Task: Select Smart Home Devices from Echo & Alexa. Add to cart Amazon Echo Auto (Smart Speaker for Cars with Alexa)-1-. Place order for _x000D_
18839 W Narramore Rd_x000D_
Buckeye, Arizona(AZ), 85326, Cell Number (623) 386-9257
Action: Mouse moved to (362, 303)
Screenshot: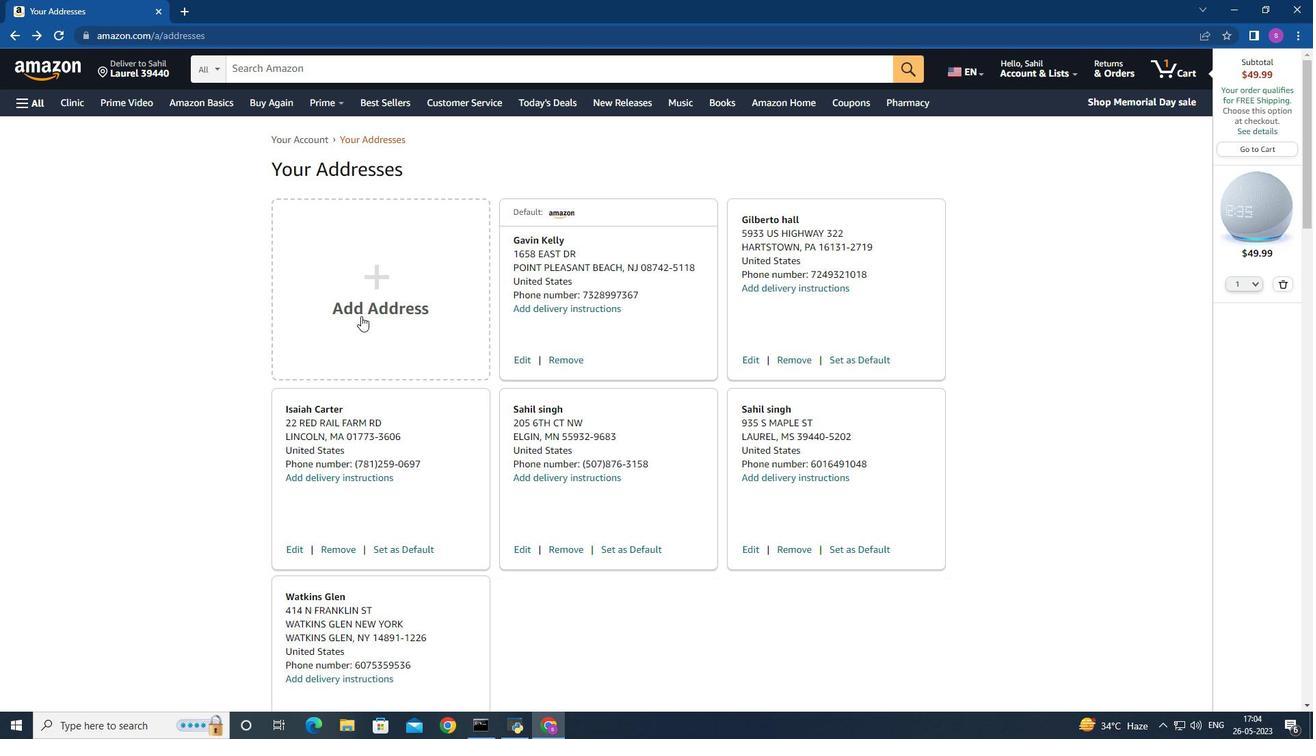
Action: Mouse pressed left at (362, 303)
Screenshot: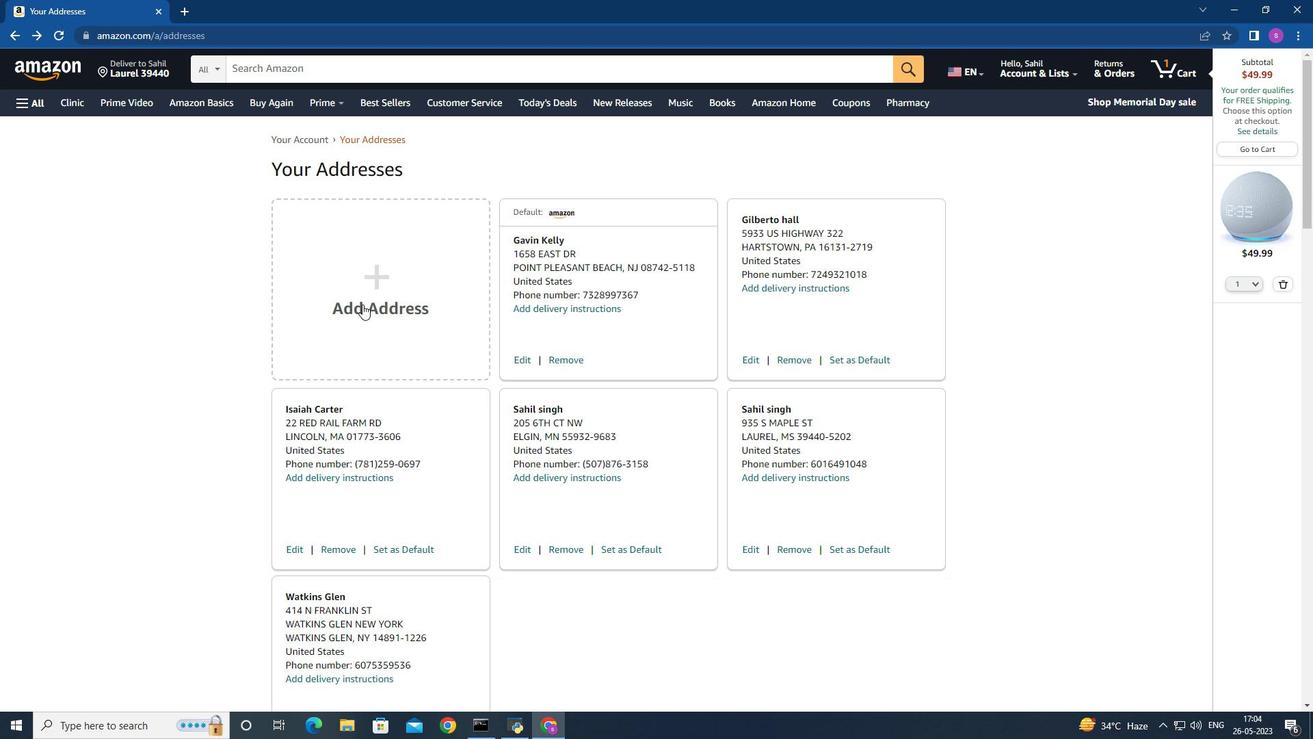 
Action: Mouse moved to (496, 331)
Screenshot: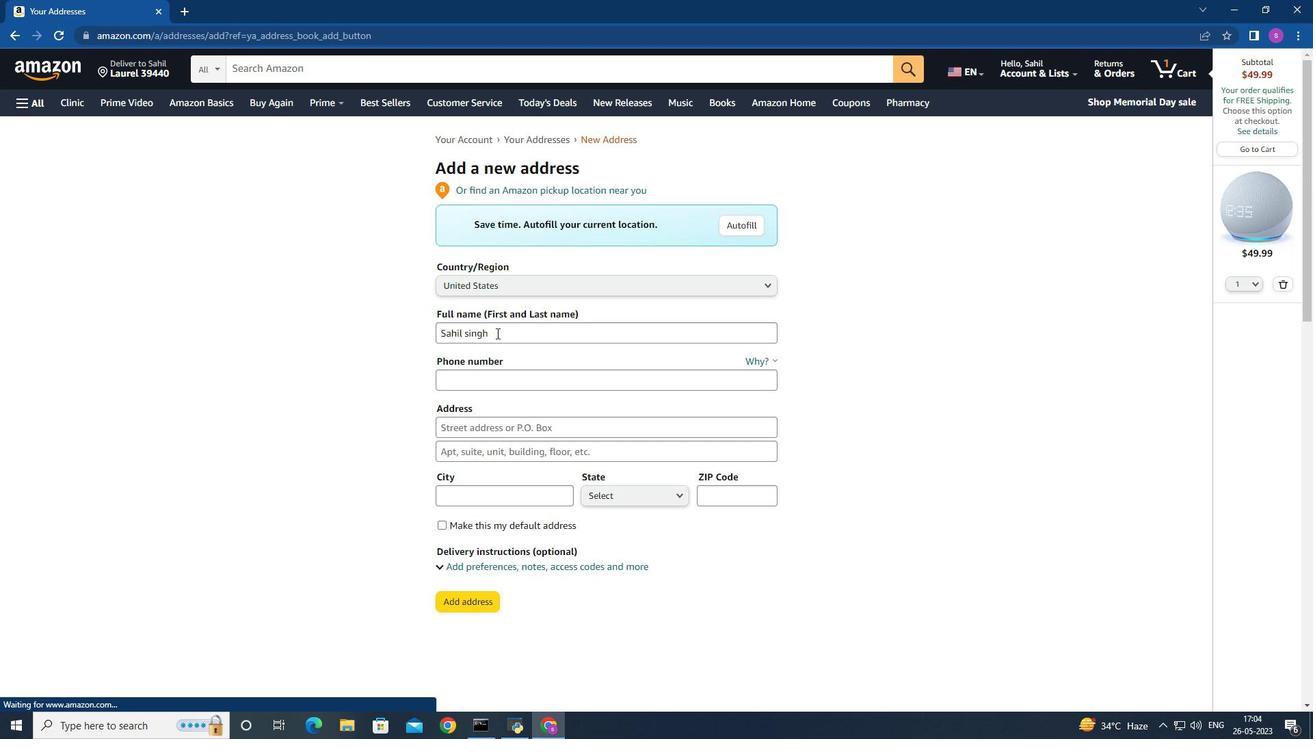 
Action: Mouse pressed left at (496, 331)
Screenshot: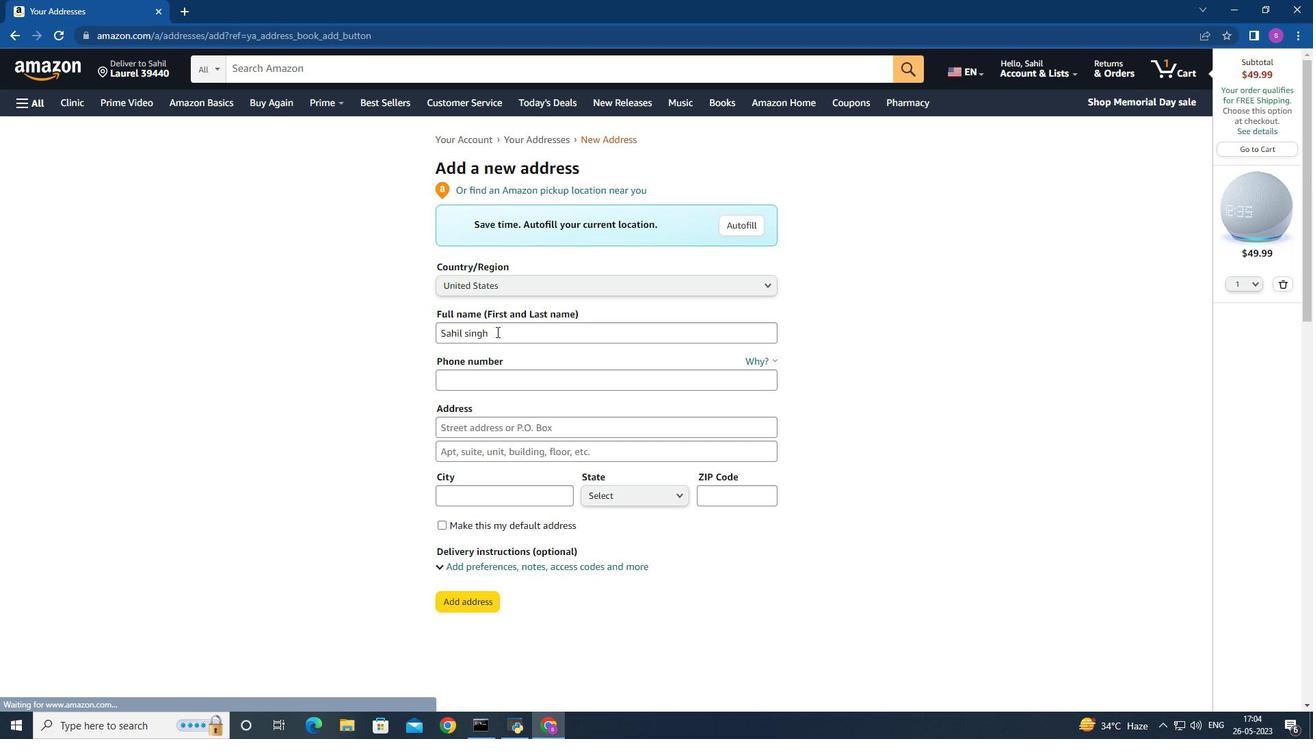 
Action: Mouse moved to (385, 332)
Screenshot: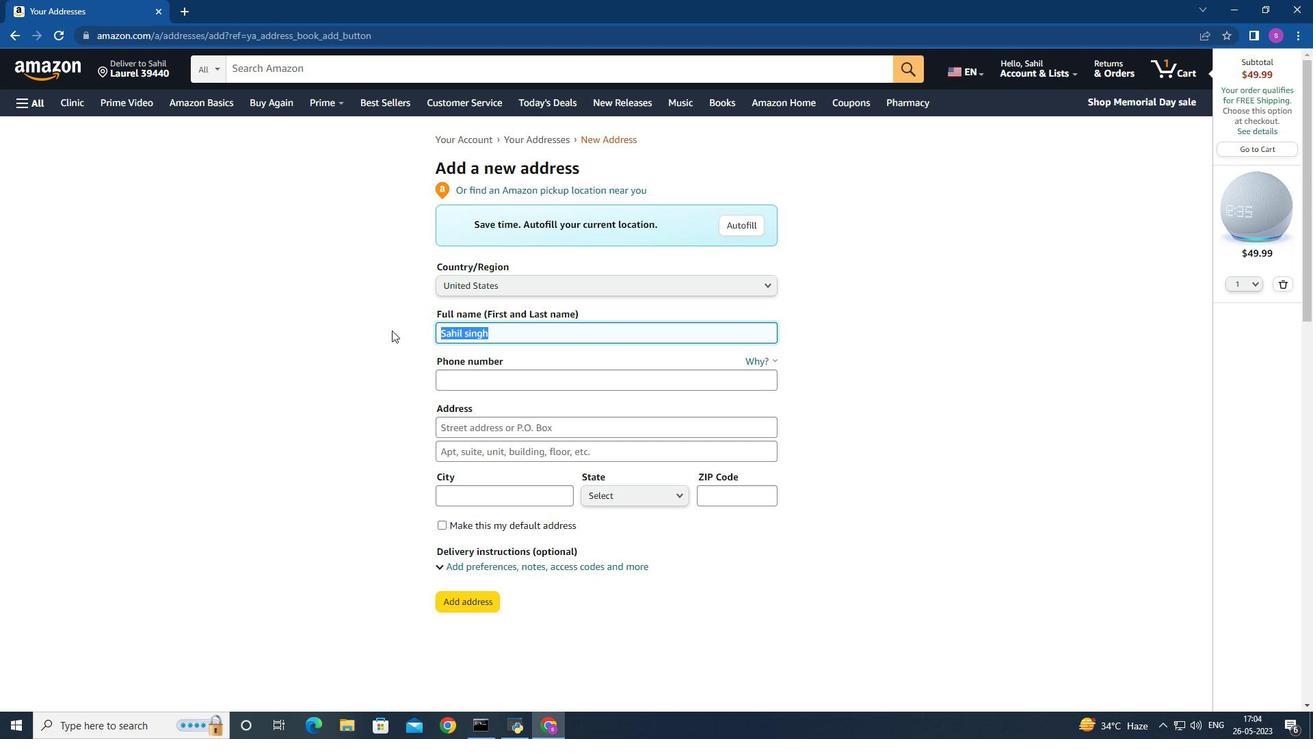 
Action: Key pressed <Key.backspace>
Screenshot: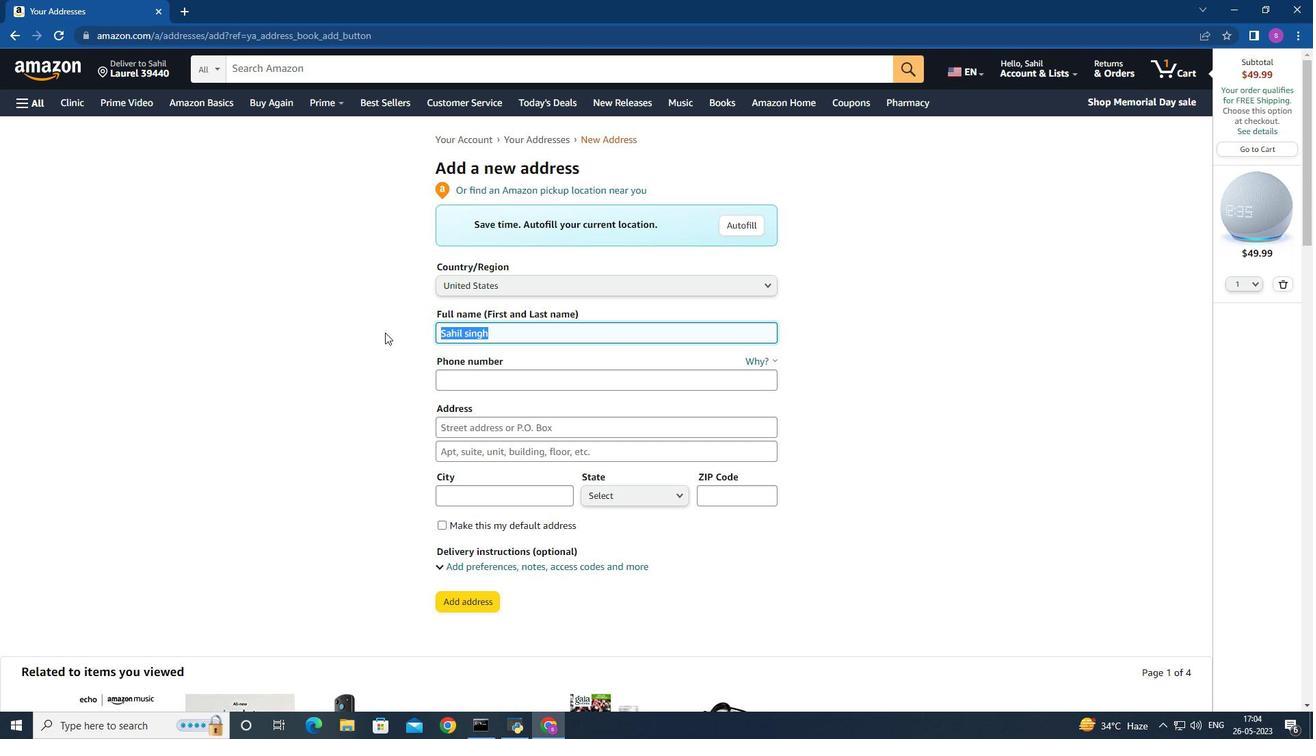 
Action: Mouse moved to (463, 377)
Screenshot: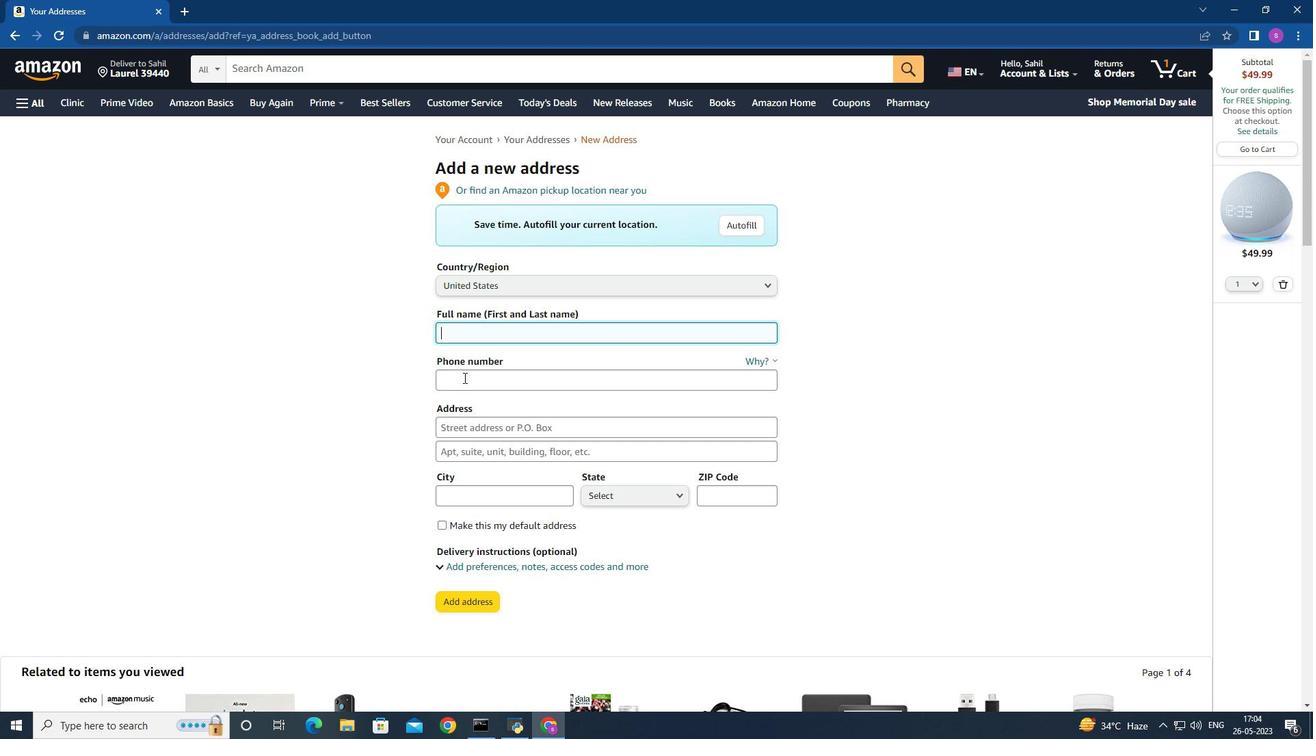 
Action: Mouse pressed left at (463, 377)
Screenshot: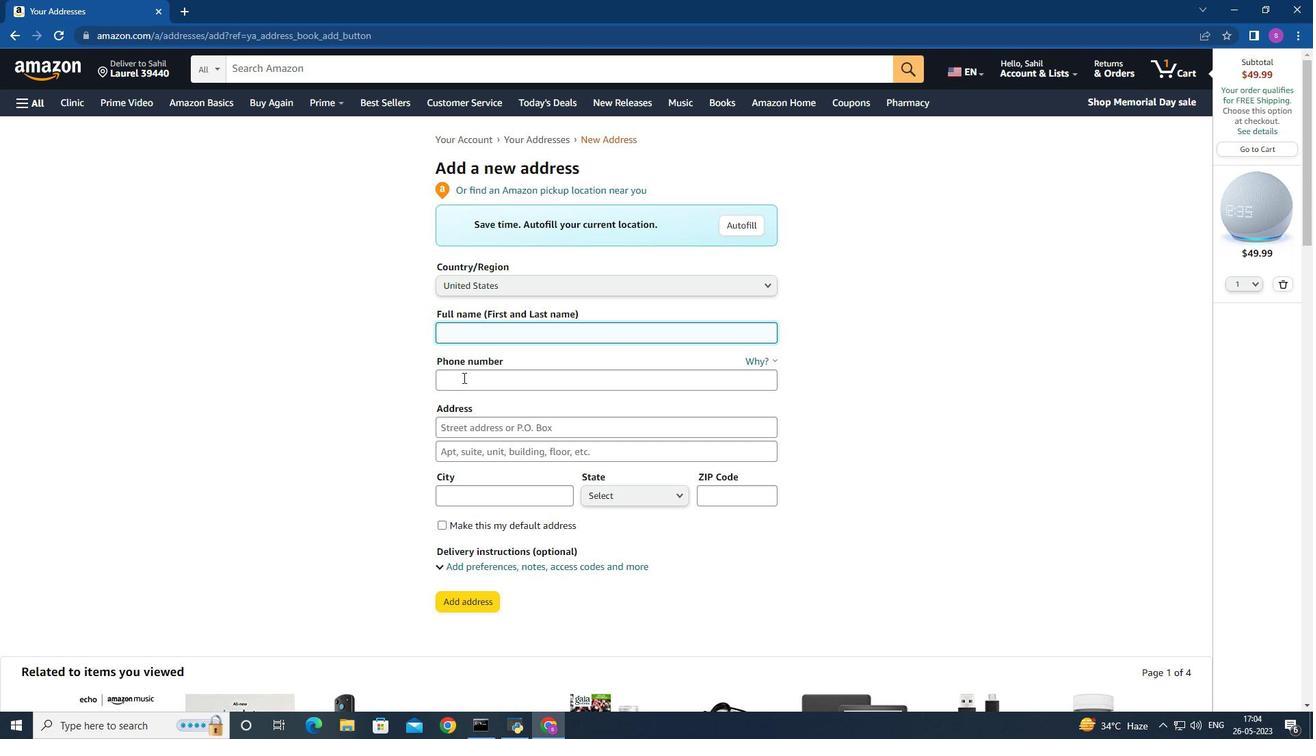 
Action: Key pressed <Key.shift>(623<Key.shift>)386-9257
Screenshot: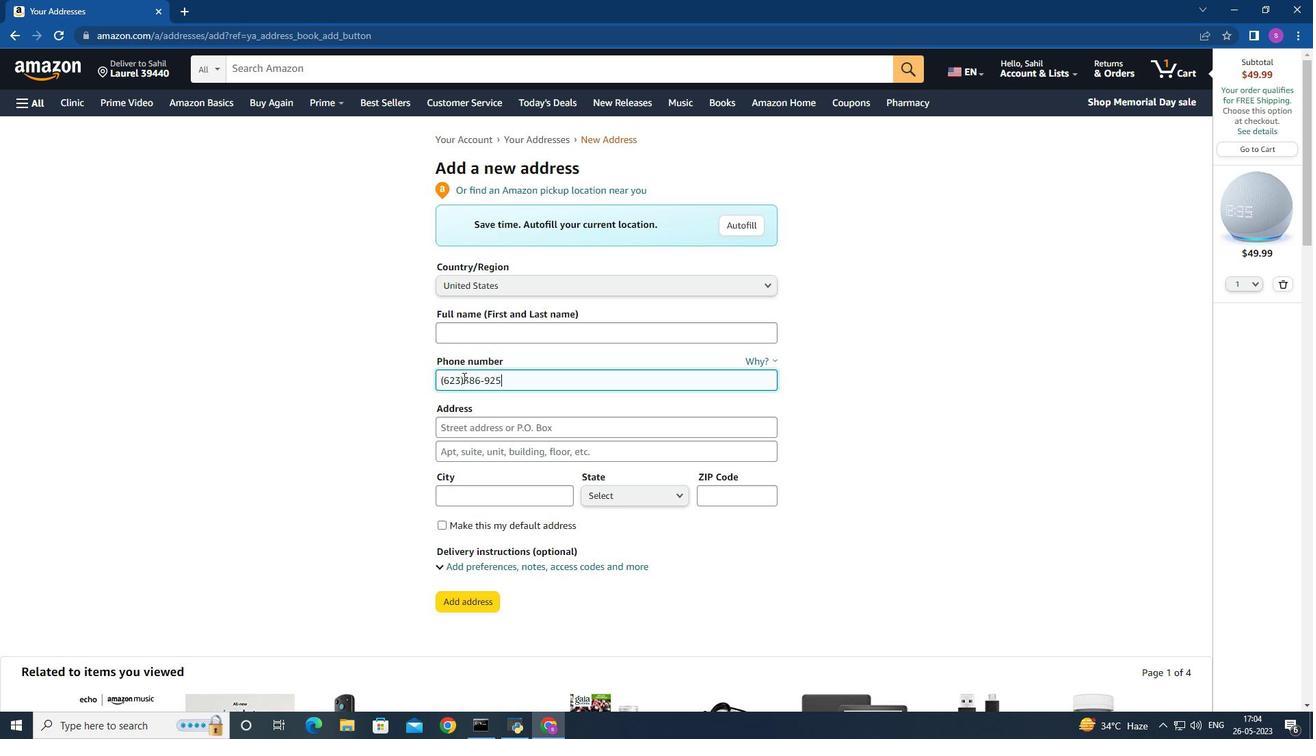 
Action: Mouse moved to (472, 427)
Screenshot: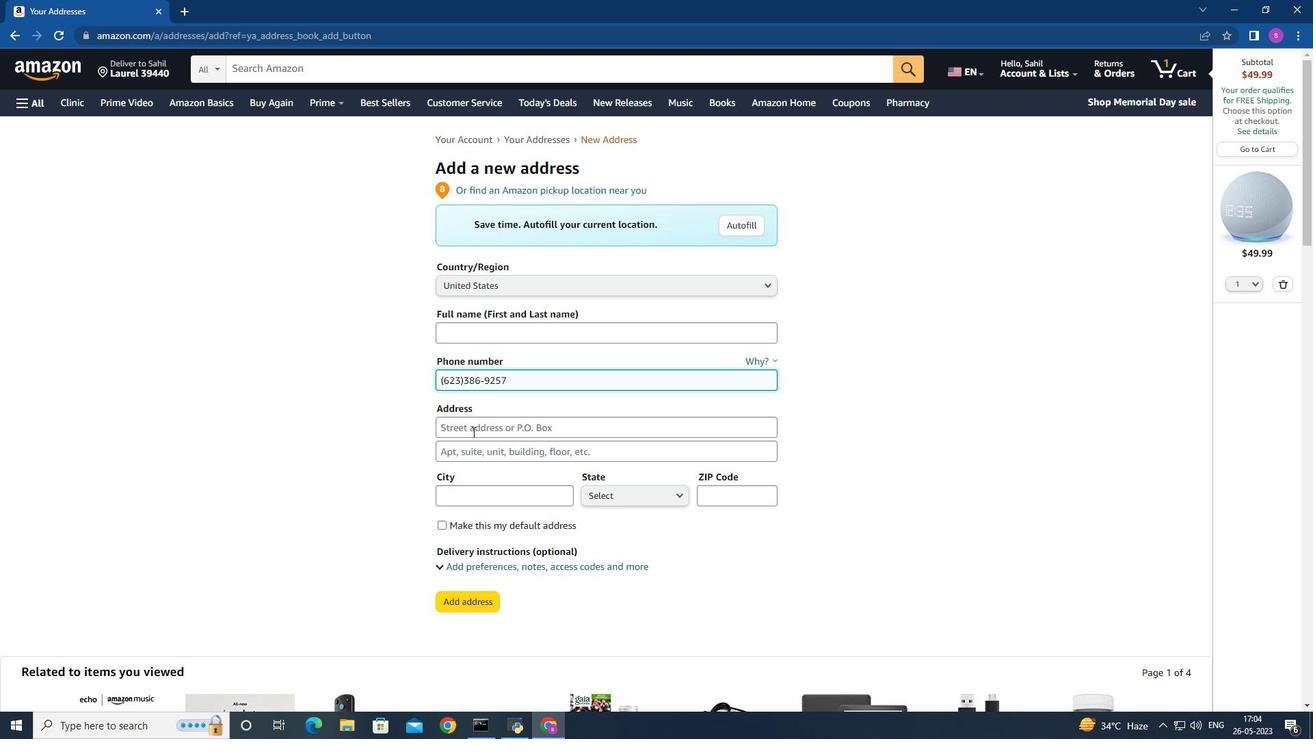 
Action: Mouse pressed left at (472, 427)
Screenshot: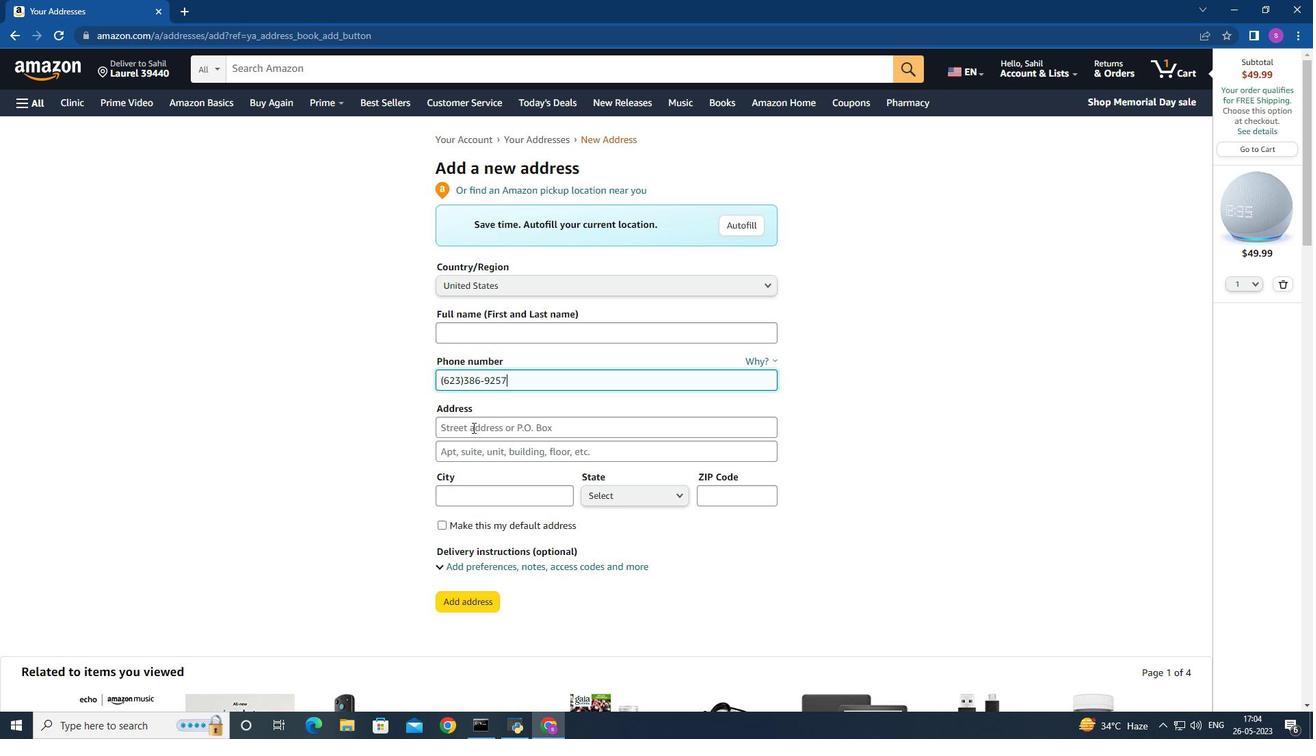 
Action: Key pressed 18839<Key.space><Key.shift>W<Key.space><Key.shift>N
Screenshot: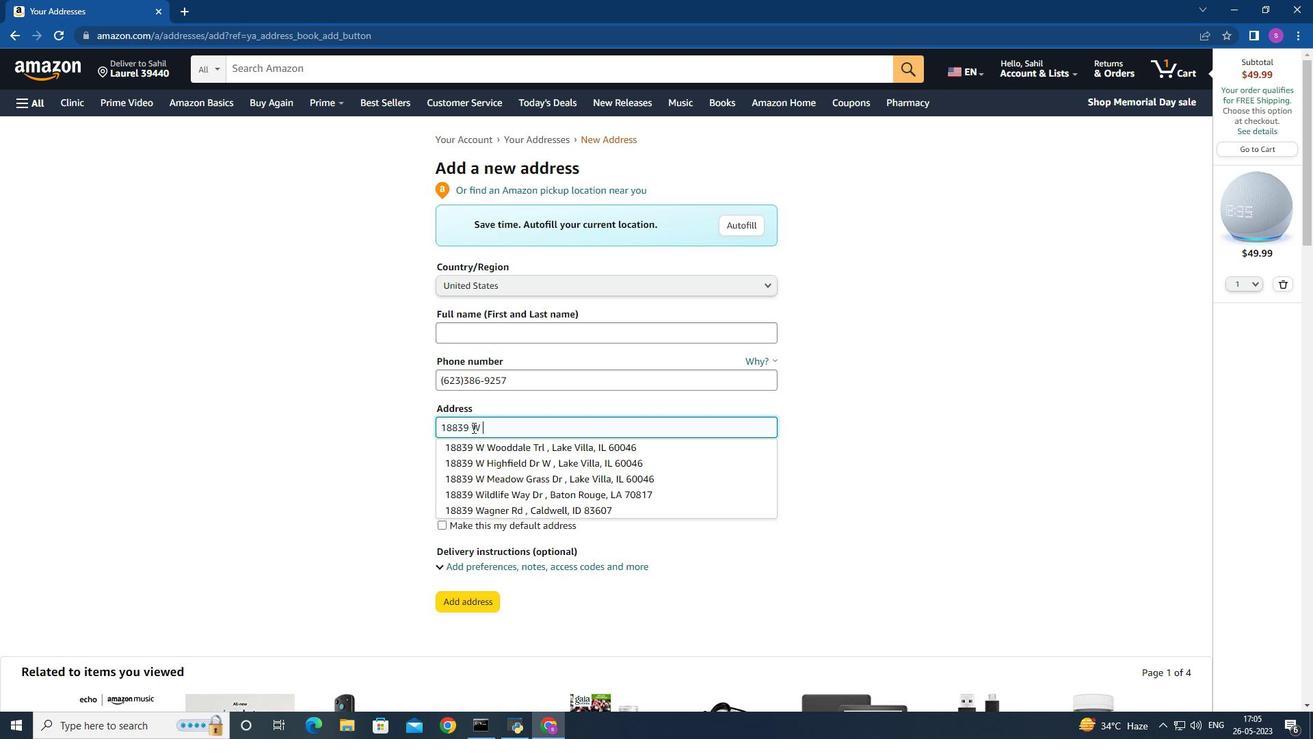 
Action: Mouse moved to (494, 447)
Screenshot: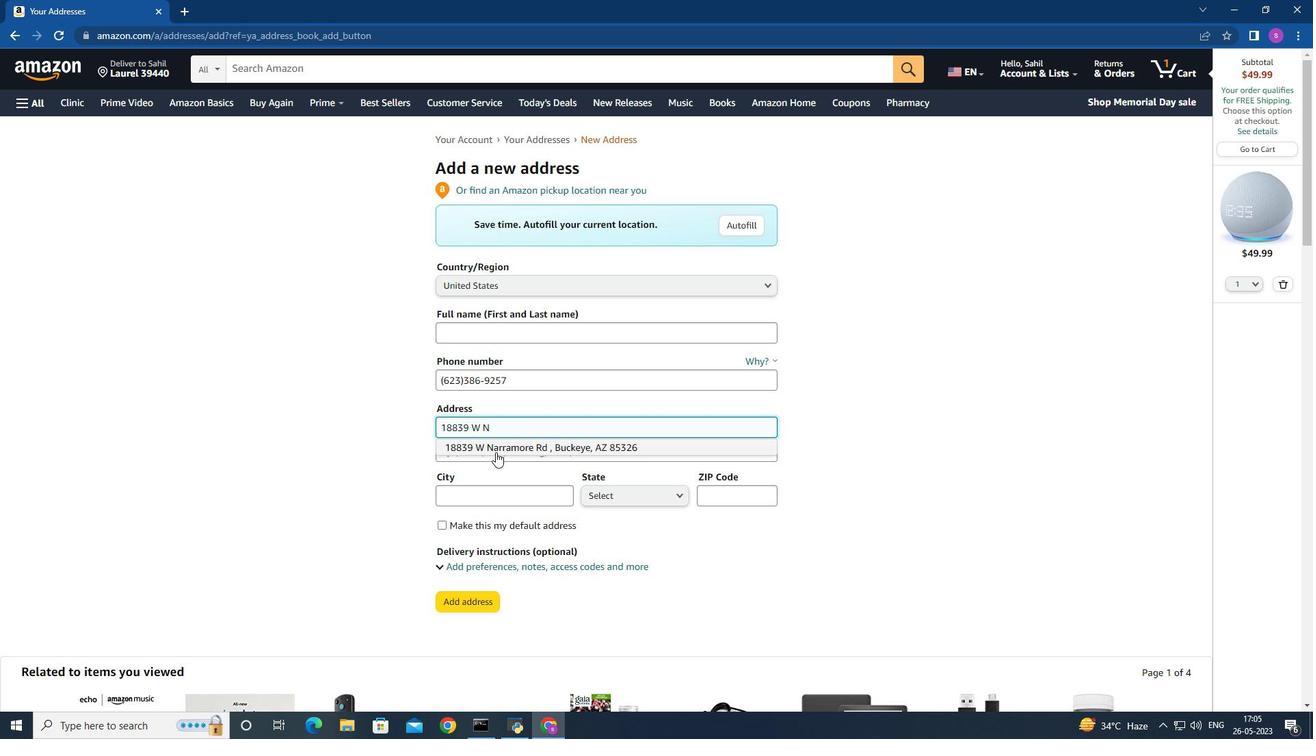
Action: Mouse pressed left at (494, 447)
Screenshot: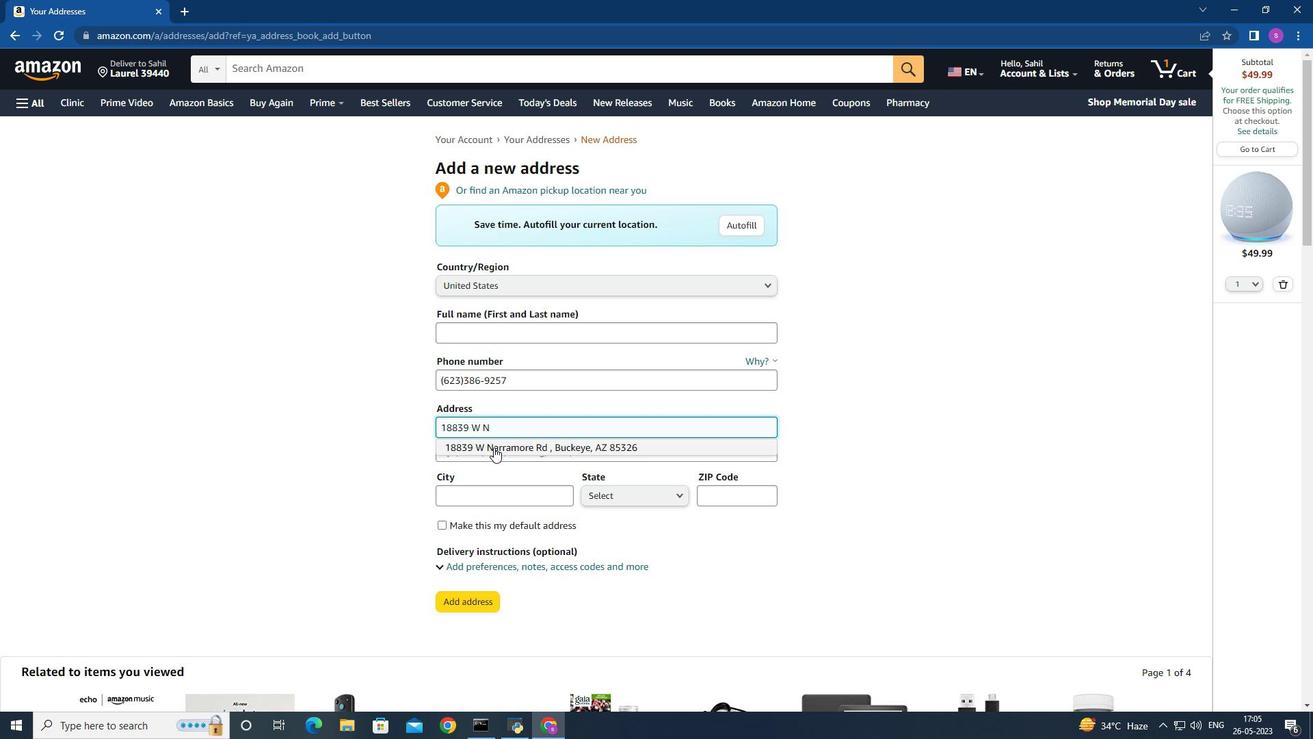 
Action: Mouse moved to (494, 447)
Screenshot: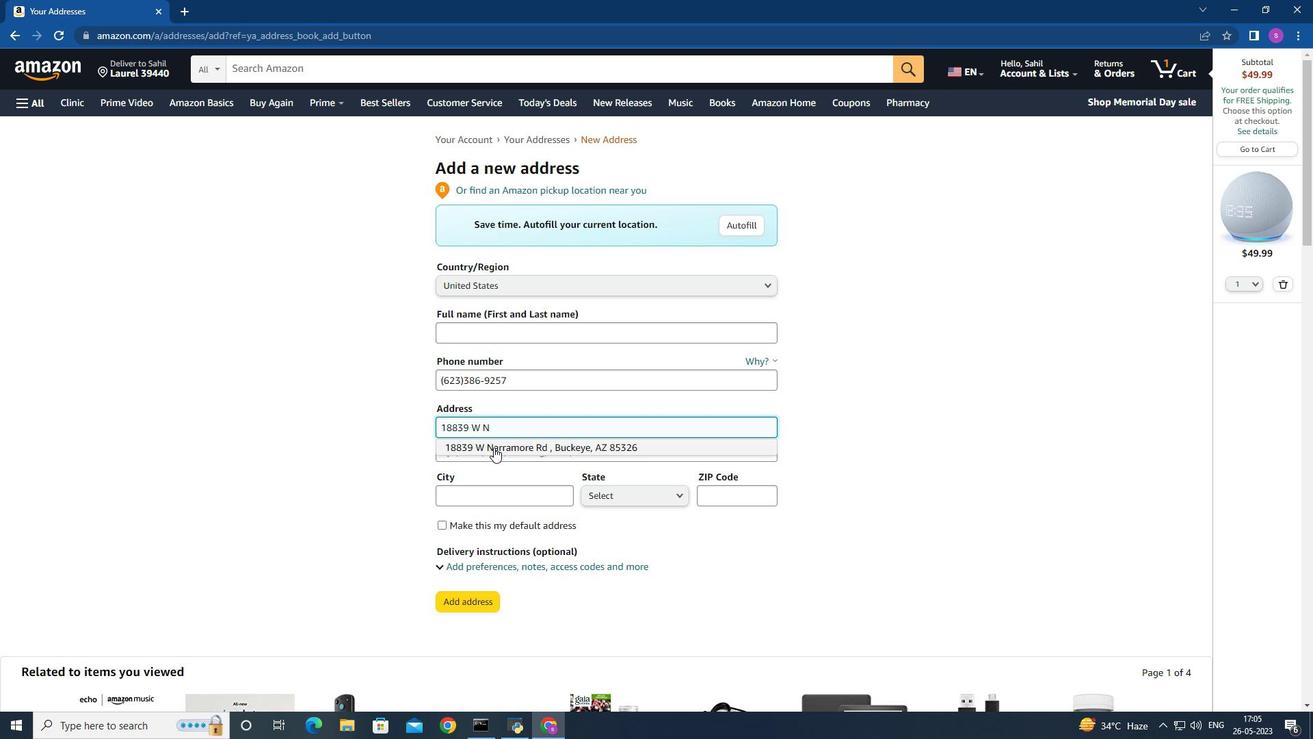 
Action: Mouse scrolled (494, 446) with delta (0, 0)
Screenshot: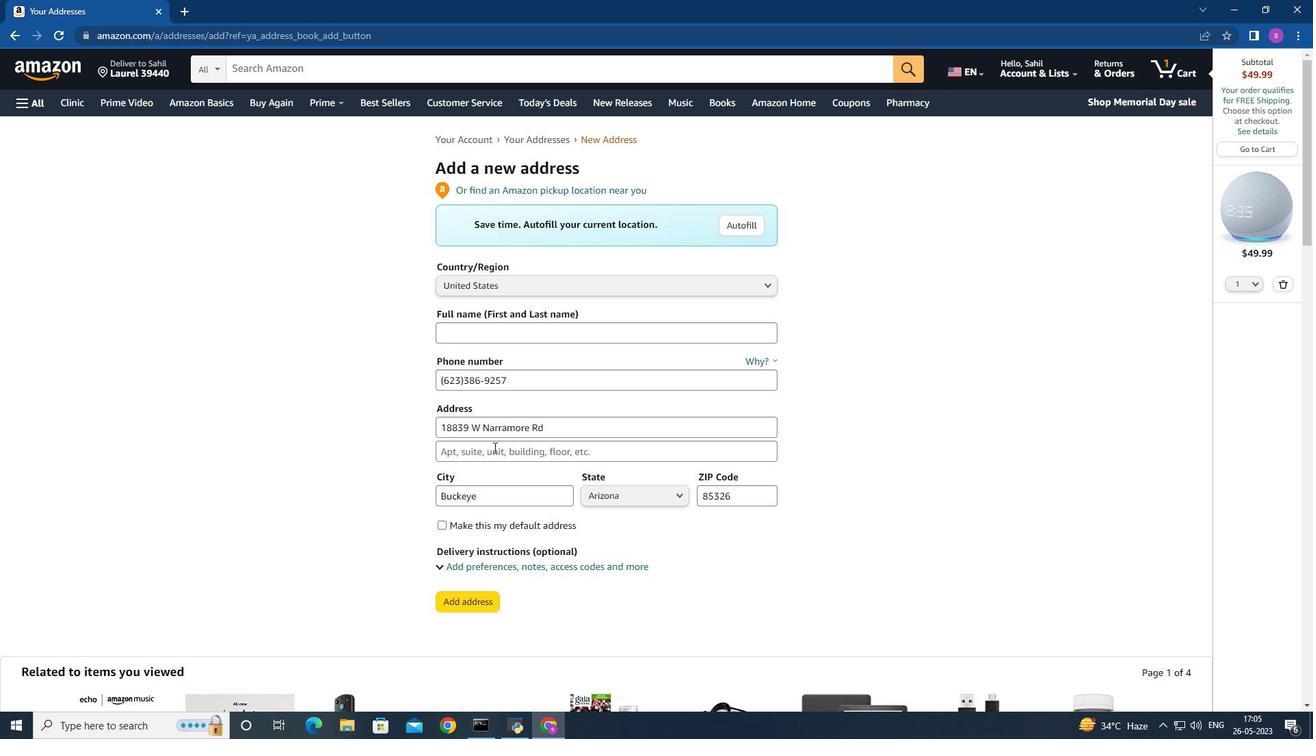 
Action: Mouse moved to (463, 533)
Screenshot: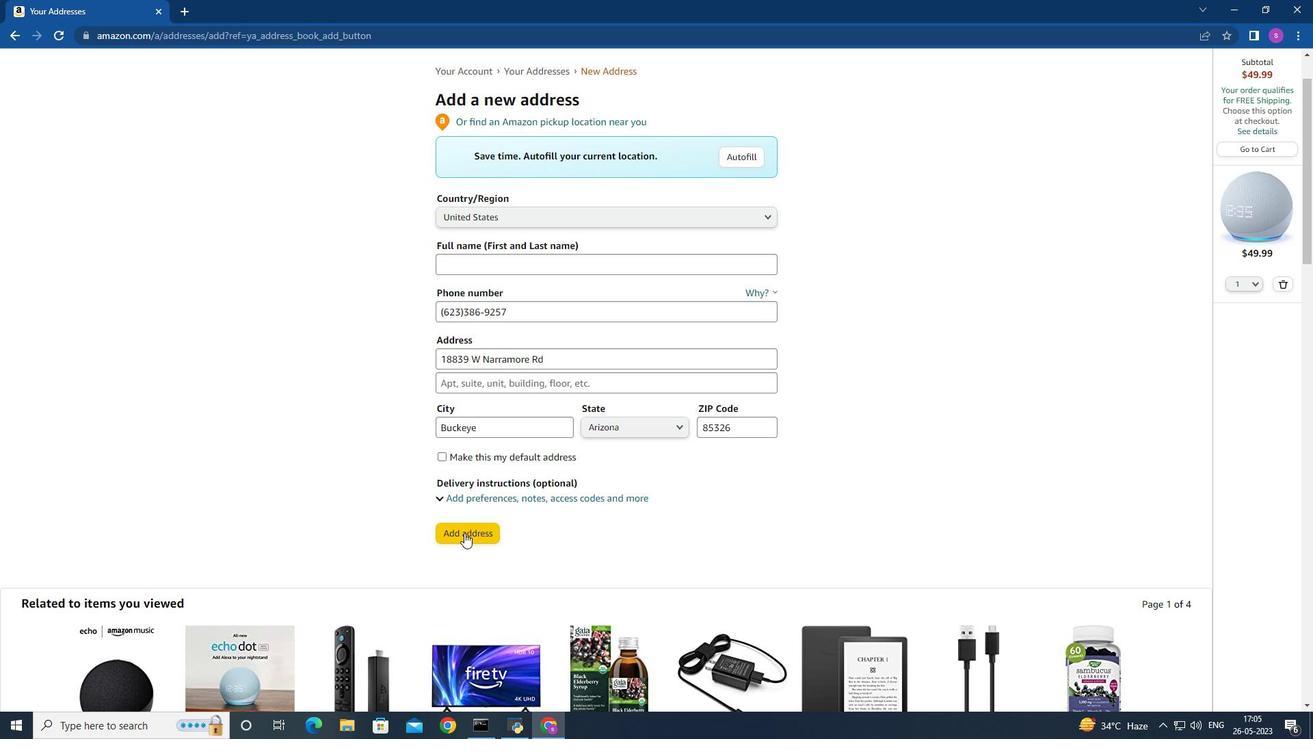 
Action: Mouse pressed left at (463, 533)
Screenshot: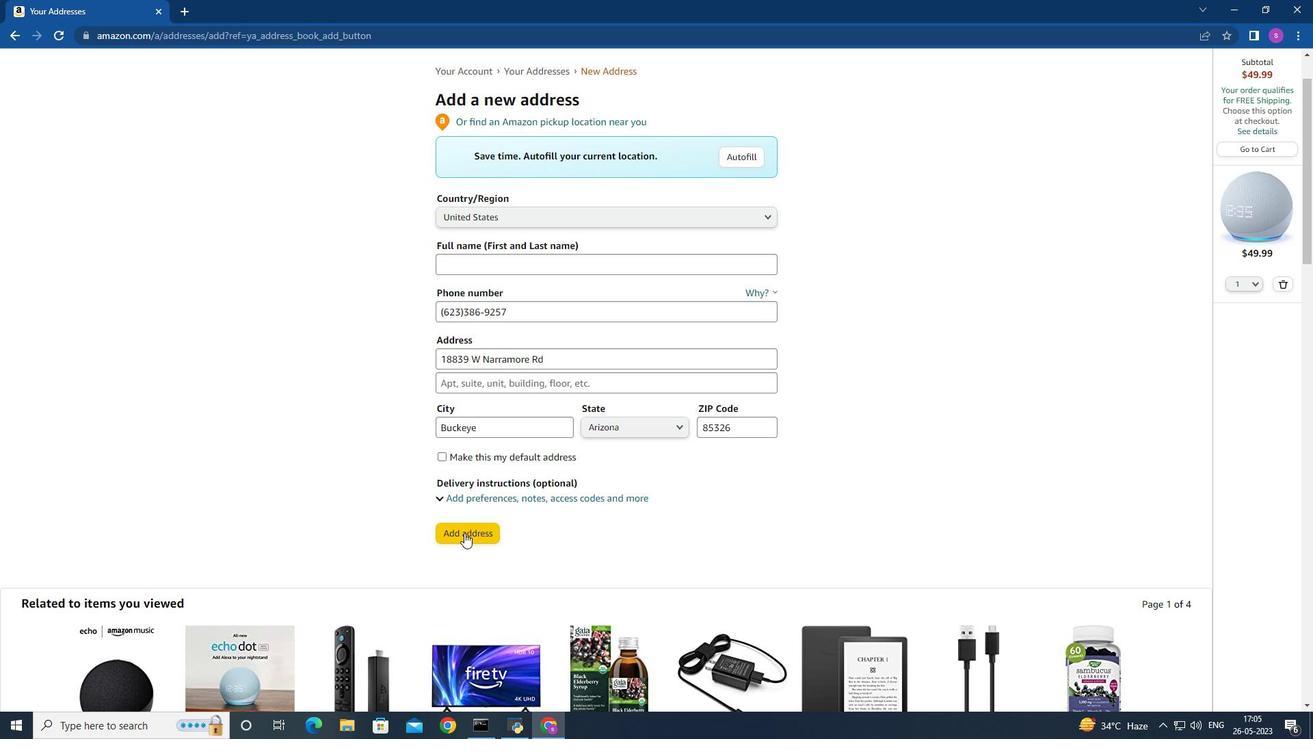 
Action: Mouse moved to (487, 314)
Screenshot: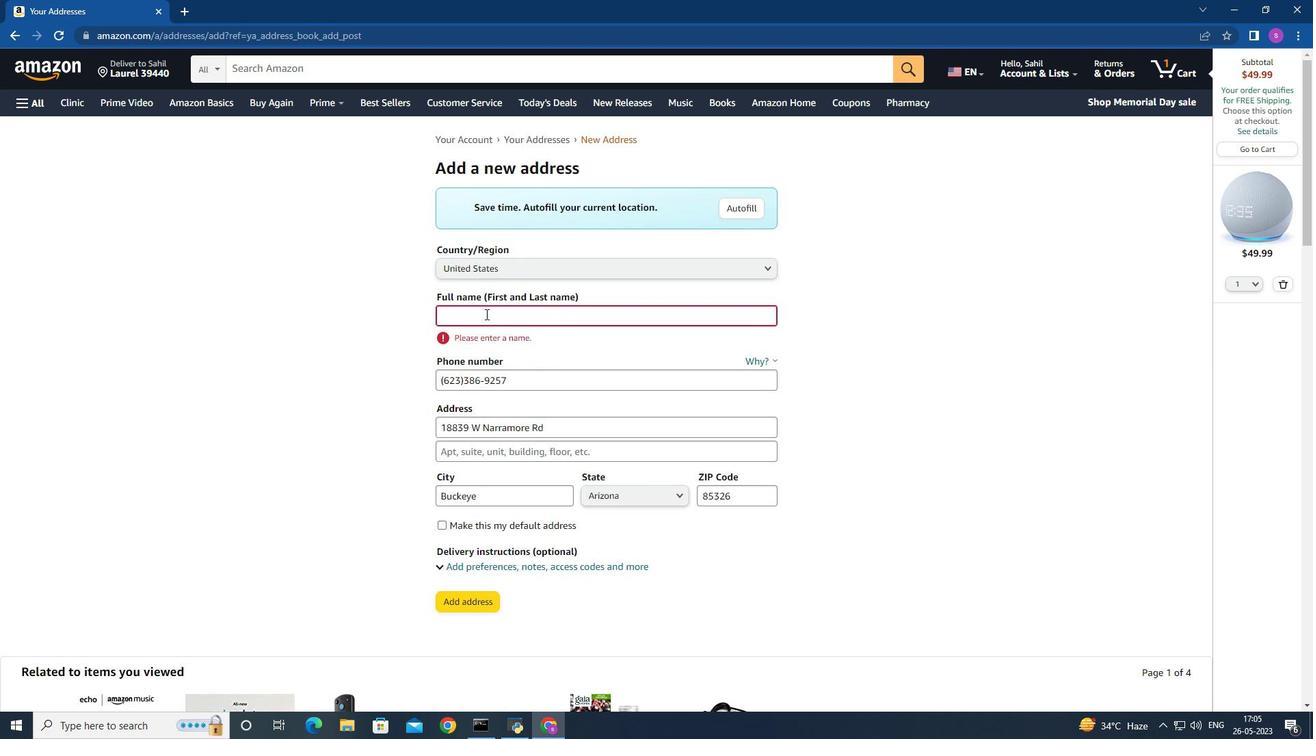 
Action: Key pressed sresder<Key.shift>A
Screenshot: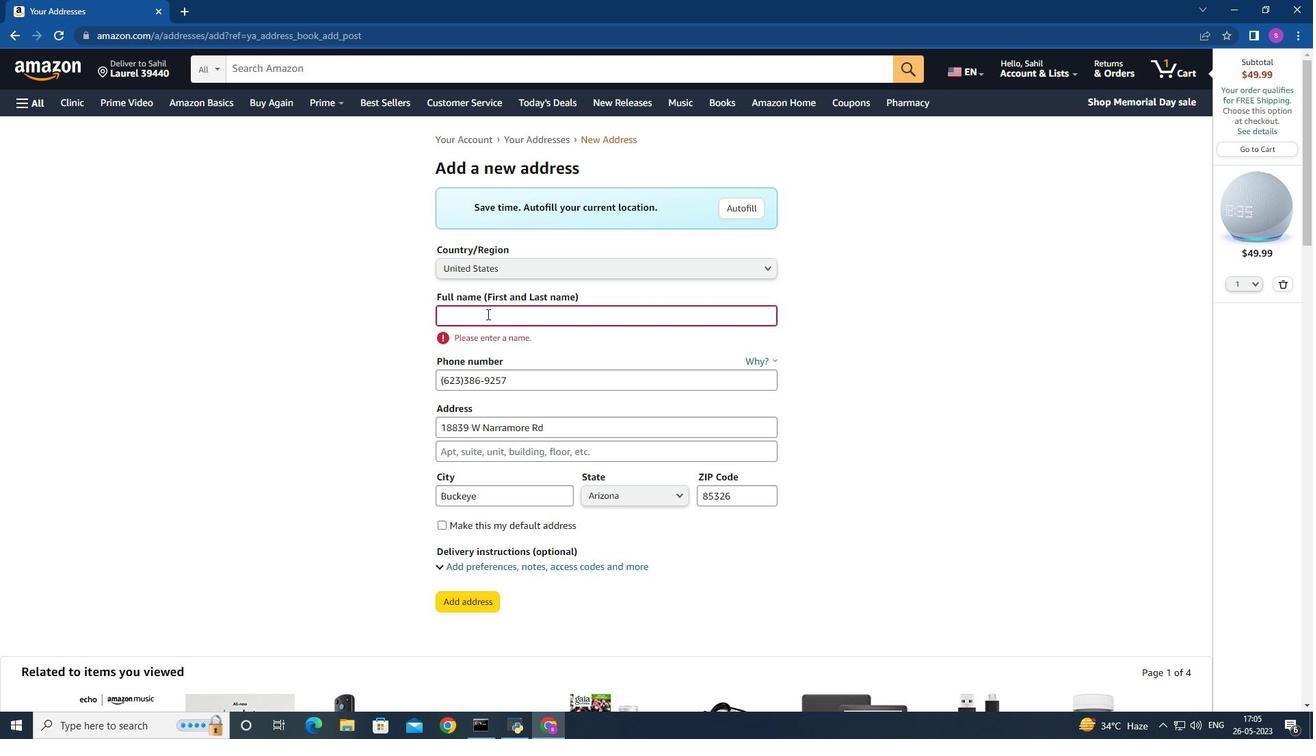 
Action: Mouse moved to (506, 312)
Screenshot: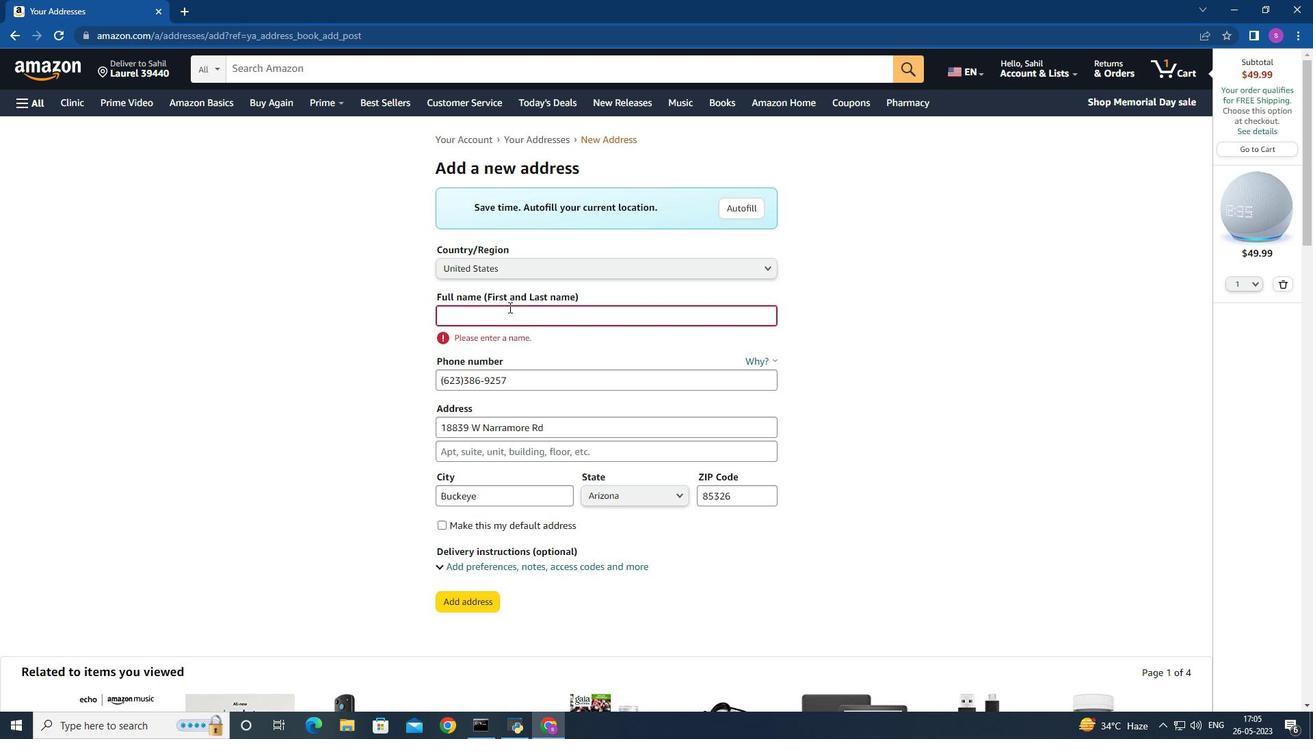 
Action: Mouse pressed left at (506, 312)
Screenshot: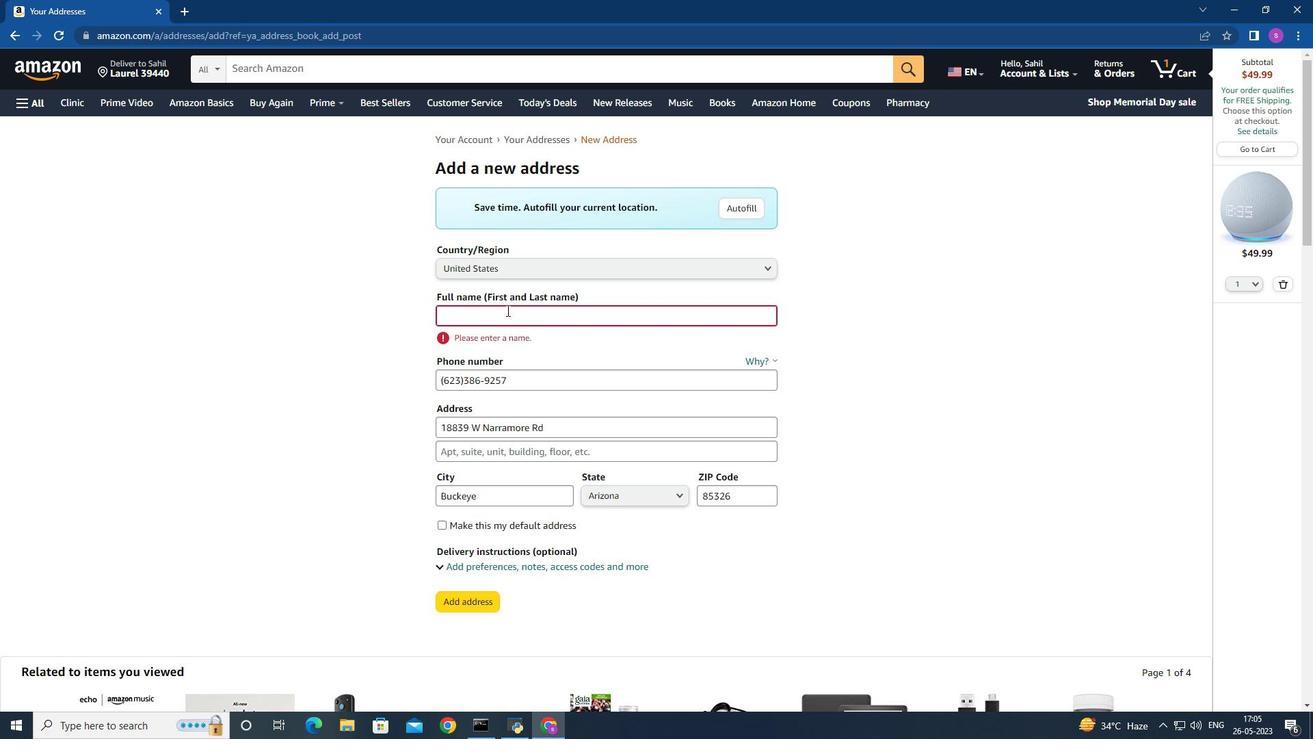 
Action: Mouse moved to (507, 312)
Screenshot: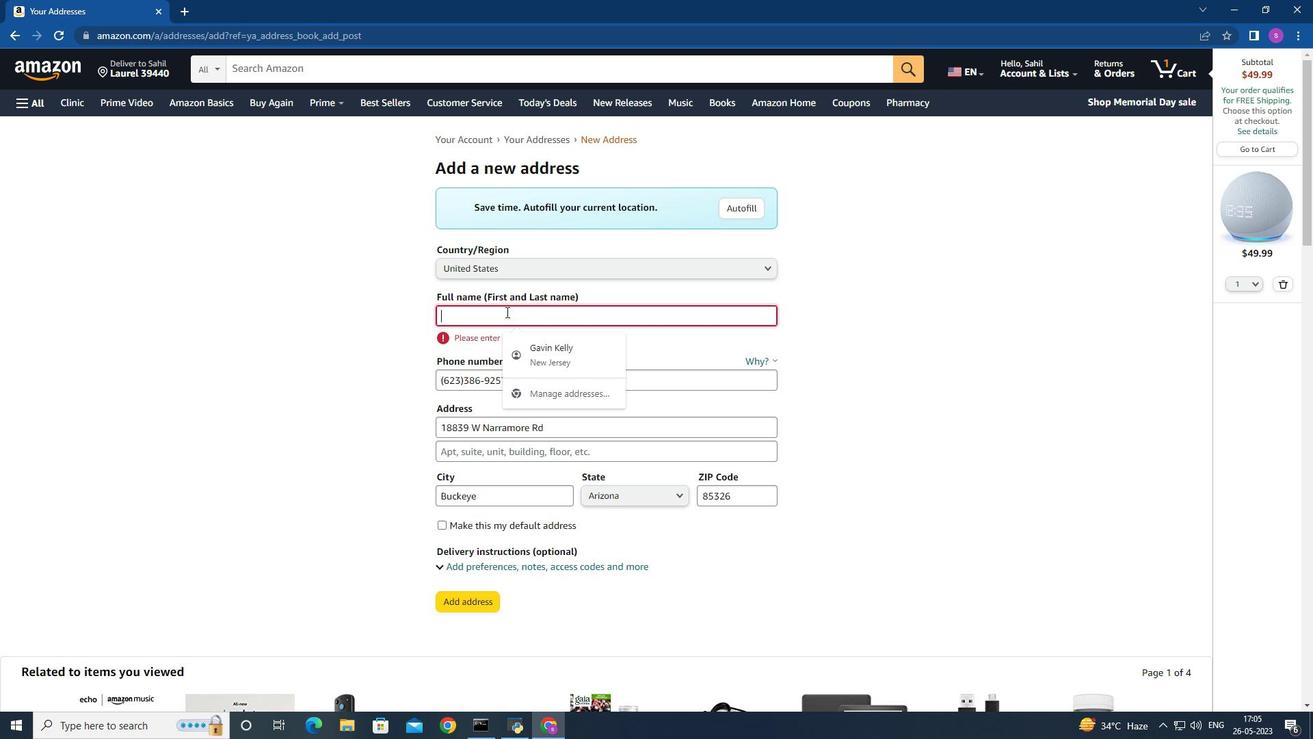 
Action: Key pressed <Key.shift>Alexa
Screenshot: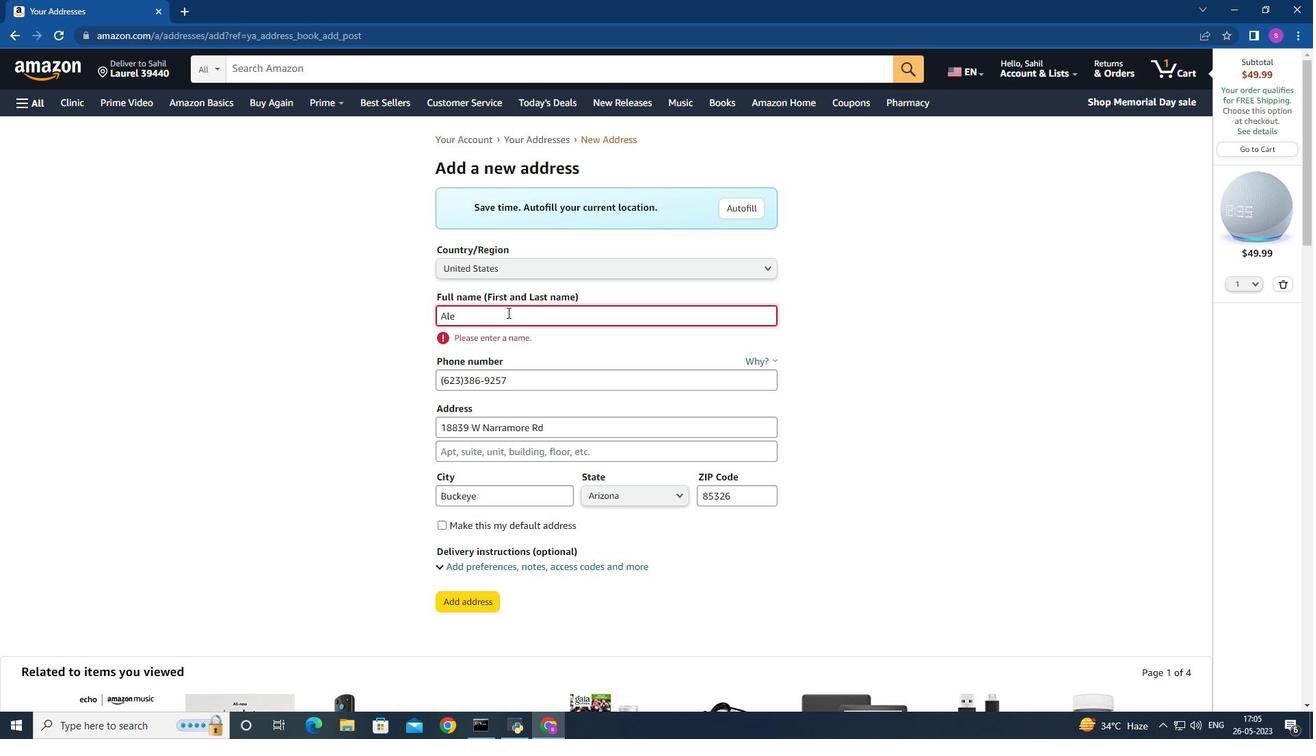 
Action: Mouse moved to (448, 308)
Screenshot: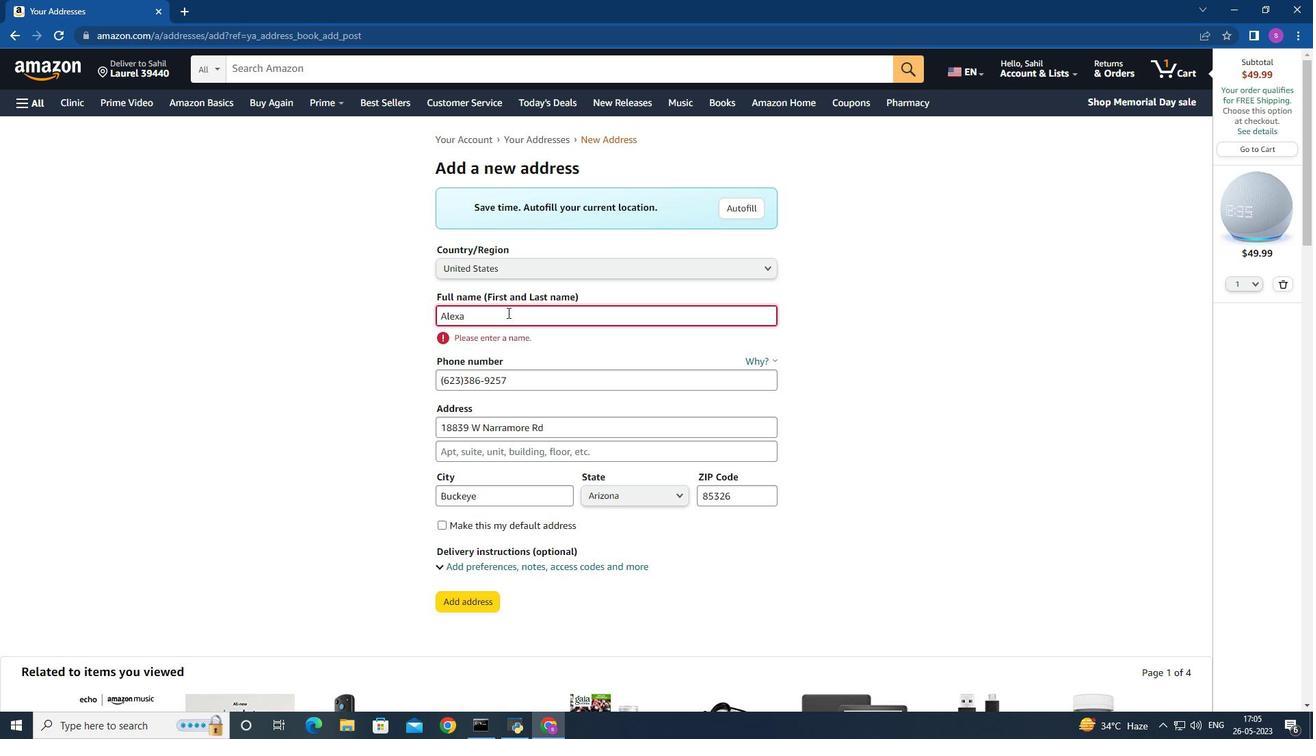 
Action: Mouse scrolled (448, 307) with delta (0, 0)
Screenshot: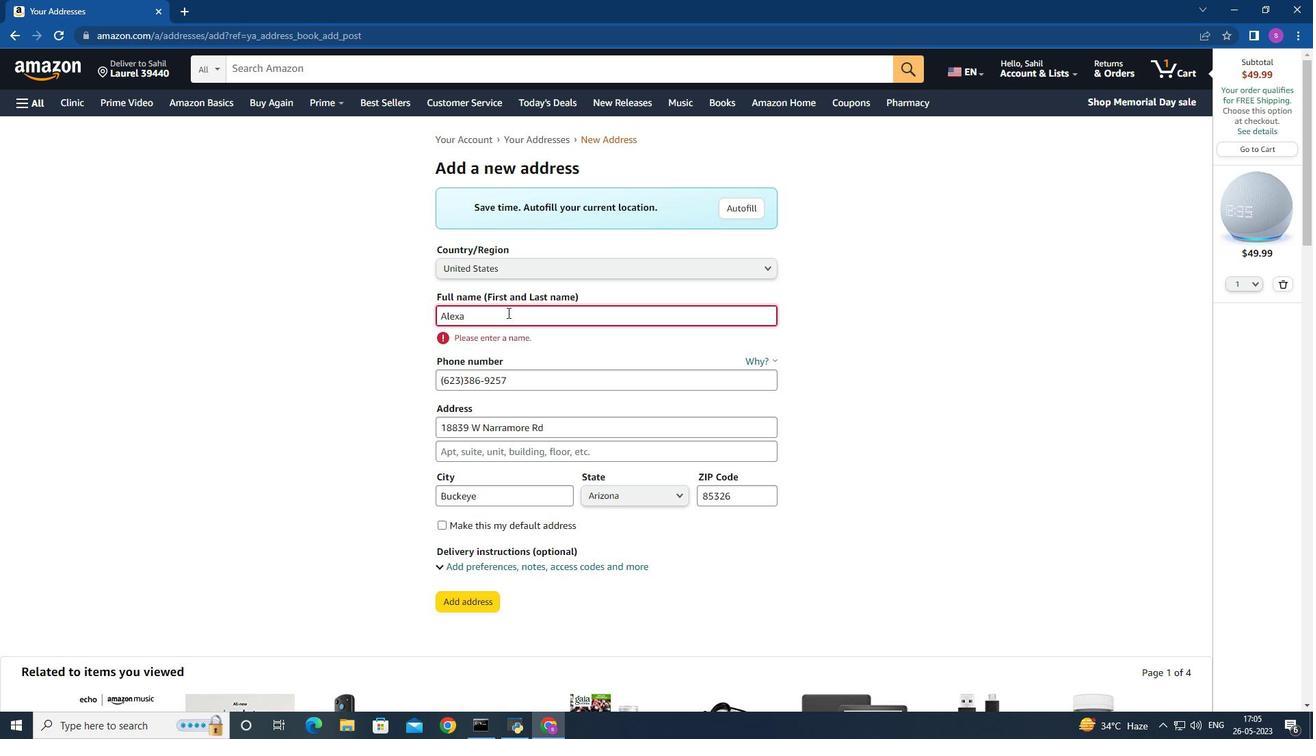 
Action: Mouse moved to (446, 309)
Screenshot: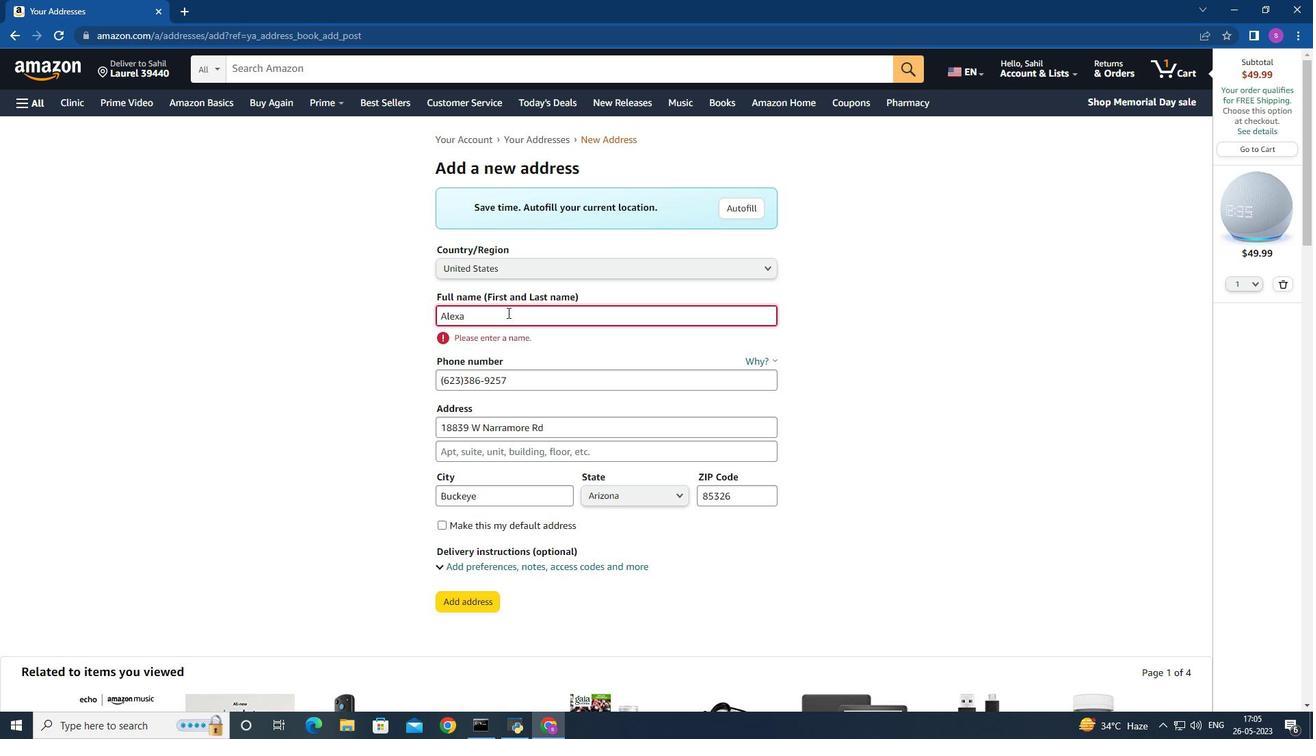 
Action: Mouse scrolled (446, 308) with delta (0, 0)
Screenshot: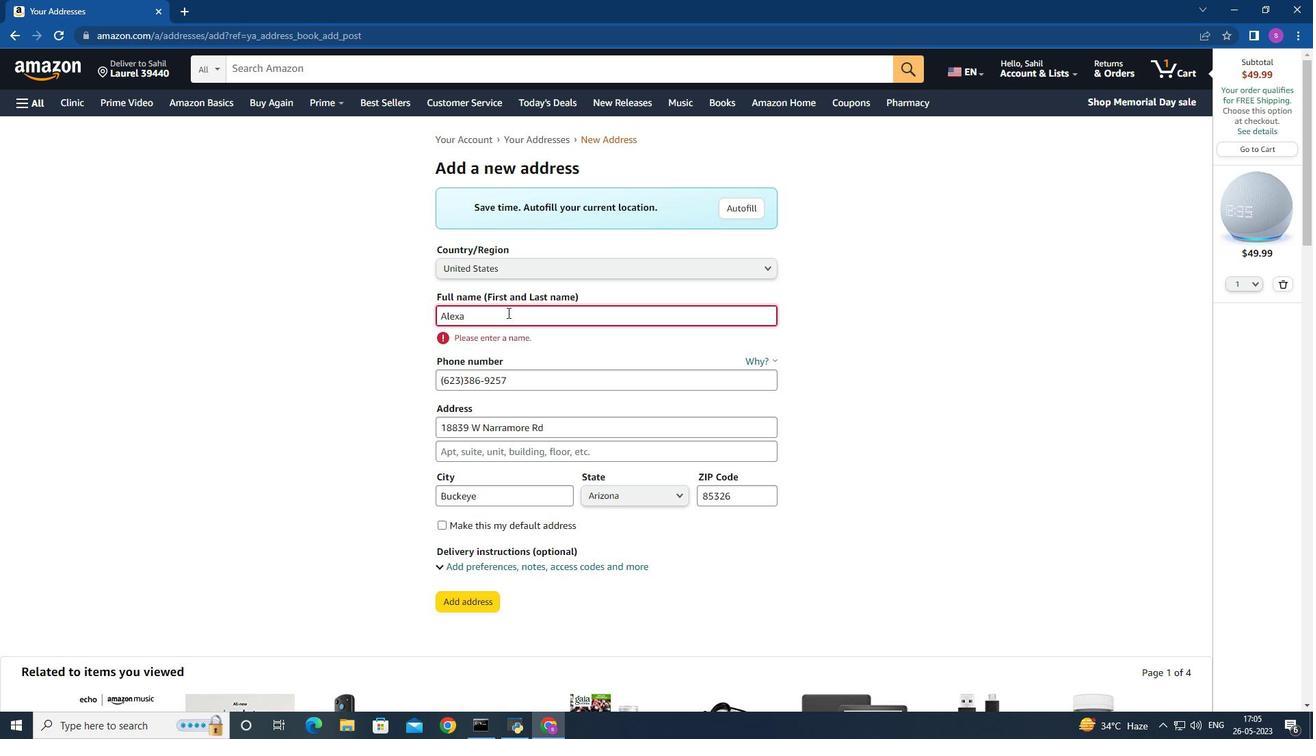 
Action: Mouse scrolled (446, 308) with delta (0, 0)
Screenshot: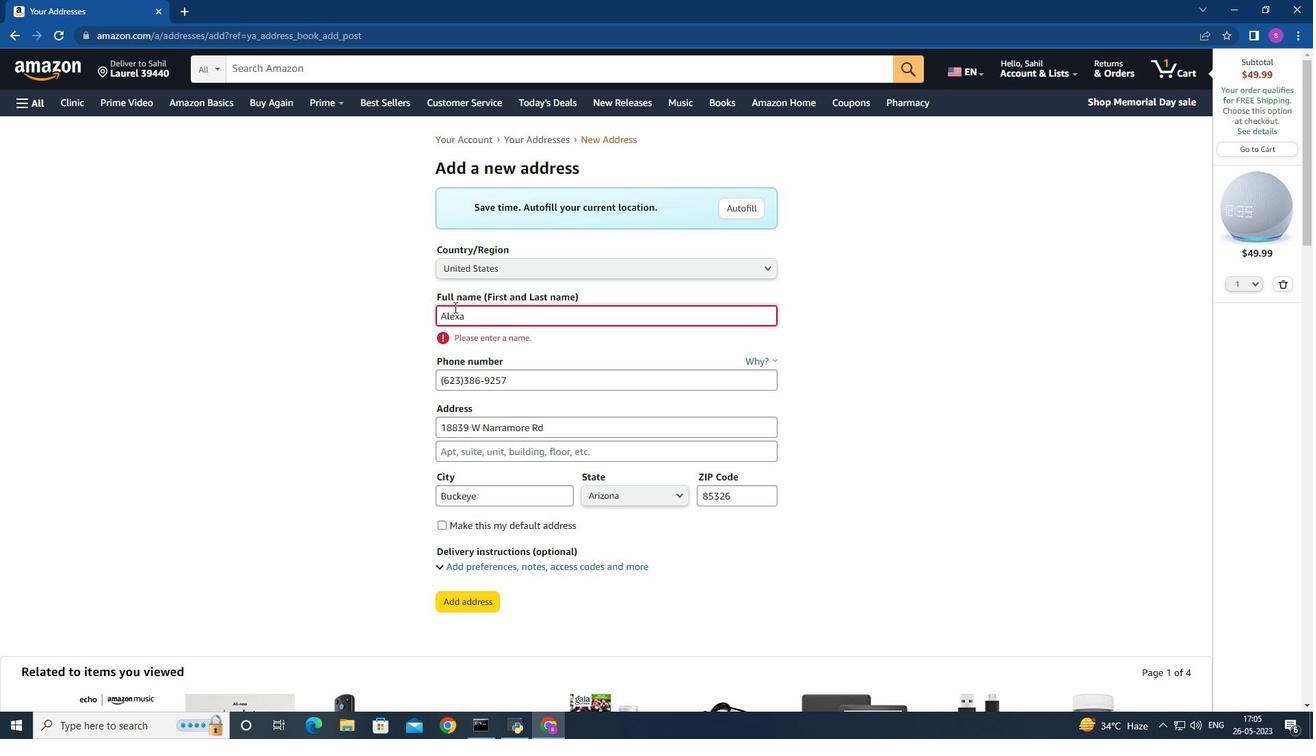 
Action: Mouse moved to (476, 400)
Screenshot: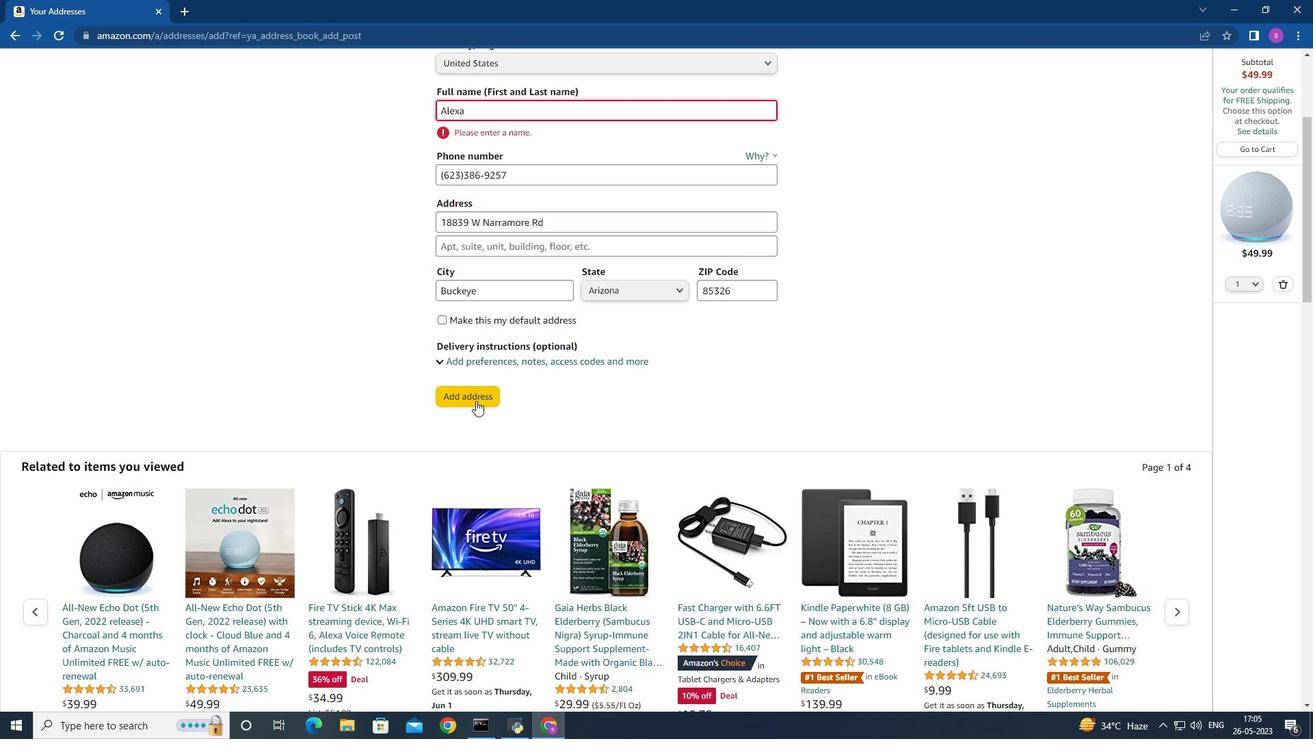 
Action: Mouse pressed left at (476, 400)
Screenshot: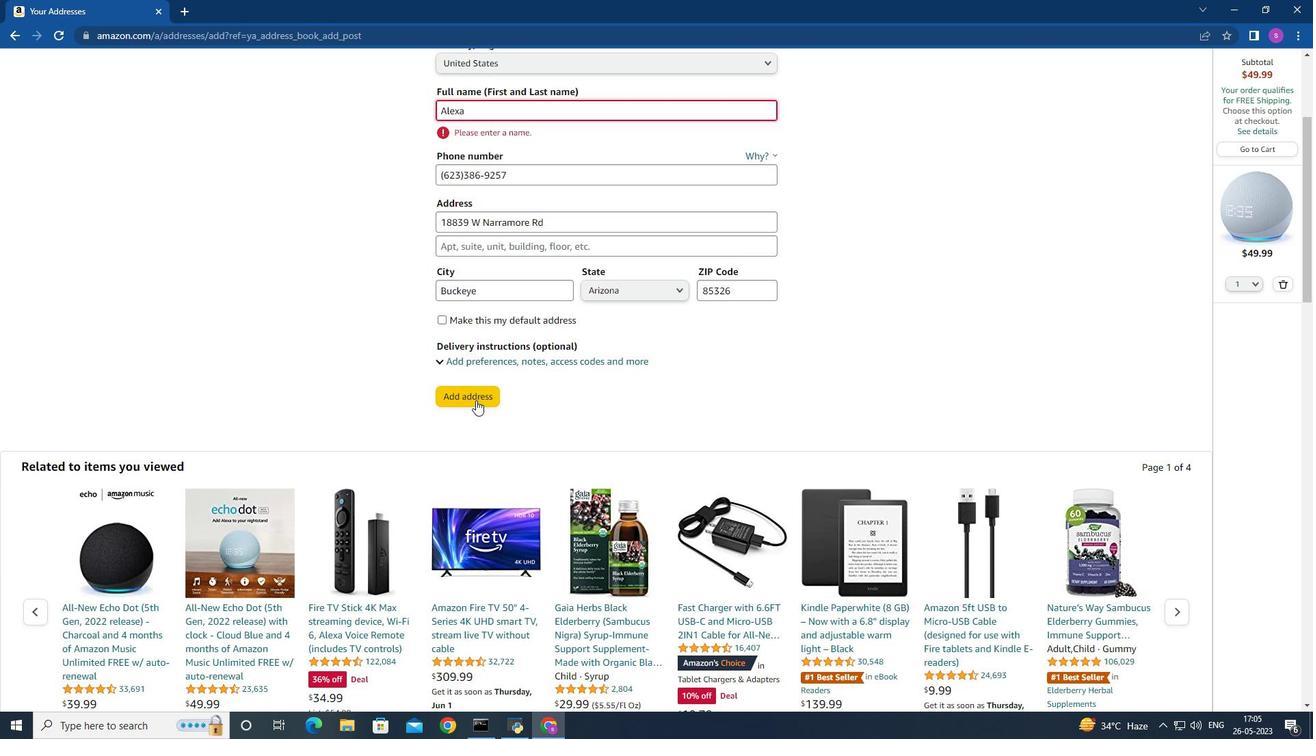 
Action: Mouse moved to (137, 66)
Screenshot: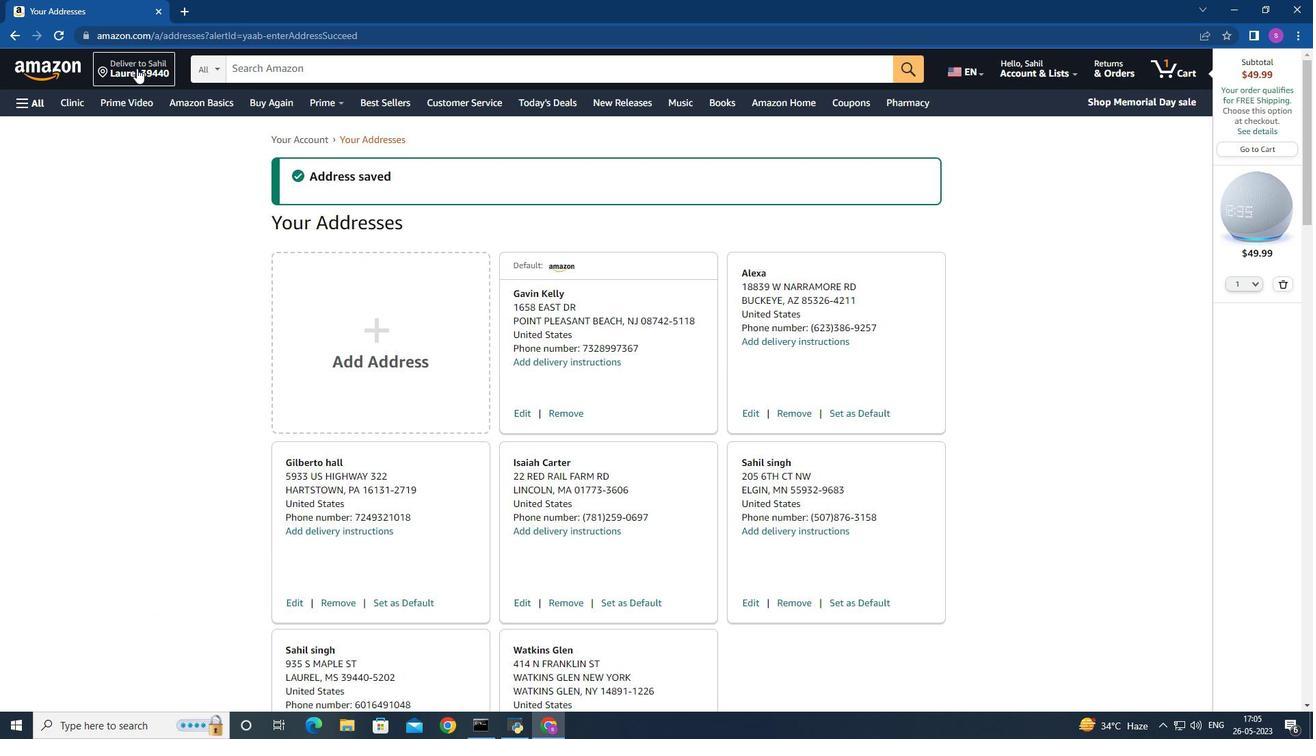 
Action: Mouse pressed left at (137, 66)
Screenshot: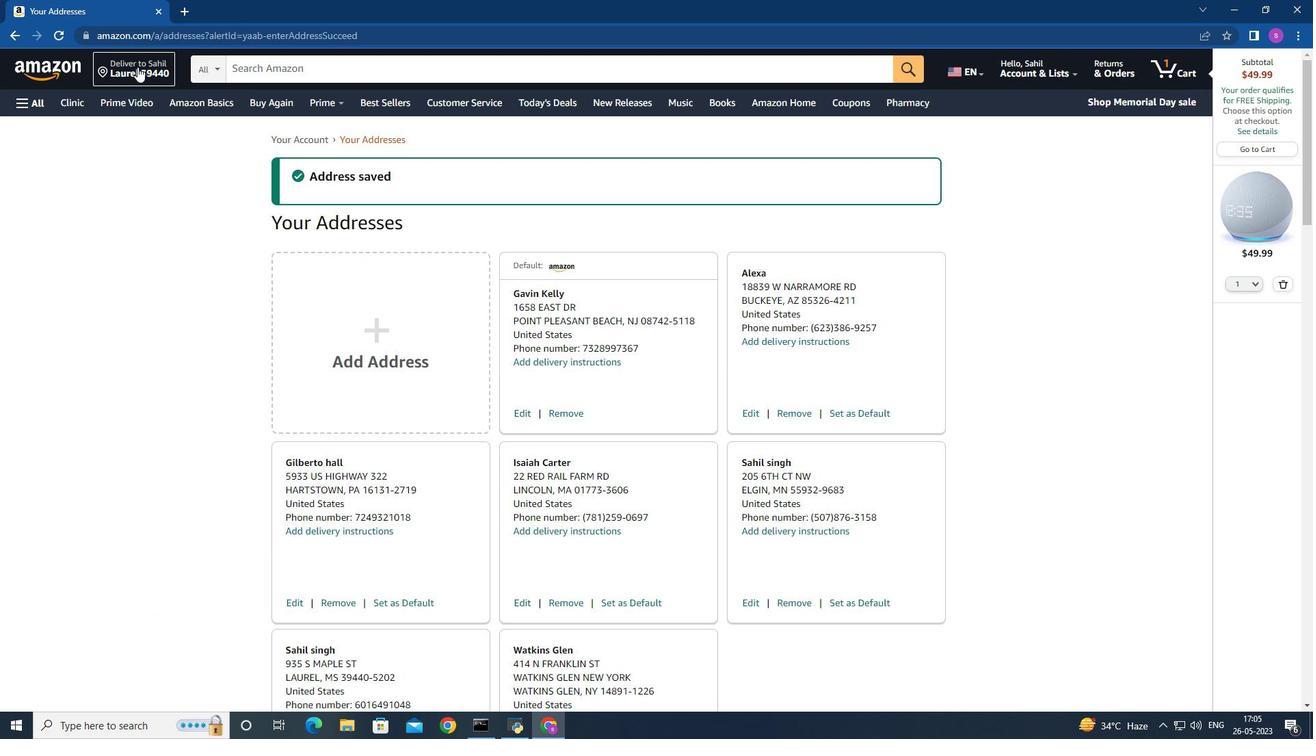 
Action: Mouse moved to (561, 429)
Screenshot: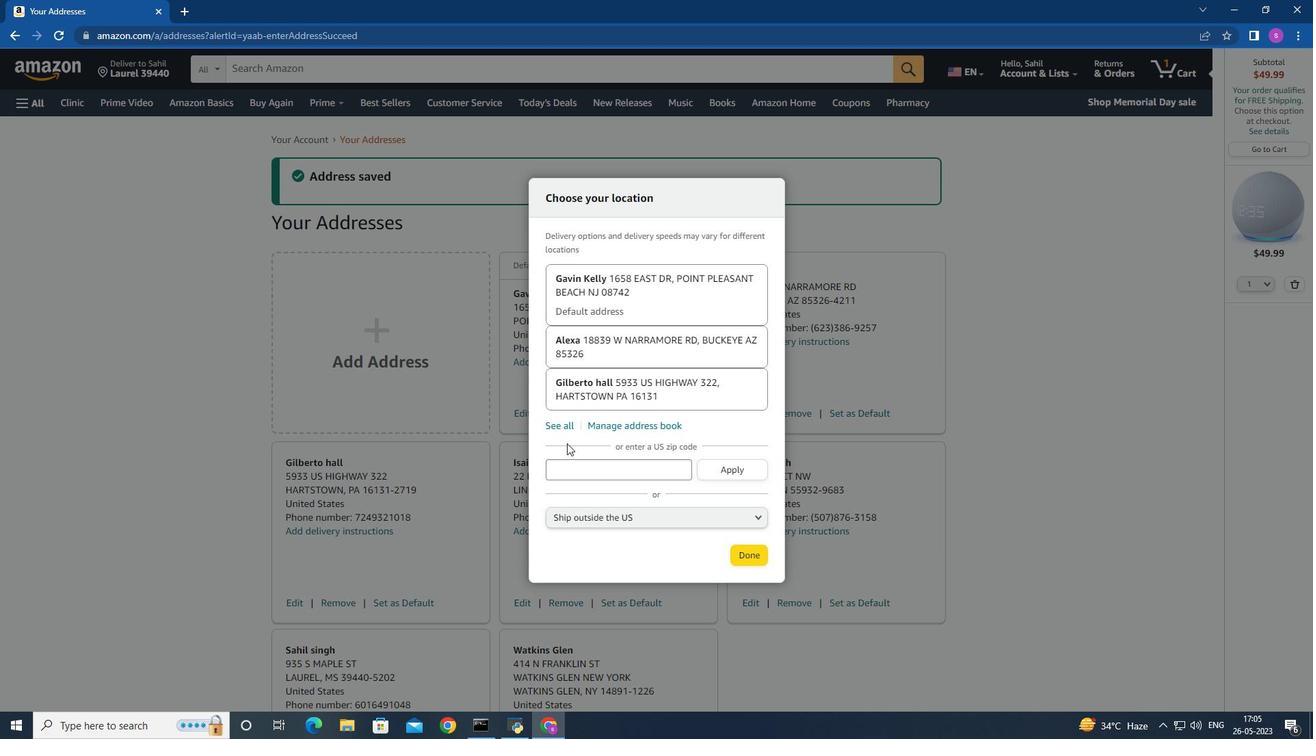 
Action: Mouse pressed left at (561, 429)
Screenshot: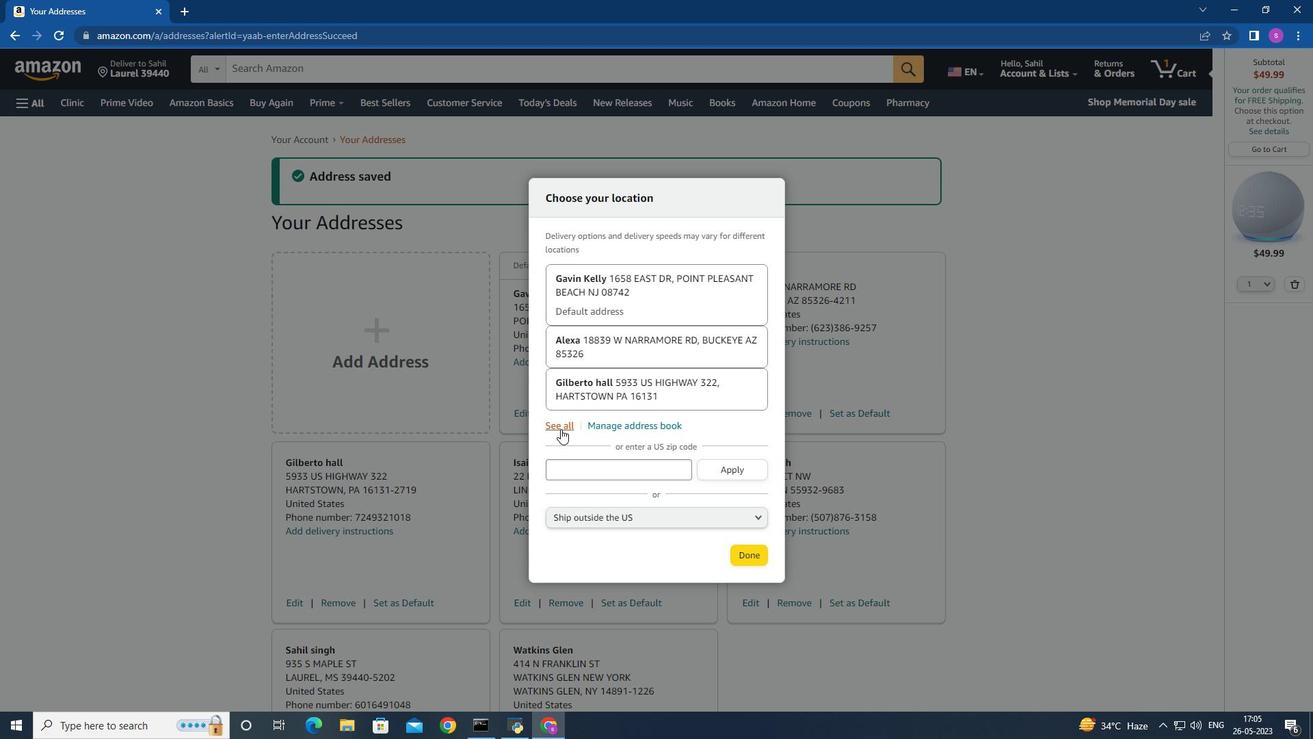 
Action: Mouse moved to (596, 418)
Screenshot: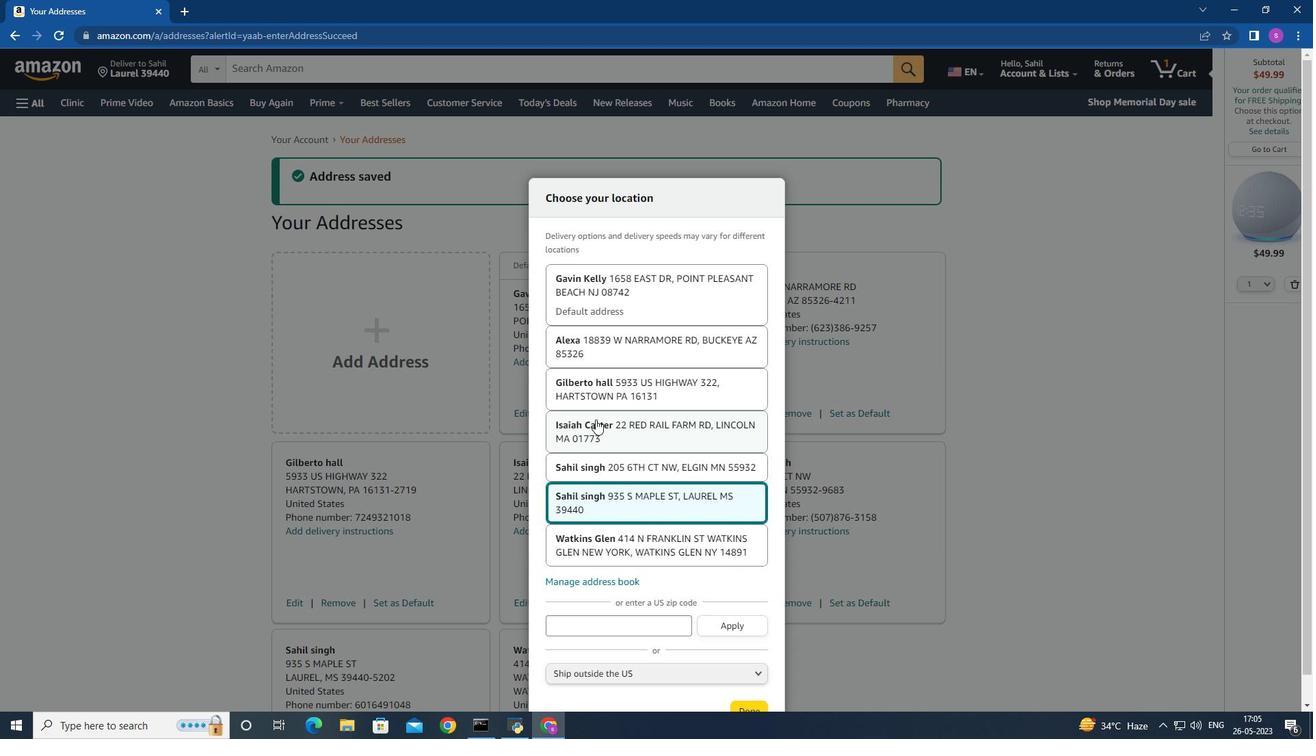 
Action: Mouse scrolled (596, 417) with delta (0, 0)
Screenshot: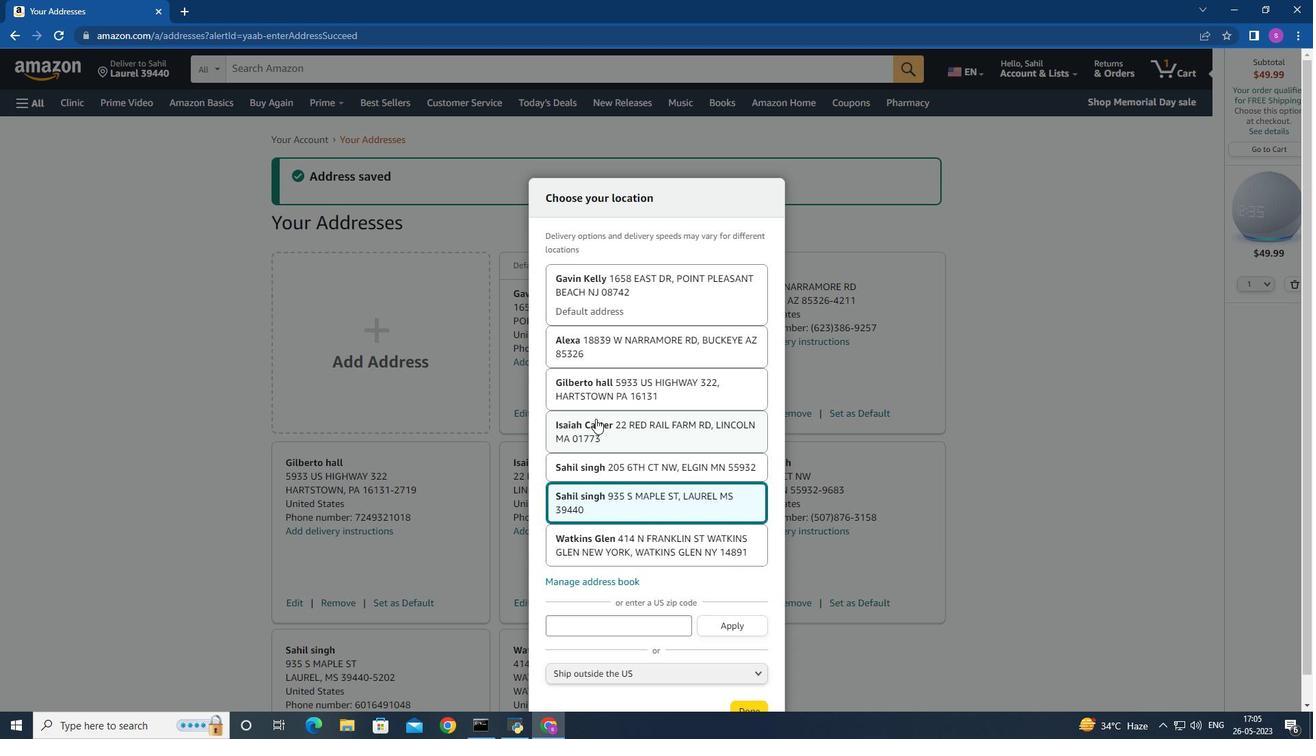 
Action: Mouse moved to (596, 418)
Screenshot: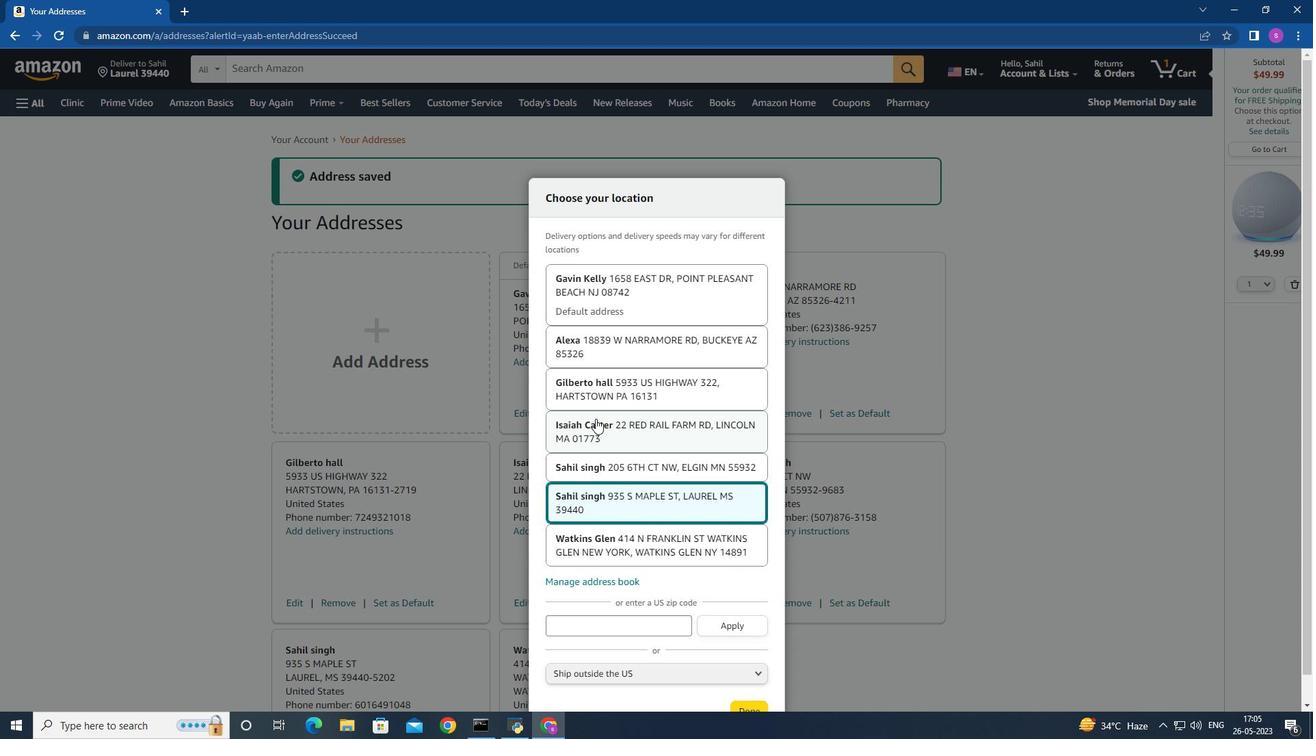 
Action: Mouse scrolled (596, 417) with delta (0, 0)
Screenshot: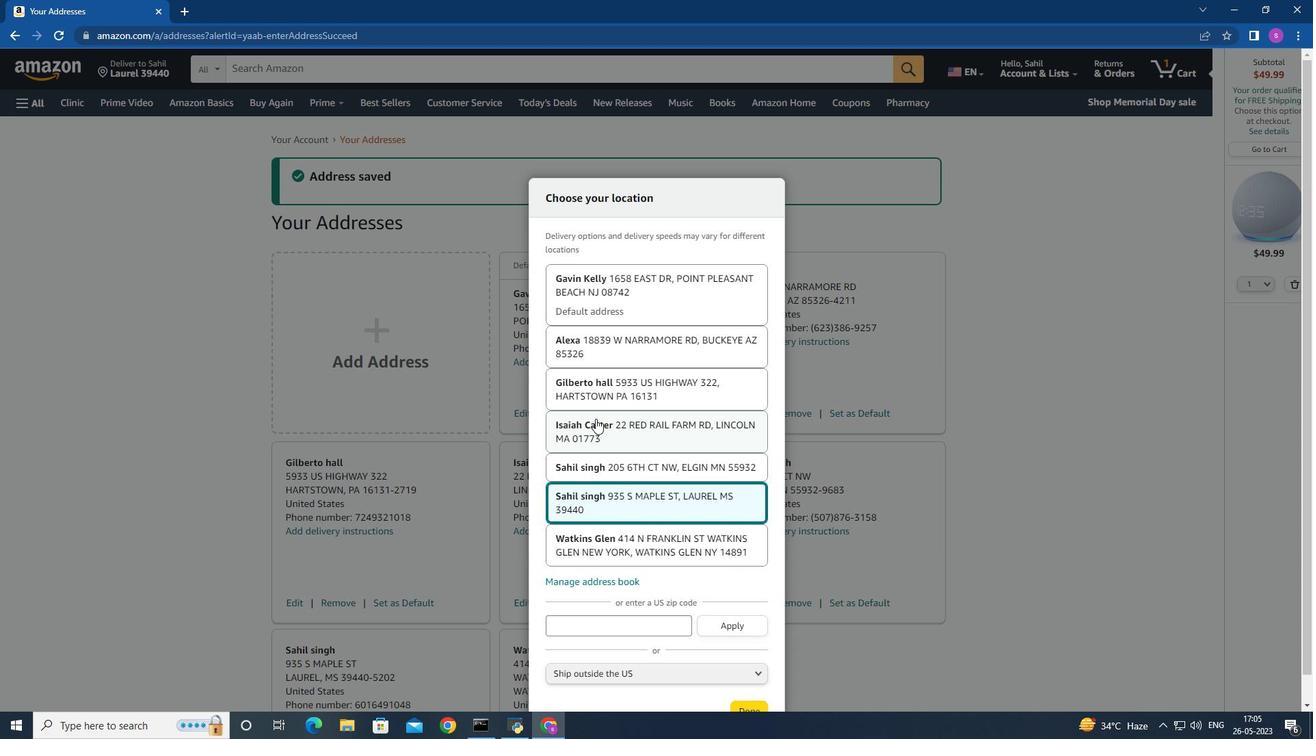 
Action: Mouse moved to (603, 310)
Screenshot: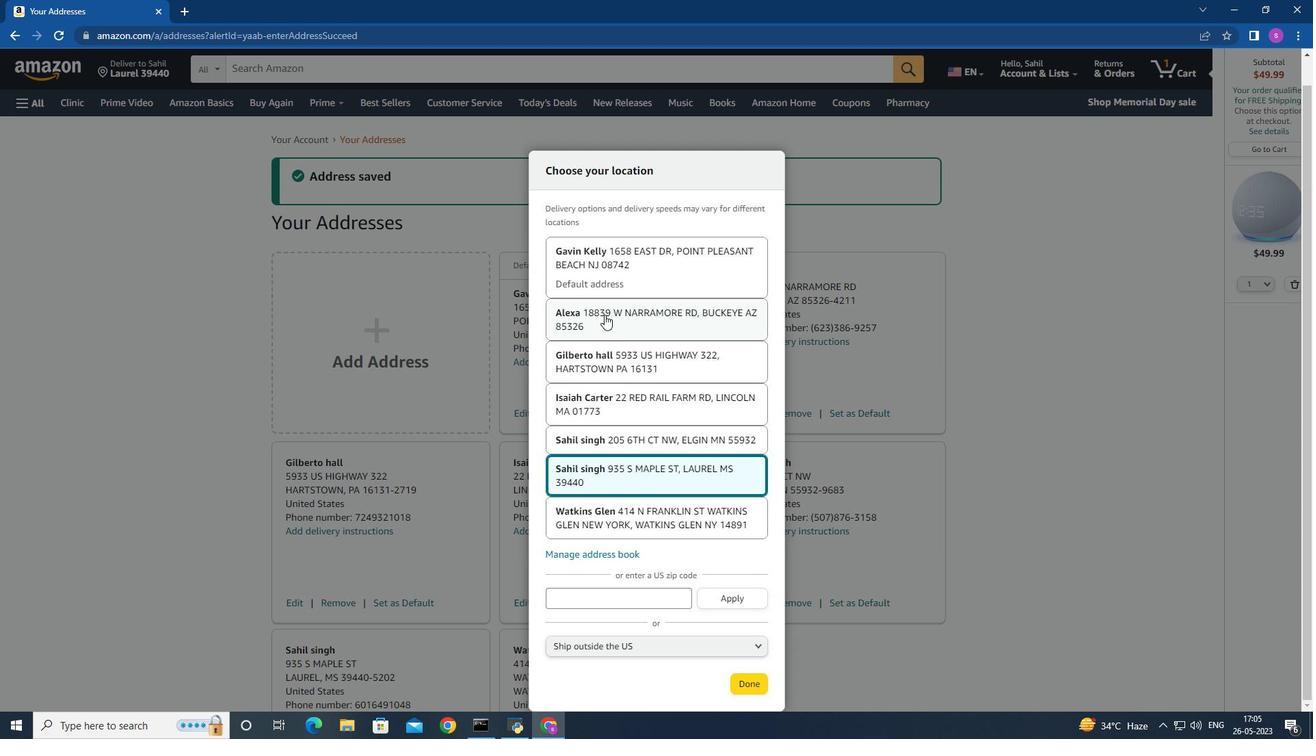 
Action: Mouse pressed left at (603, 310)
Screenshot: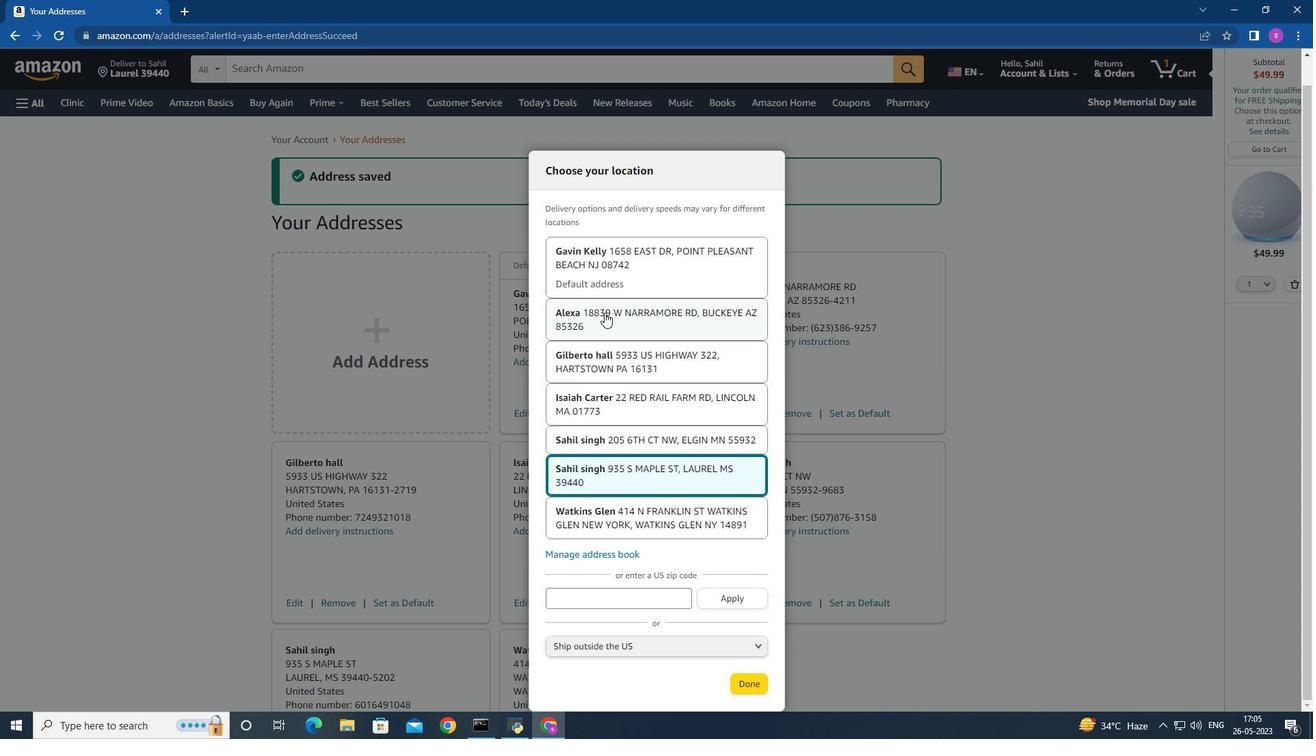 
Action: Mouse moved to (740, 682)
Screenshot: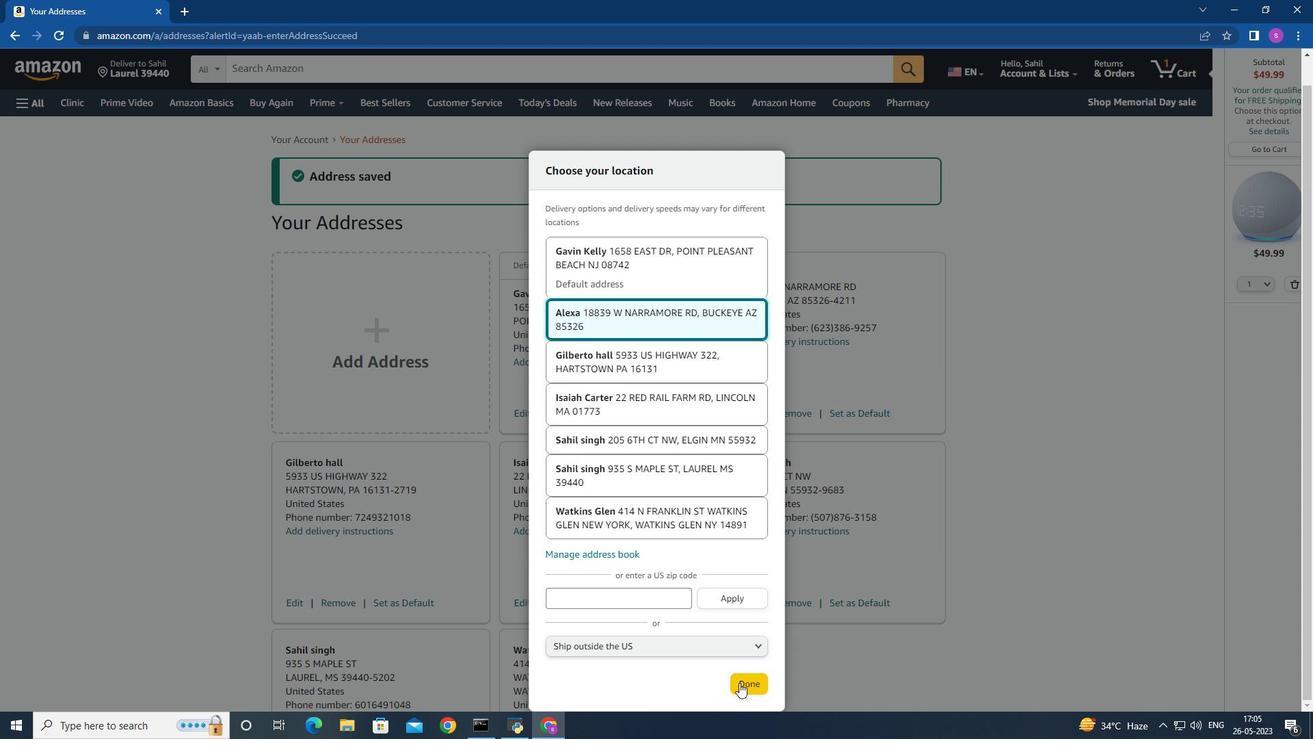 
Action: Mouse pressed left at (740, 682)
Screenshot: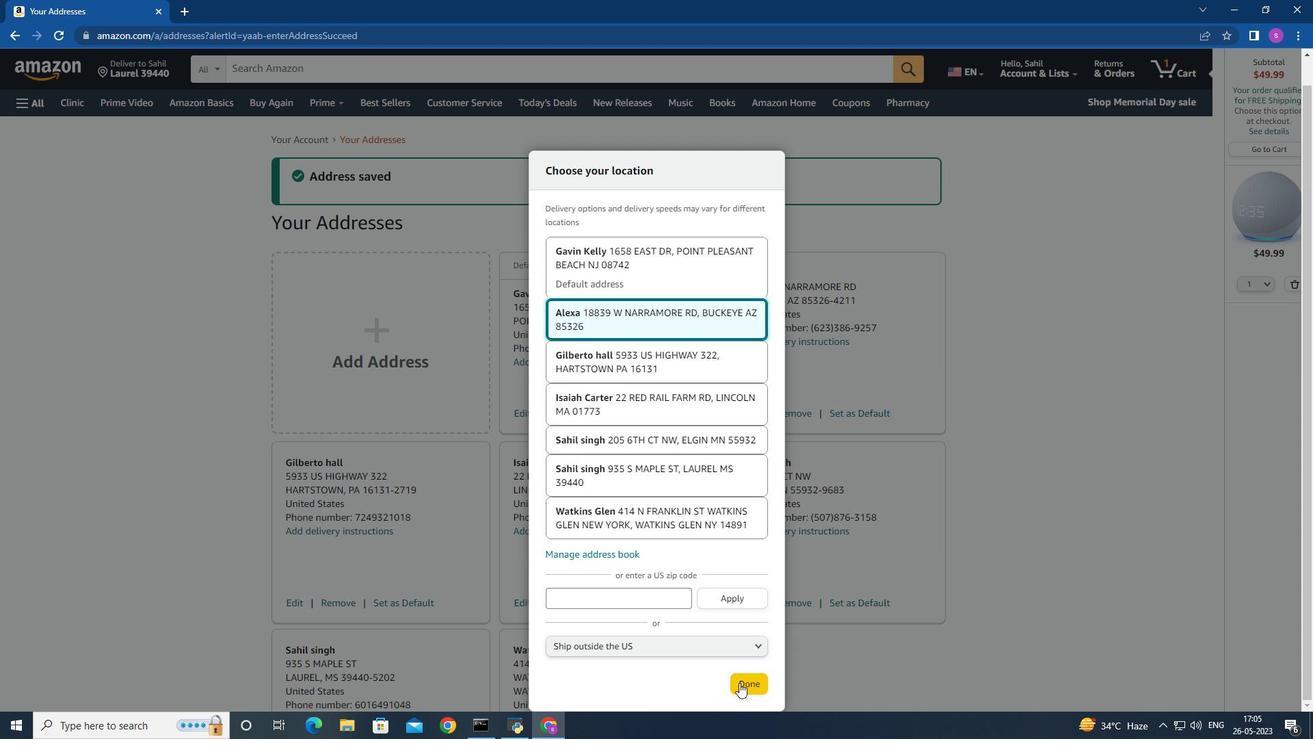 
Action: Mouse moved to (334, 67)
Screenshot: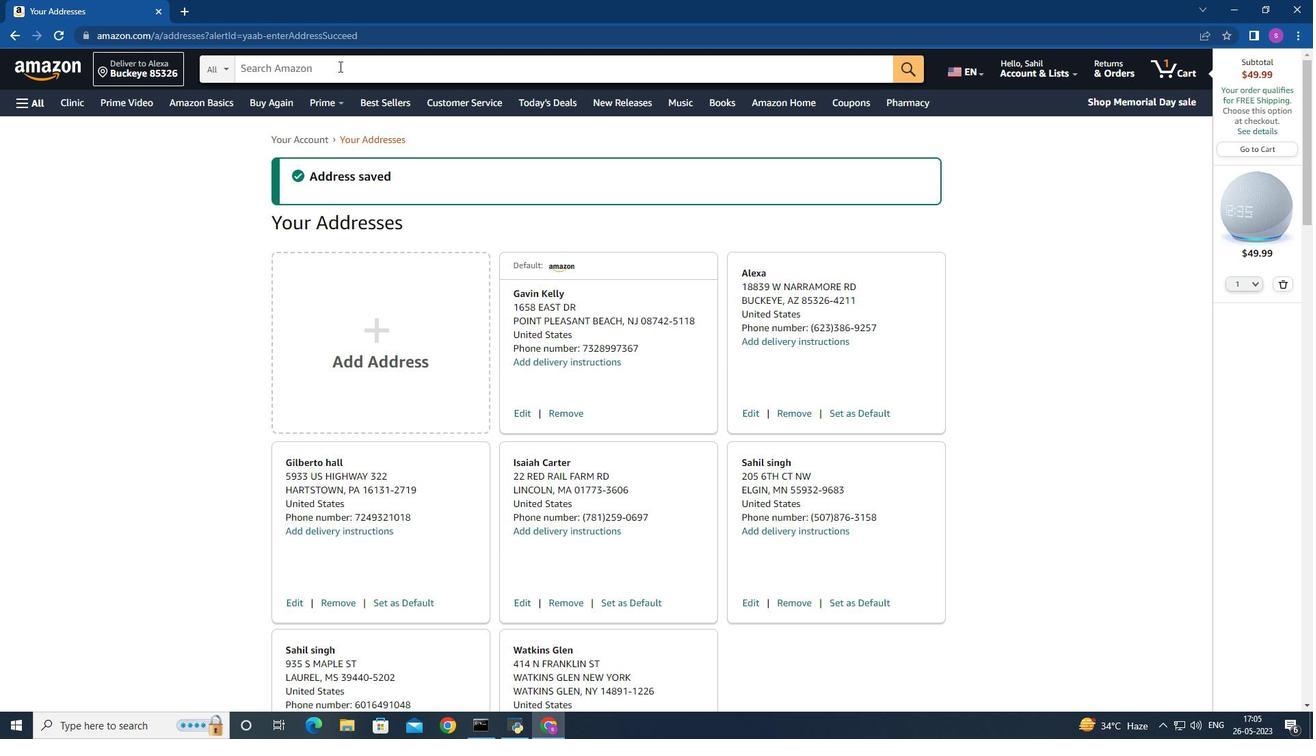
Action: Mouse pressed left at (334, 67)
Screenshot: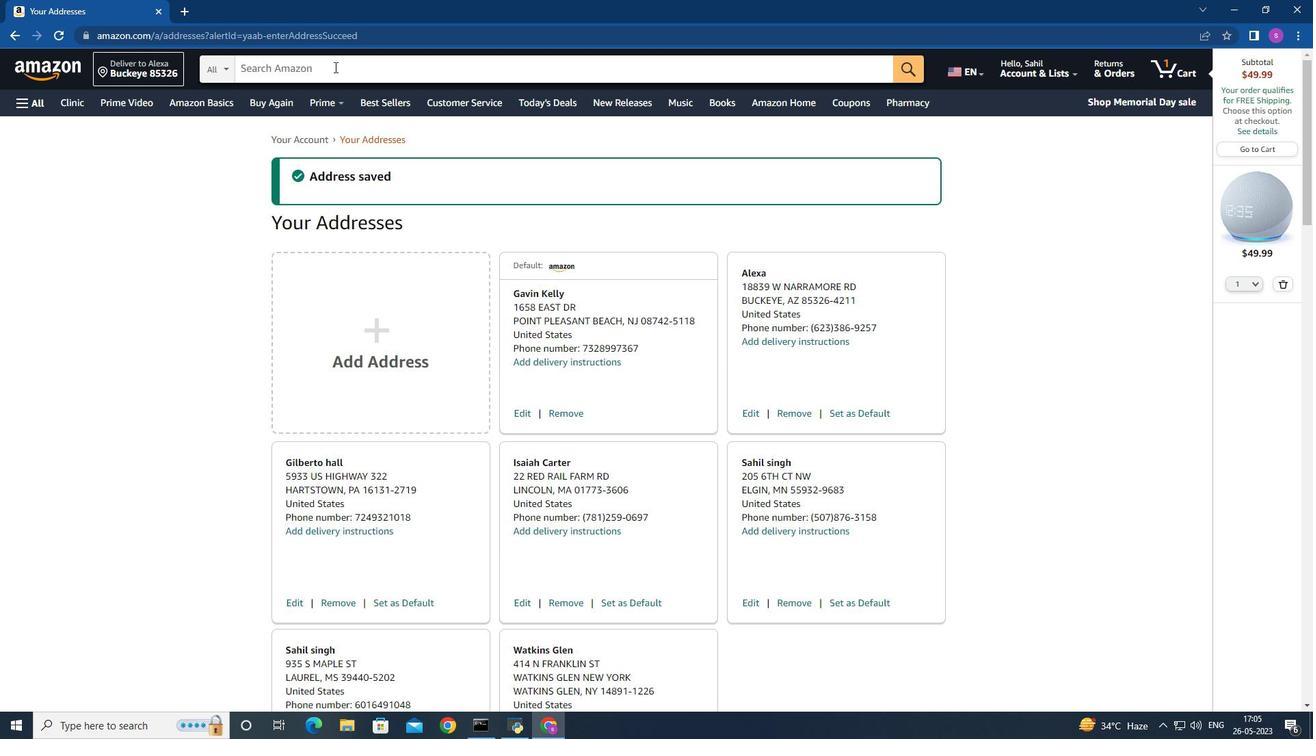 
Action: Mouse moved to (225, 77)
Screenshot: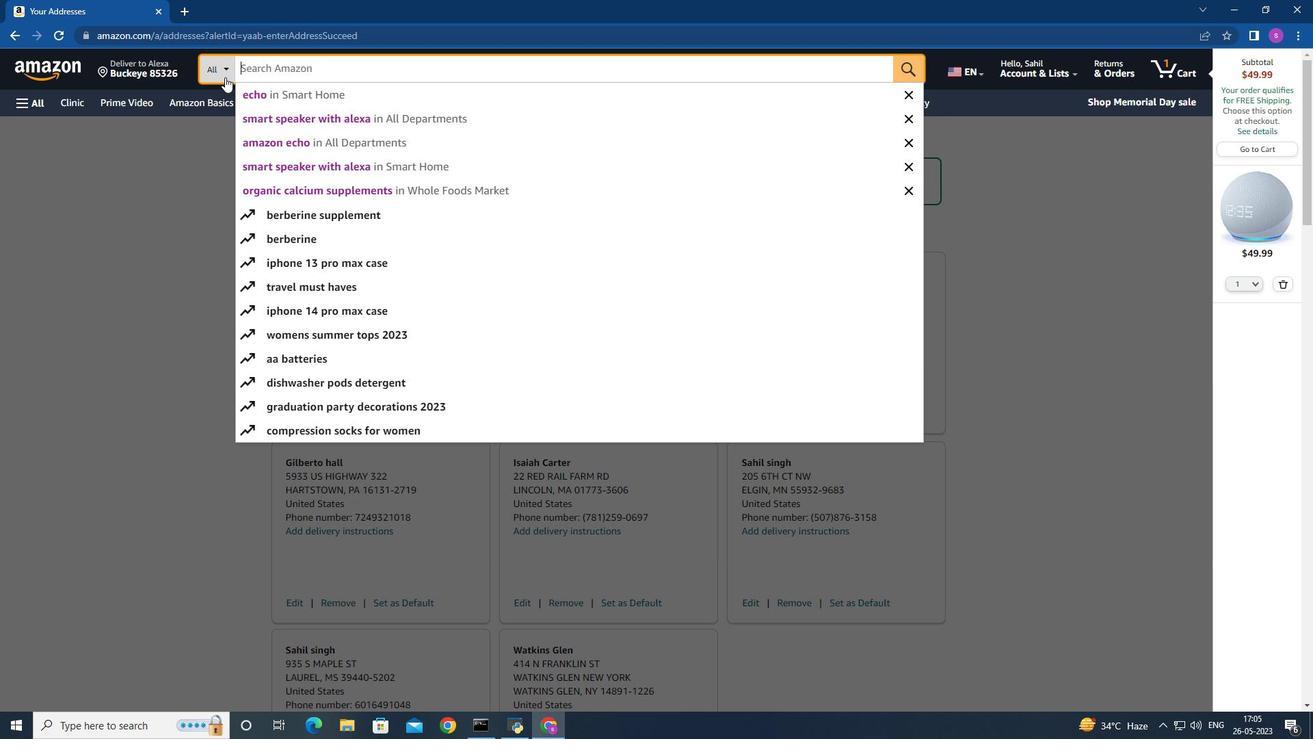 
Action: Mouse pressed left at (225, 77)
Screenshot: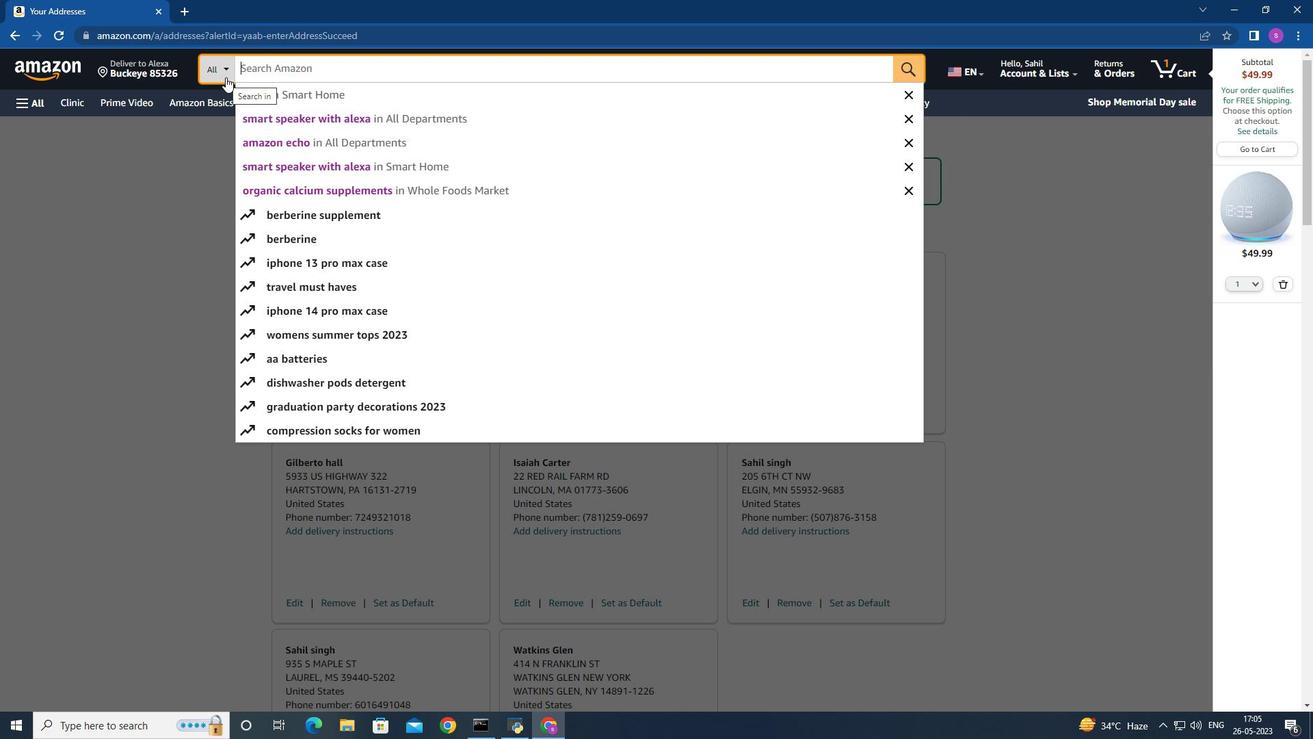 
Action: Mouse moved to (240, 182)
Screenshot: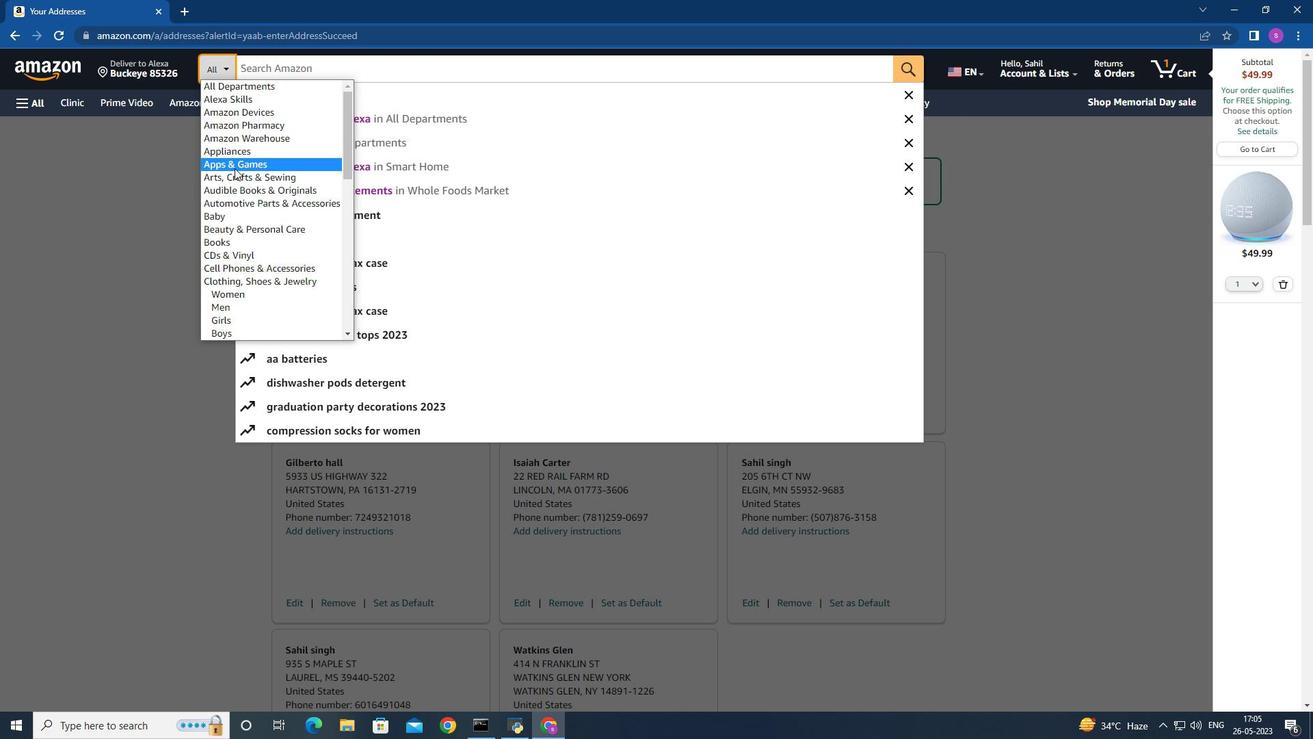 
Action: Mouse scrolled (240, 182) with delta (0, 0)
Screenshot: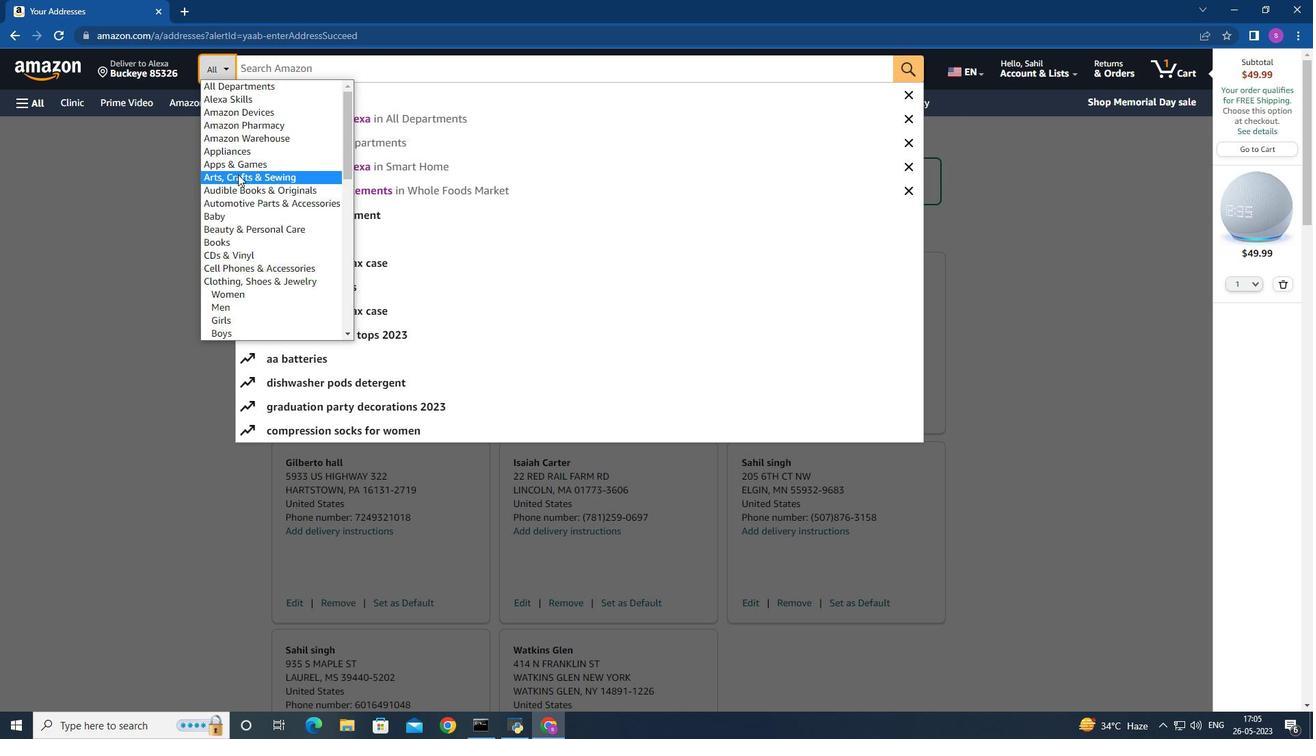 
Action: Mouse moved to (252, 215)
Screenshot: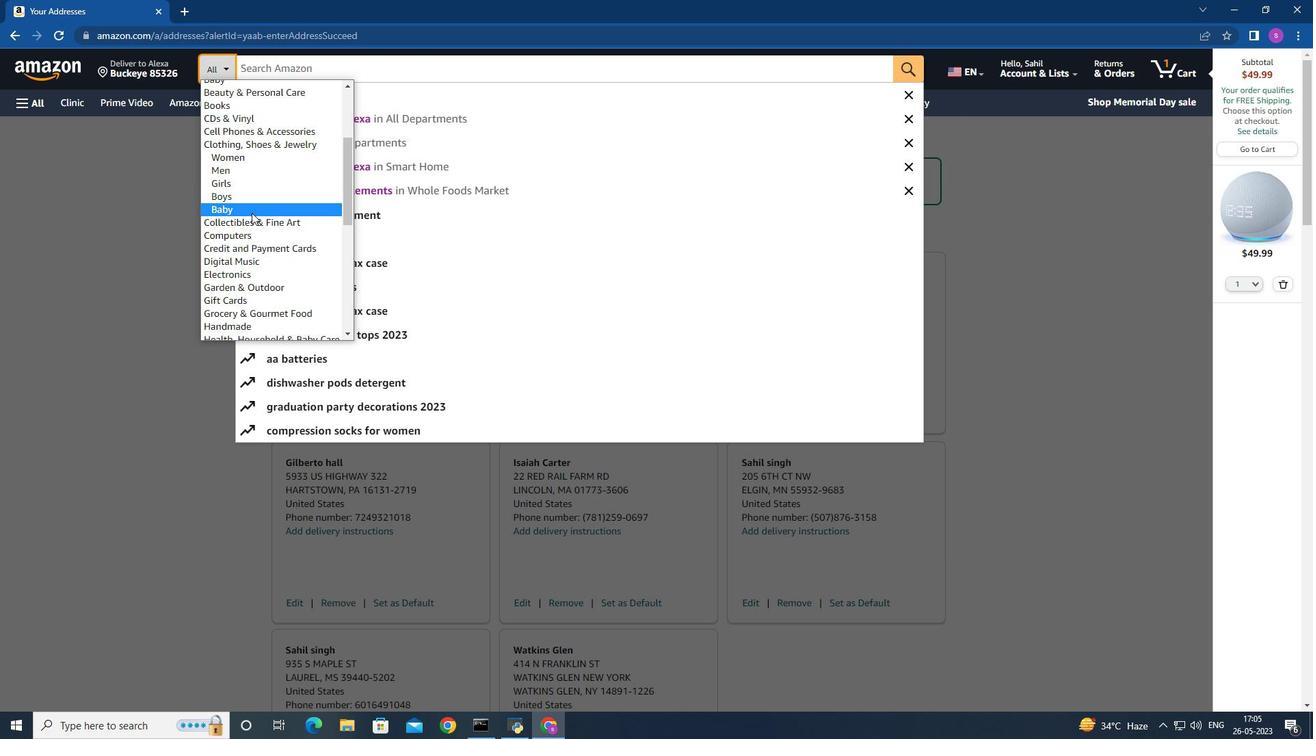 
Action: Mouse scrolled (252, 214) with delta (0, 0)
Screenshot: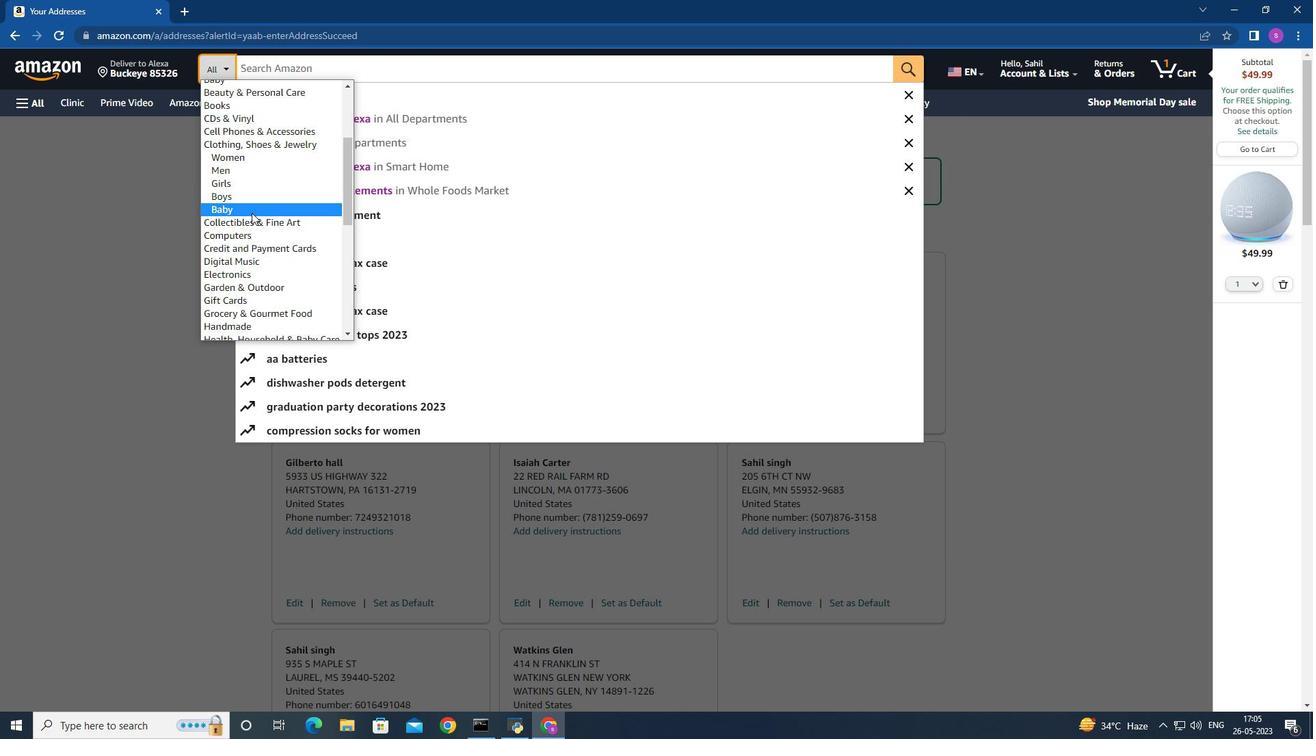 
Action: Mouse moved to (264, 234)
Screenshot: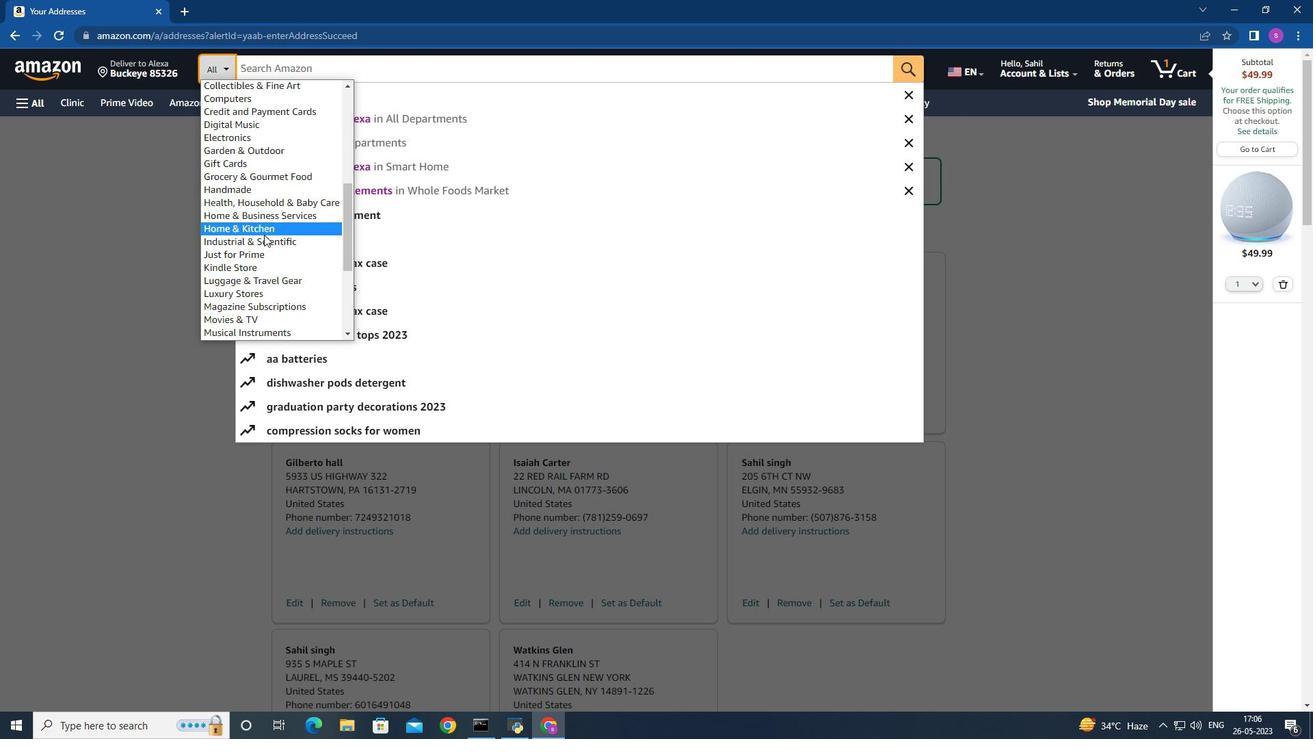 
Action: Mouse scrolled (264, 234) with delta (0, 0)
Screenshot: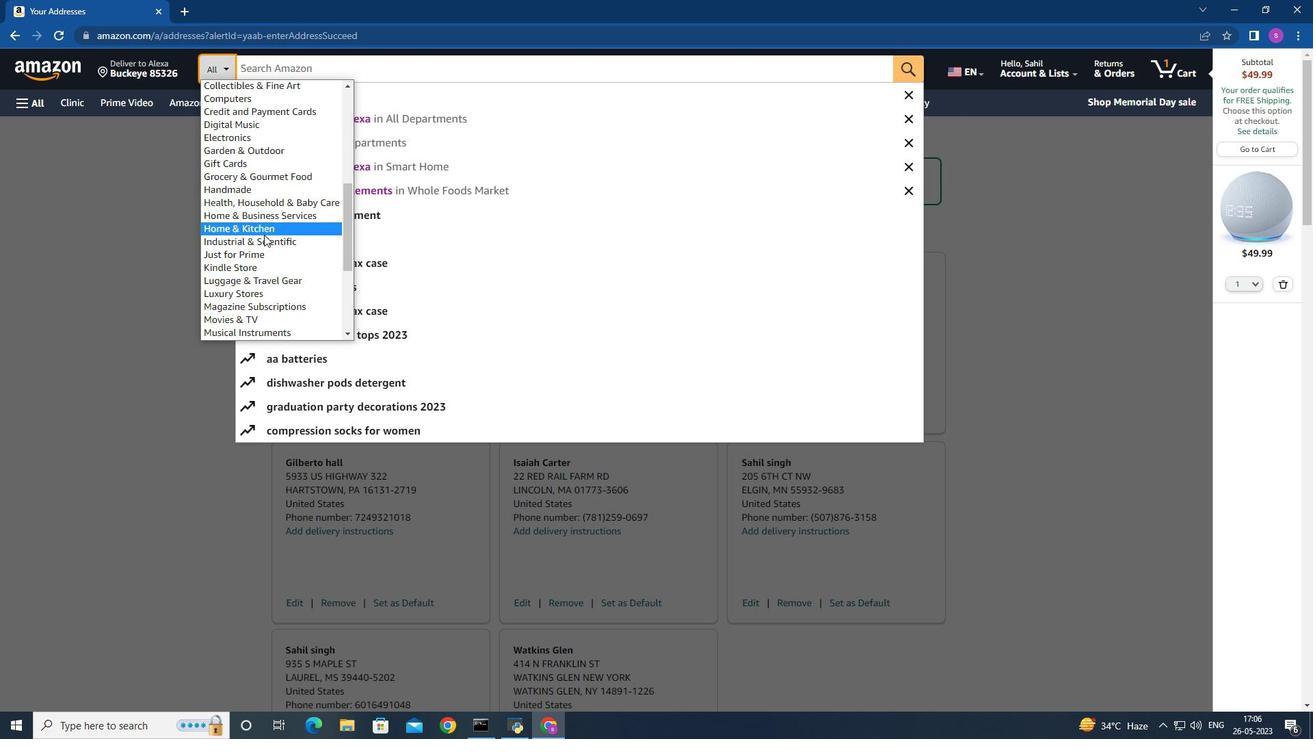 
Action: Mouse moved to (270, 241)
Screenshot: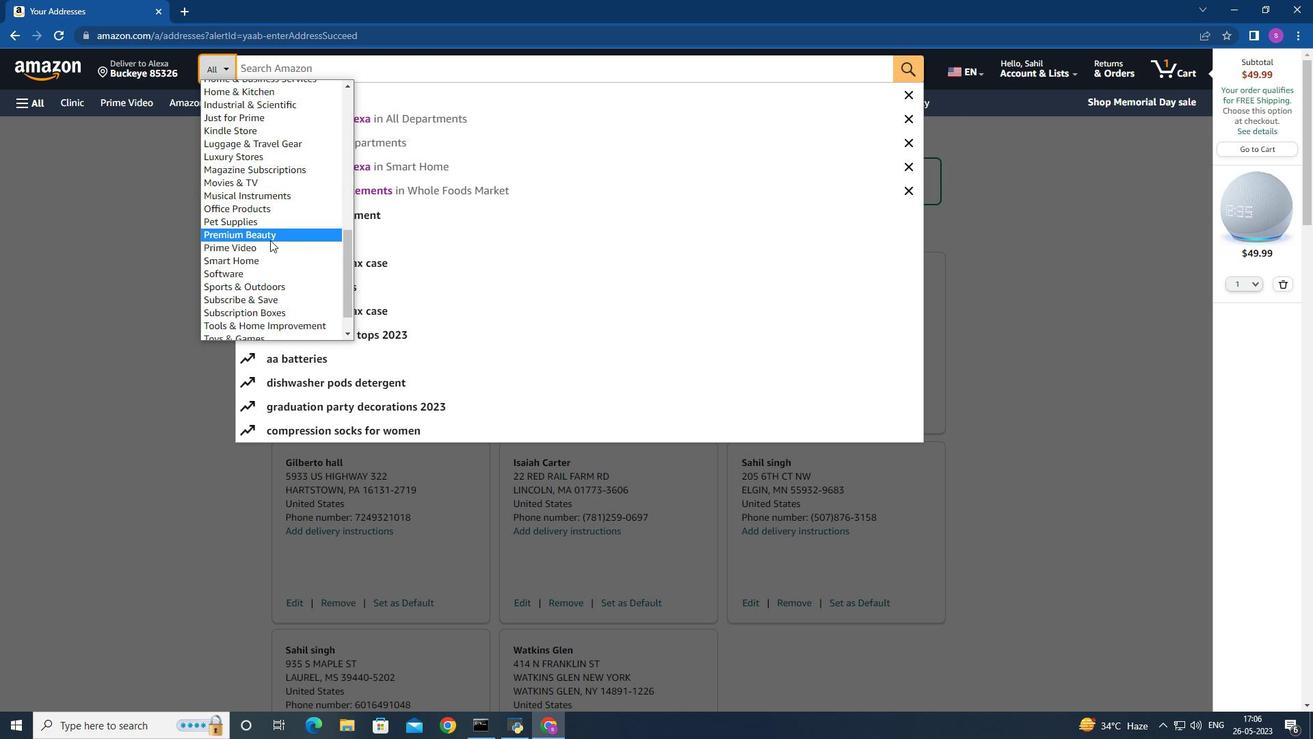 
Action: Mouse scrolled (270, 240) with delta (0, 0)
Screenshot: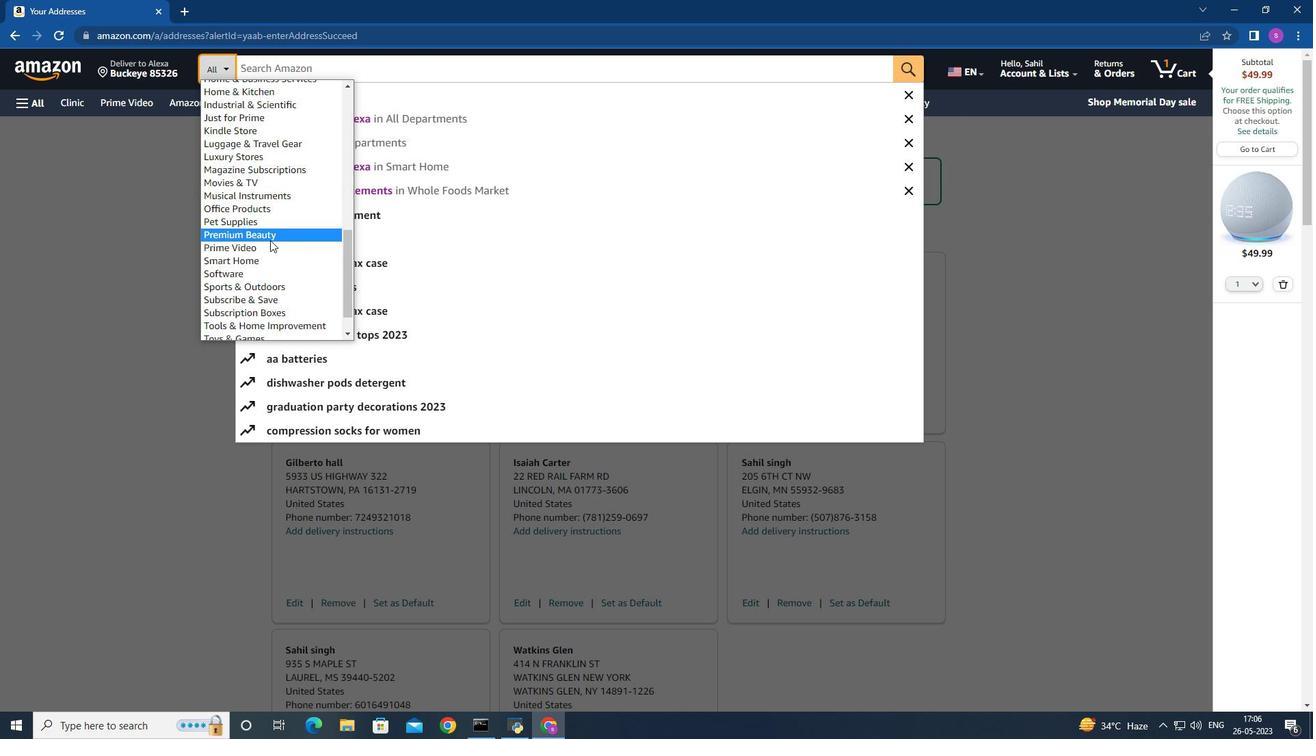 
Action: Mouse moved to (279, 273)
Screenshot: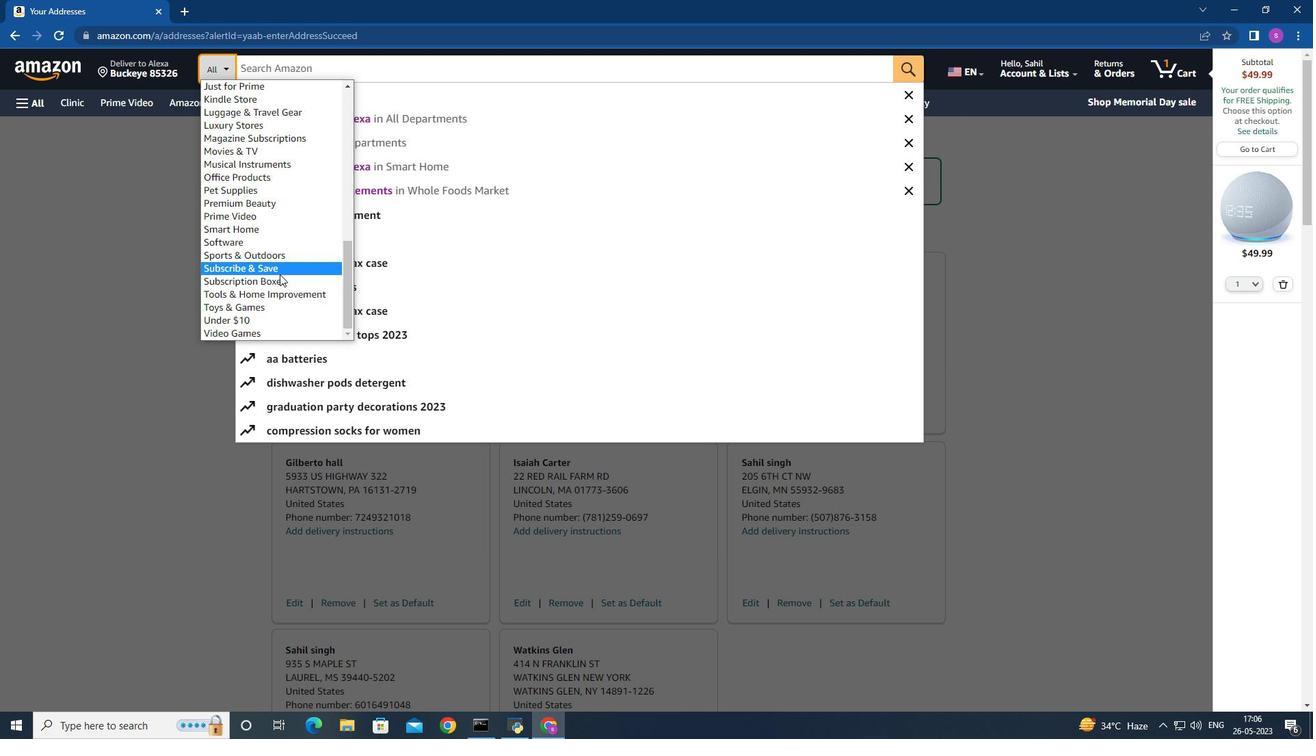 
Action: Mouse scrolled (279, 272) with delta (0, 0)
Screenshot: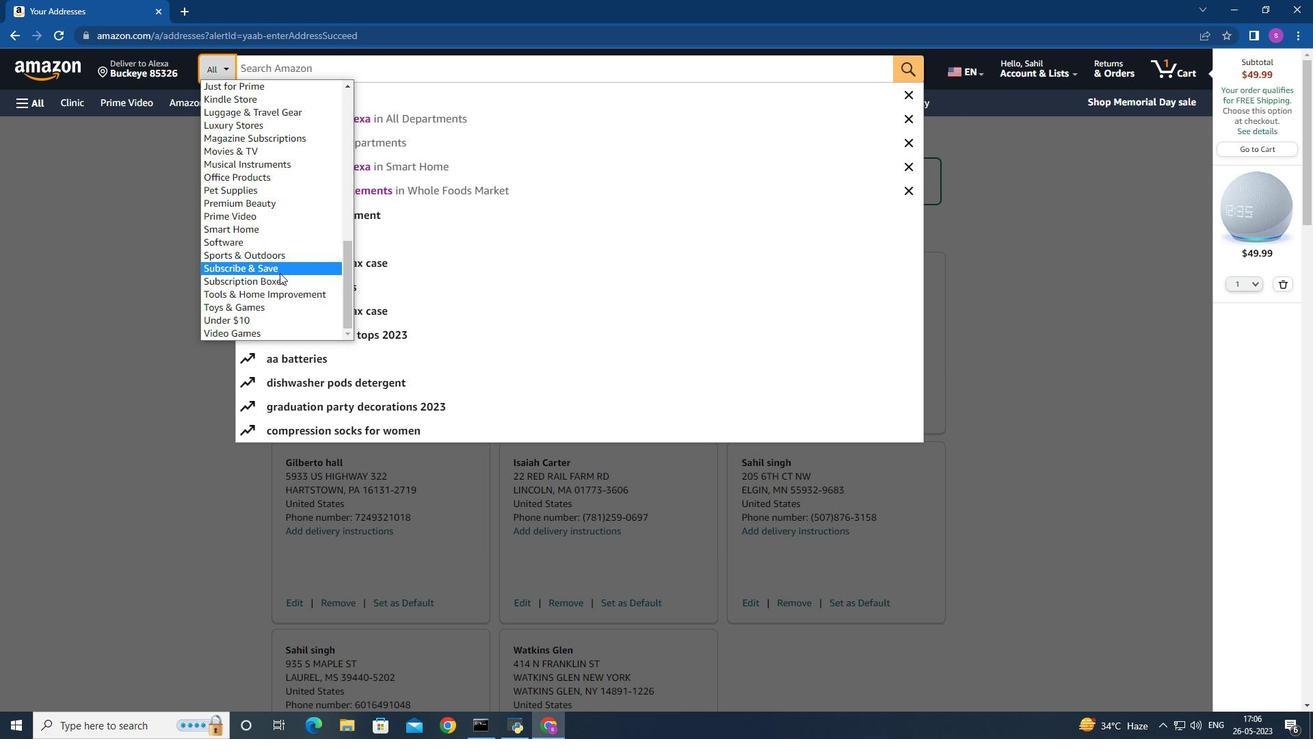 
Action: Mouse moved to (260, 227)
Screenshot: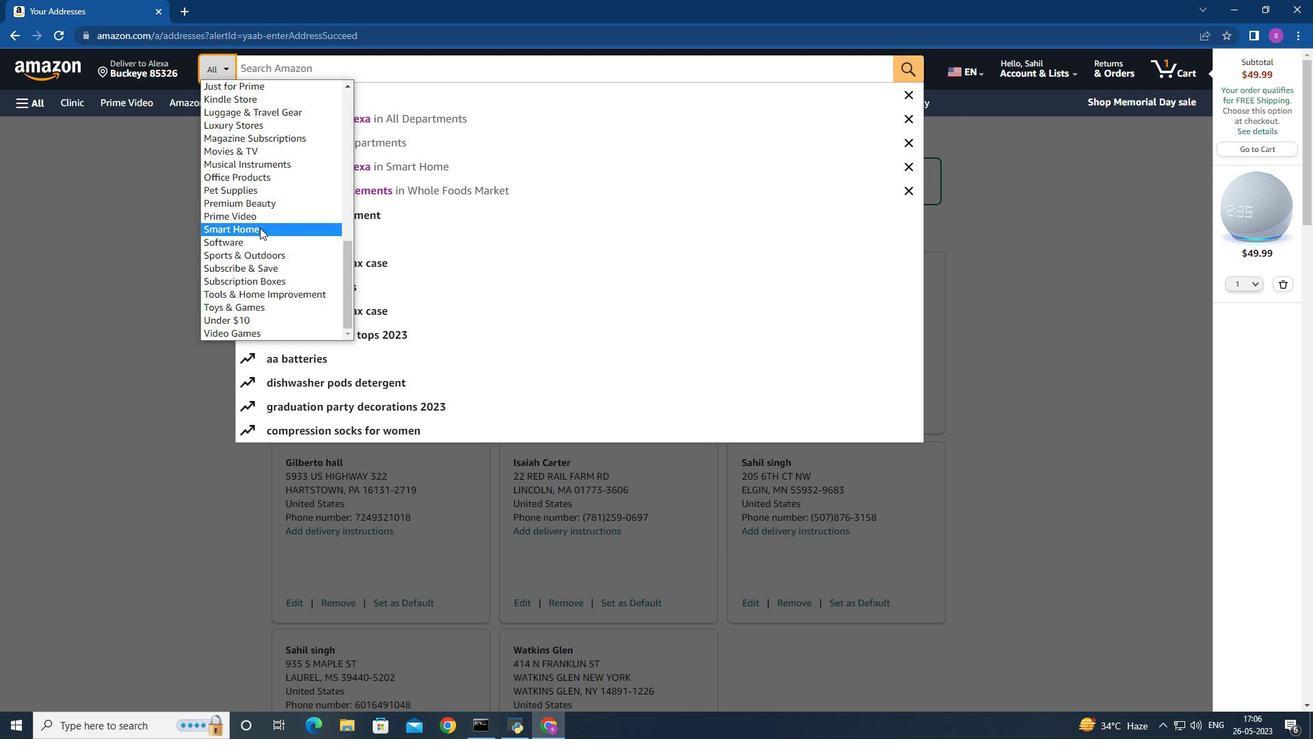 
Action: Mouse pressed left at (260, 227)
Screenshot: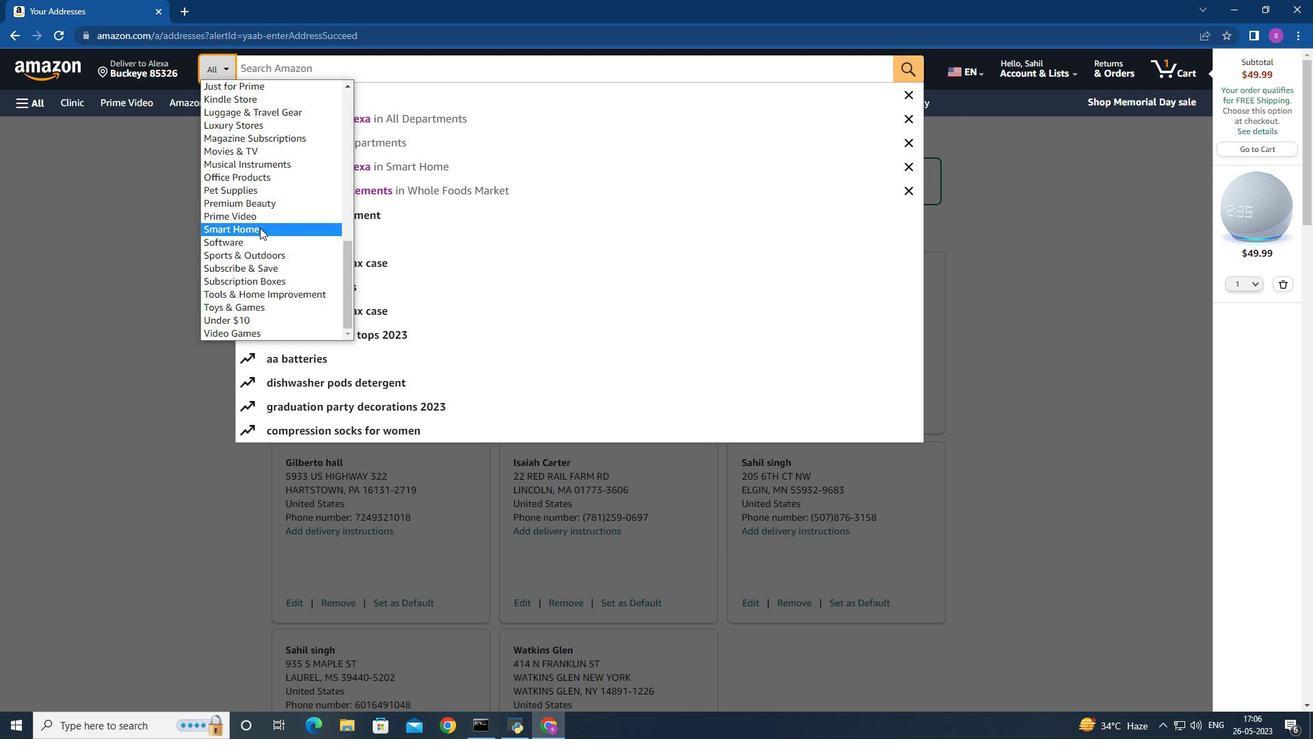 
Action: Mouse moved to (297, 65)
Screenshot: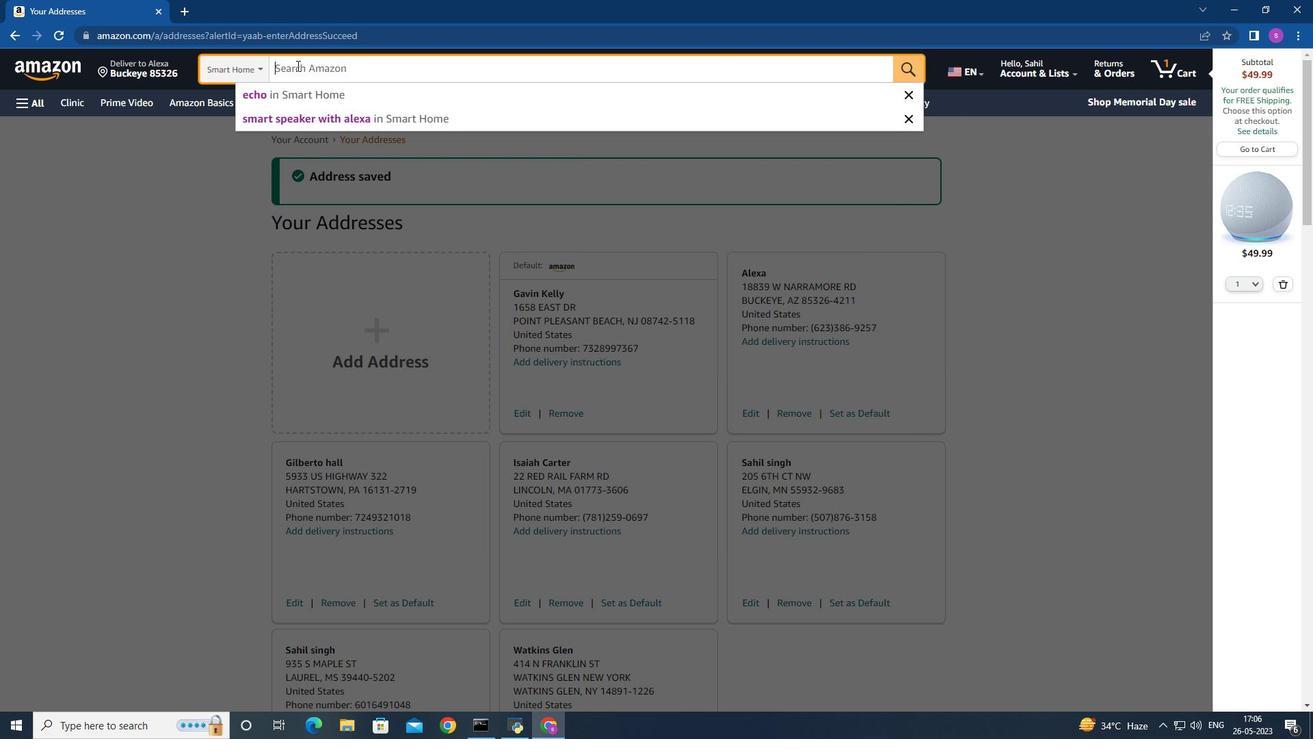 
Action: Mouse pressed left at (297, 65)
Screenshot: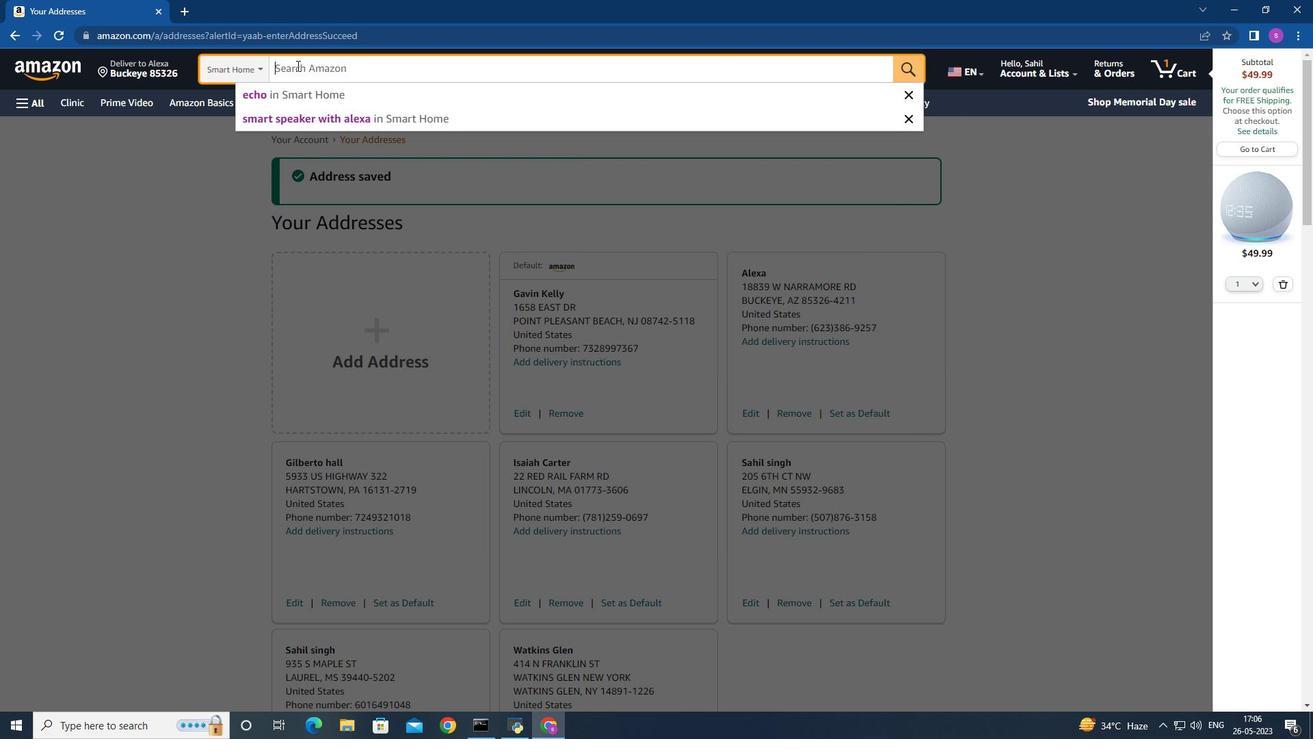
Action: Mouse moved to (297, 66)
Screenshot: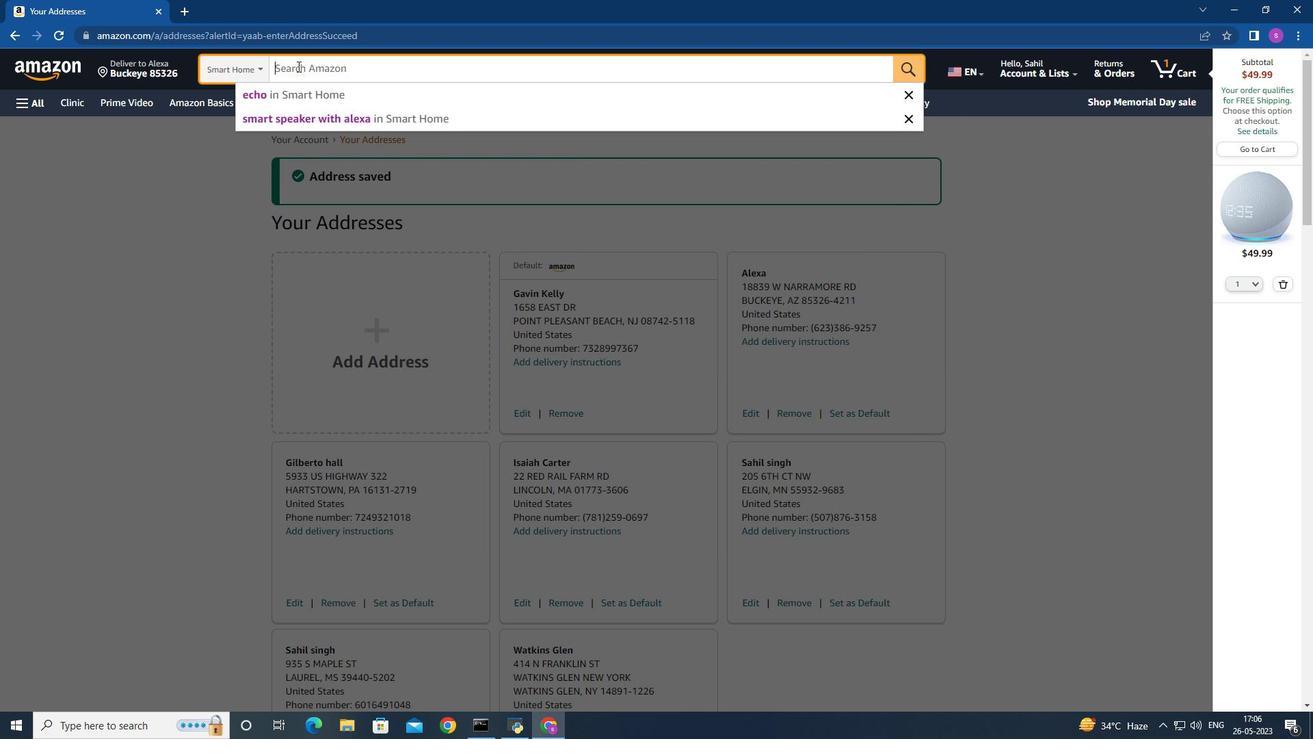 
Action: Key pressed <Key.shift>Smart<Key.space><Key.shift>Speaker<Key.backspace><Key.backspace><Key.backspace><Key.backspace><Key.backspace><Key.backspace><Key.backspace><Key.backspace><Key.backspace><Key.backspace><Key.backspace><Key.backspace><Key.backspace><Key.shift>Echo<Key.space><Key.shift><Key.shift><Key.shift><Key.shift><Key.shift><Key.shift><Key.shift><Key.shift><Key.shift><Key.shift><Key.shift><Key.shift><Key.shift><Key.shift><Key.shift><Key.shift><Key.shift><Key.shift><Key.shift><Key.shift><Key.shift><Key.shift><Key.shift><Key.shift><Key.shift><Key.shift><Key.shift><Key.shift><Key.shift><Key.shift><Key.shift><Key.shift><Key.shift><Key.shift><Key.shift><Key.shift><Key.shift><Key.shift><Key.shift><Key.shift><Key.shift><Key.shift><Key.shift><Key.shift><Key.shift><Key.shift><Key.shift><Key.shift><Key.shift><Key.shift><Key.shift><Key.shift><Key.shift><Key.shift><Key.shift><Key.shift><Key.shift><Key.shift><Key.shift><Key.shift><Key.shift><Key.shift><Key.shift><Key.shift><Key.shift><Key.shift><Key.shift><Key.shift><Key.shift><Key.shift><Key.shift><Key.shift><Key.shift><Key.shift><Key.shift><Key.shift><Key.shift><Key.shift>A<Key.backspace><Key.shift>&<Key.space><Key.shift><Key.shift><Key.shift><Key.shift>Alexa<Key.enter>
Screenshot: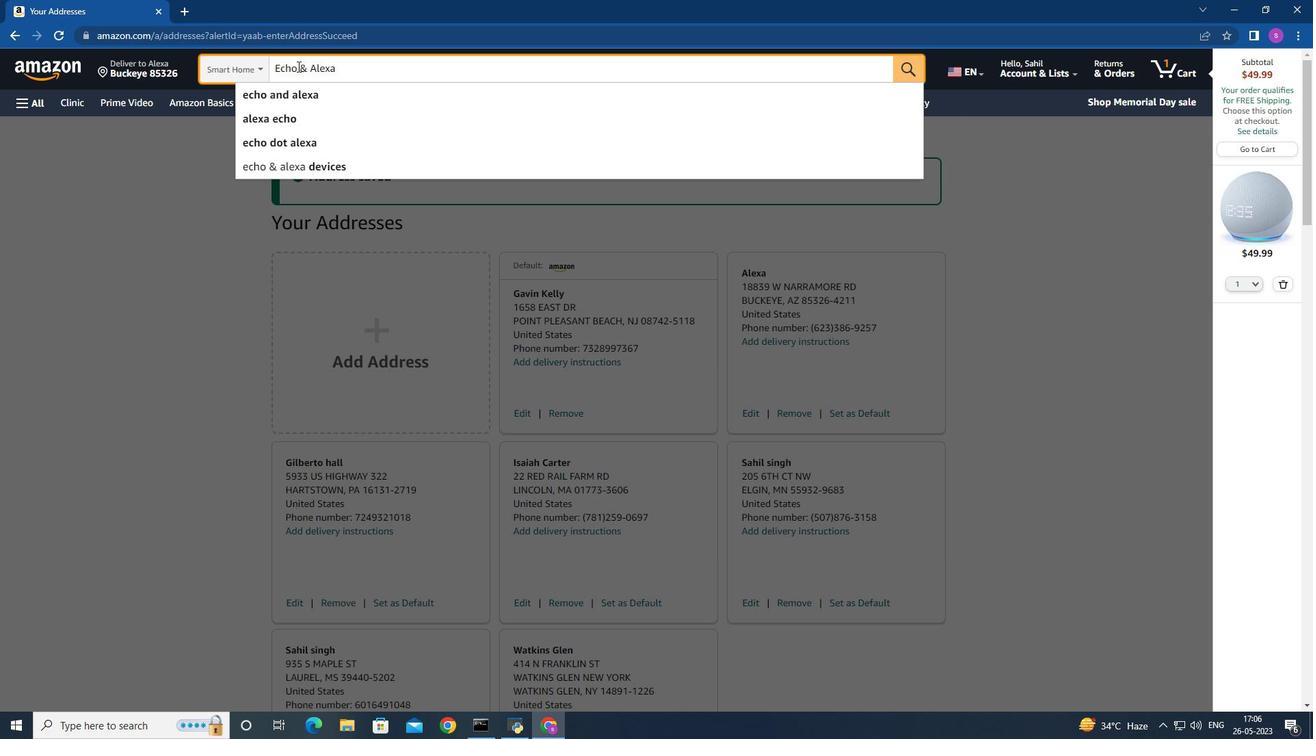 
Action: Mouse moved to (453, 307)
Screenshot: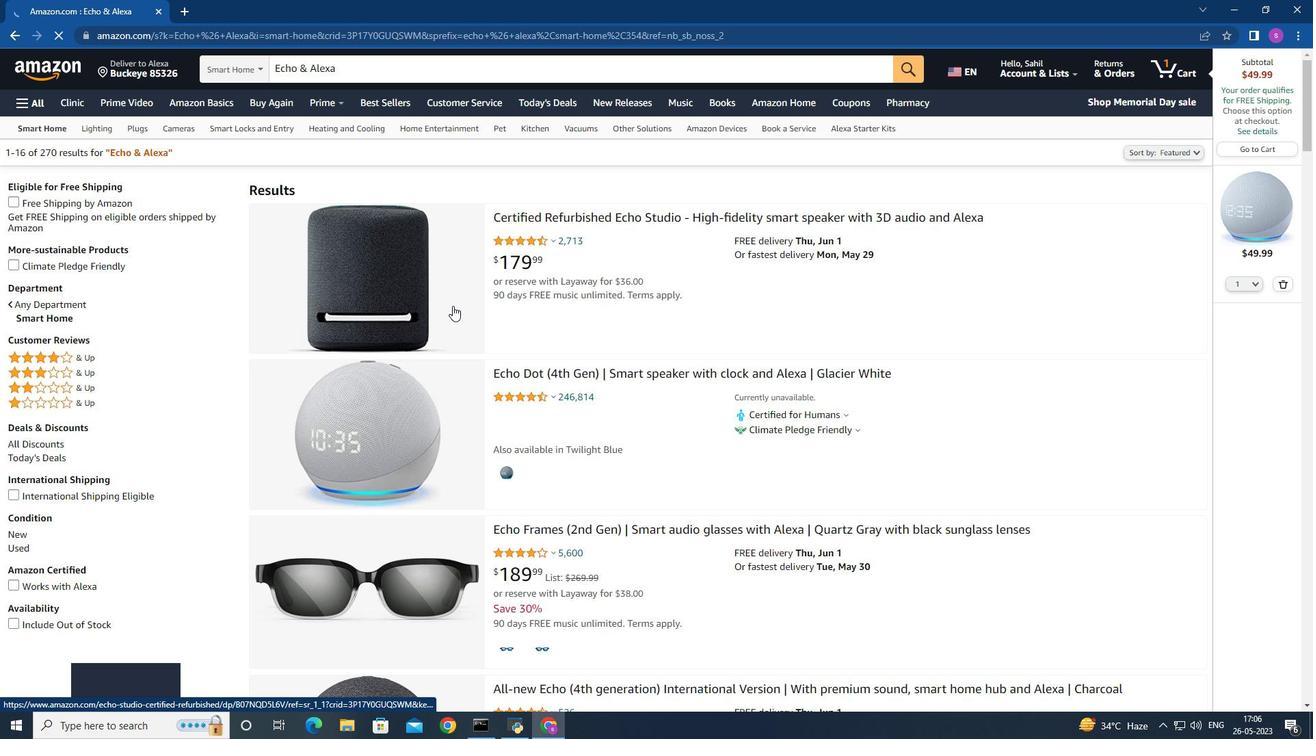 
Action: Mouse scrolled (453, 306) with delta (0, 0)
Screenshot: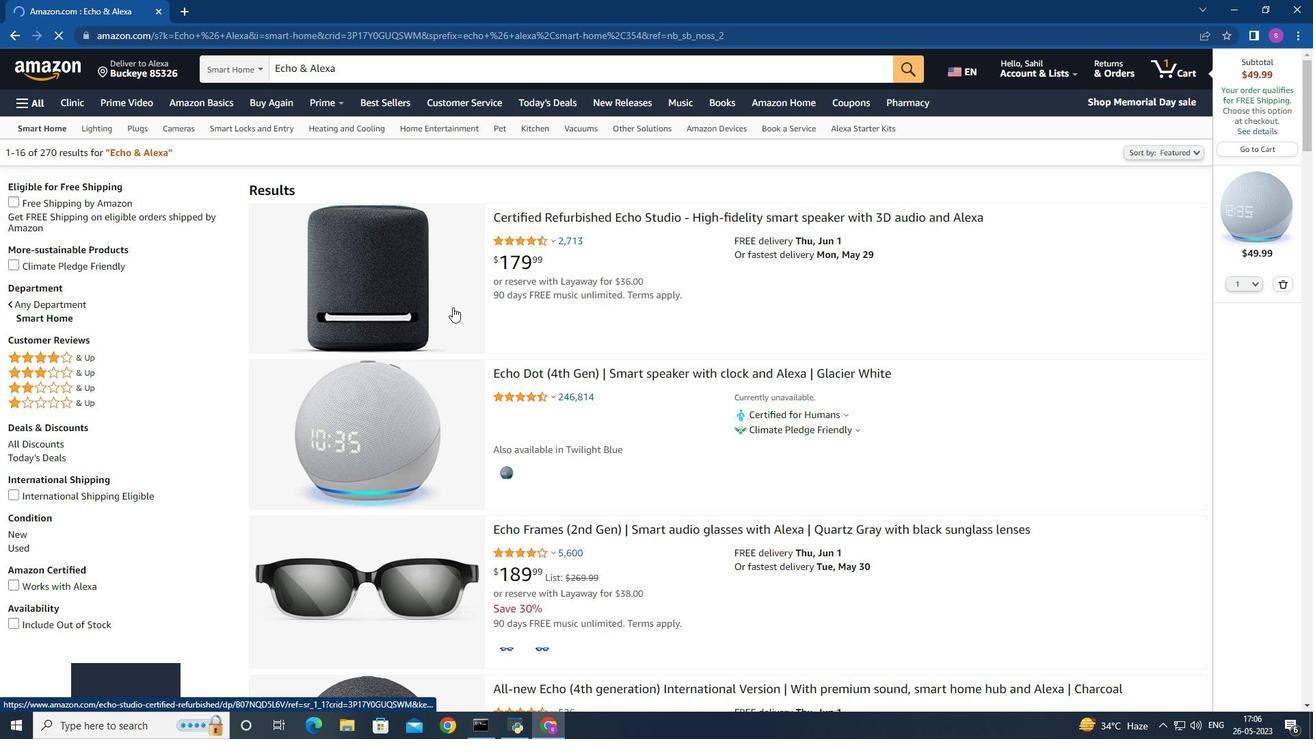 
Action: Mouse scrolled (453, 306) with delta (0, 0)
Screenshot: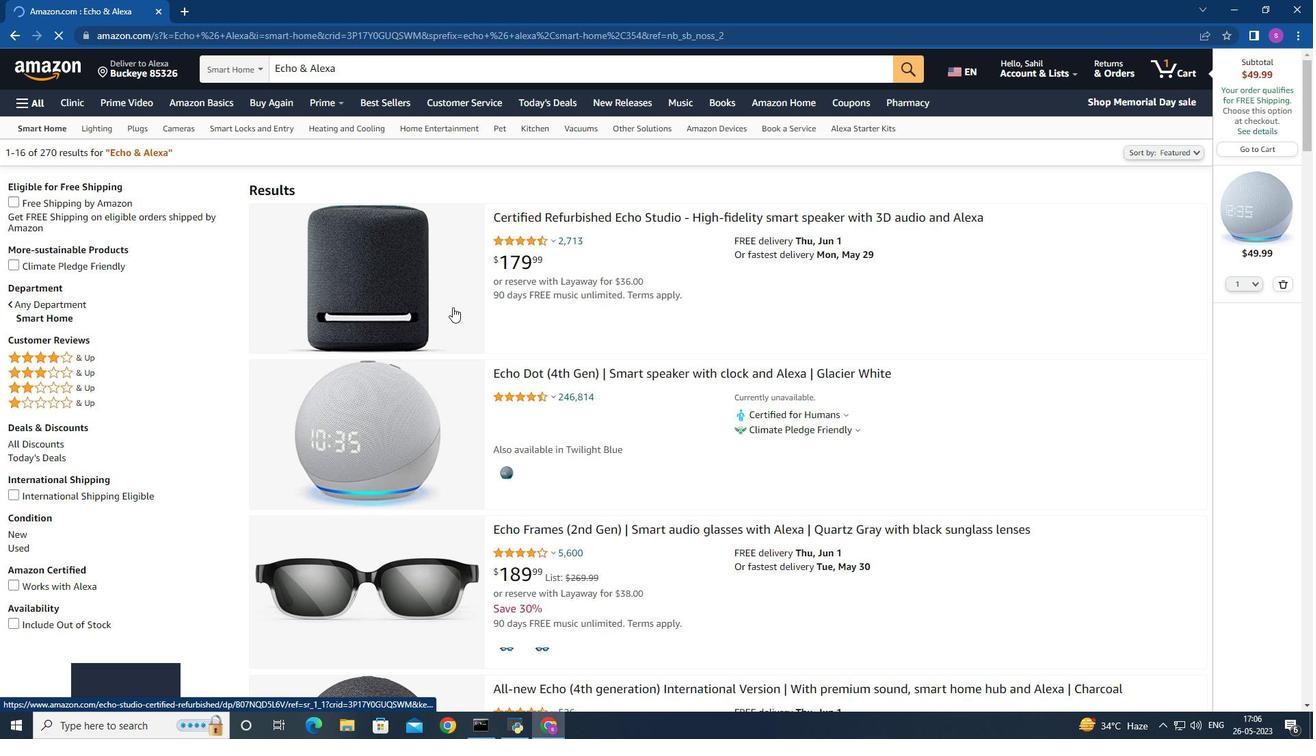 
Action: Mouse moved to (444, 327)
Screenshot: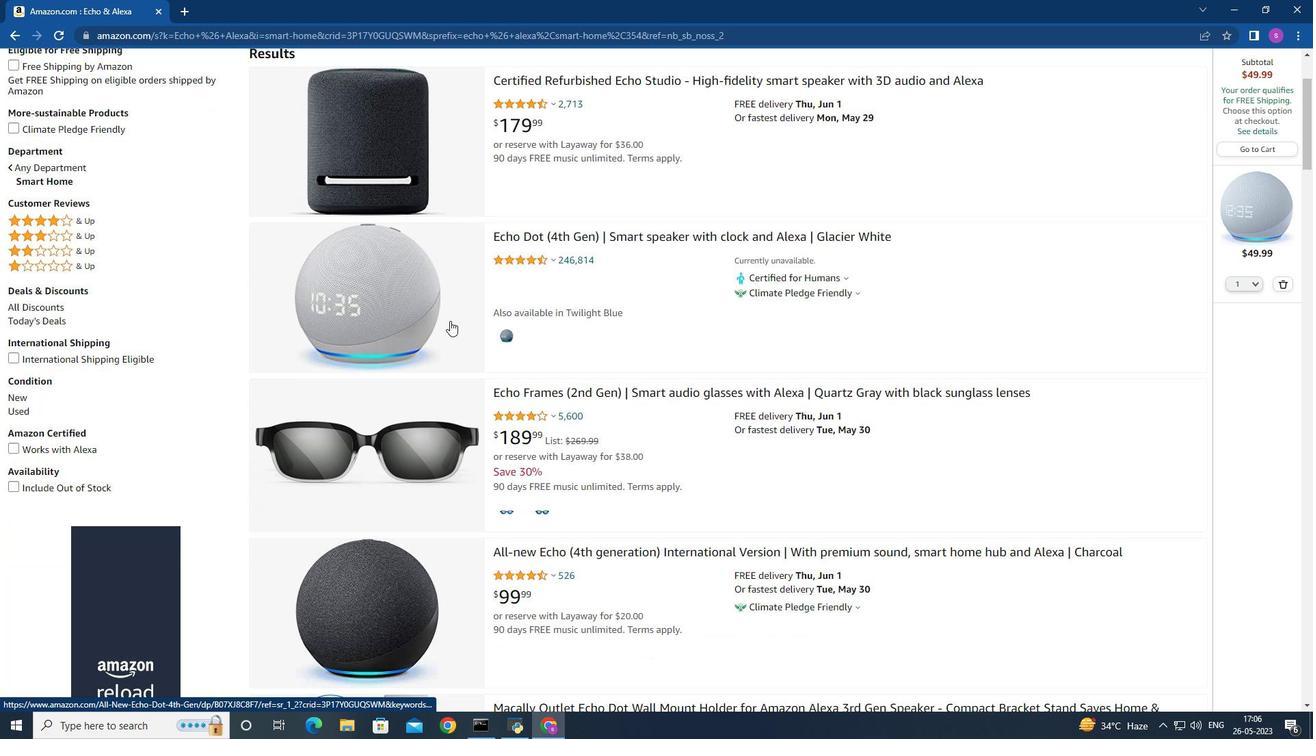
Action: Mouse scrolled (444, 328) with delta (0, 0)
Screenshot: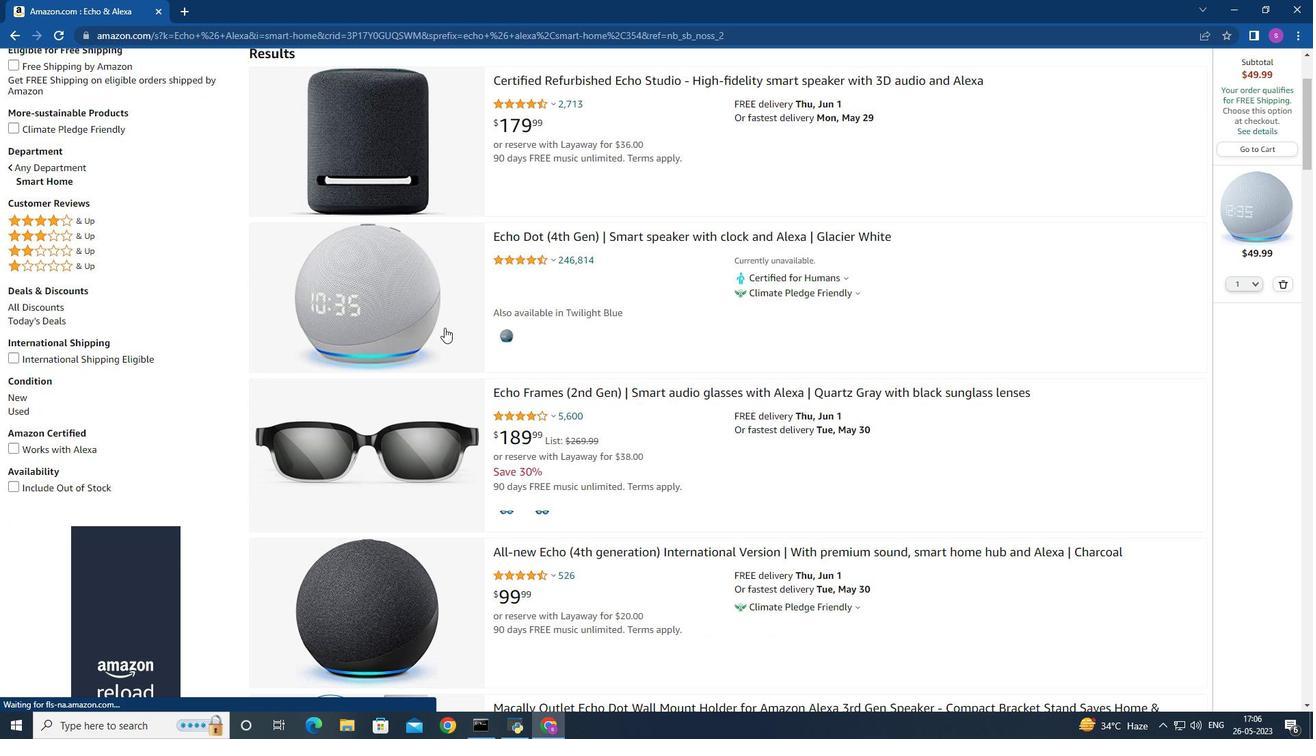 
Action: Mouse scrolled (444, 328) with delta (0, 0)
Screenshot: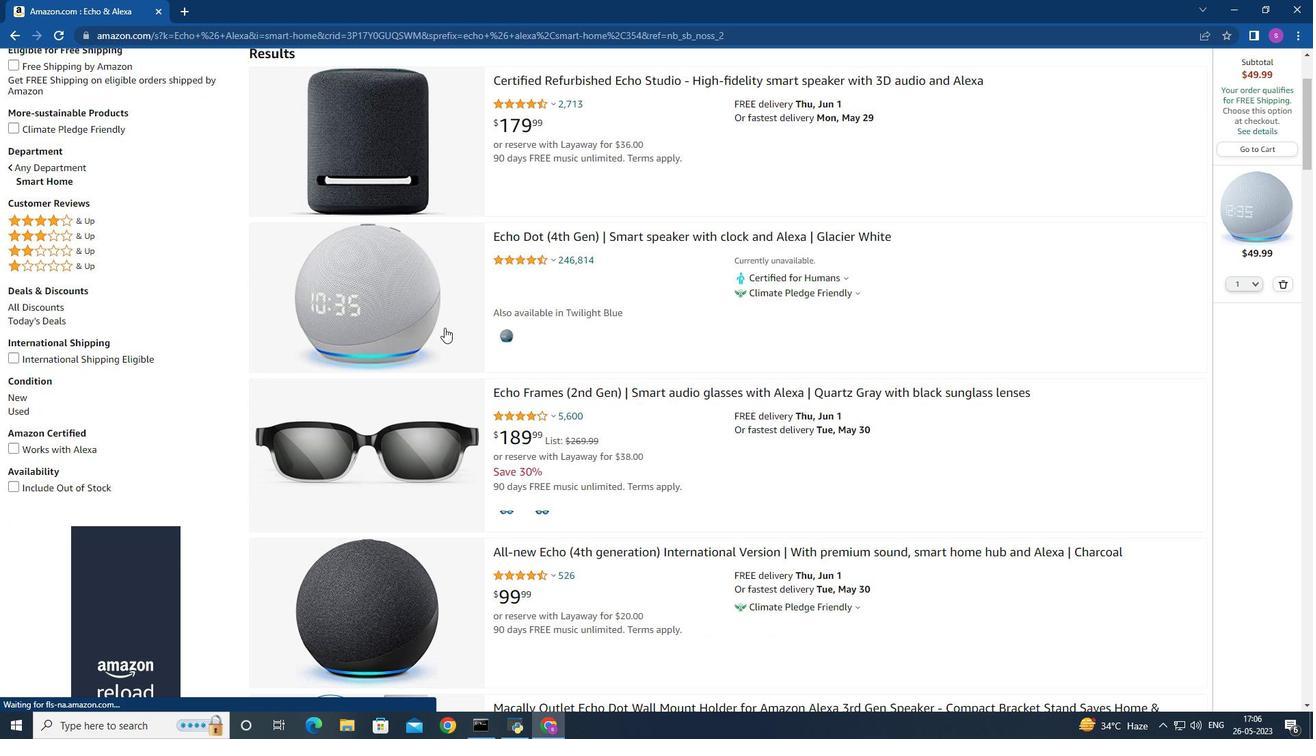 
Action: Mouse moved to (404, 300)
Screenshot: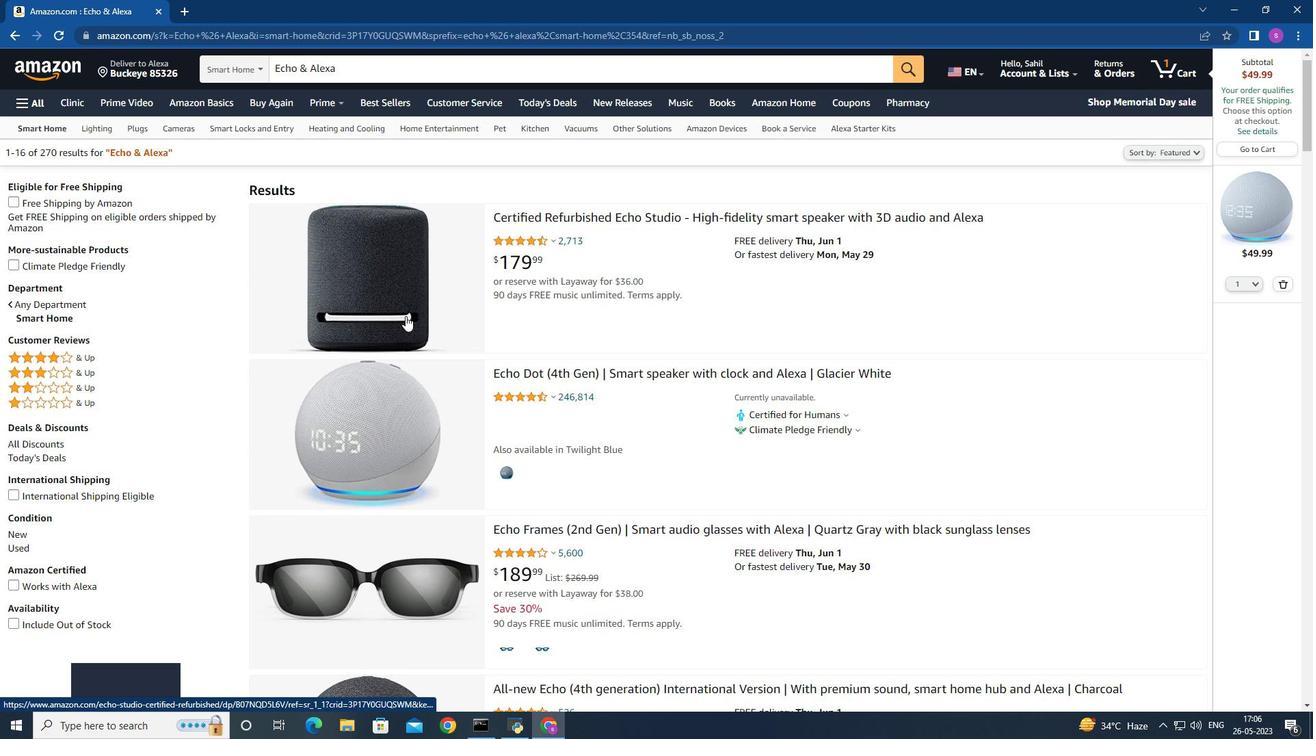 
Action: Mouse pressed left at (404, 300)
Screenshot: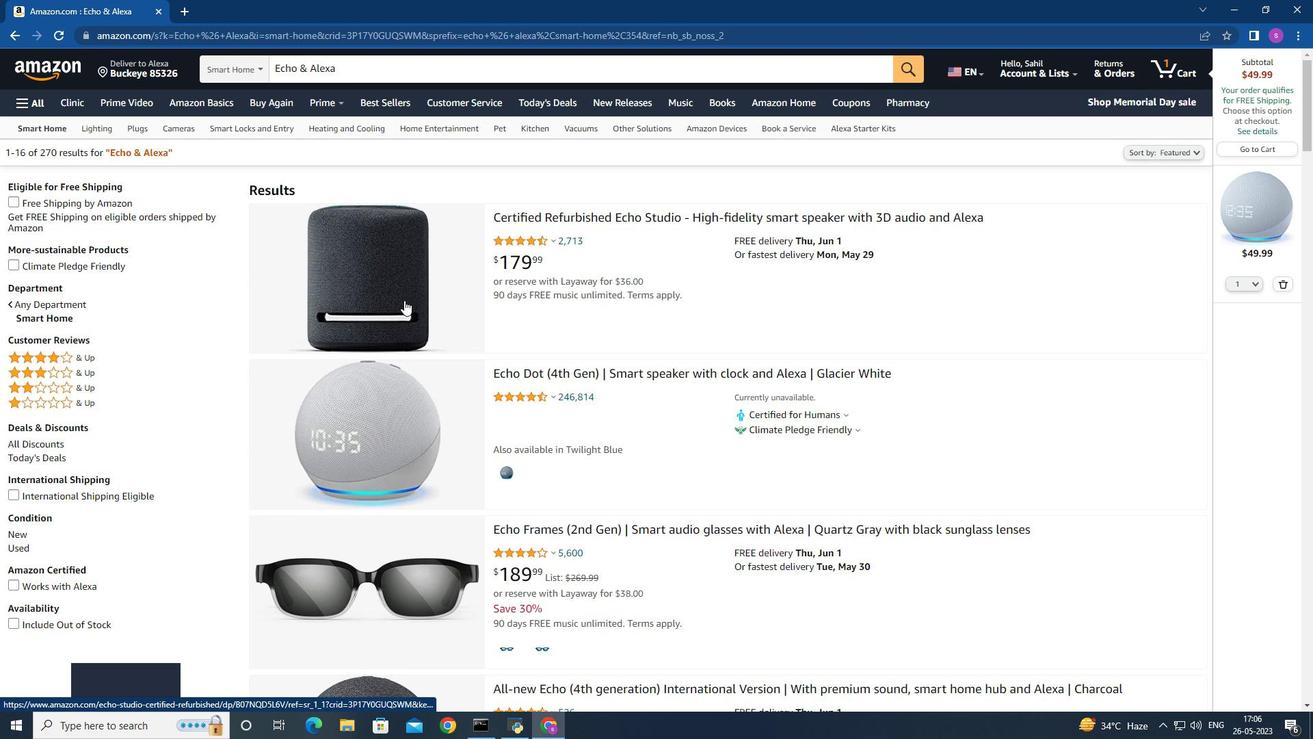 
Action: Mouse moved to (670, 418)
Screenshot: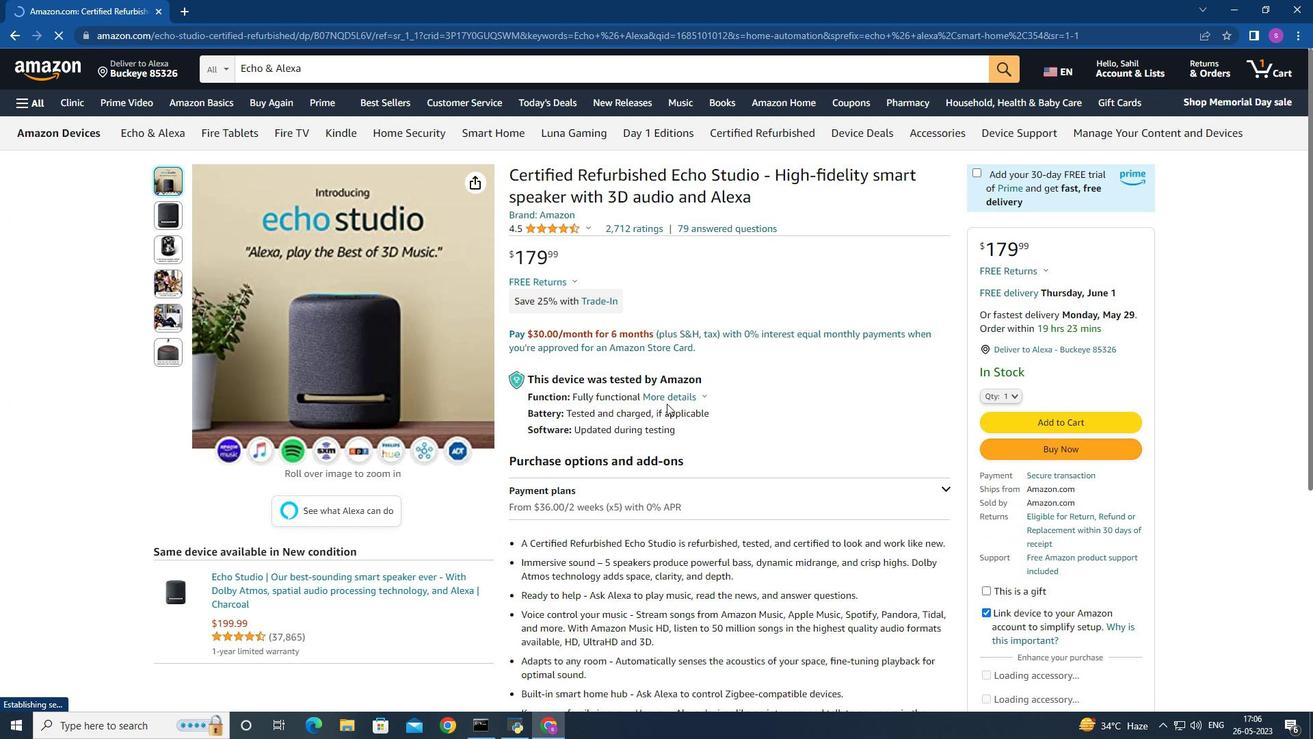 
Action: Mouse scrolled (669, 418) with delta (0, 0)
Screenshot: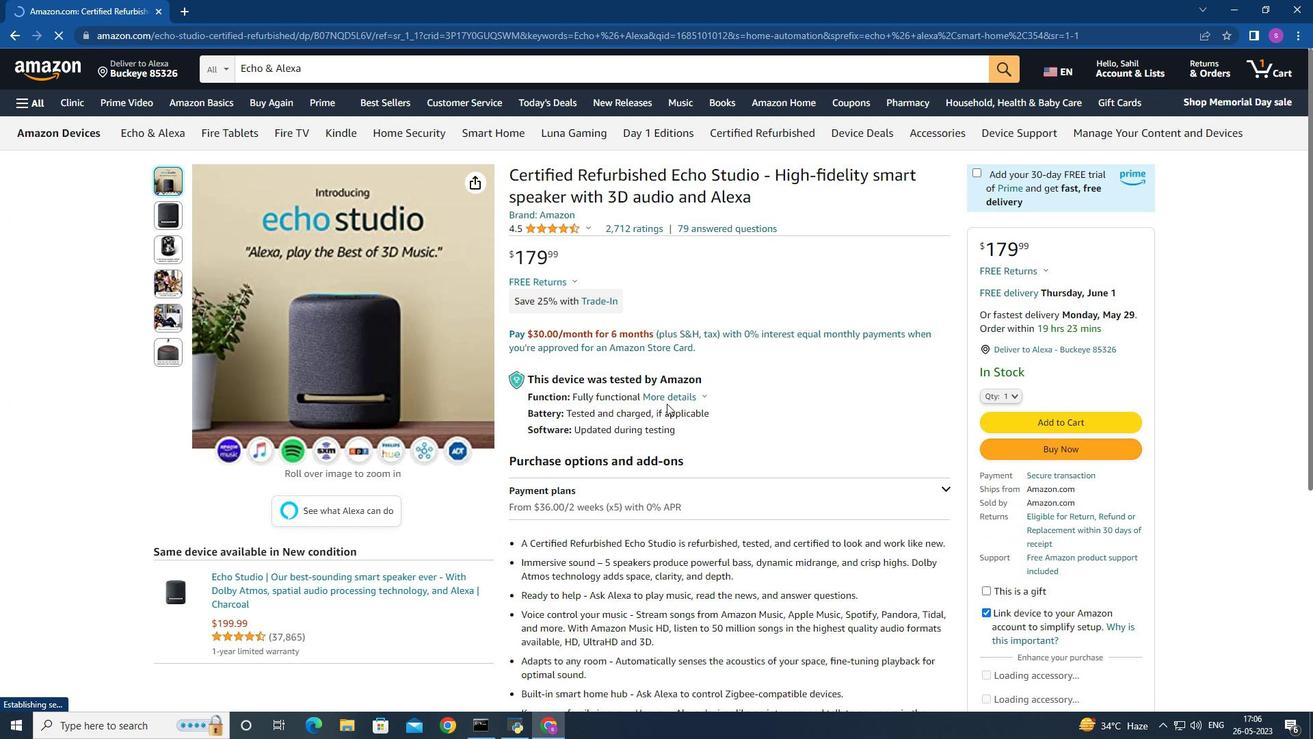 
Action: Mouse moved to (671, 418)
Screenshot: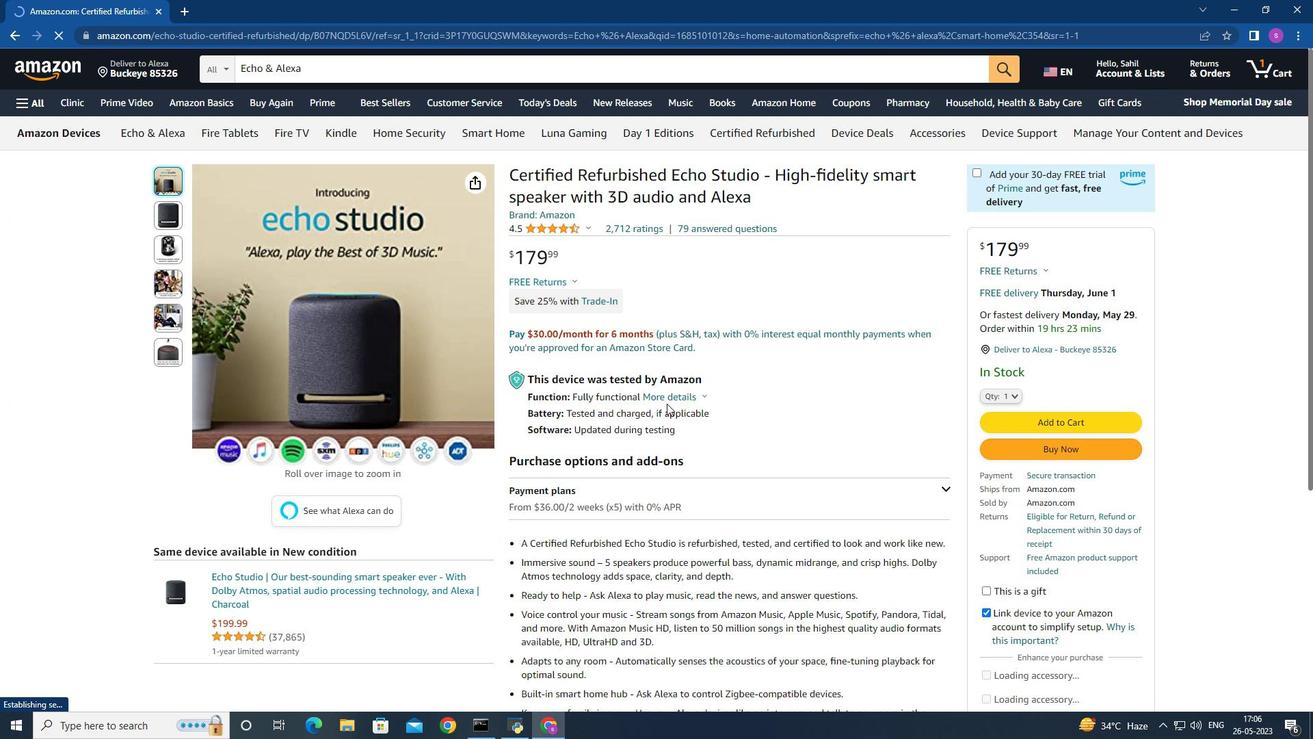 
Action: Mouse scrolled (670, 418) with delta (0, 0)
Screenshot: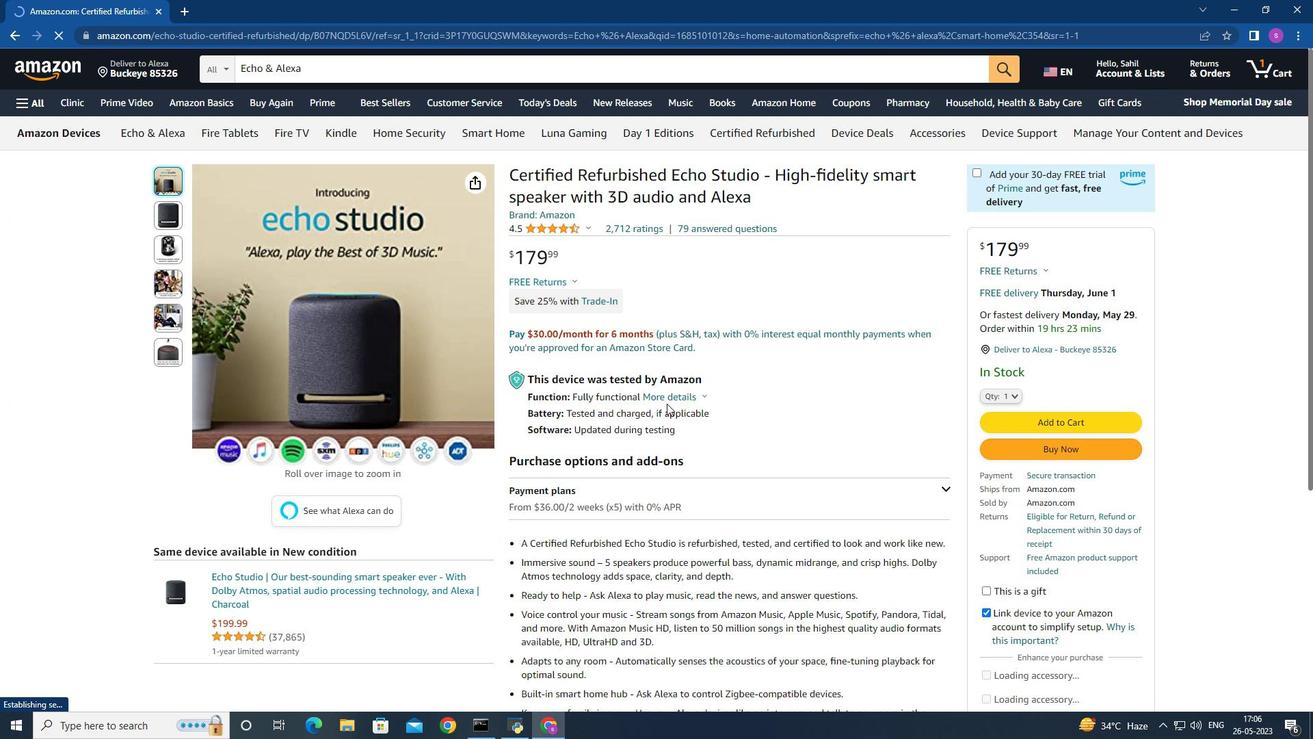 
Action: Mouse moved to (461, 390)
Screenshot: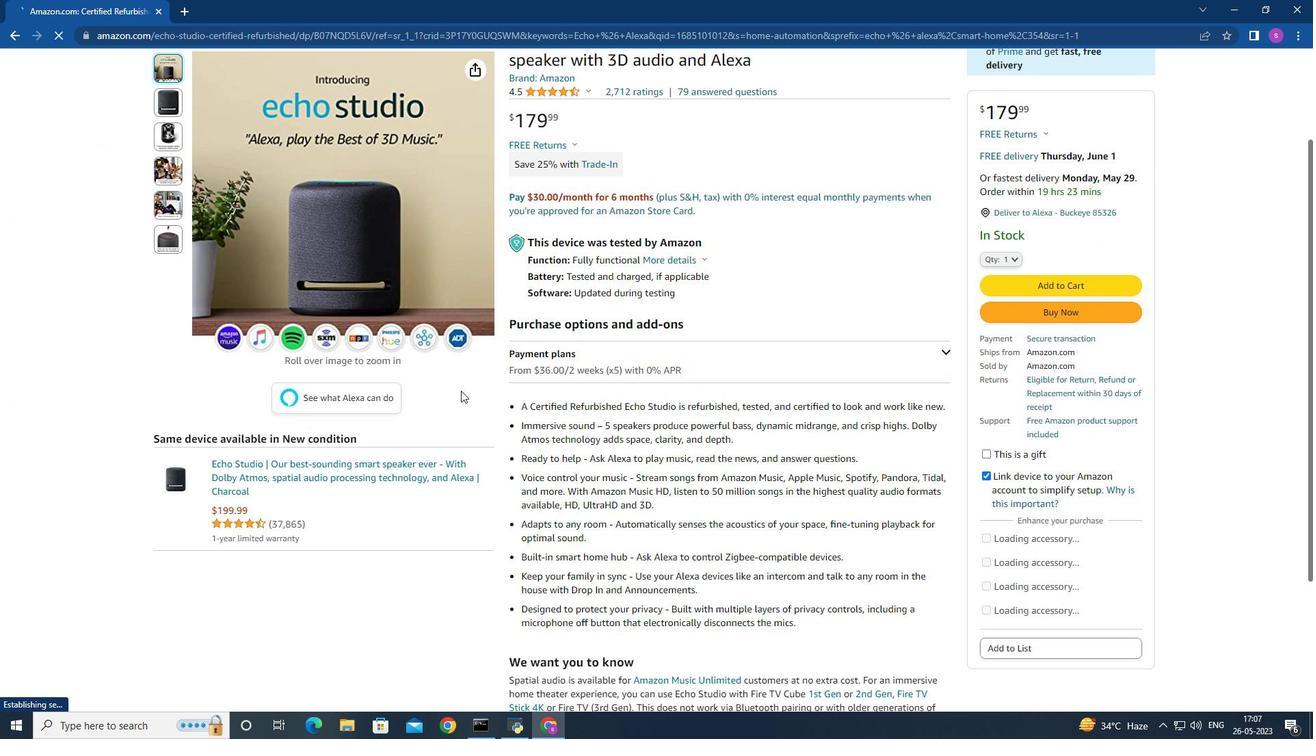 
Action: Mouse scrolled (461, 390) with delta (0, 0)
Screenshot: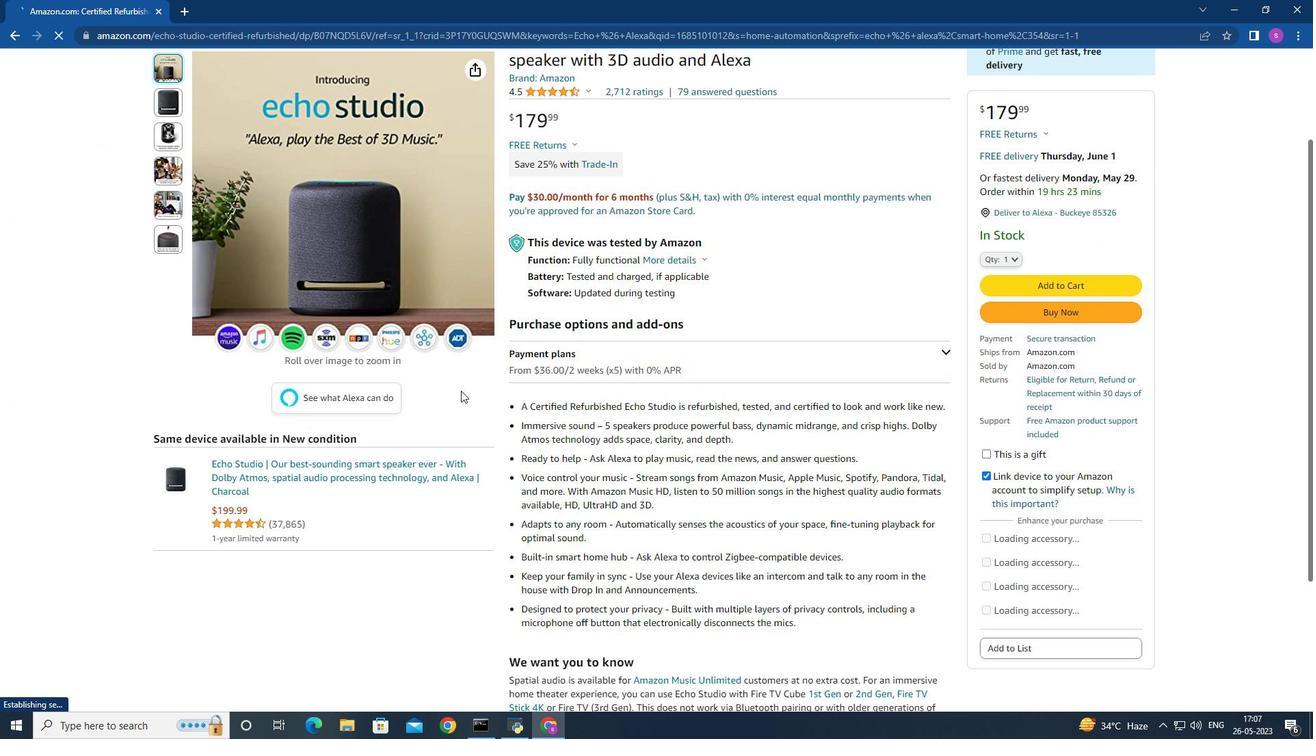 
Action: Mouse moved to (461, 391)
Screenshot: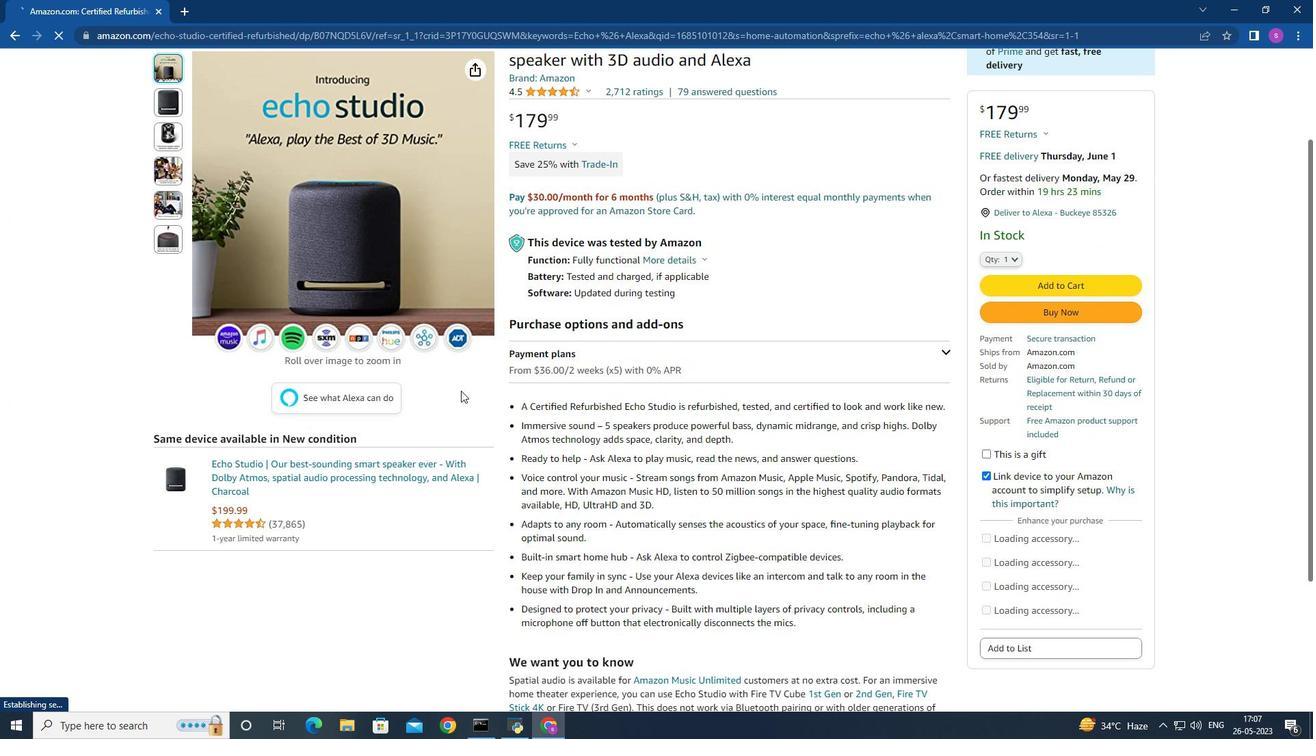 
Action: Mouse scrolled (461, 390) with delta (0, 0)
Screenshot: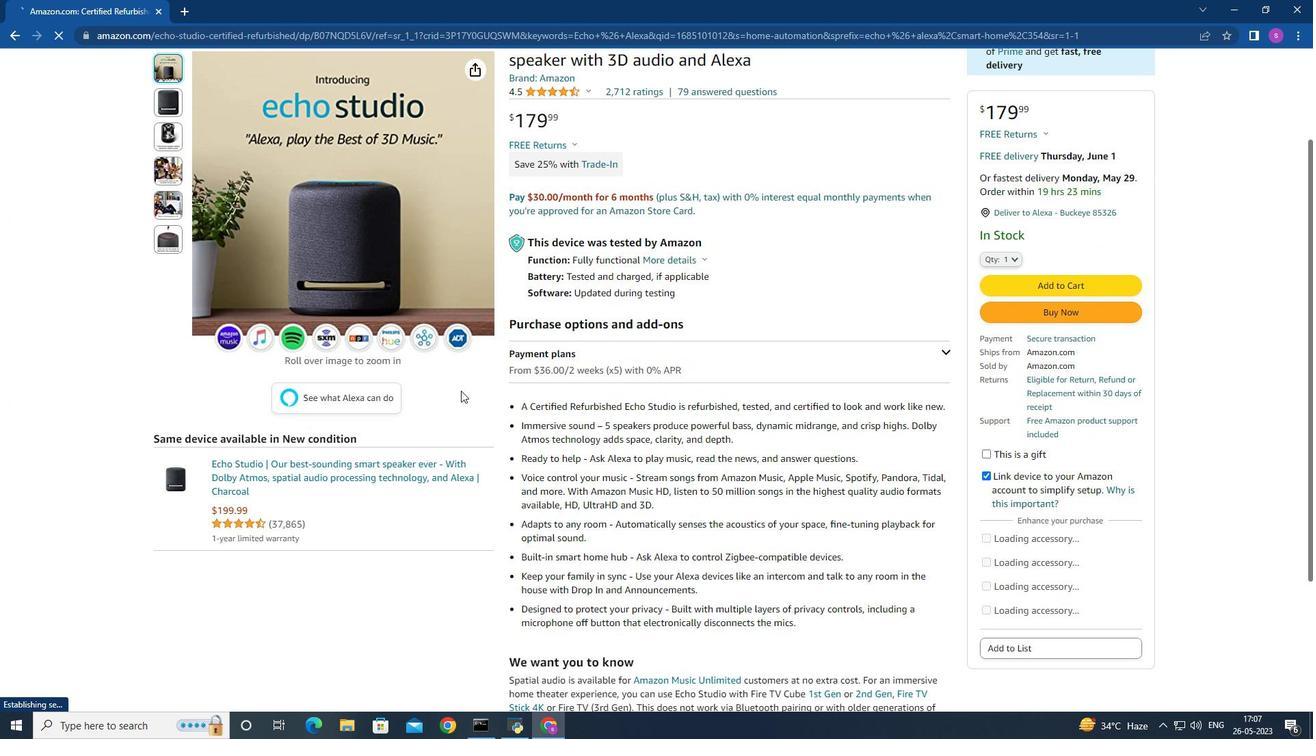 
Action: Mouse moved to (463, 394)
Screenshot: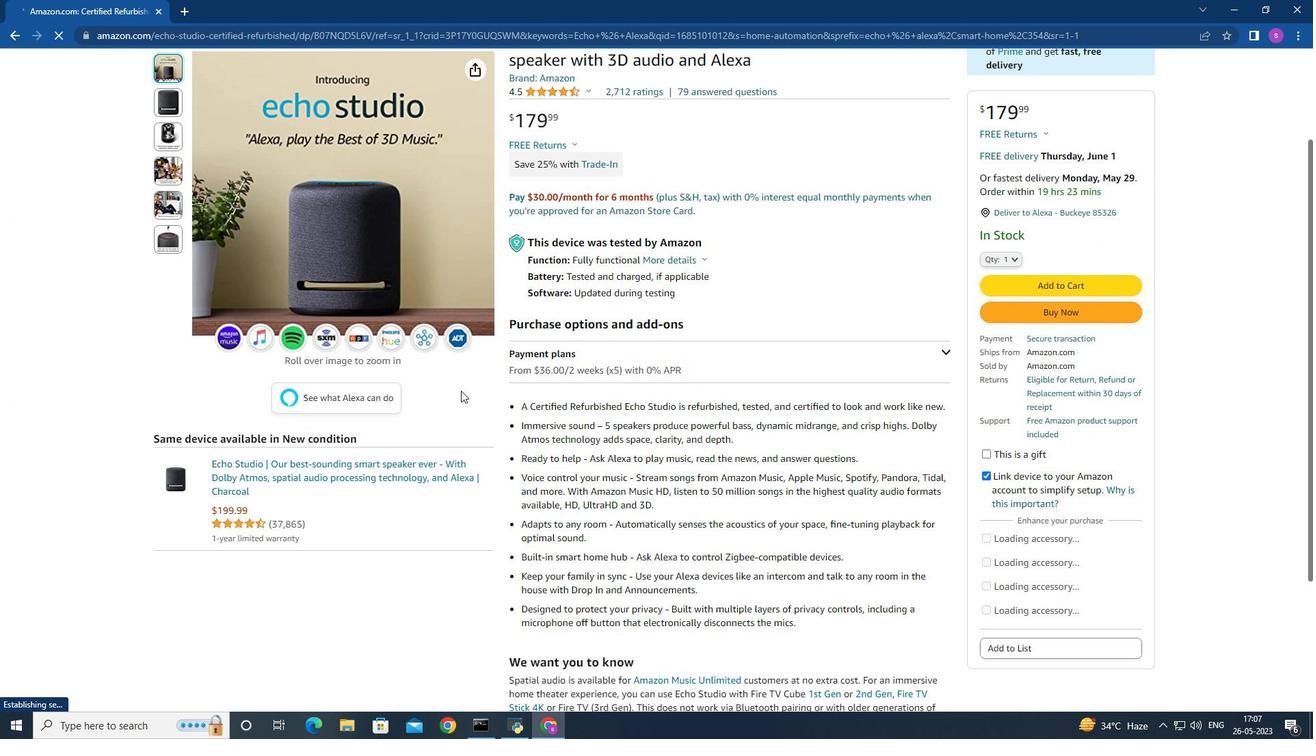 
Action: Mouse scrolled (463, 393) with delta (0, 0)
Screenshot: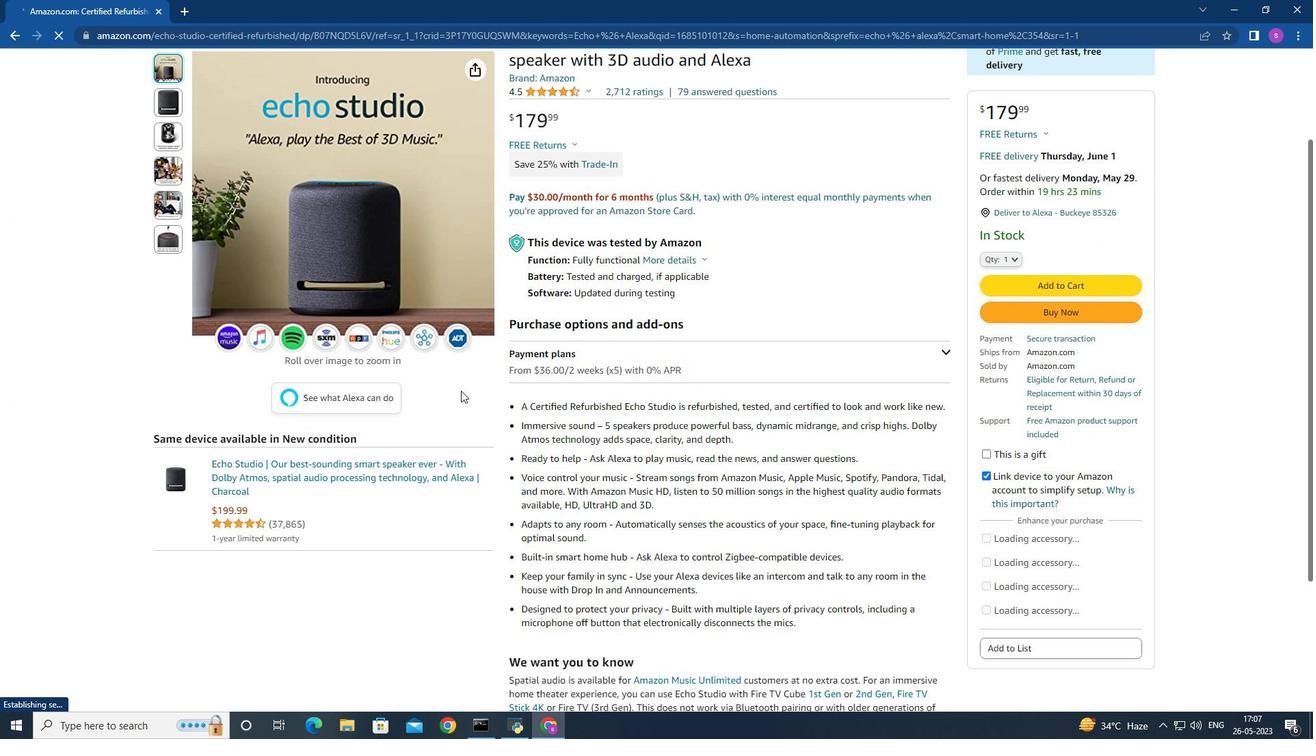 
Action: Mouse moved to (555, 417)
Screenshot: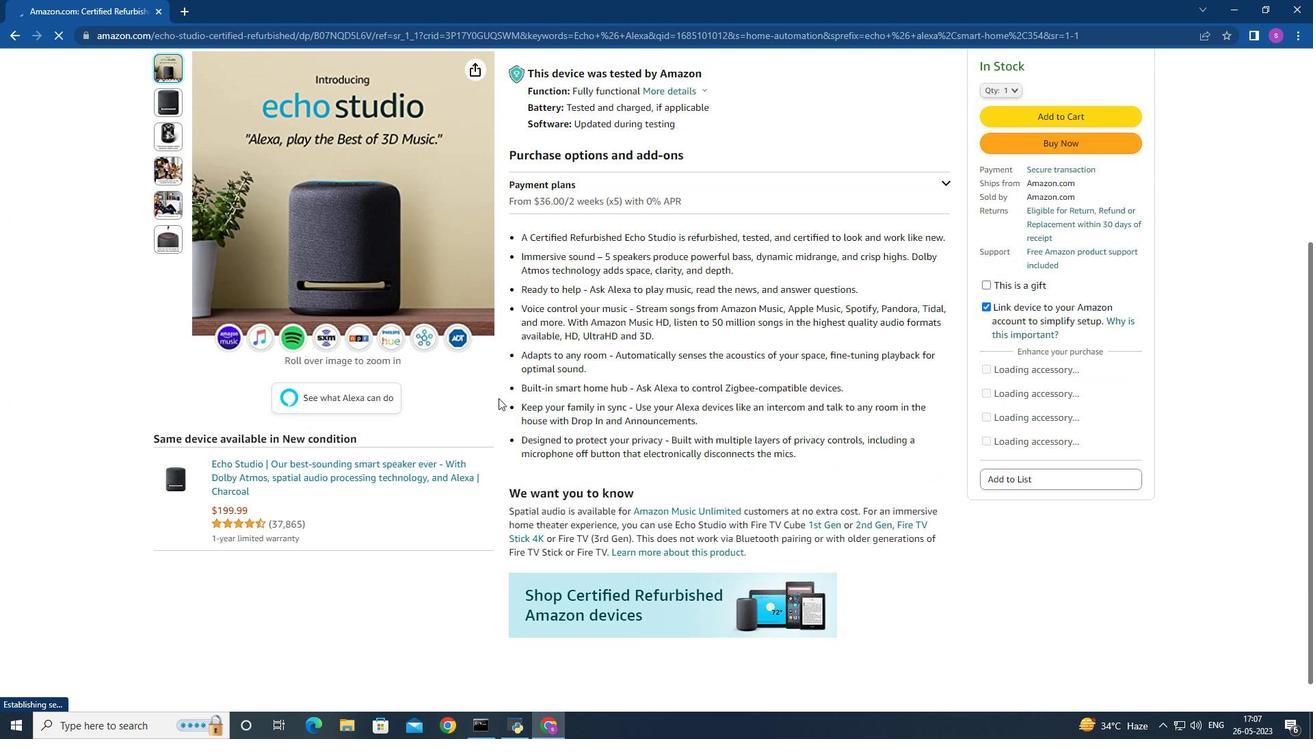 
Action: Mouse scrolled (555, 418) with delta (0, 0)
Screenshot: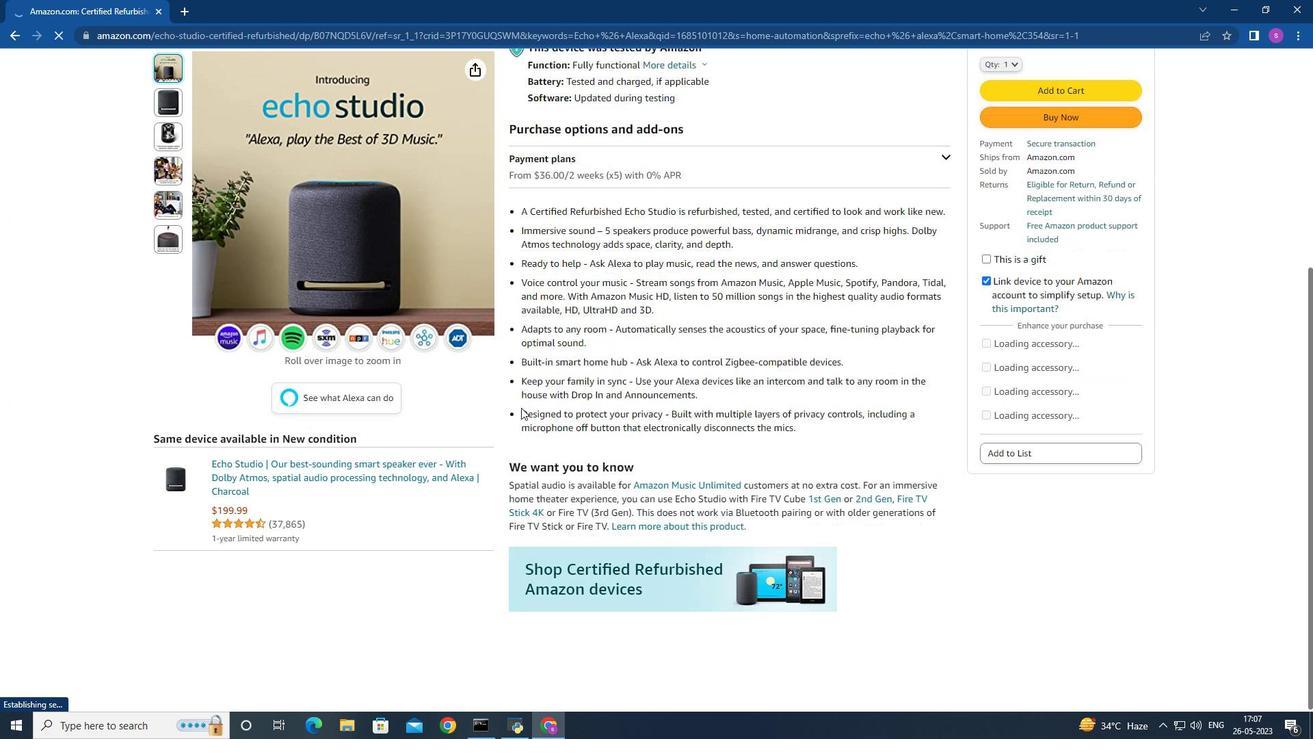 
Action: Mouse moved to (570, 416)
Screenshot: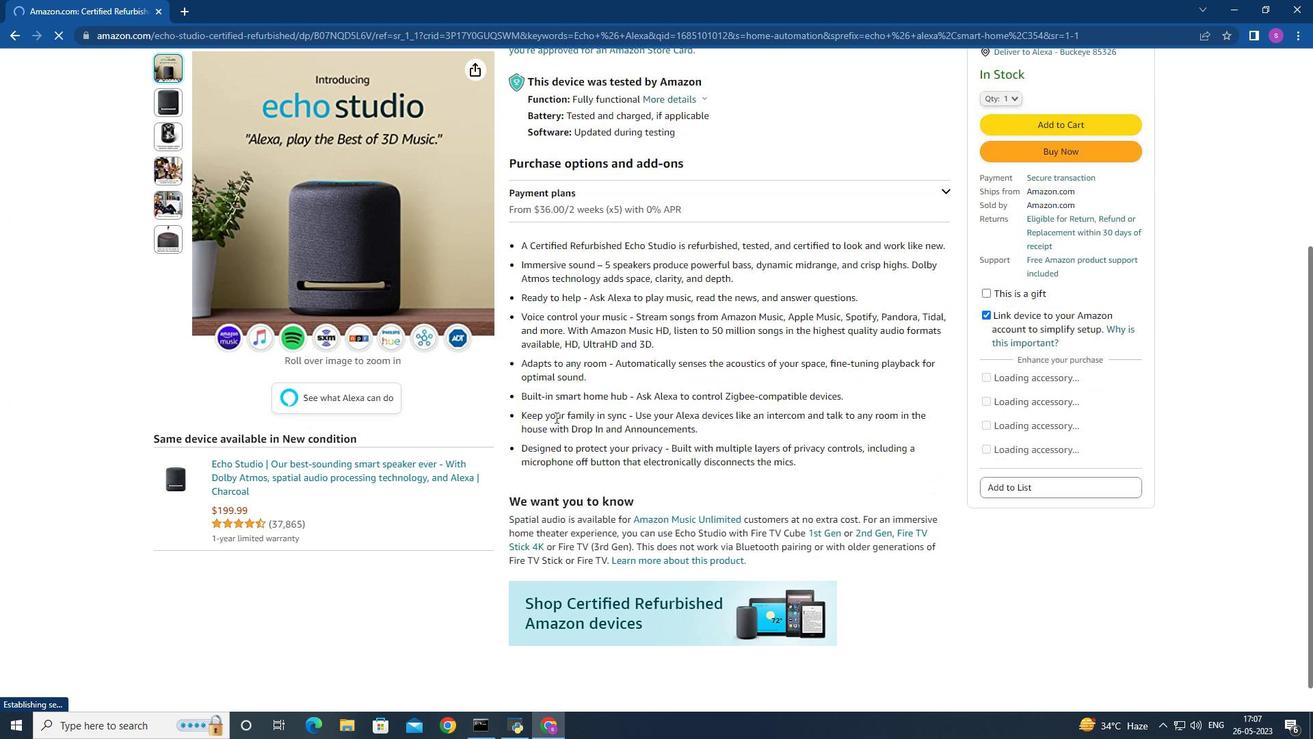 
Action: Mouse scrolled (570, 417) with delta (0, 0)
Screenshot: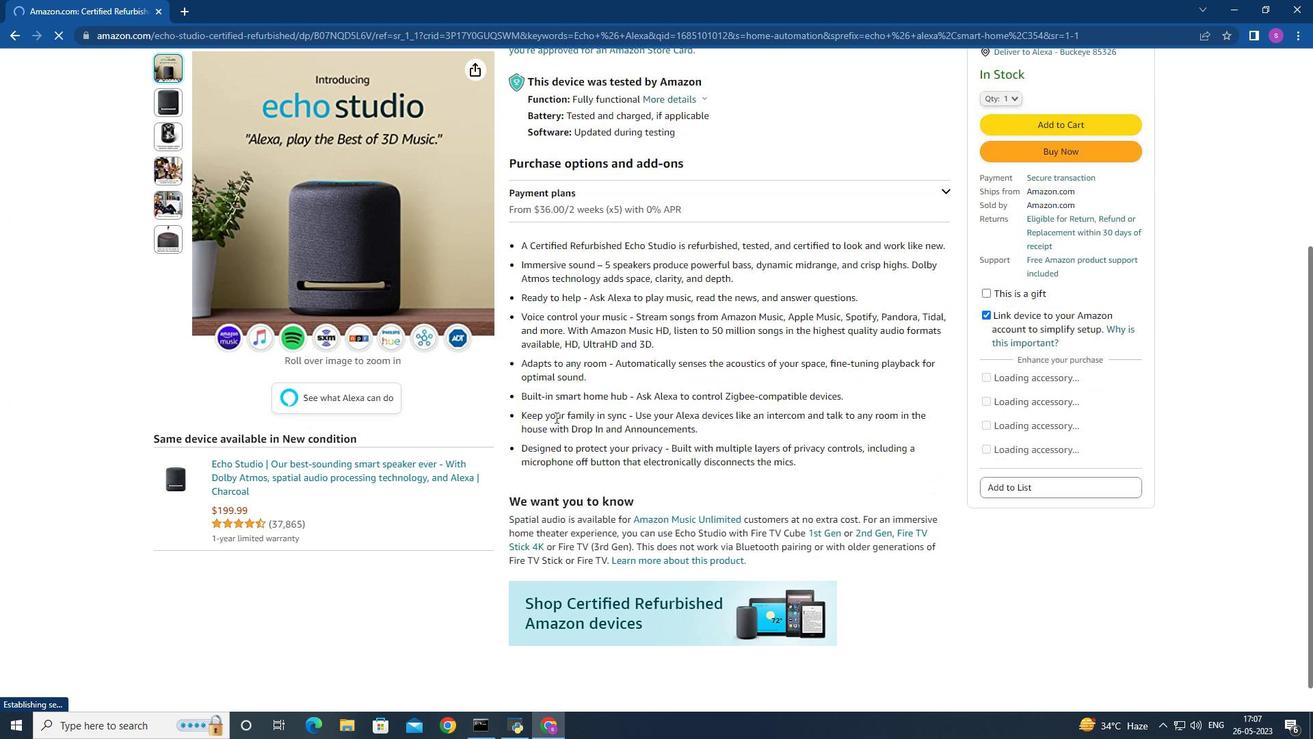 
Action: Mouse scrolled (570, 417) with delta (0, 0)
Screenshot: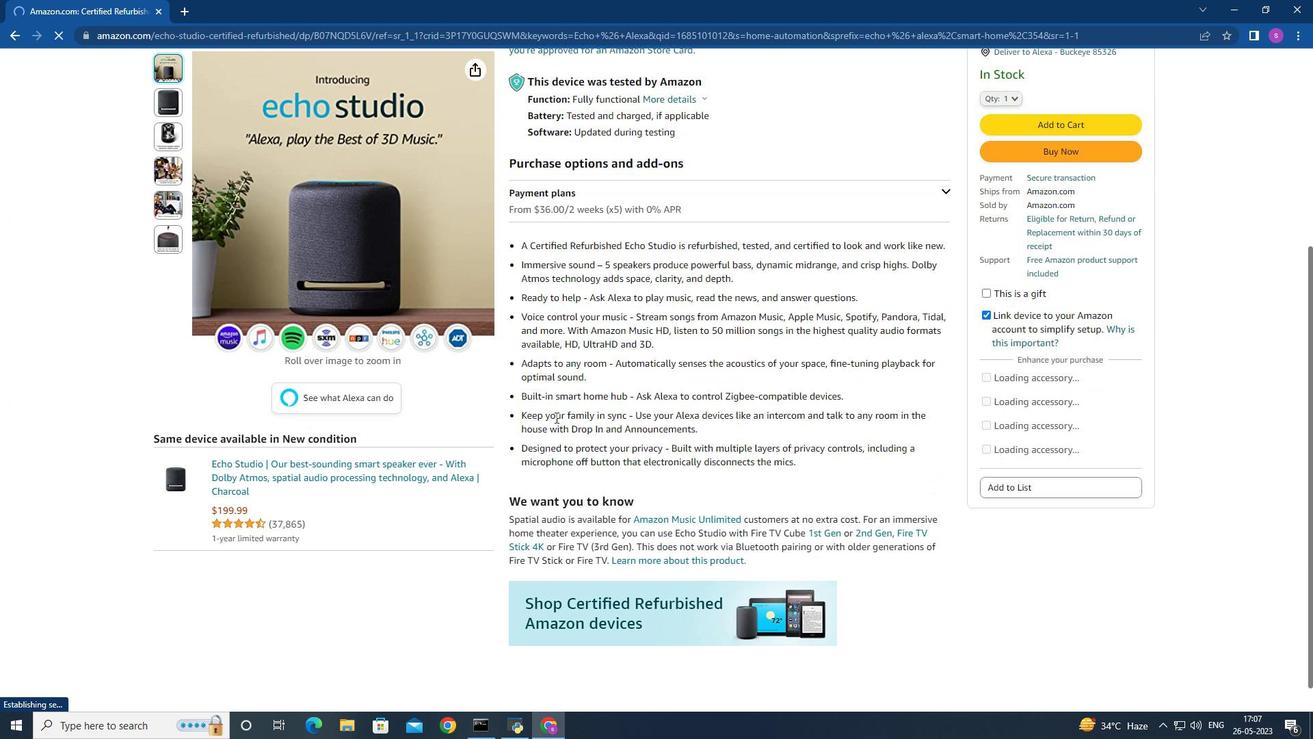 
Action: Mouse moved to (570, 416)
Screenshot: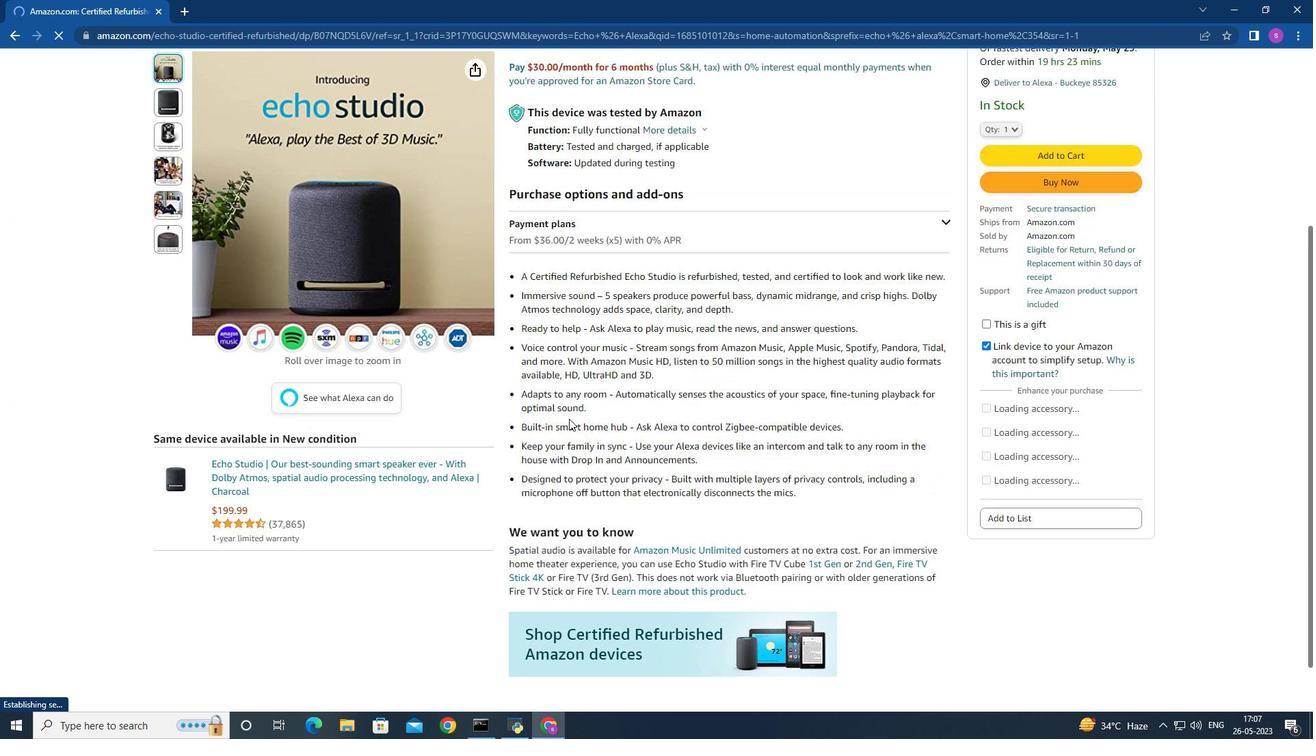 
Action: Mouse scrolled (570, 416) with delta (0, 0)
Screenshot: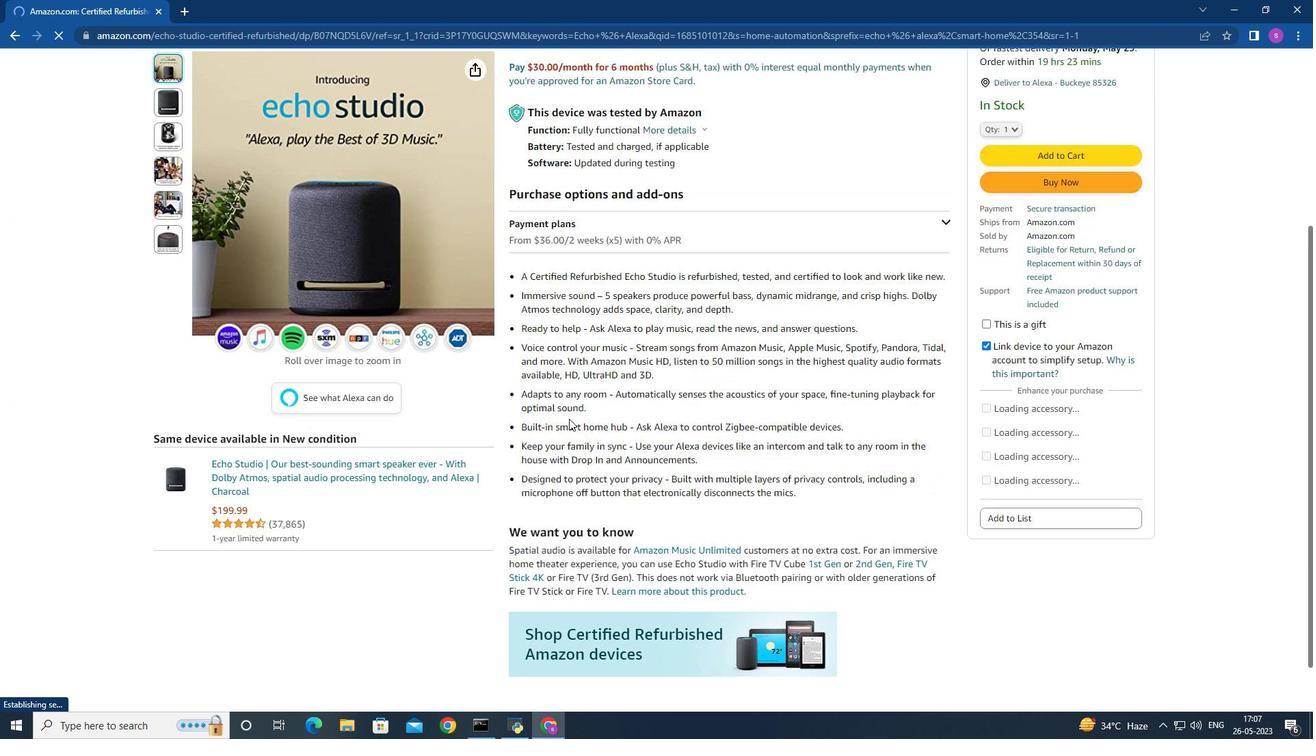 
Action: Mouse scrolled (570, 416) with delta (0, 0)
Screenshot: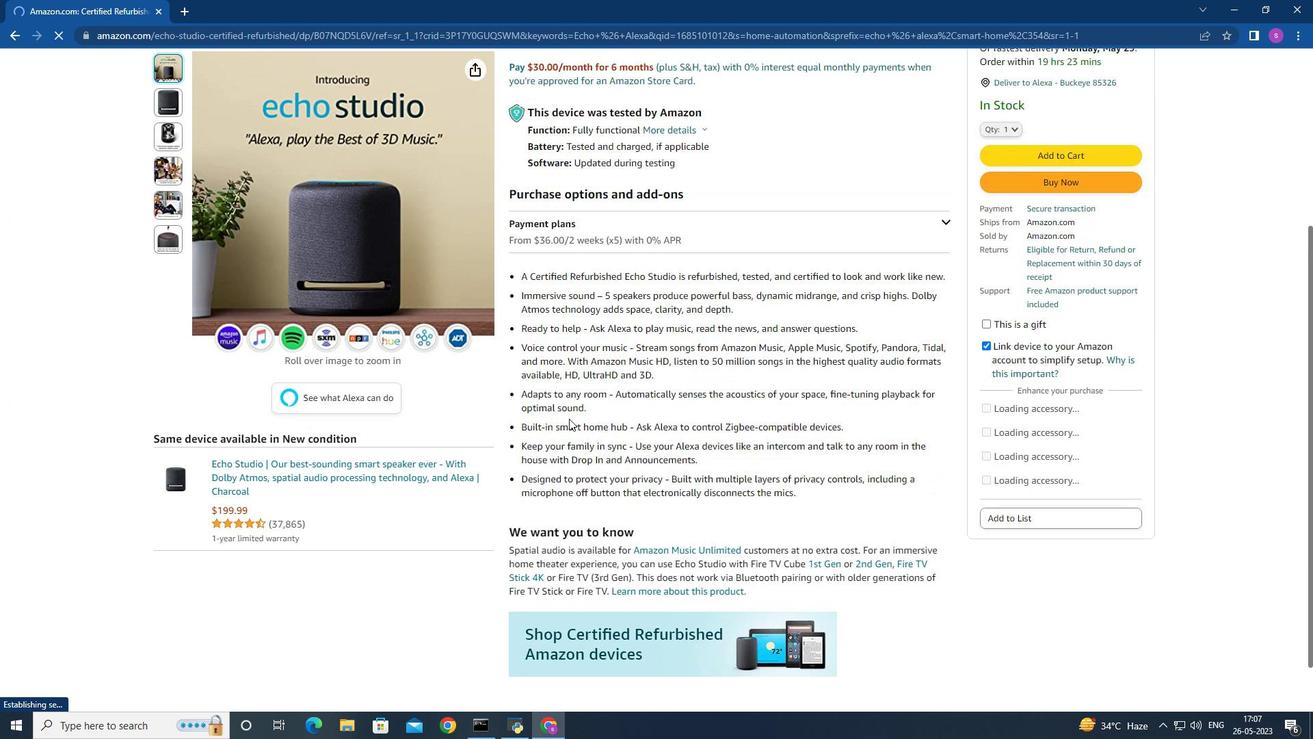 
Action: Mouse moved to (683, 331)
Screenshot: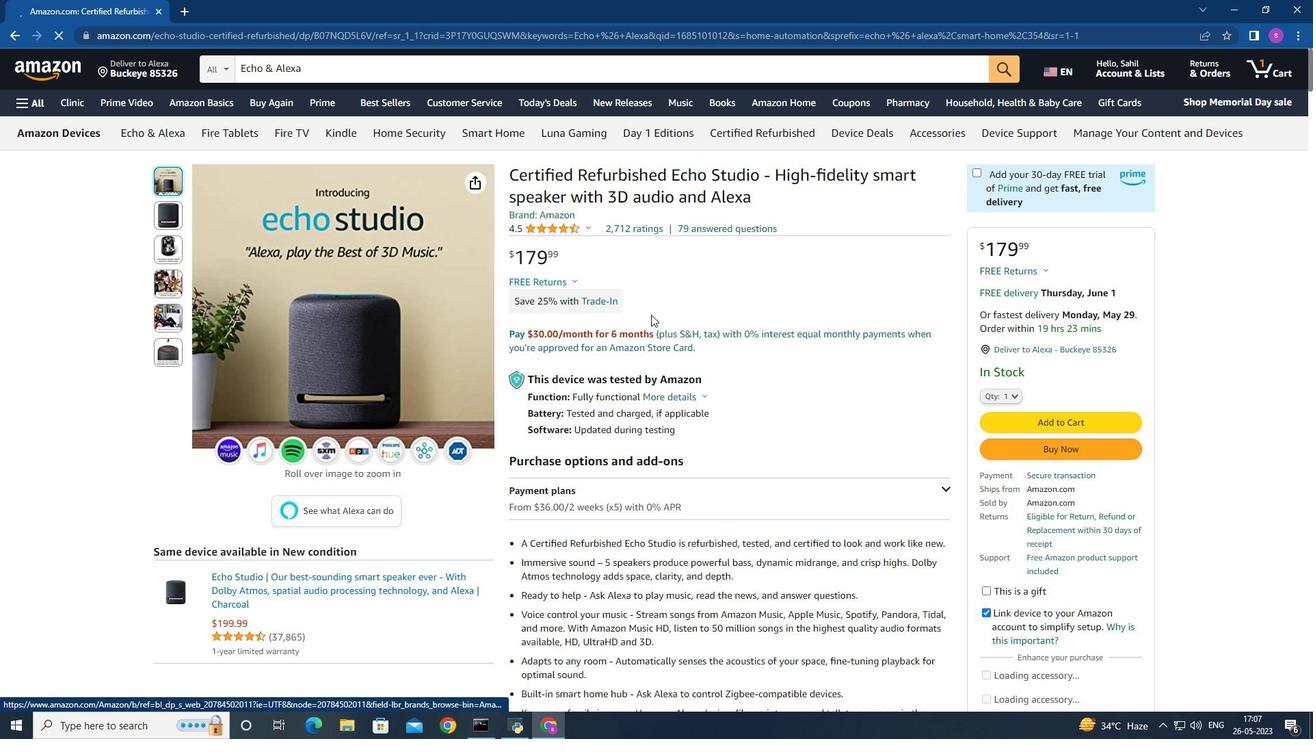 
Action: Mouse scrolled (683, 331) with delta (0, 0)
Screenshot: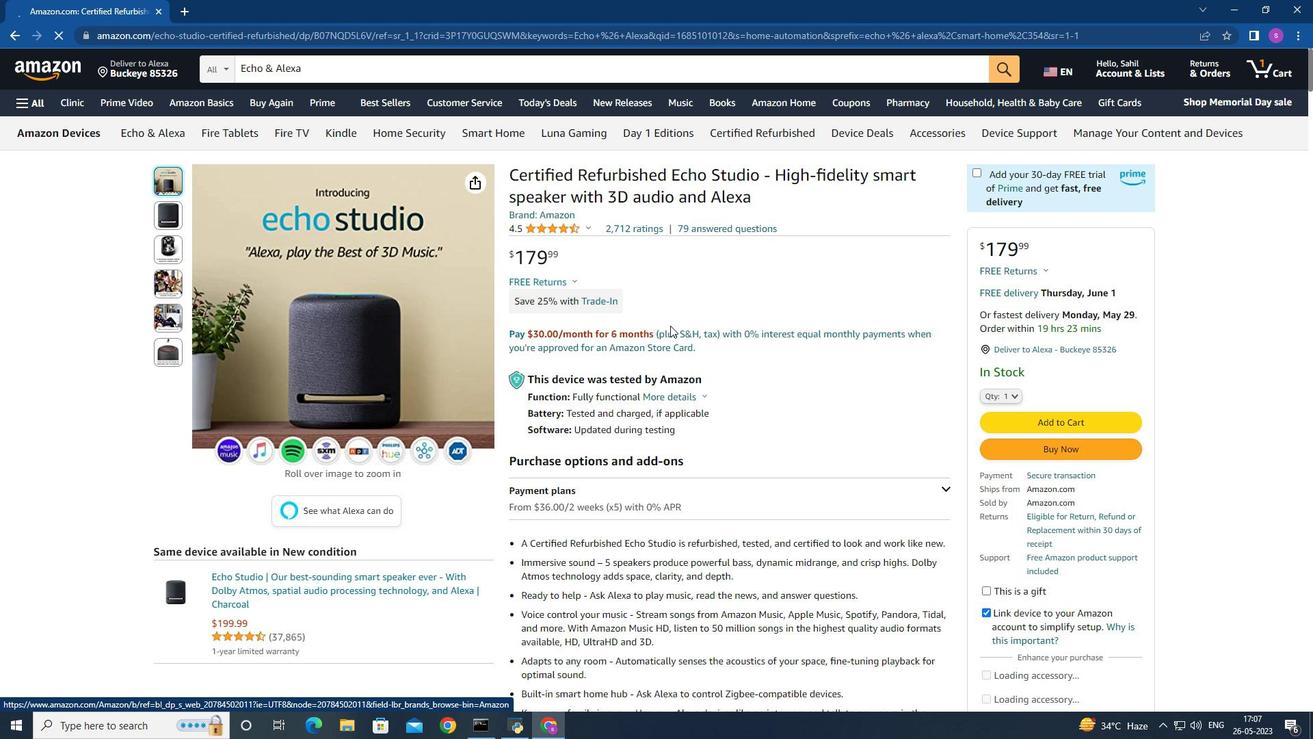 
Action: Mouse scrolled (683, 331) with delta (0, 0)
Screenshot: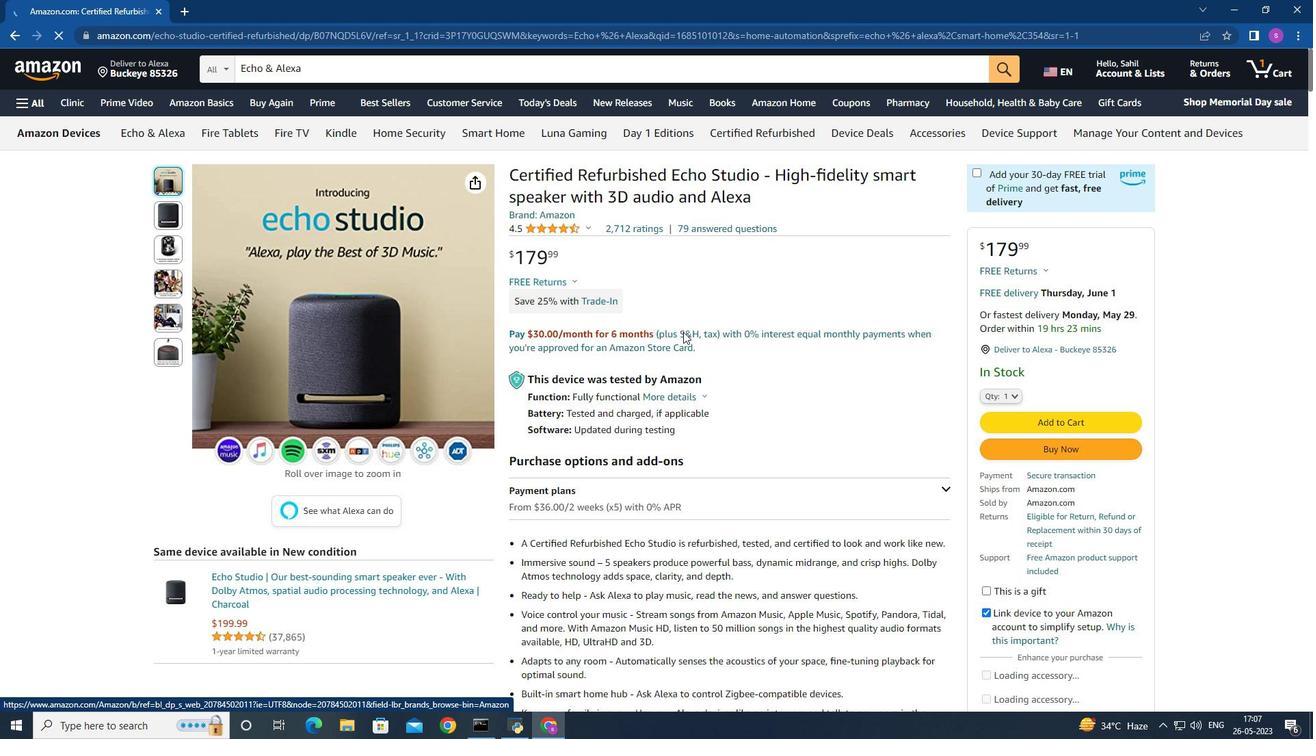 
Action: Mouse moved to (16, 35)
Screenshot: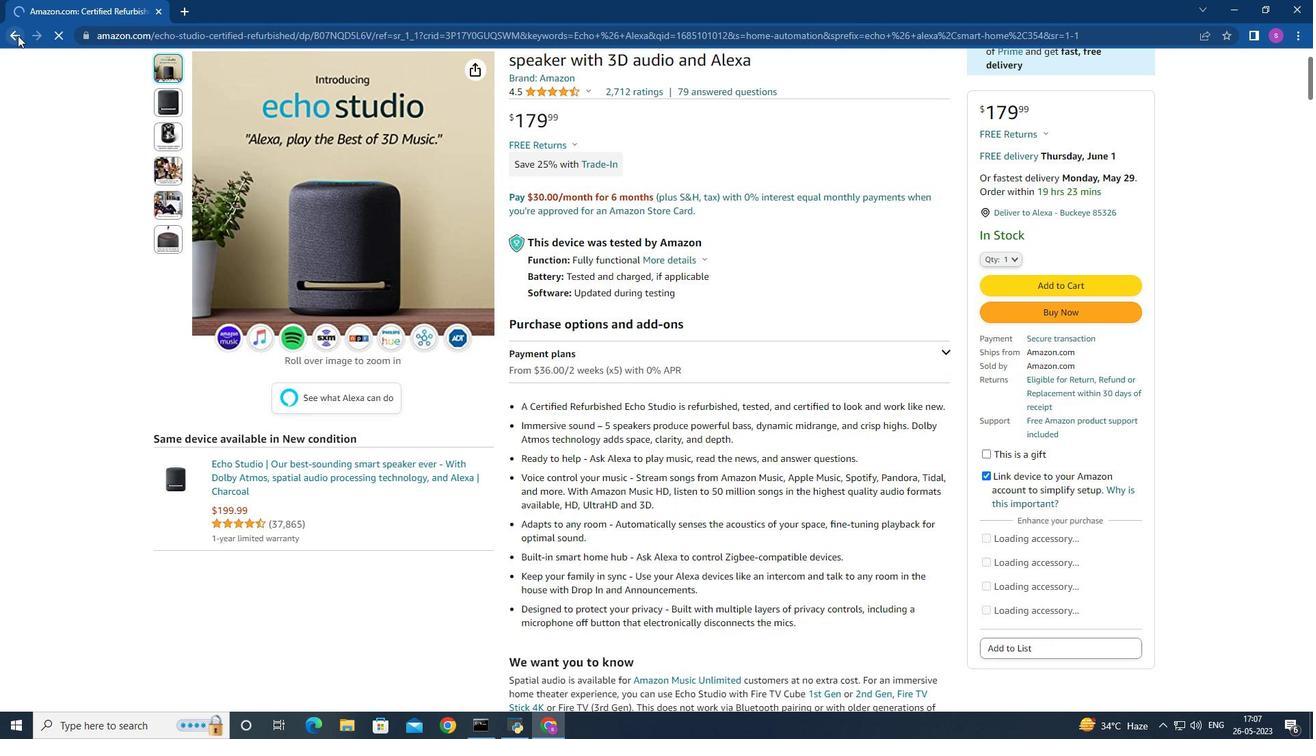 
Action: Mouse pressed left at (16, 35)
Screenshot: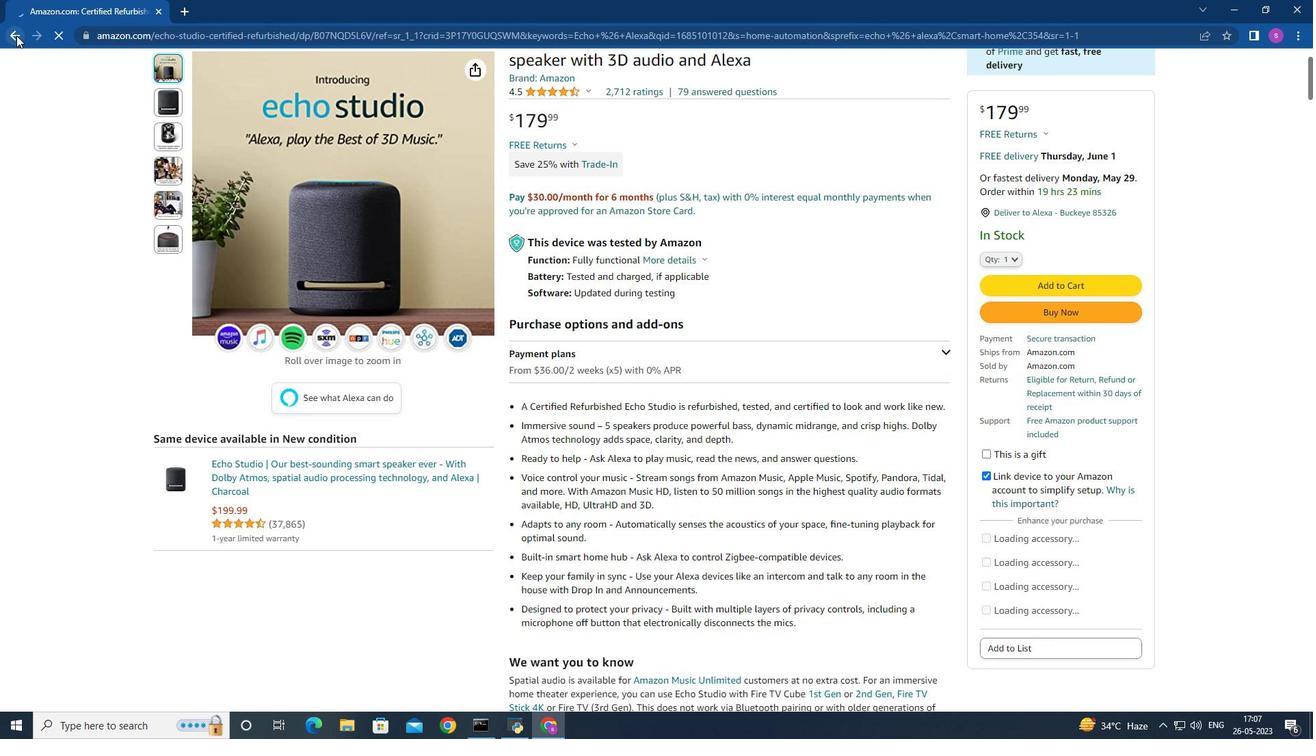 
Action: Mouse moved to (375, 223)
Screenshot: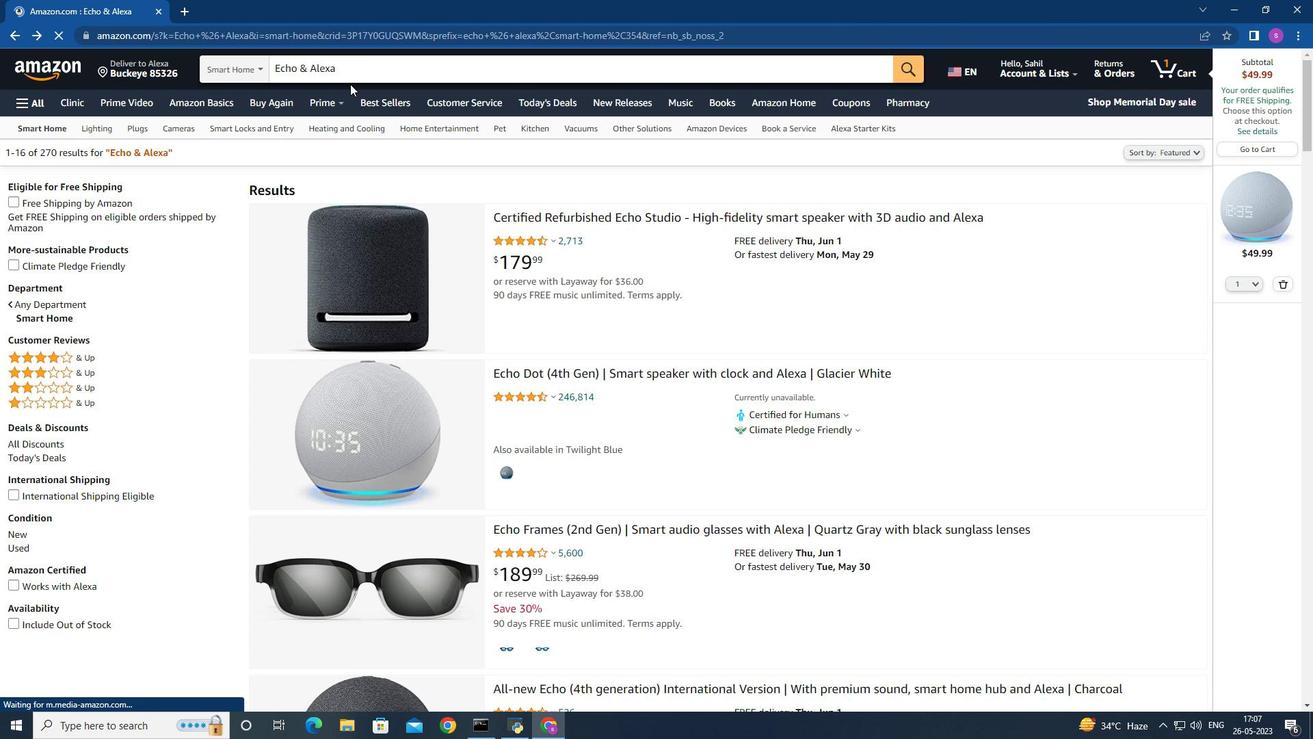 
Action: Mouse scrolled (375, 223) with delta (0, 0)
Screenshot: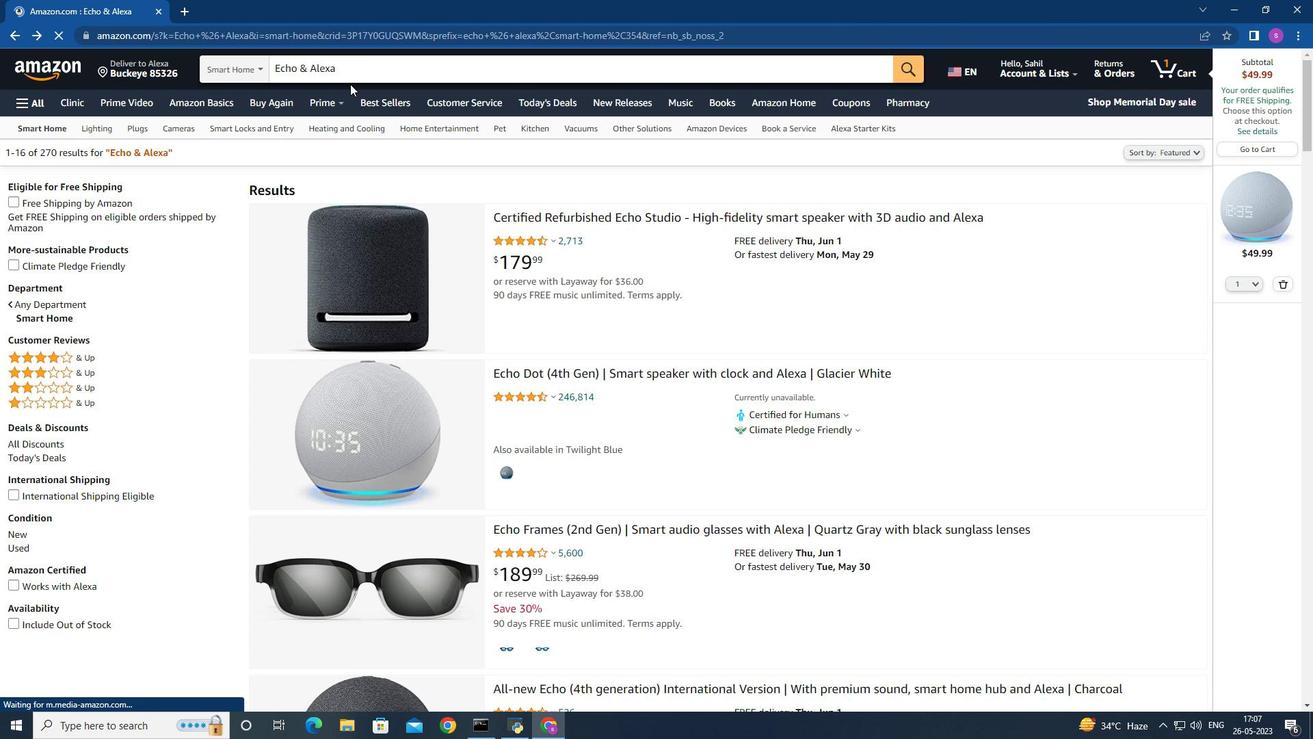 
Action: Mouse moved to (376, 224)
Screenshot: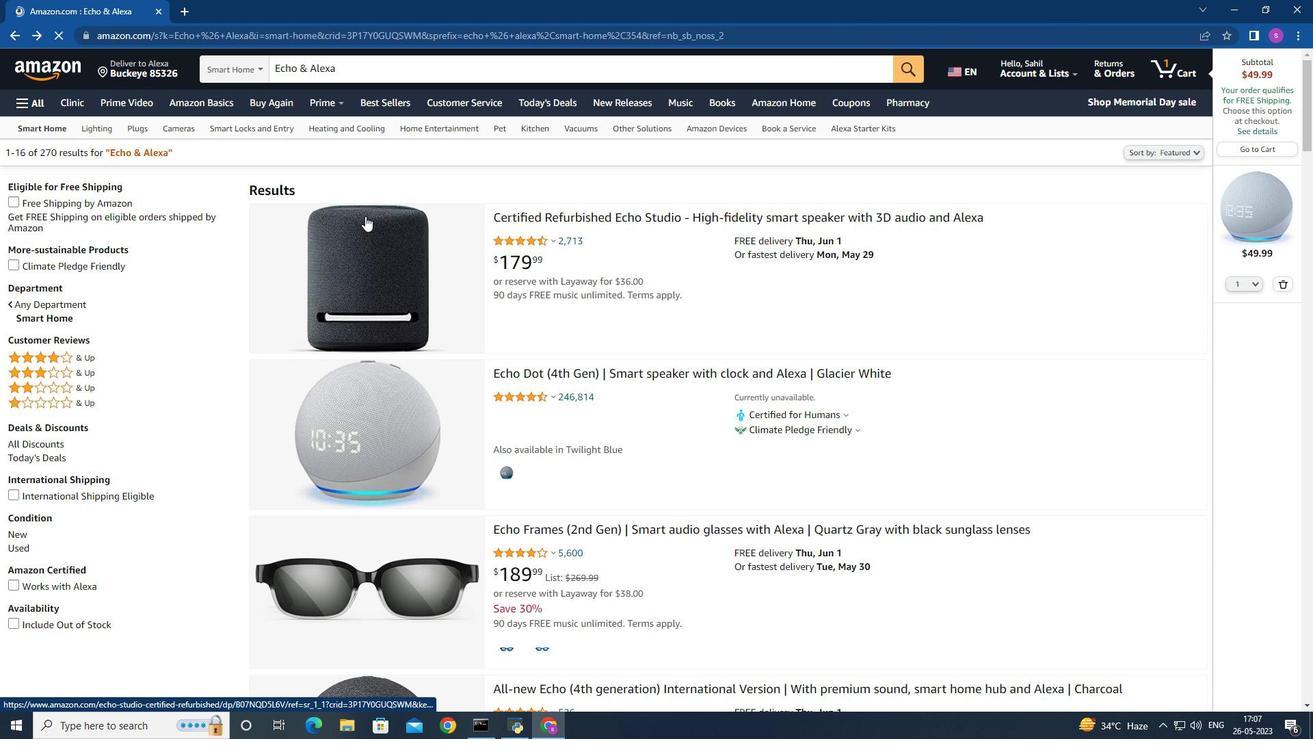 
Action: Mouse scrolled (376, 223) with delta (0, 0)
Screenshot: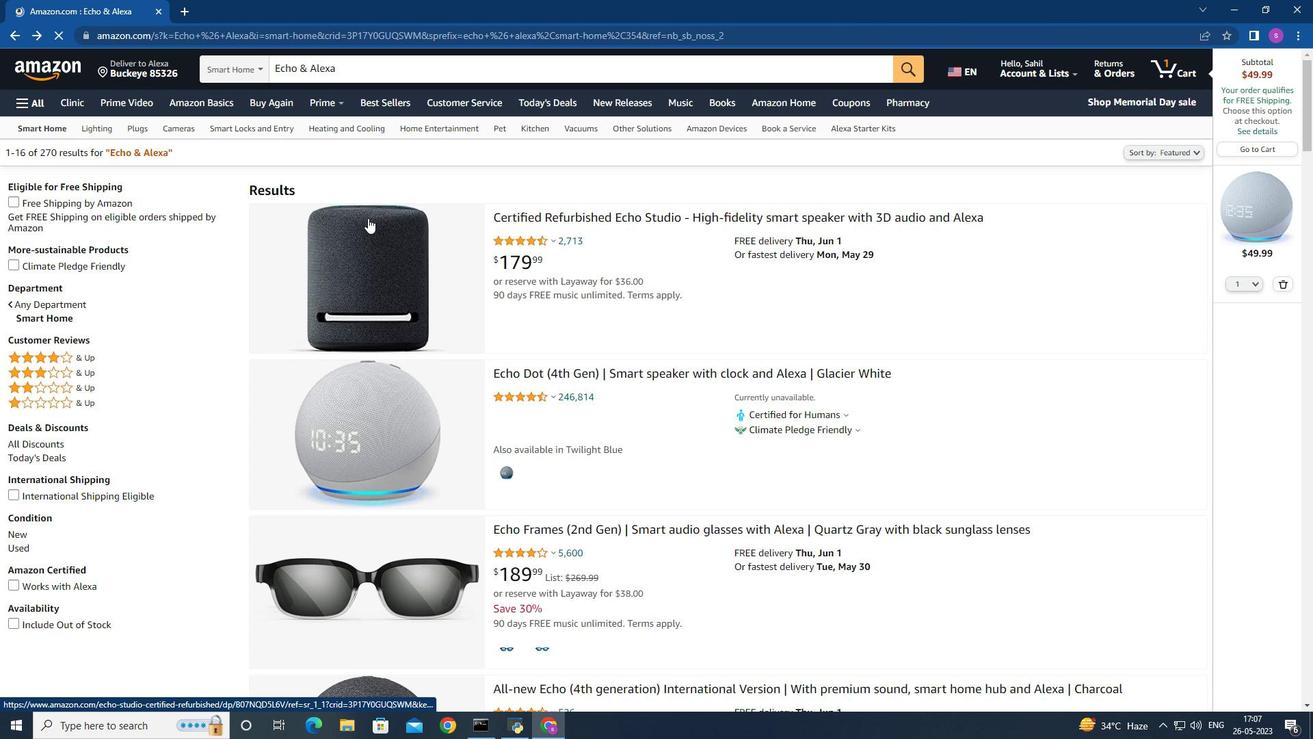 
Action: Mouse scrolled (376, 223) with delta (0, 0)
Screenshot: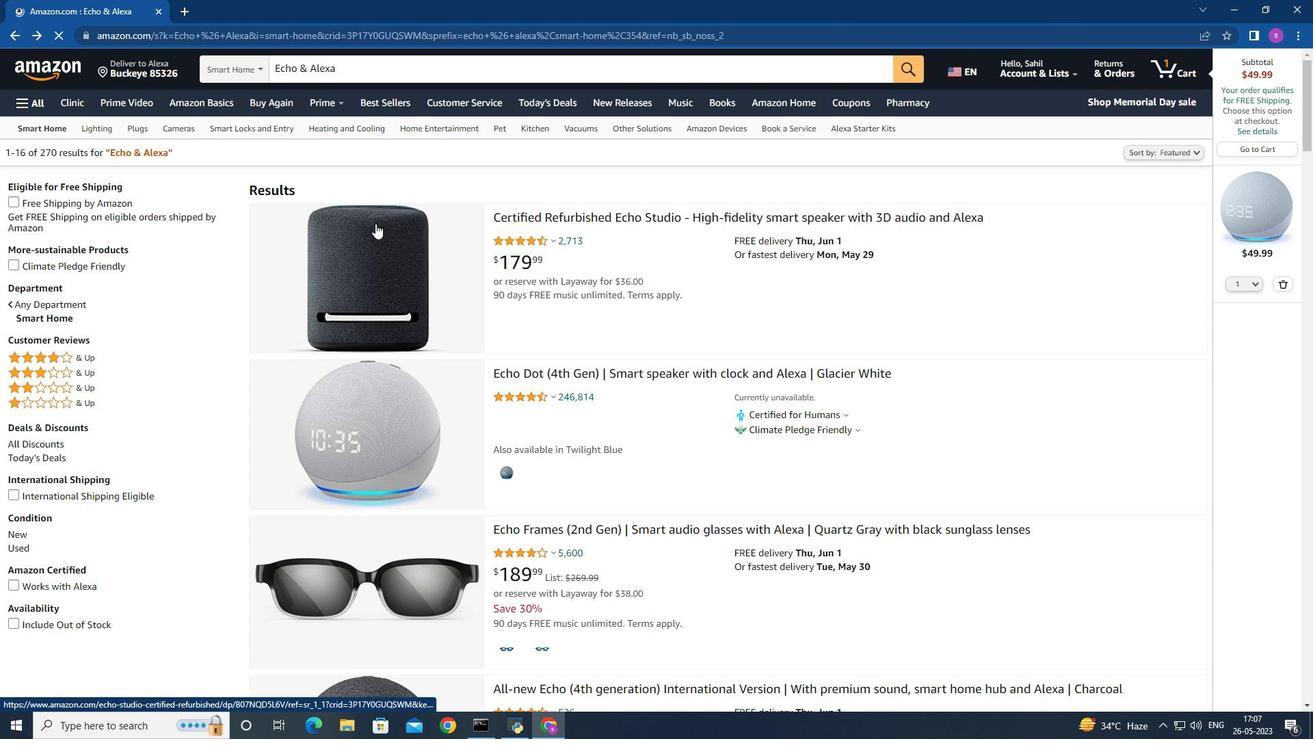 
Action: Mouse moved to (376, 224)
Screenshot: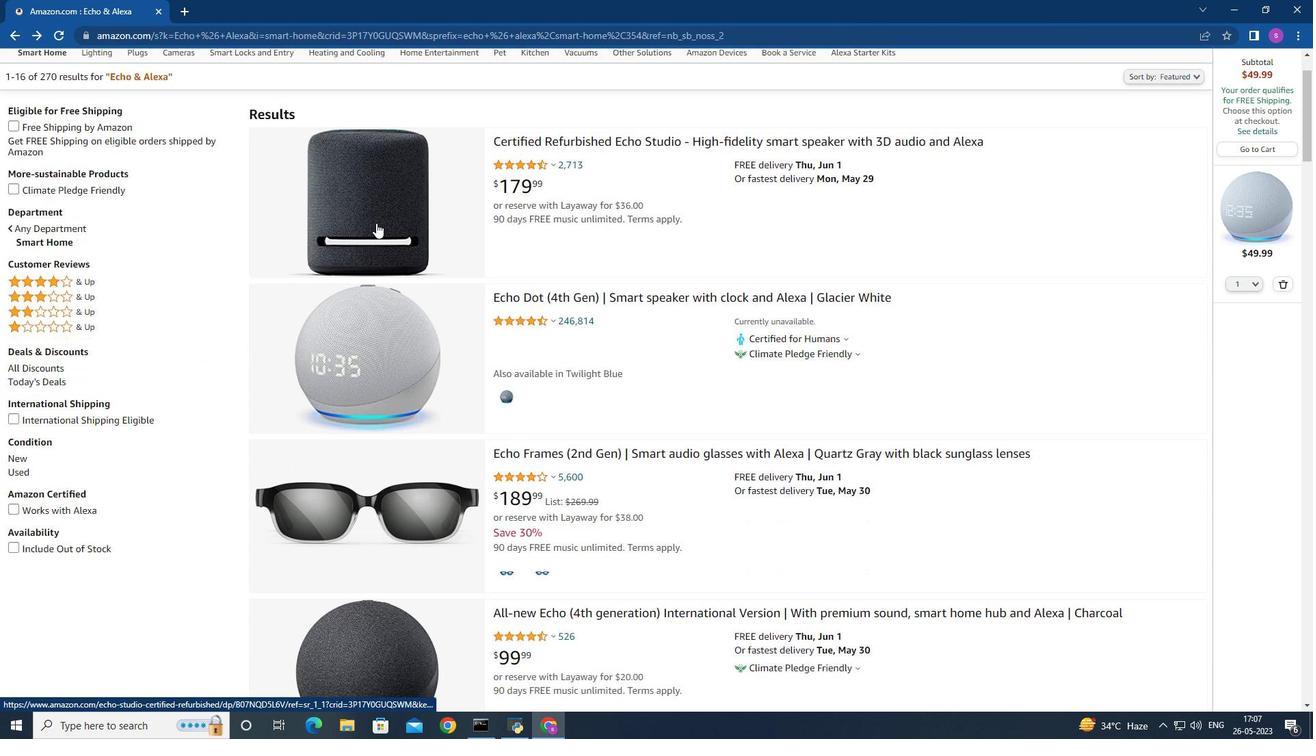 
Action: Mouse scrolled (376, 223) with delta (0, 0)
Screenshot: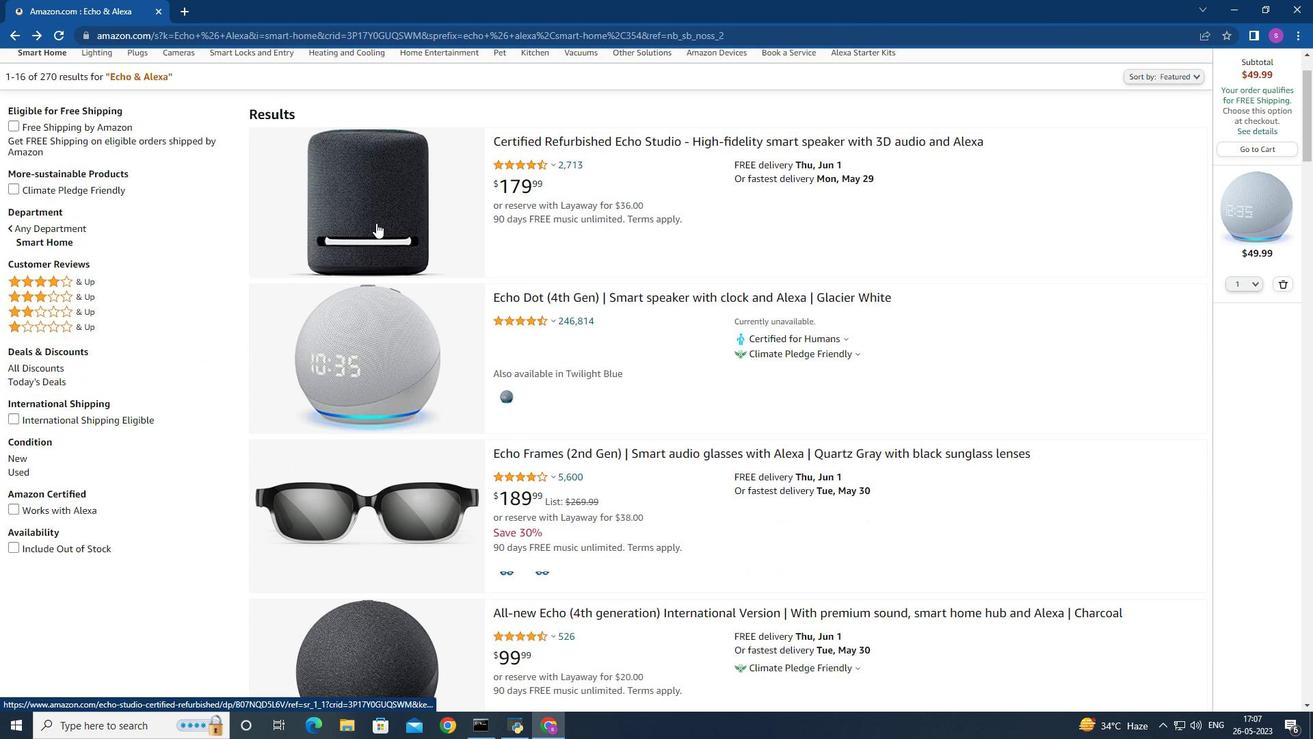 
Action: Mouse moved to (375, 225)
Screenshot: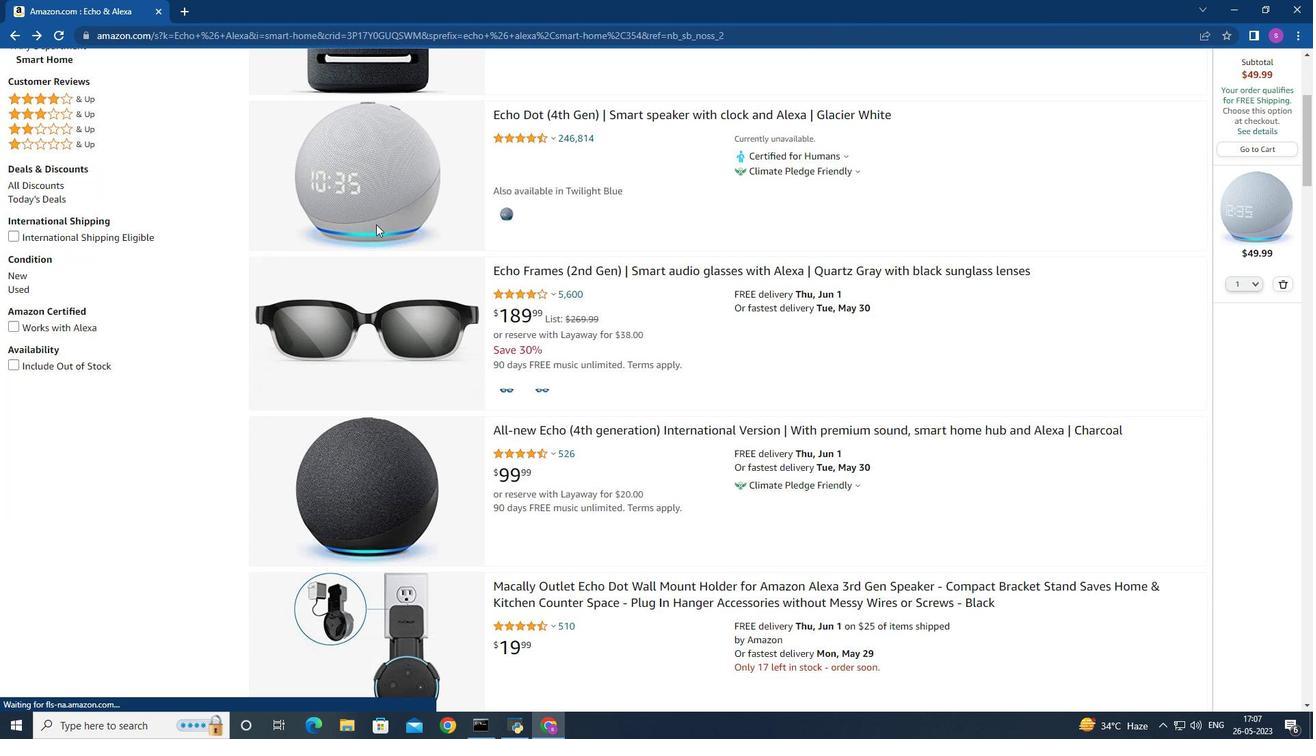 
Action: Mouse scrolled (375, 225) with delta (0, 0)
Screenshot: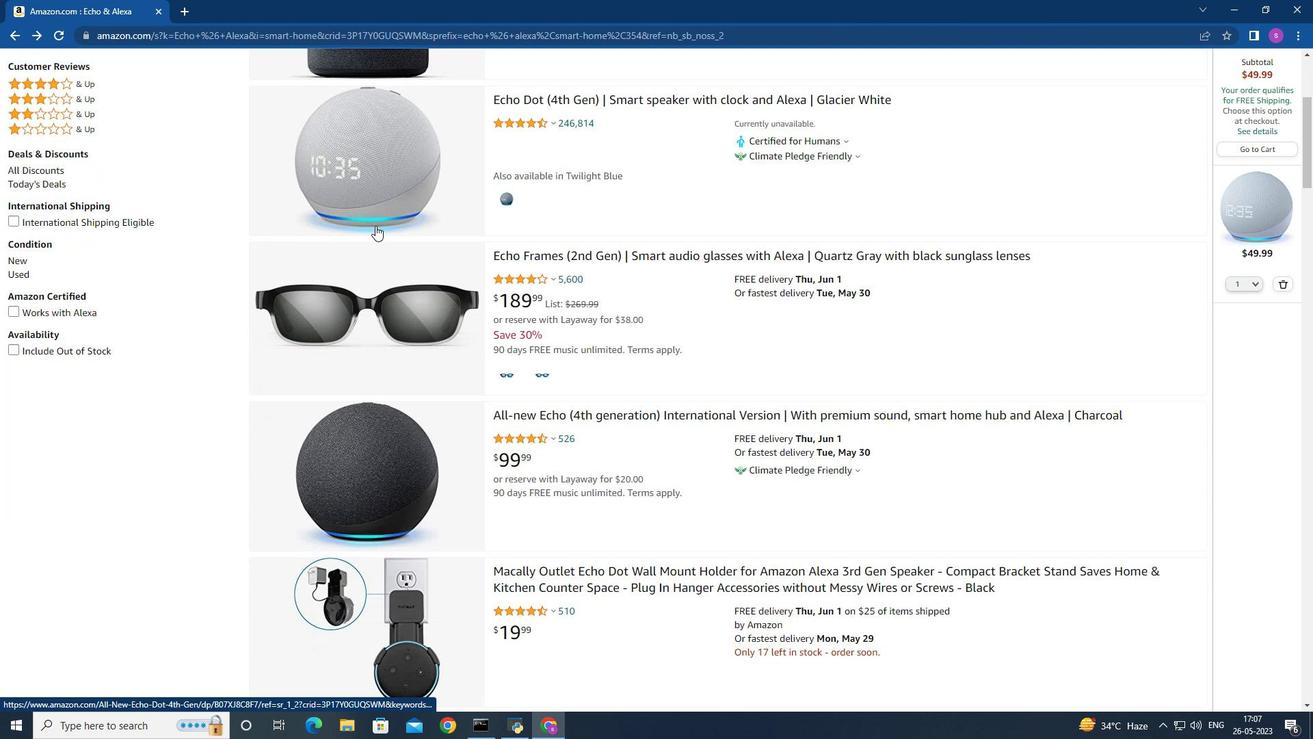 
Action: Mouse moved to (375, 226)
Screenshot: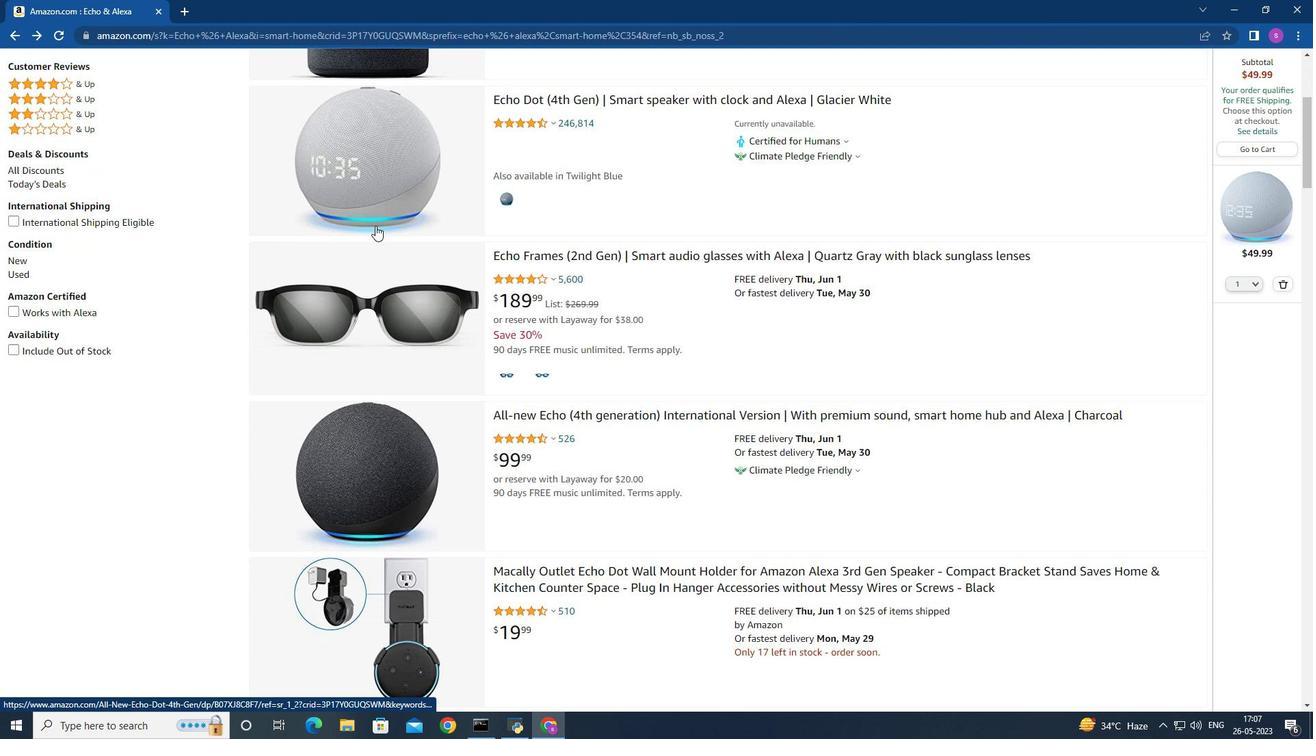 
Action: Mouse scrolled (375, 225) with delta (0, 0)
Screenshot: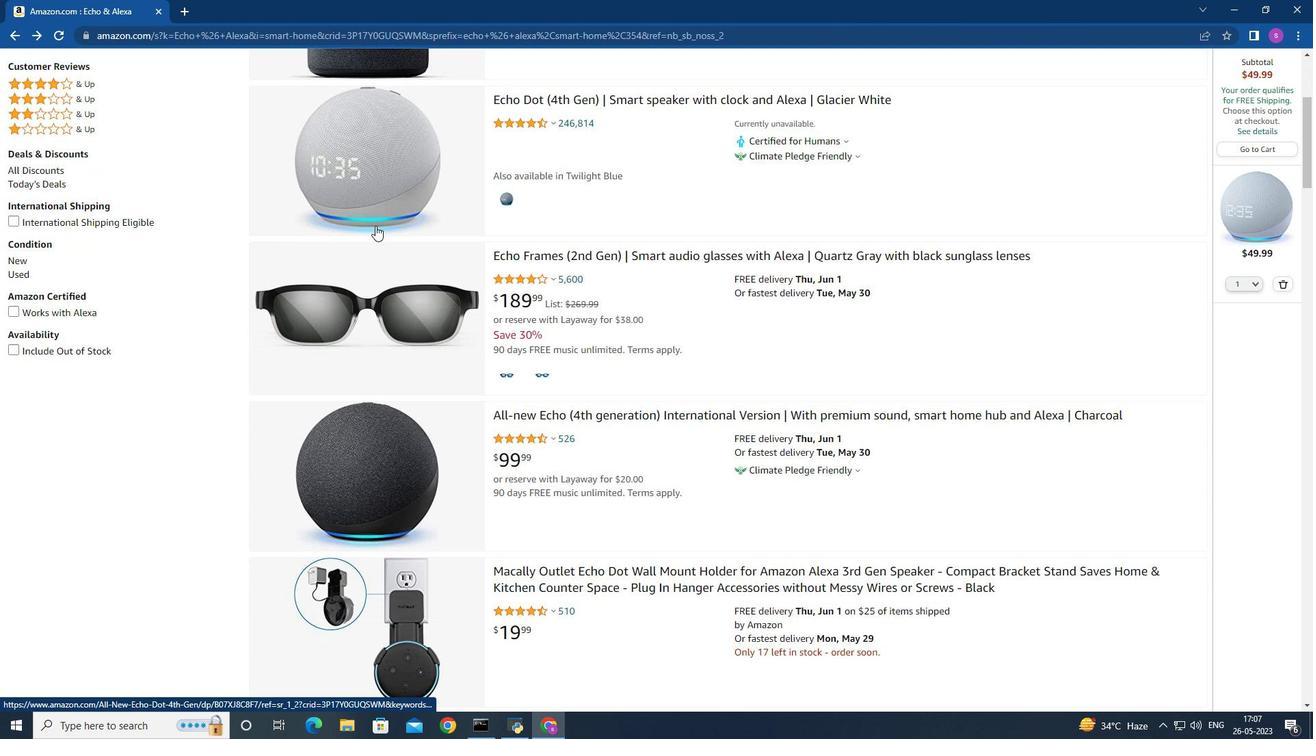 
Action: Mouse moved to (375, 226)
Screenshot: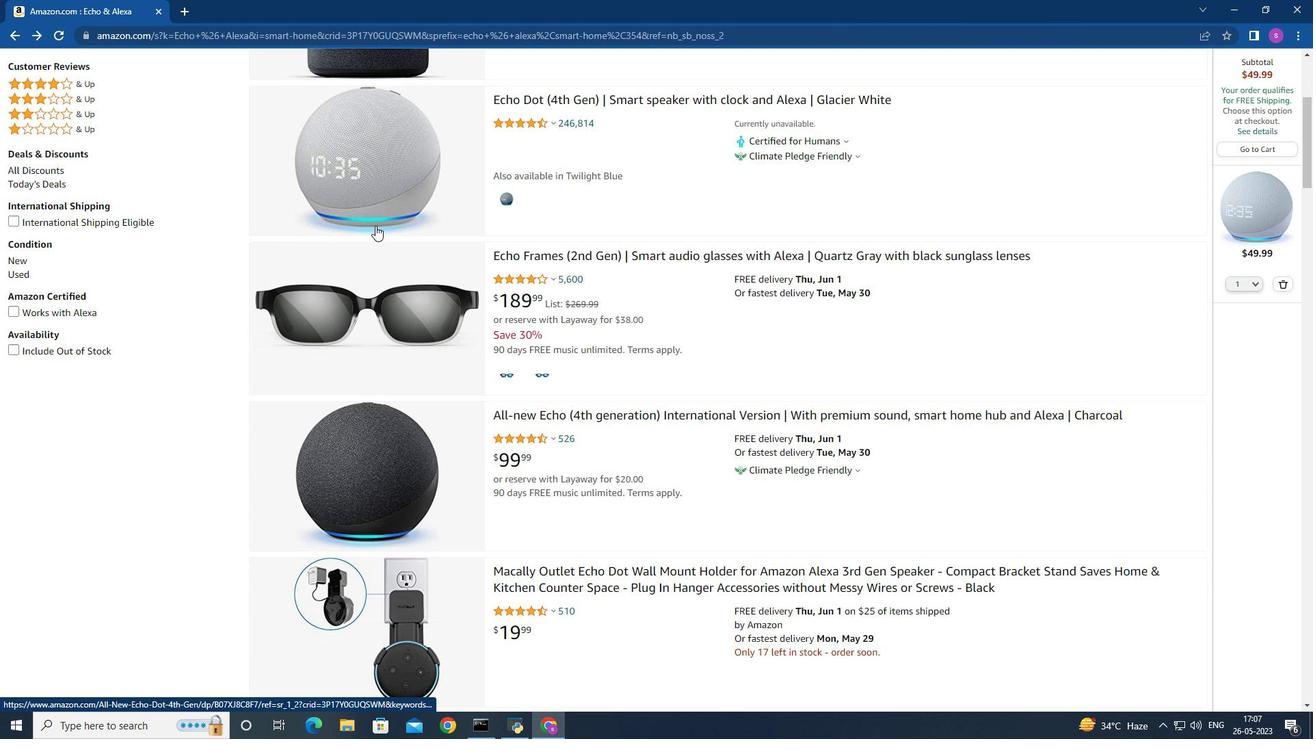
Action: Mouse scrolled (375, 225) with delta (0, 0)
Screenshot: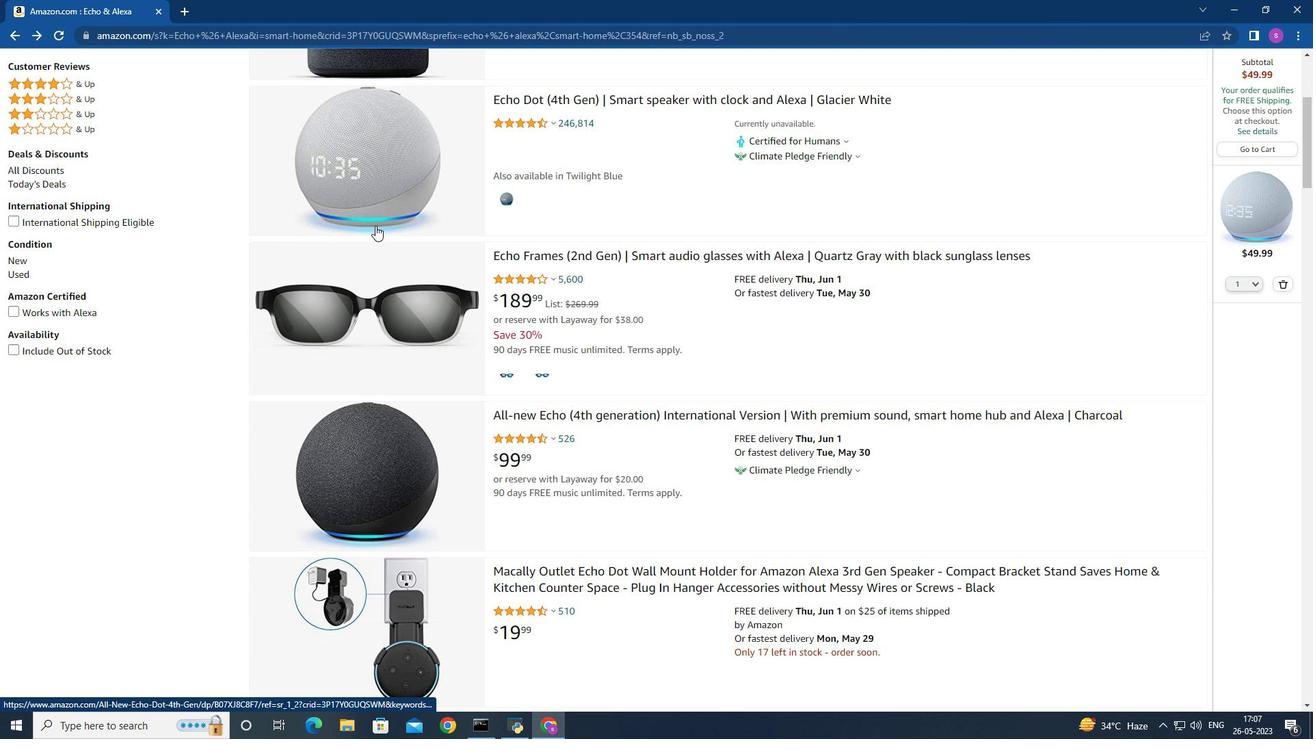 
Action: Mouse moved to (377, 222)
Screenshot: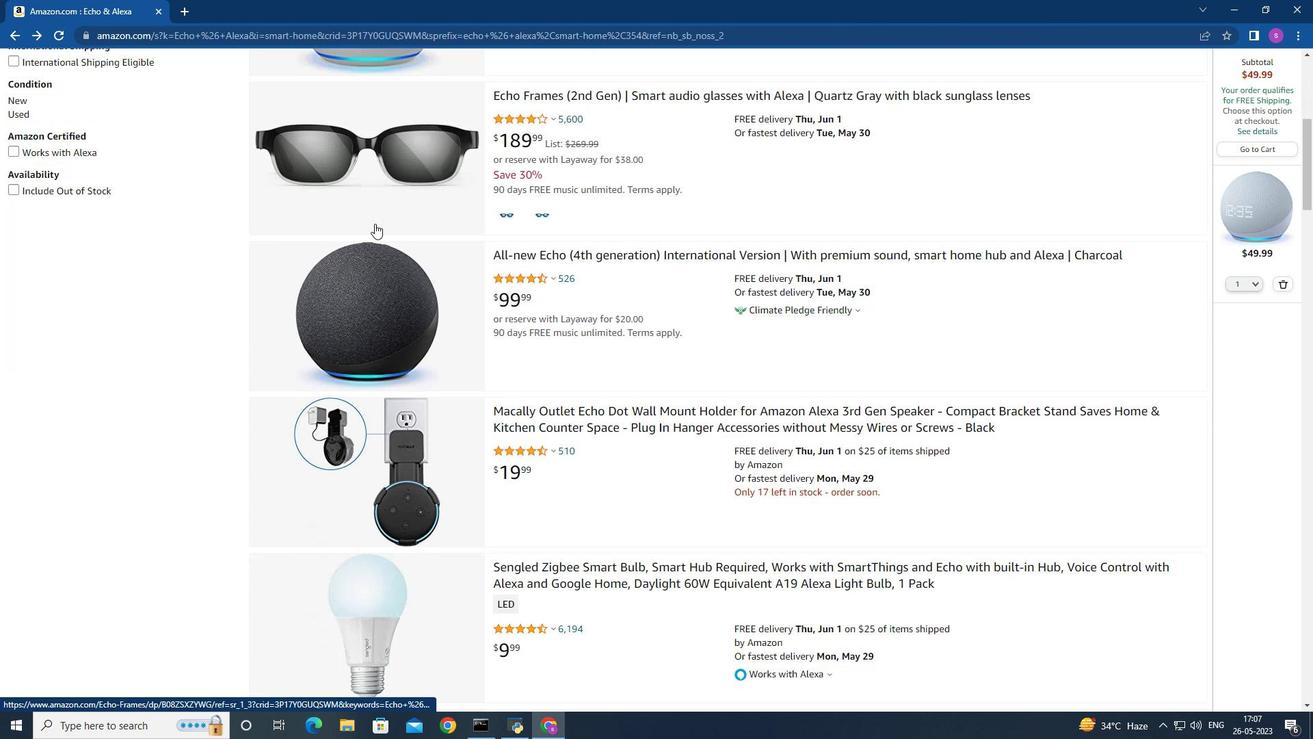 
Action: Mouse scrolled (377, 221) with delta (0, 0)
Screenshot: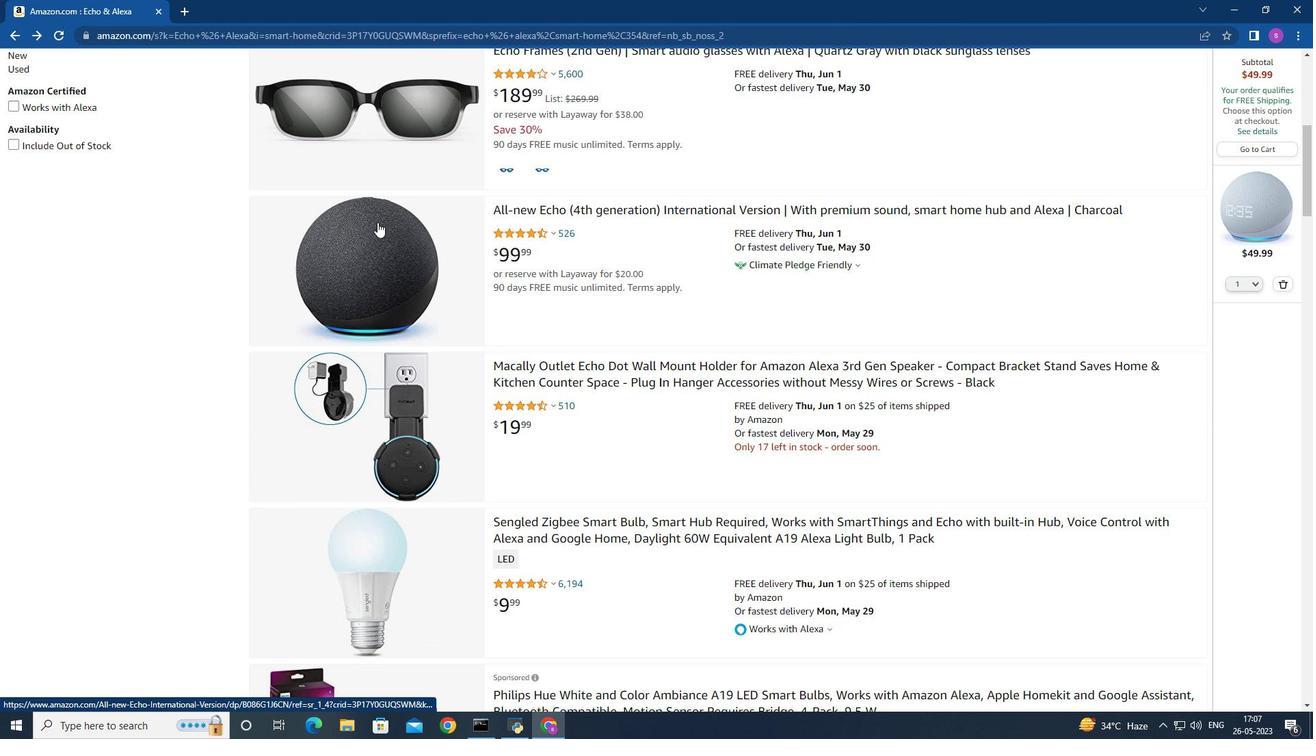
Action: Mouse scrolled (377, 221) with delta (0, 0)
Screenshot: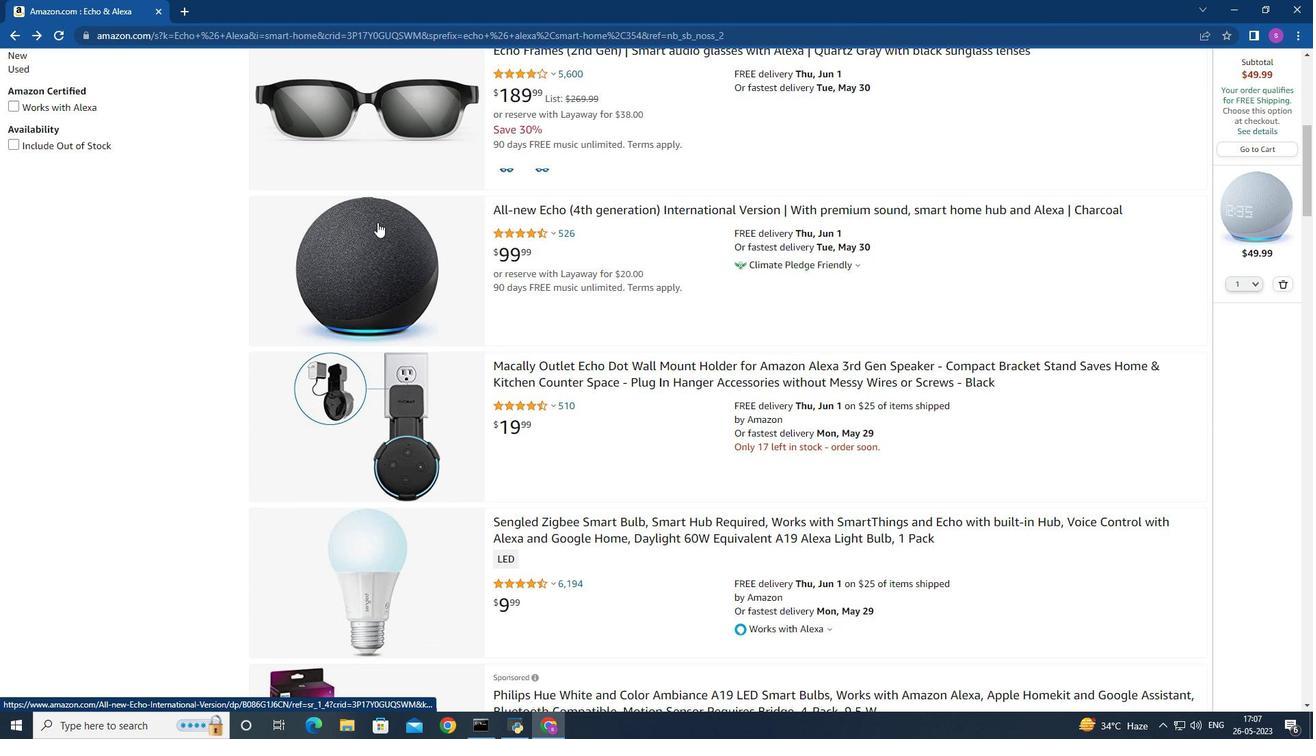 
Action: Mouse moved to (379, 248)
Screenshot: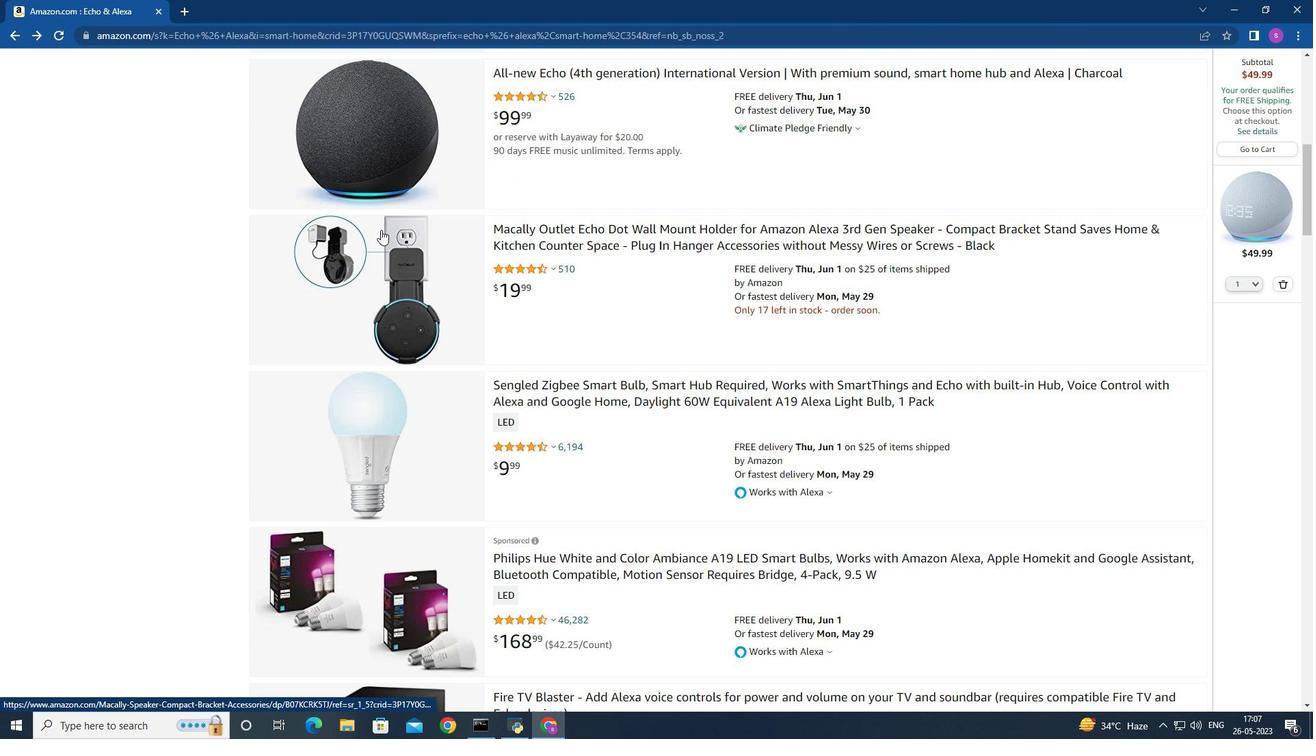
Action: Mouse scrolled (379, 247) with delta (0, 0)
Screenshot: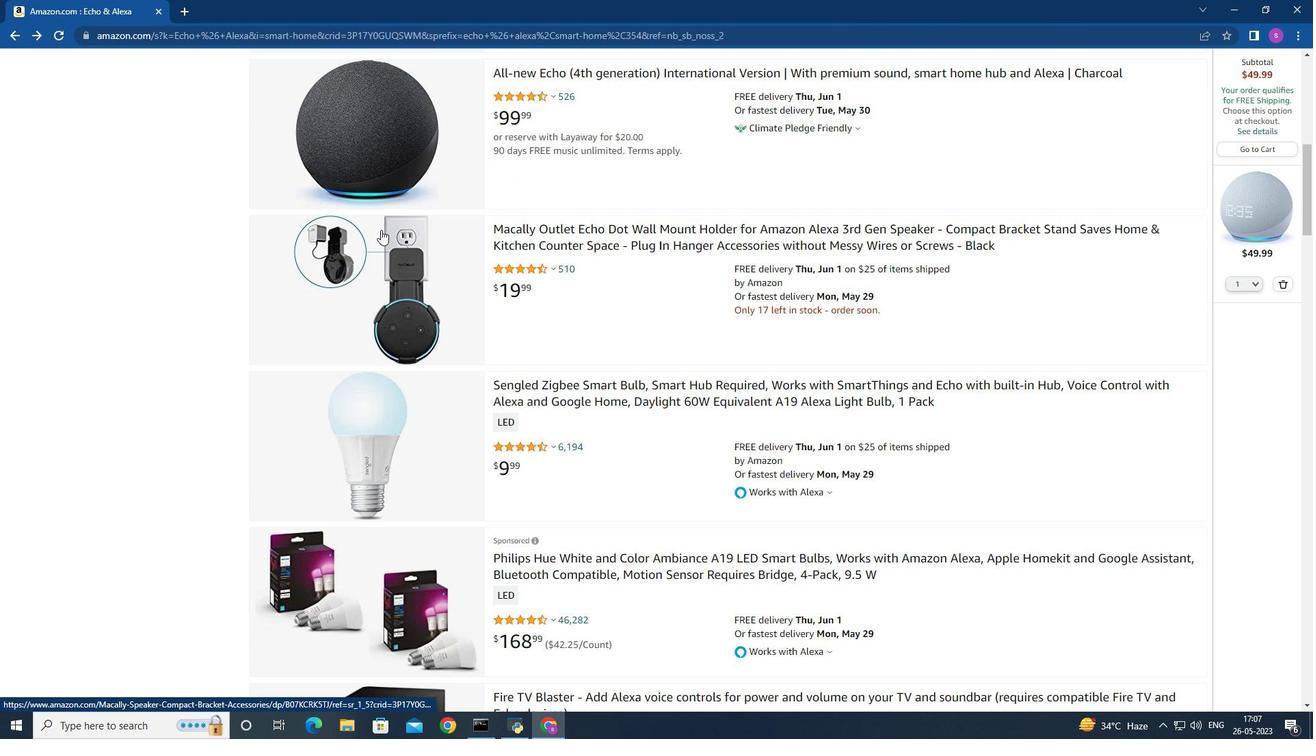 
Action: Mouse moved to (376, 261)
Screenshot: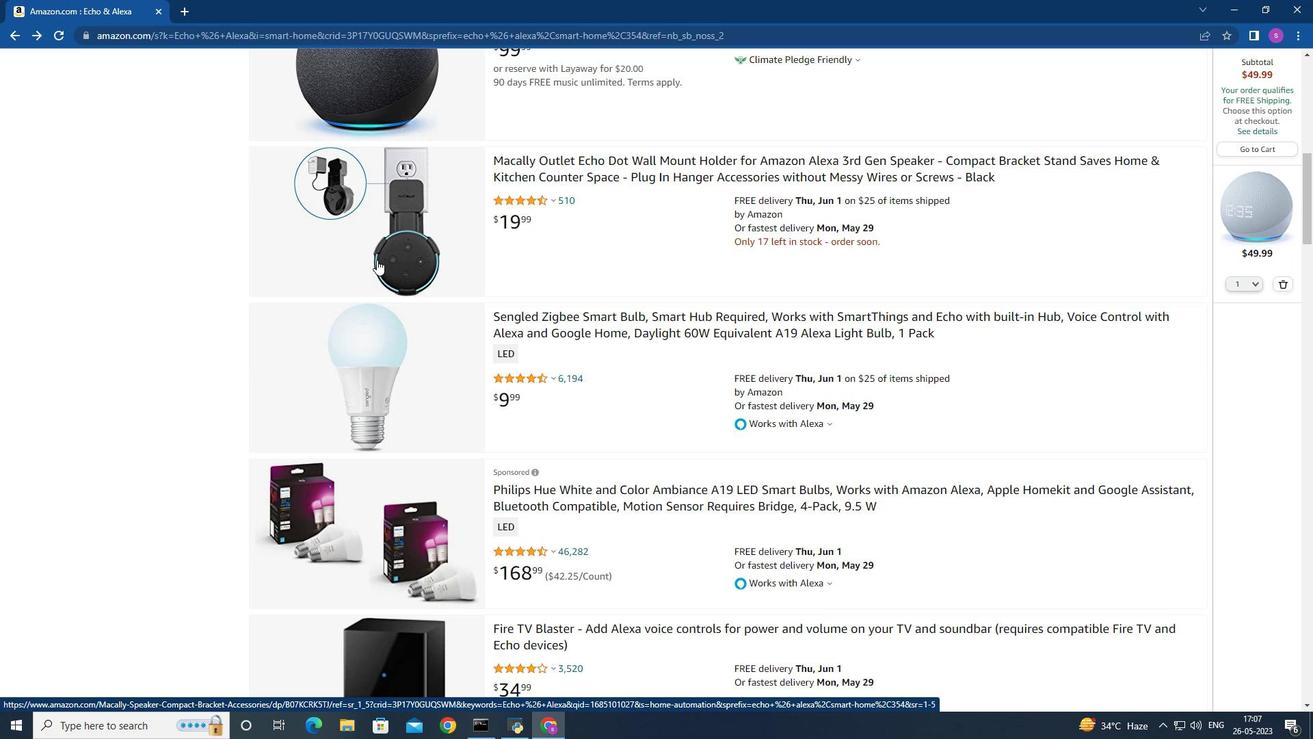 
Action: Mouse scrolled (376, 260) with delta (0, 0)
Screenshot: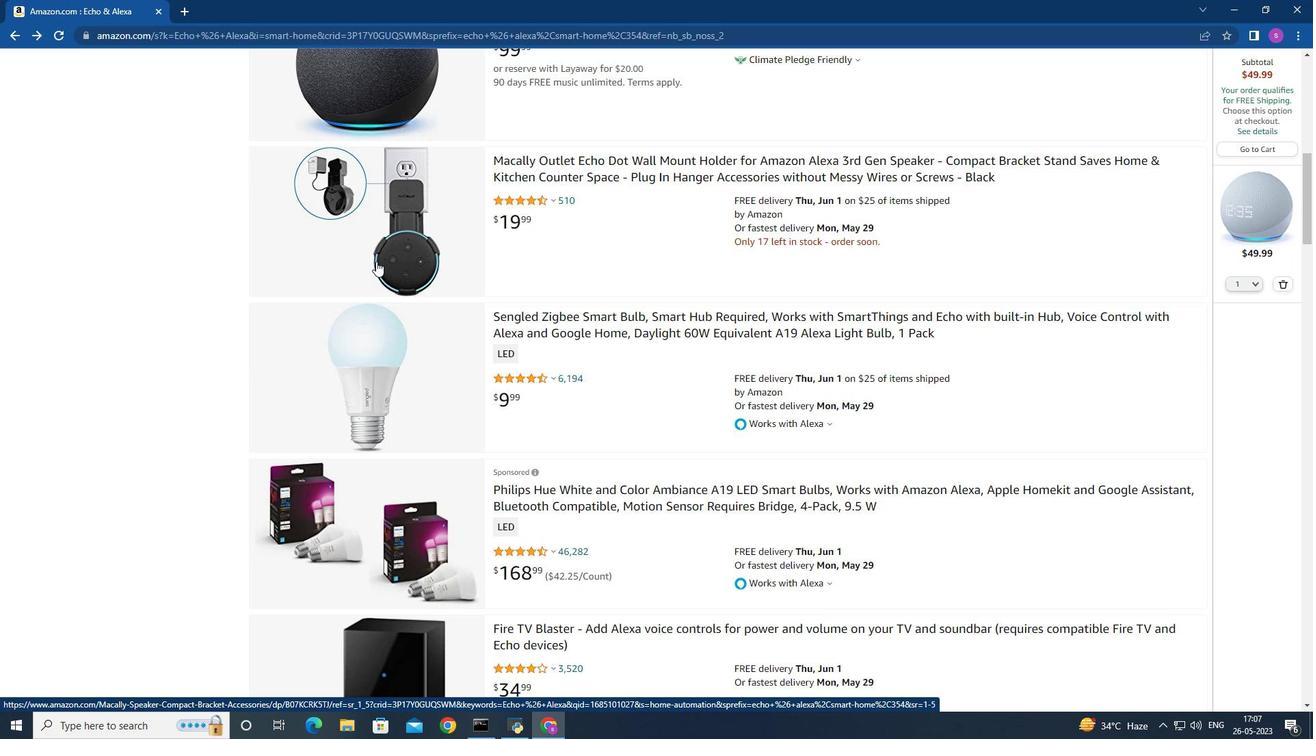 
Action: Mouse scrolled (376, 260) with delta (0, 0)
Screenshot: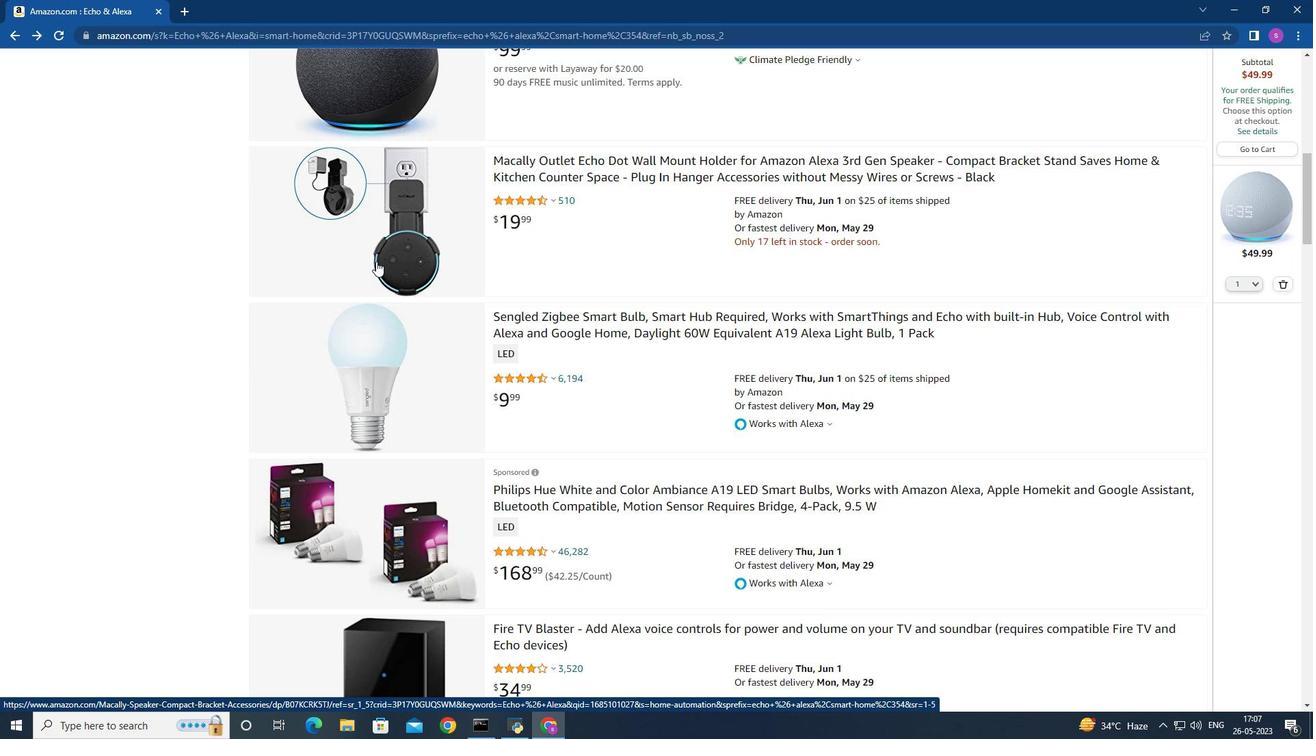 
Action: Mouse moved to (374, 263)
Screenshot: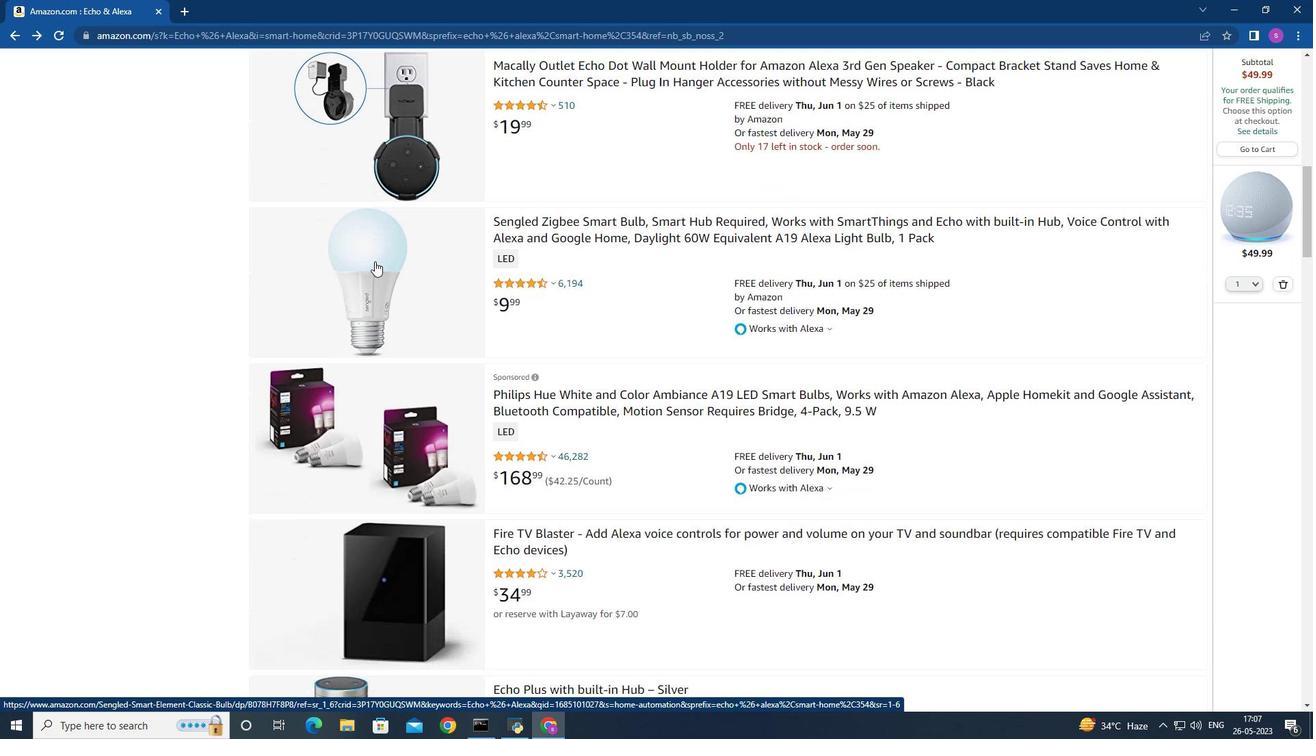 
Action: Mouse scrolled (374, 262) with delta (0, 0)
Screenshot: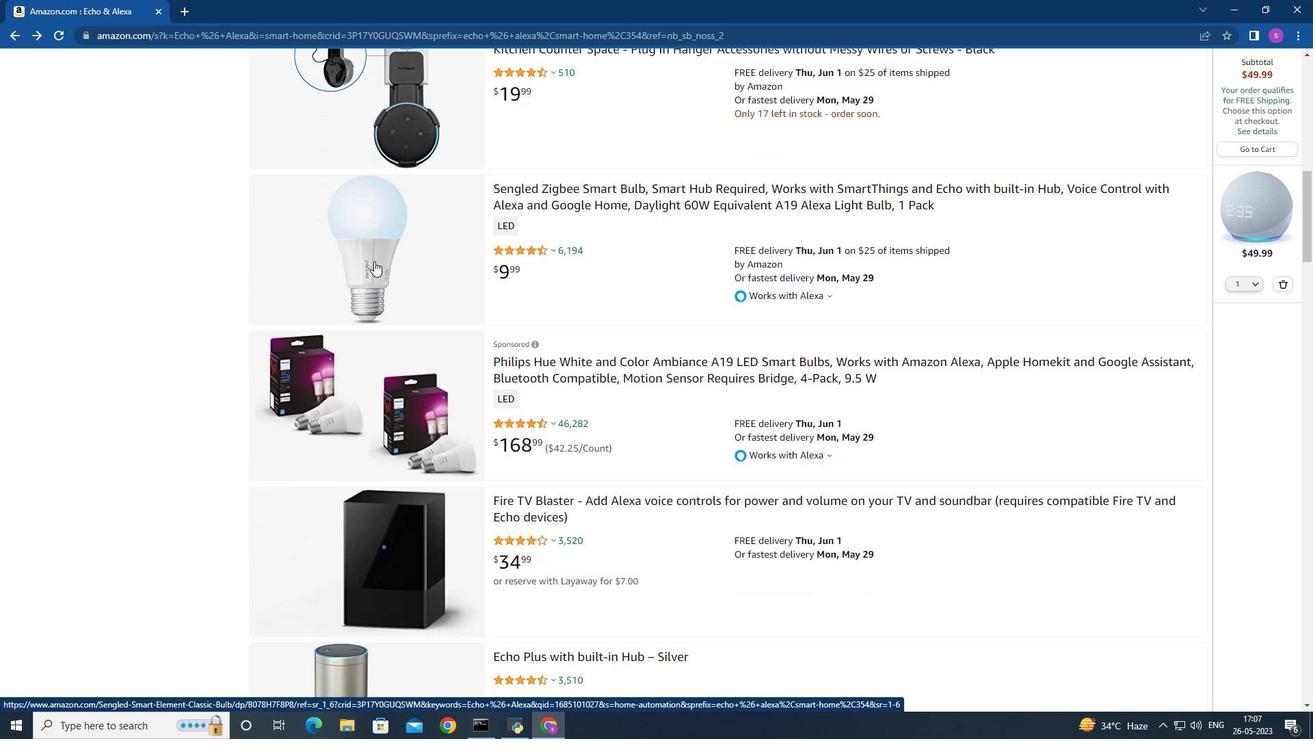 
Action: Mouse moved to (374, 264)
Screenshot: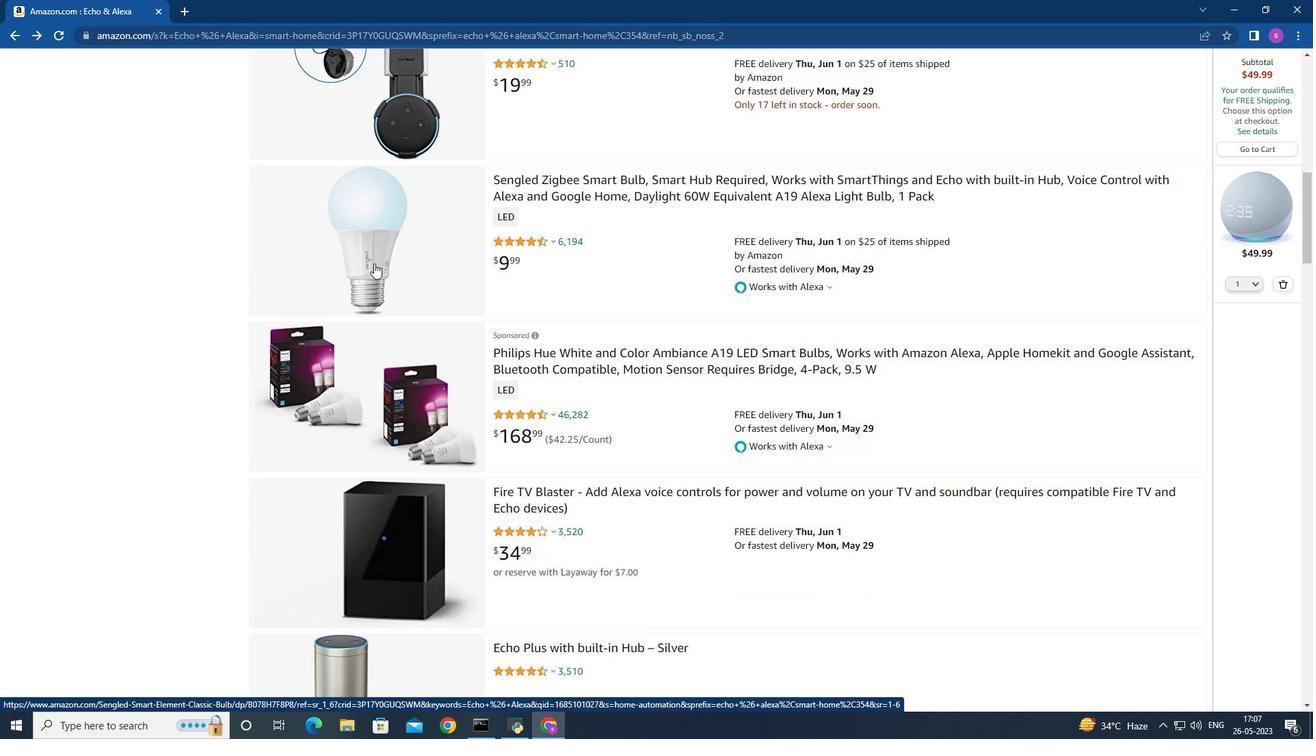 
Action: Mouse scrolled (374, 263) with delta (0, 0)
Screenshot: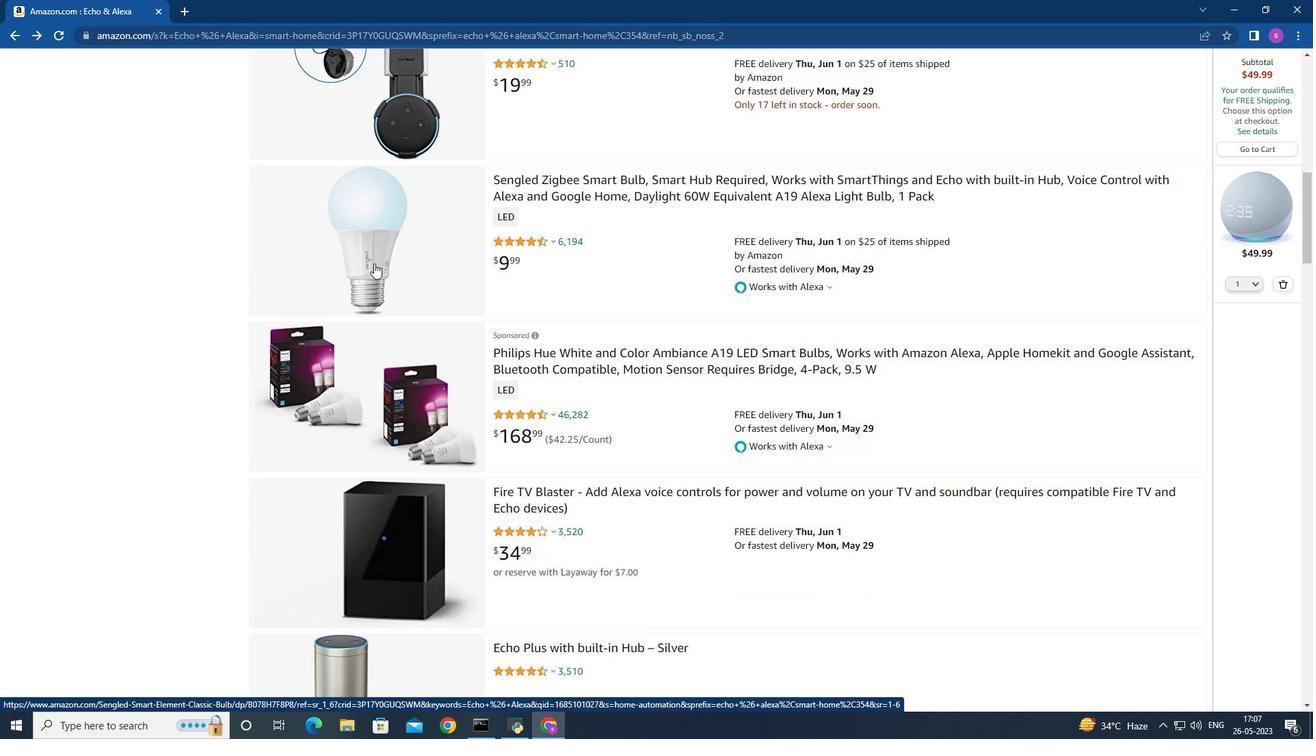 
Action: Mouse moved to (374, 265)
Screenshot: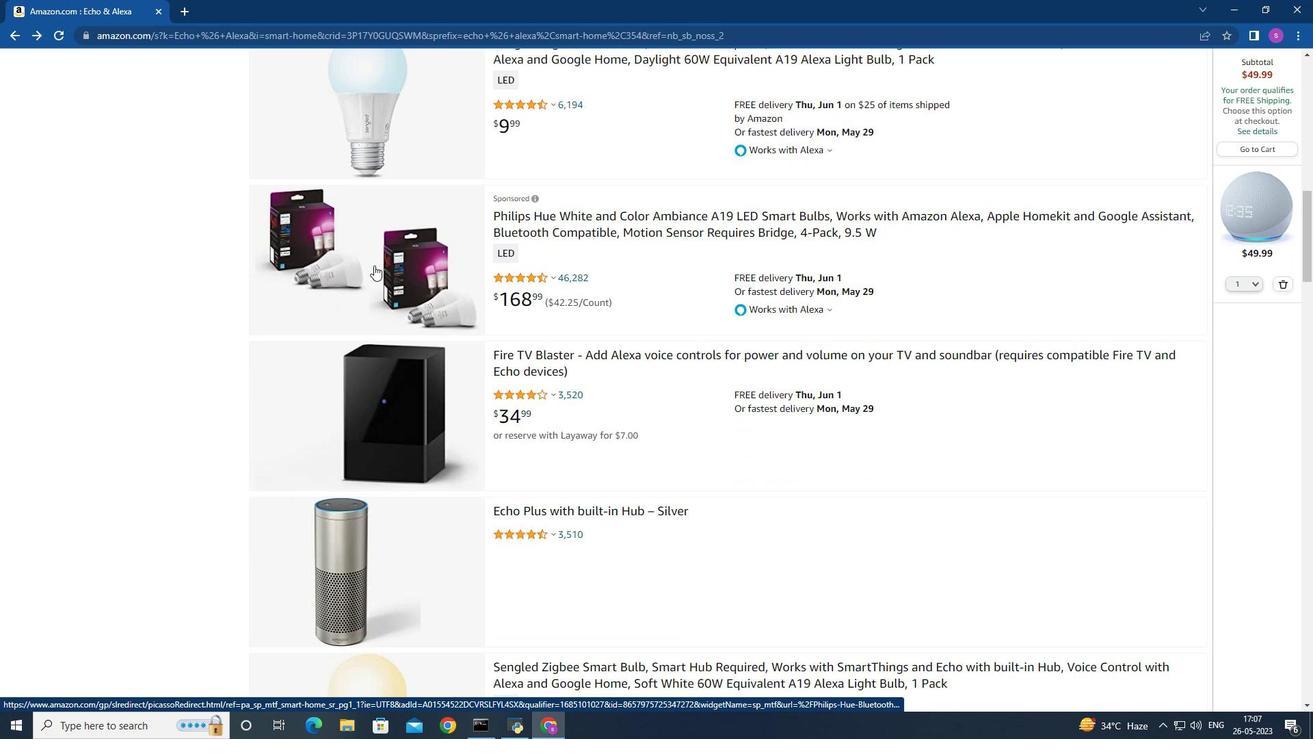 
Action: Mouse scrolled (374, 264) with delta (0, 0)
Screenshot: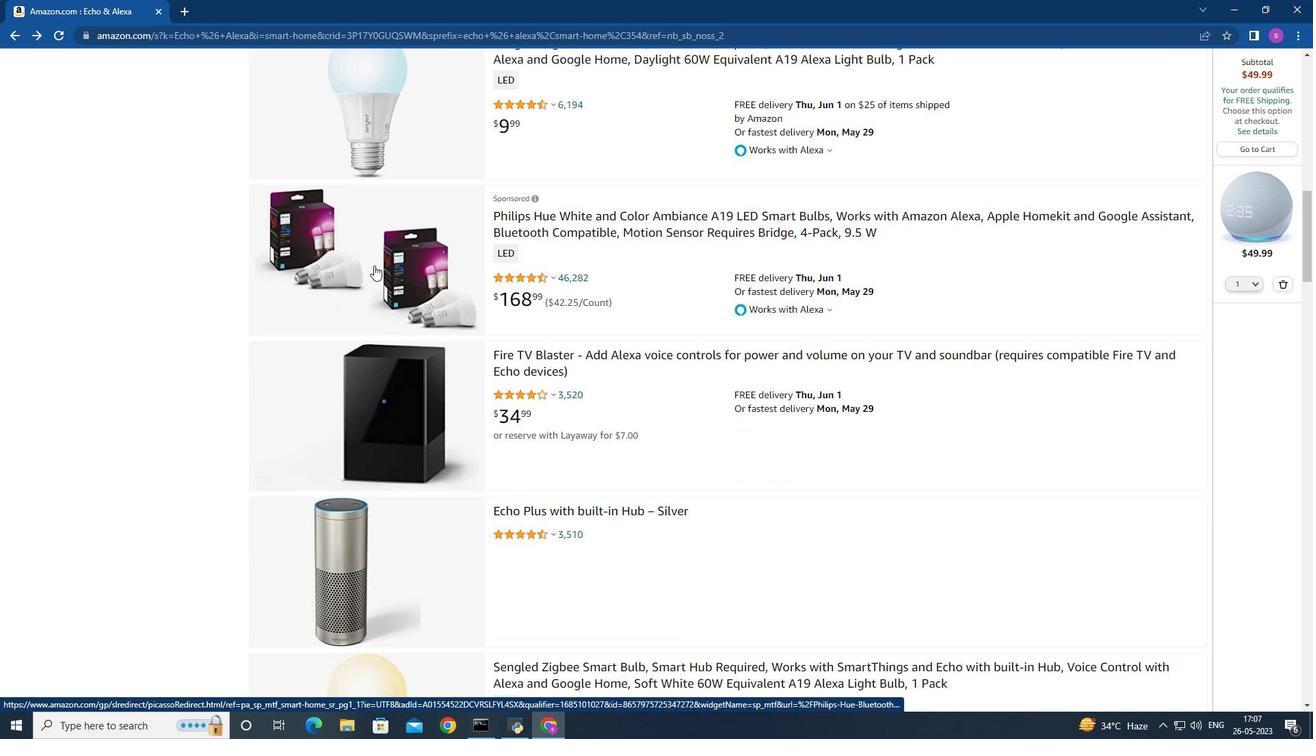 
Action: Mouse scrolled (374, 264) with delta (0, 0)
Screenshot: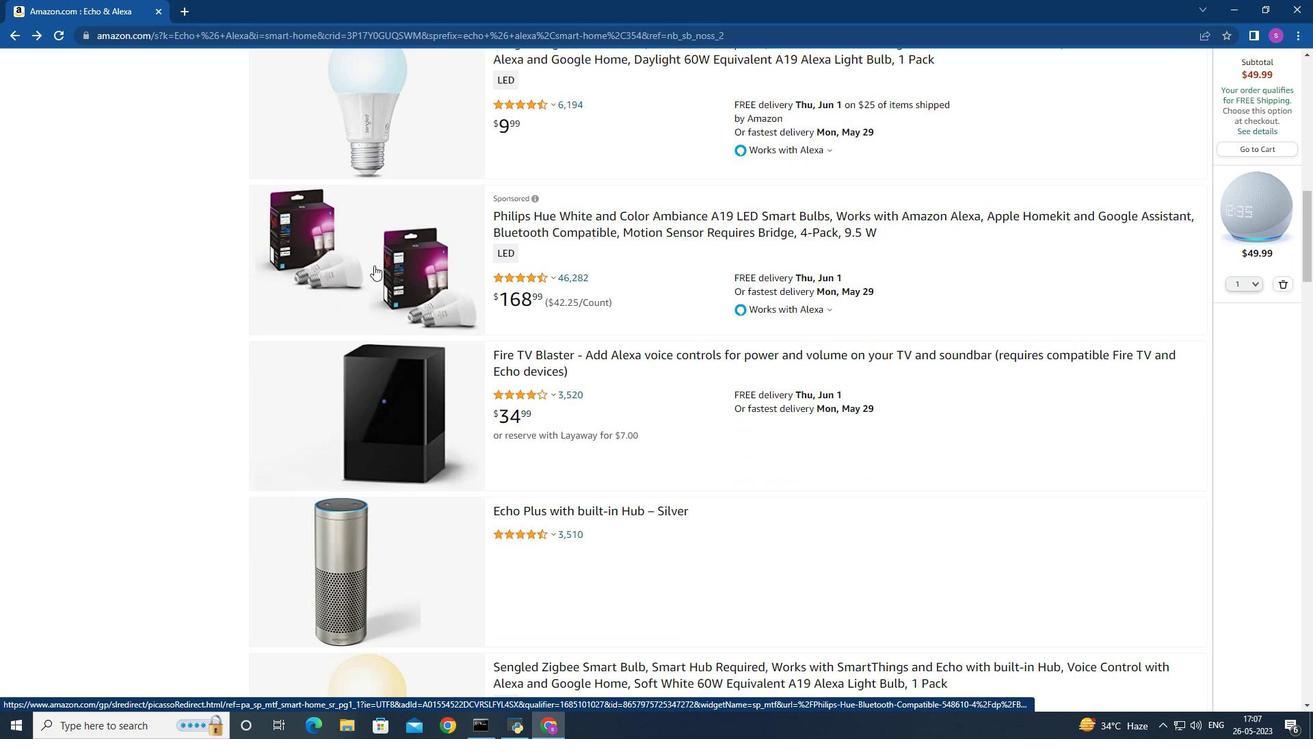 
Action: Mouse scrolled (374, 264) with delta (0, 0)
Screenshot: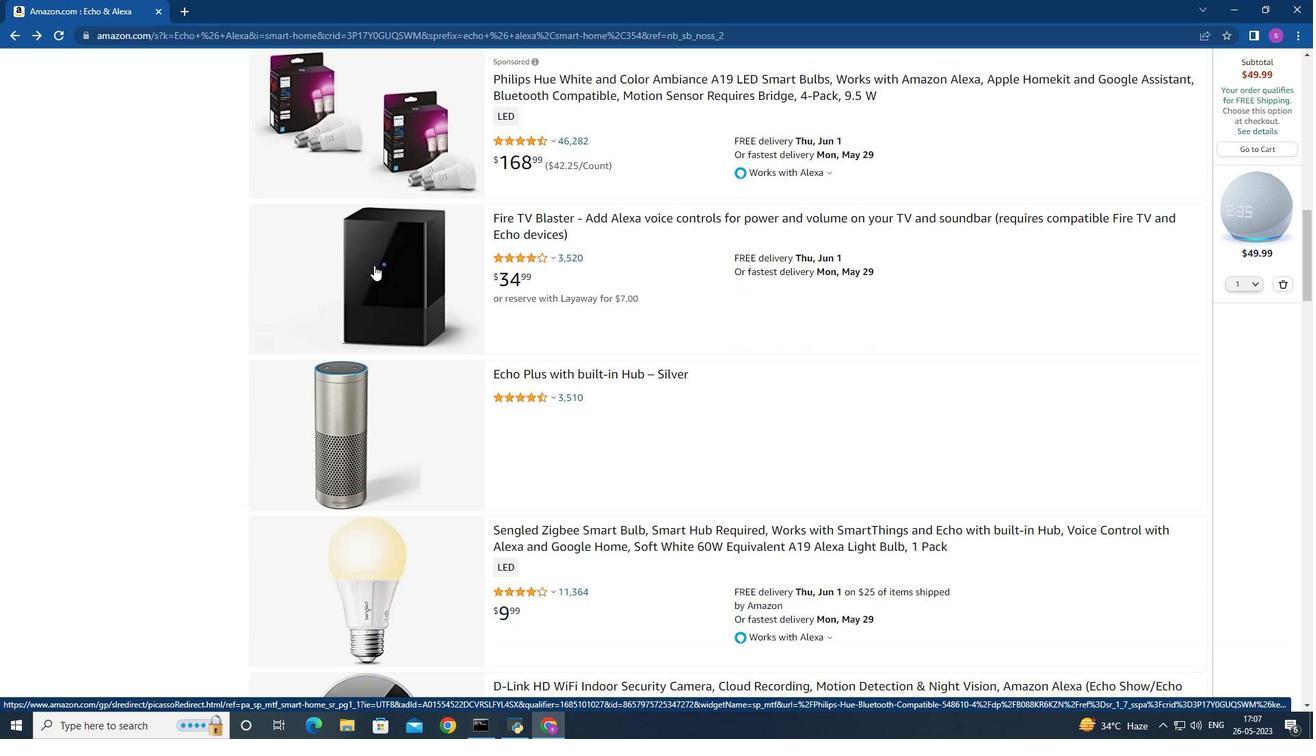 
Action: Mouse scrolled (374, 264) with delta (0, 0)
Screenshot: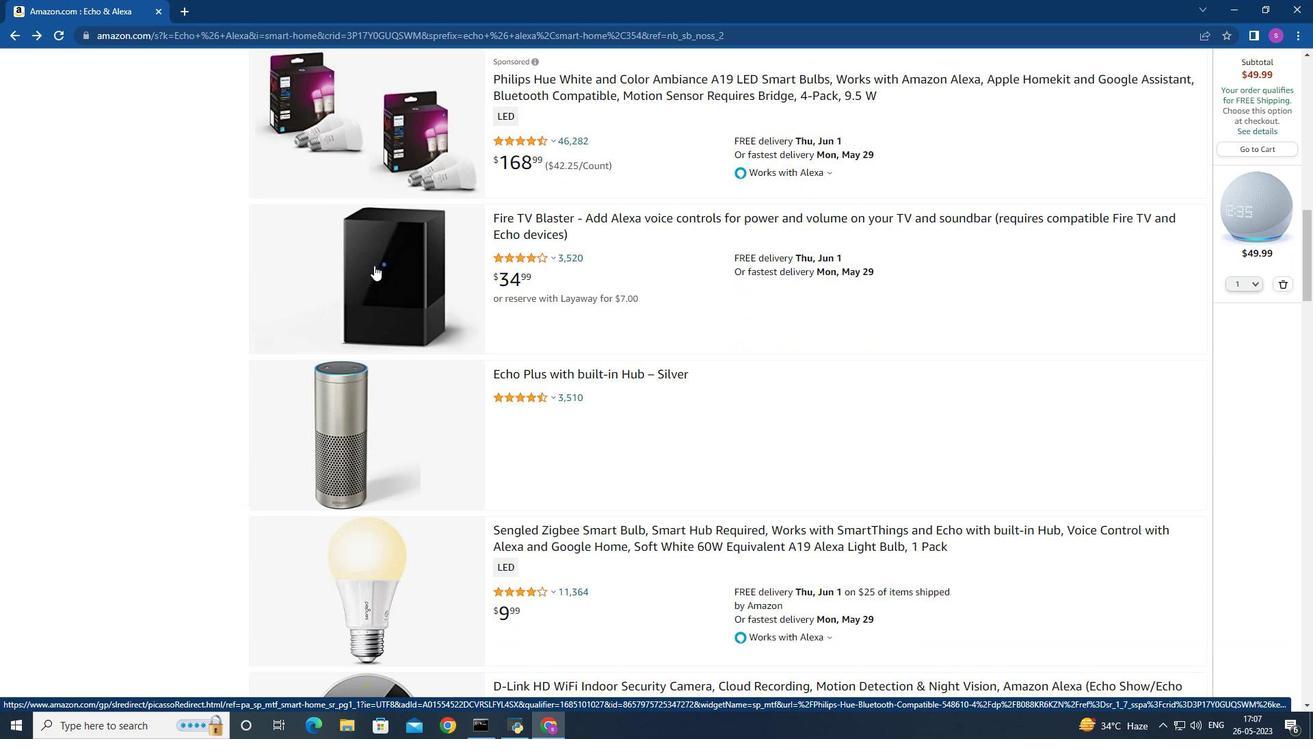 
Action: Mouse scrolled (374, 264) with delta (0, 0)
Screenshot: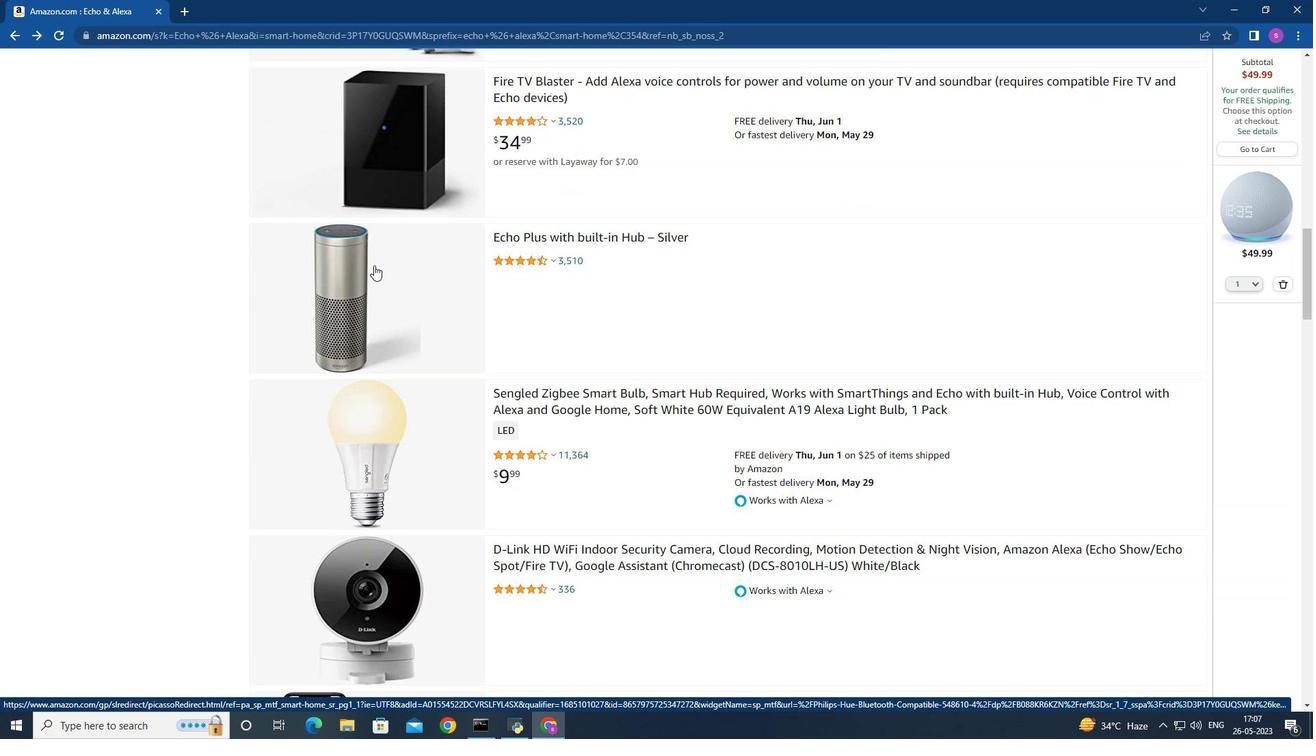 
Action: Mouse scrolled (374, 264) with delta (0, 0)
Screenshot: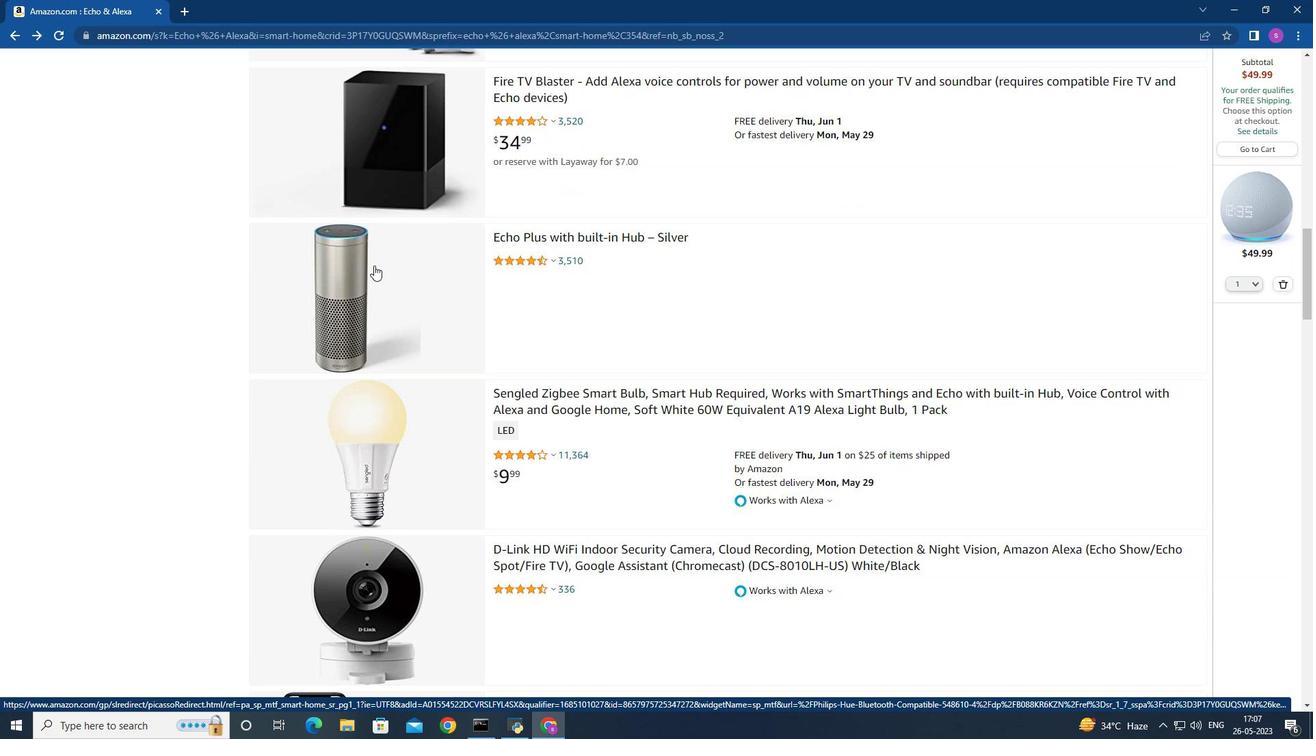 
Action: Mouse scrolled (374, 266) with delta (0, 0)
Screenshot: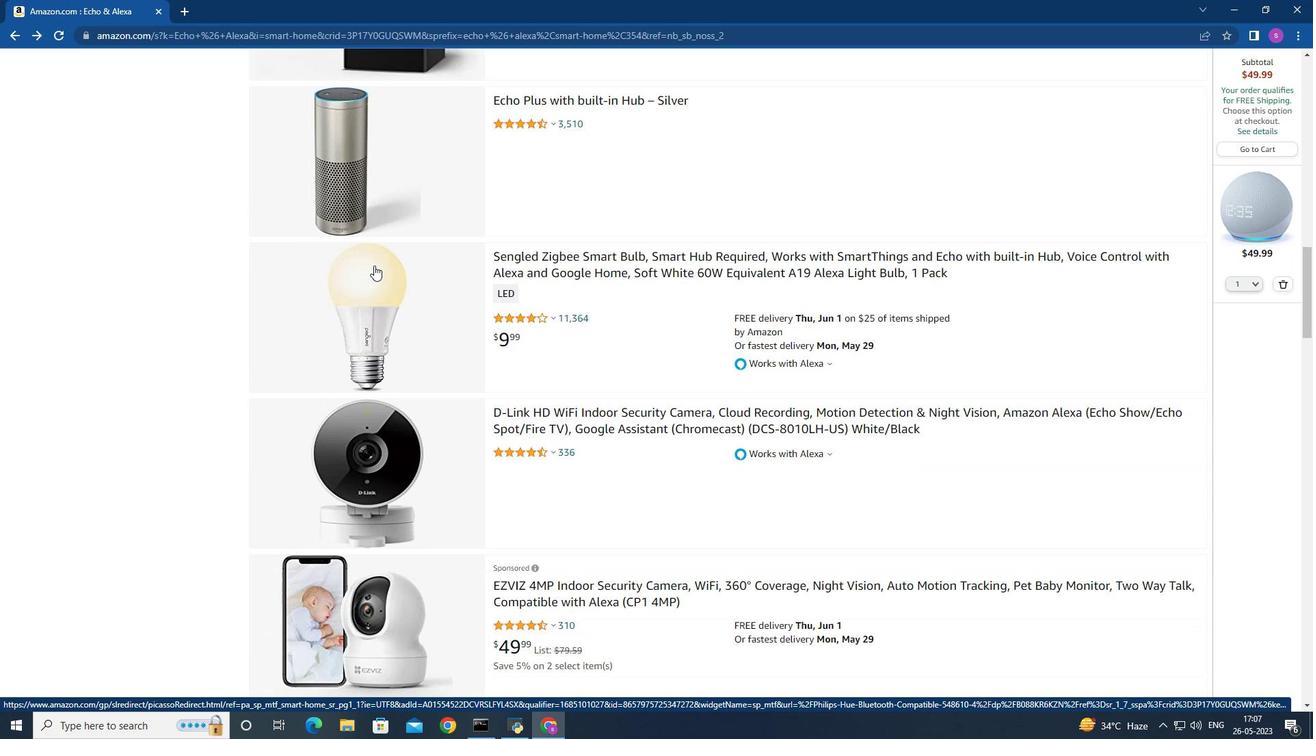 
Action: Mouse scrolled (374, 266) with delta (0, 0)
Screenshot: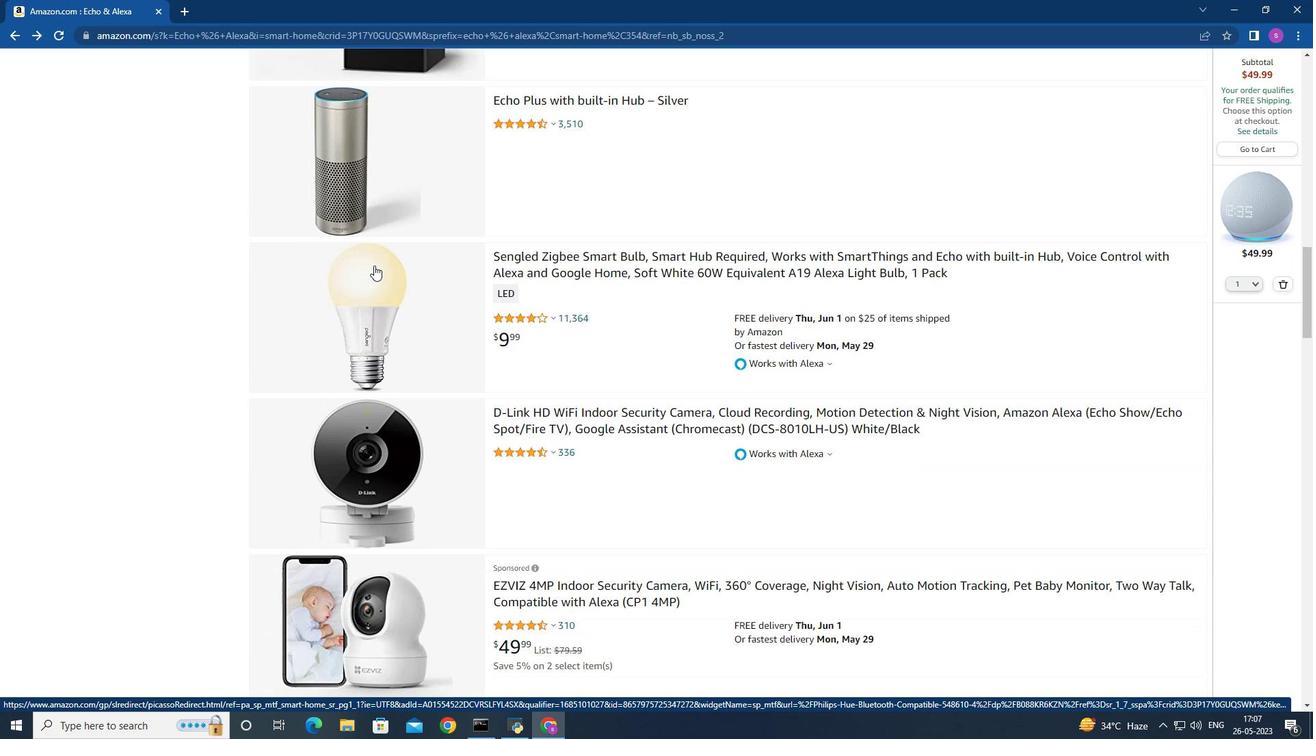
Action: Mouse scrolled (374, 266) with delta (0, 0)
Screenshot: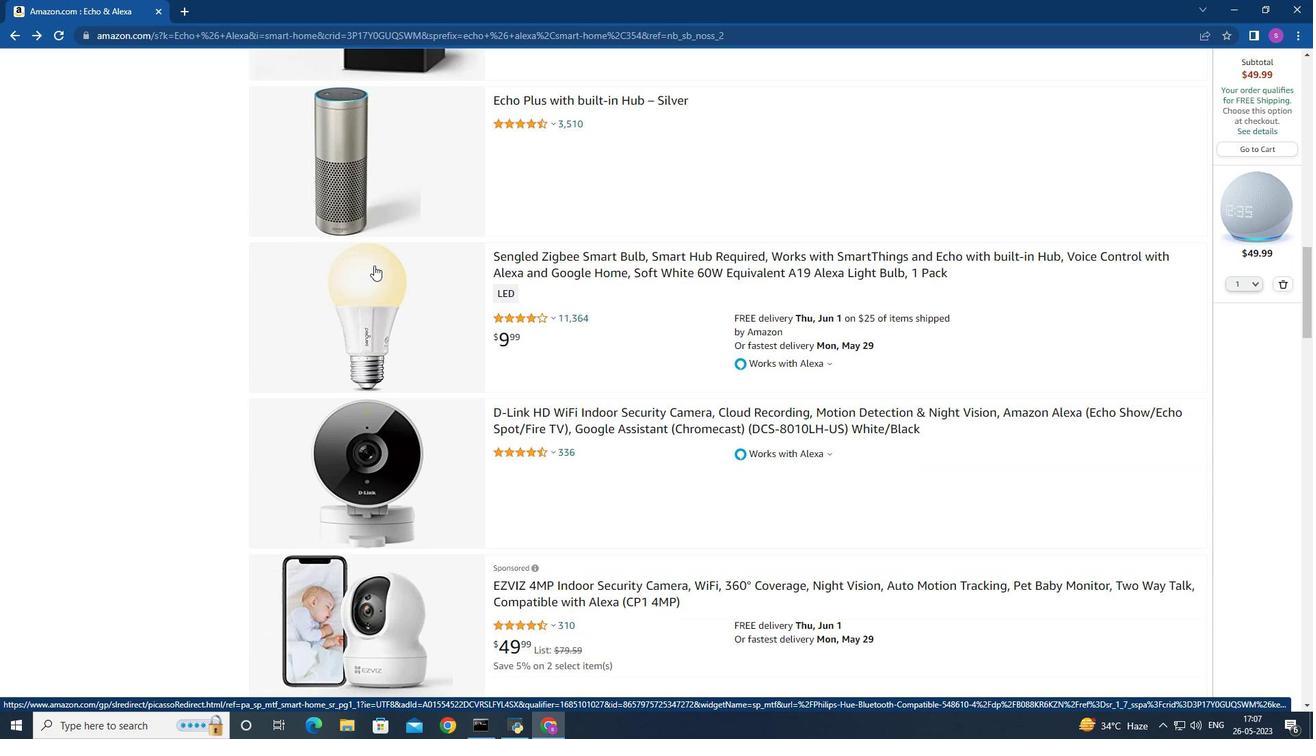 
Action: Mouse scrolled (374, 266) with delta (0, 0)
Screenshot: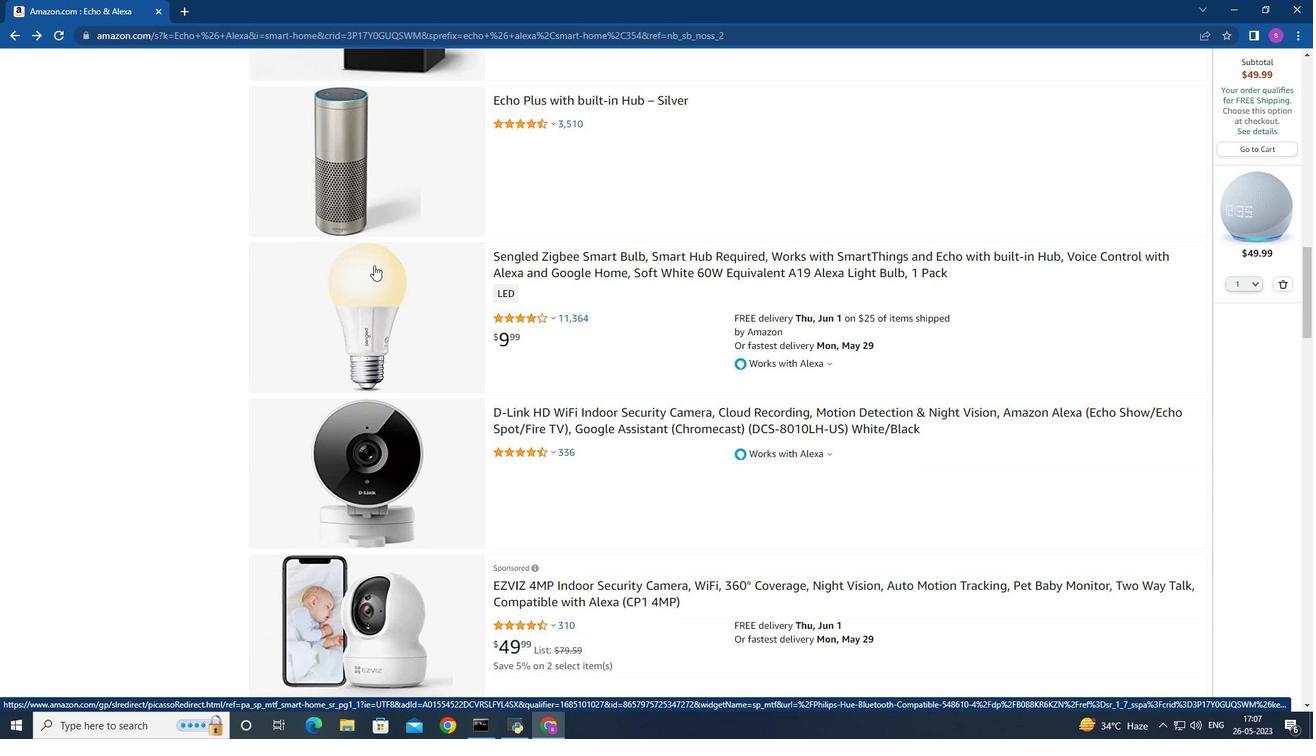 
Action: Mouse scrolled (374, 266) with delta (0, 0)
Screenshot: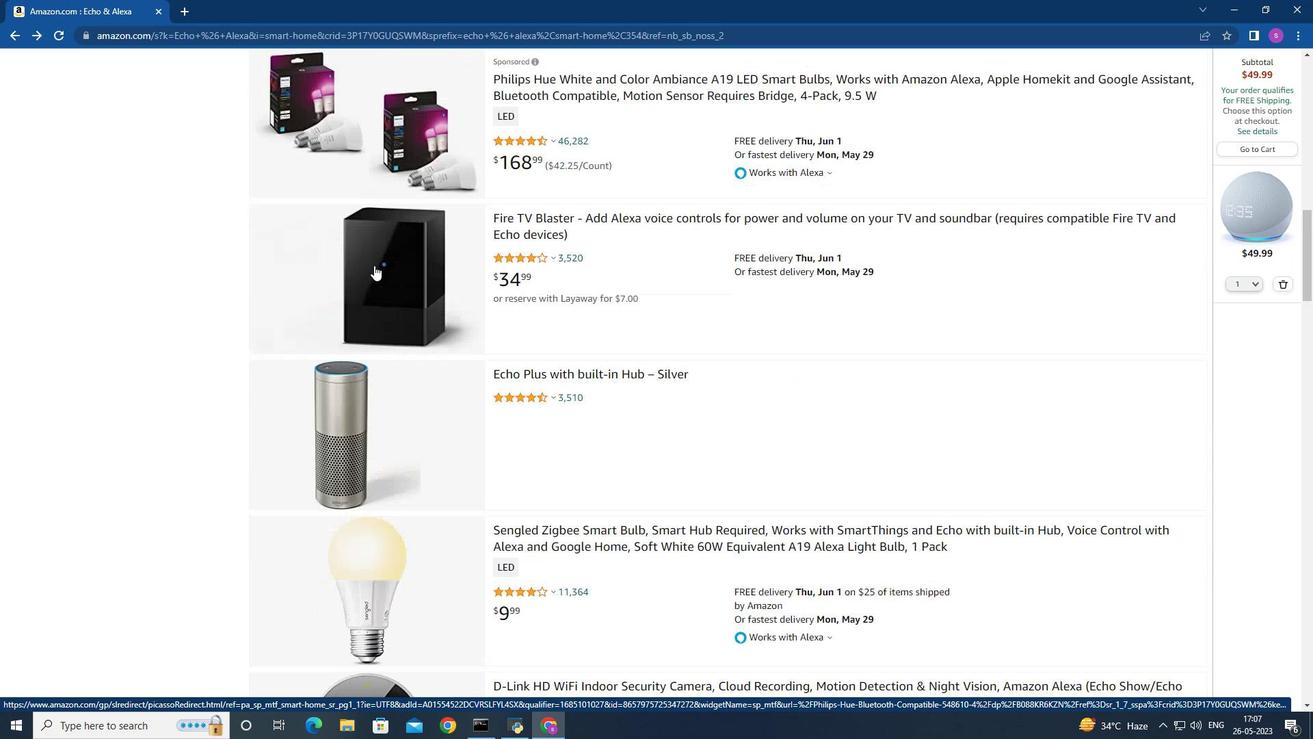 
Action: Mouse scrolled (374, 266) with delta (0, 0)
Screenshot: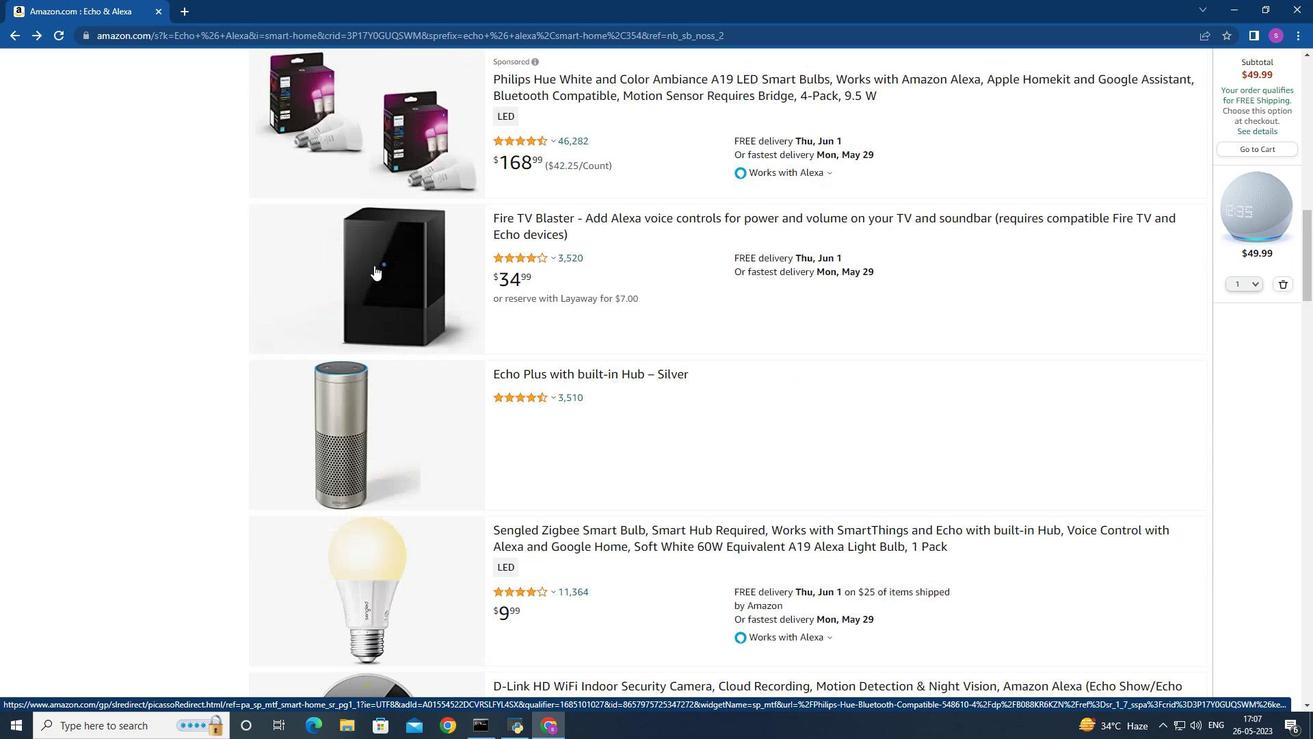
Action: Mouse scrolled (374, 266) with delta (0, 0)
Screenshot: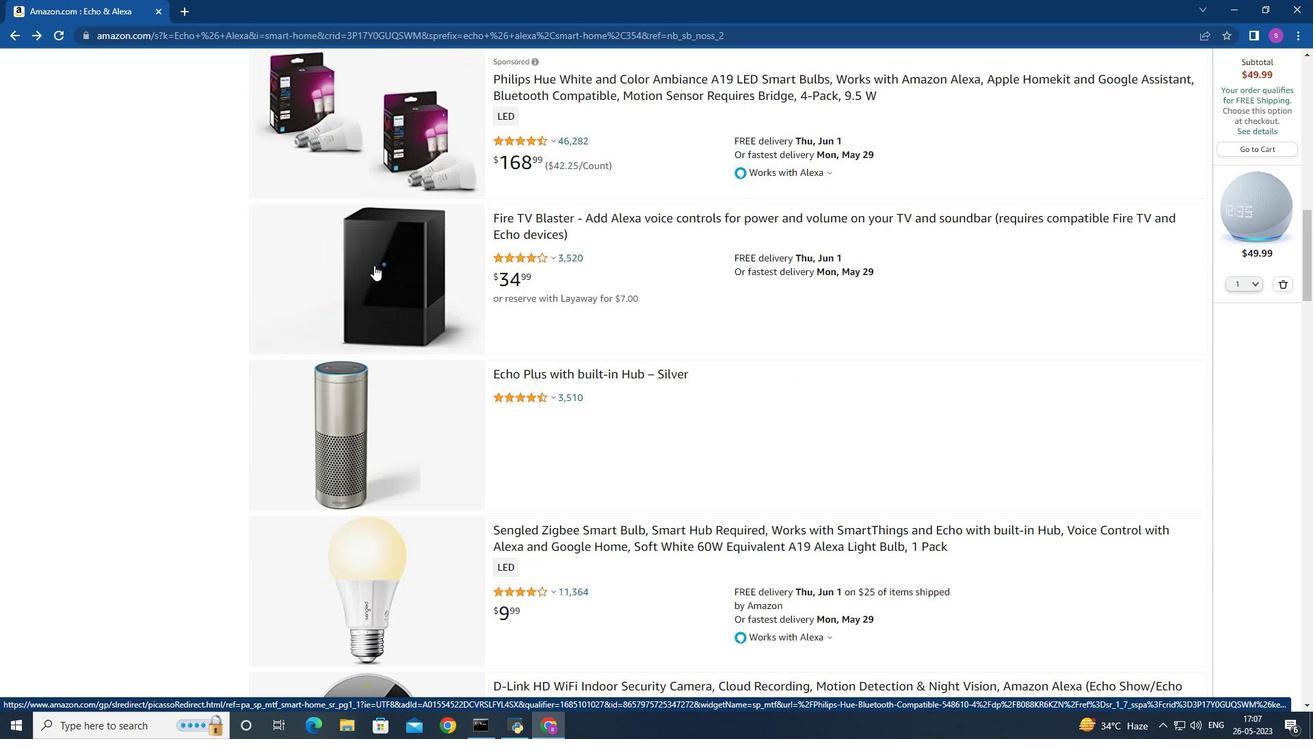 
Action: Mouse scrolled (374, 266) with delta (0, 0)
Screenshot: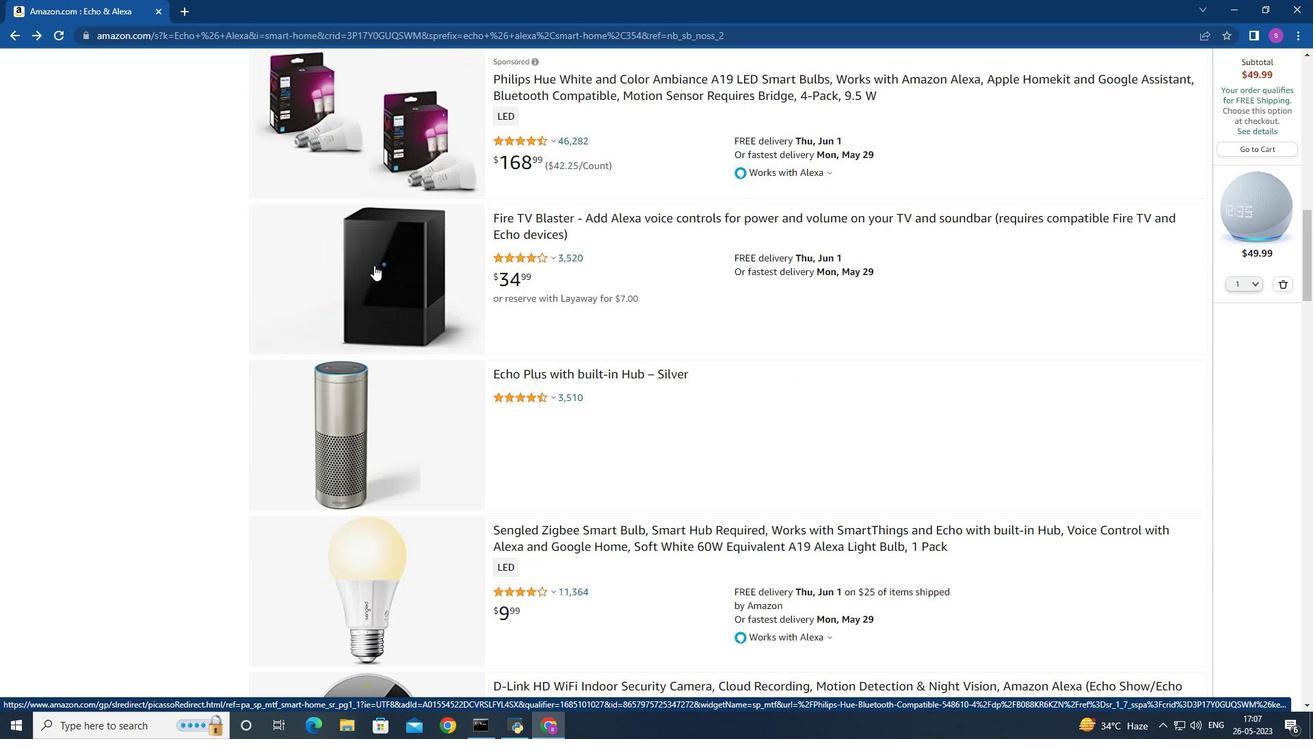 
Action: Mouse scrolled (374, 266) with delta (0, 0)
Screenshot: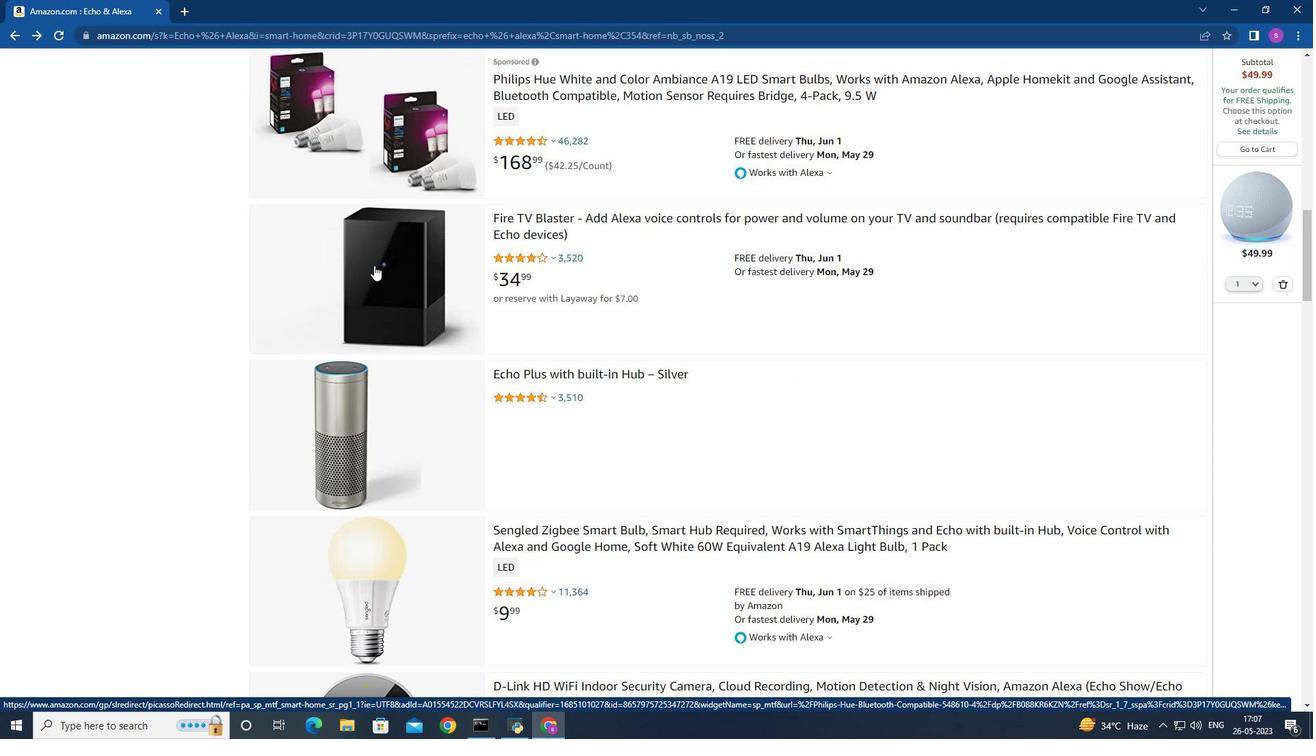 
Action: Mouse scrolled (374, 266) with delta (0, 0)
Screenshot: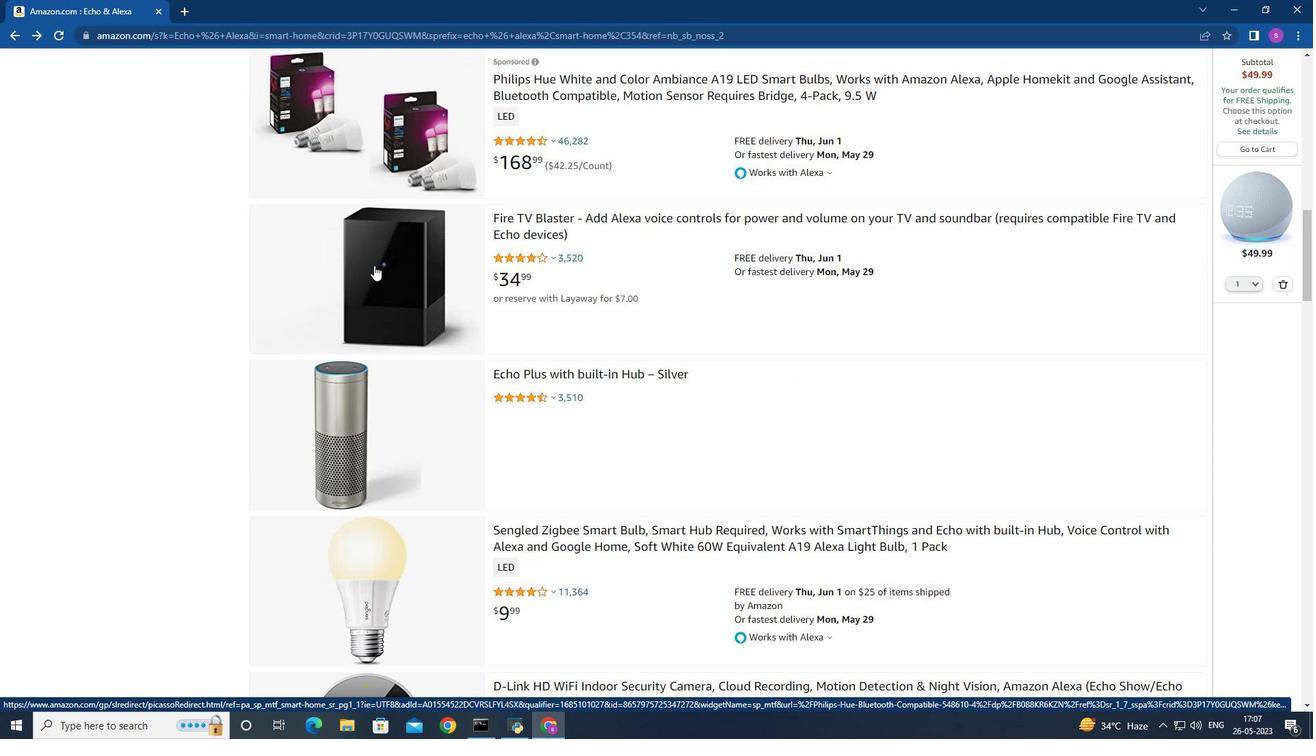 
Action: Mouse scrolled (374, 266) with delta (0, 0)
Screenshot: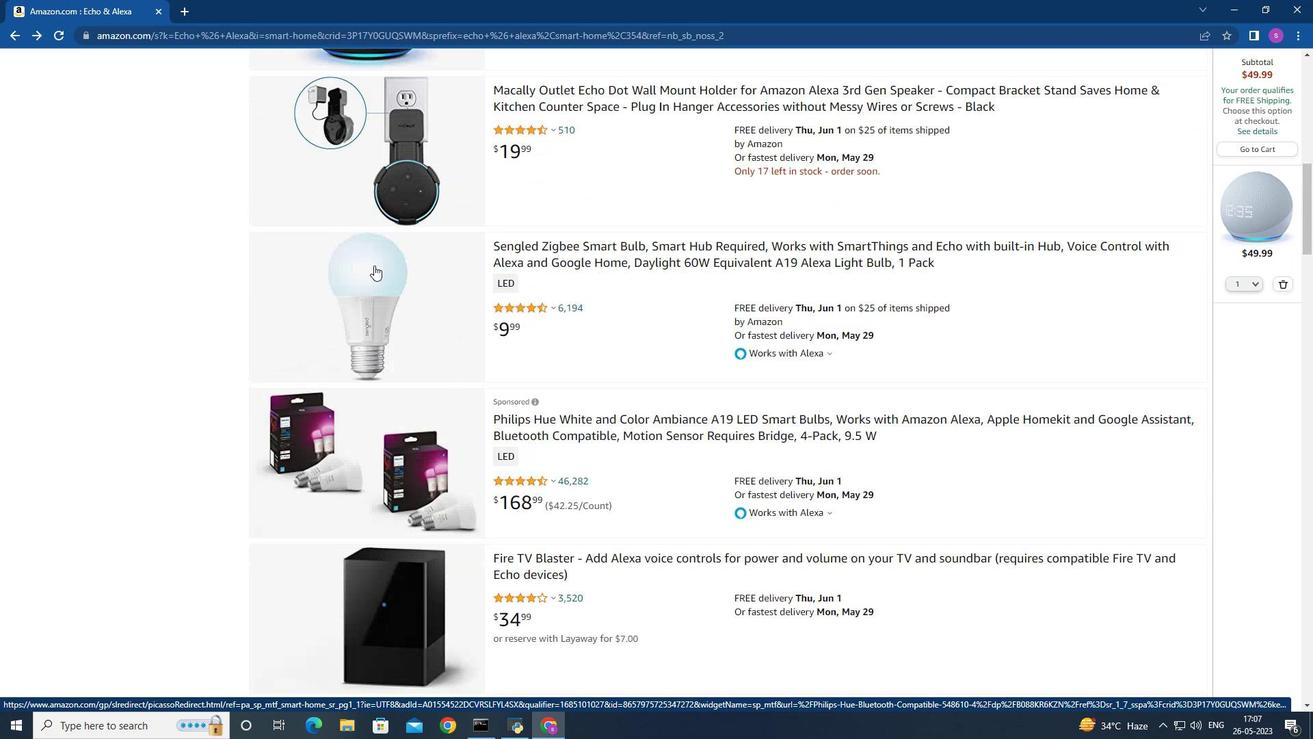 
Action: Mouse scrolled (374, 266) with delta (0, 0)
Screenshot: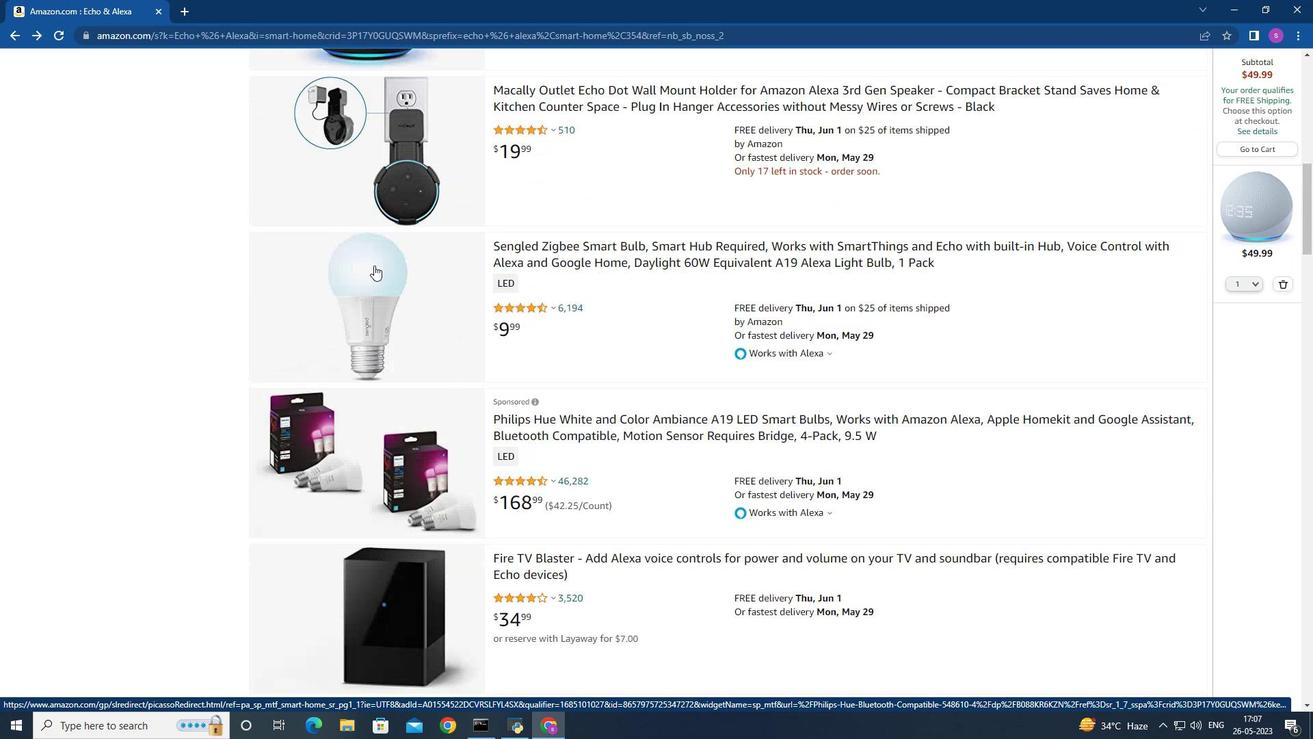 
Action: Mouse scrolled (374, 266) with delta (0, 0)
Screenshot: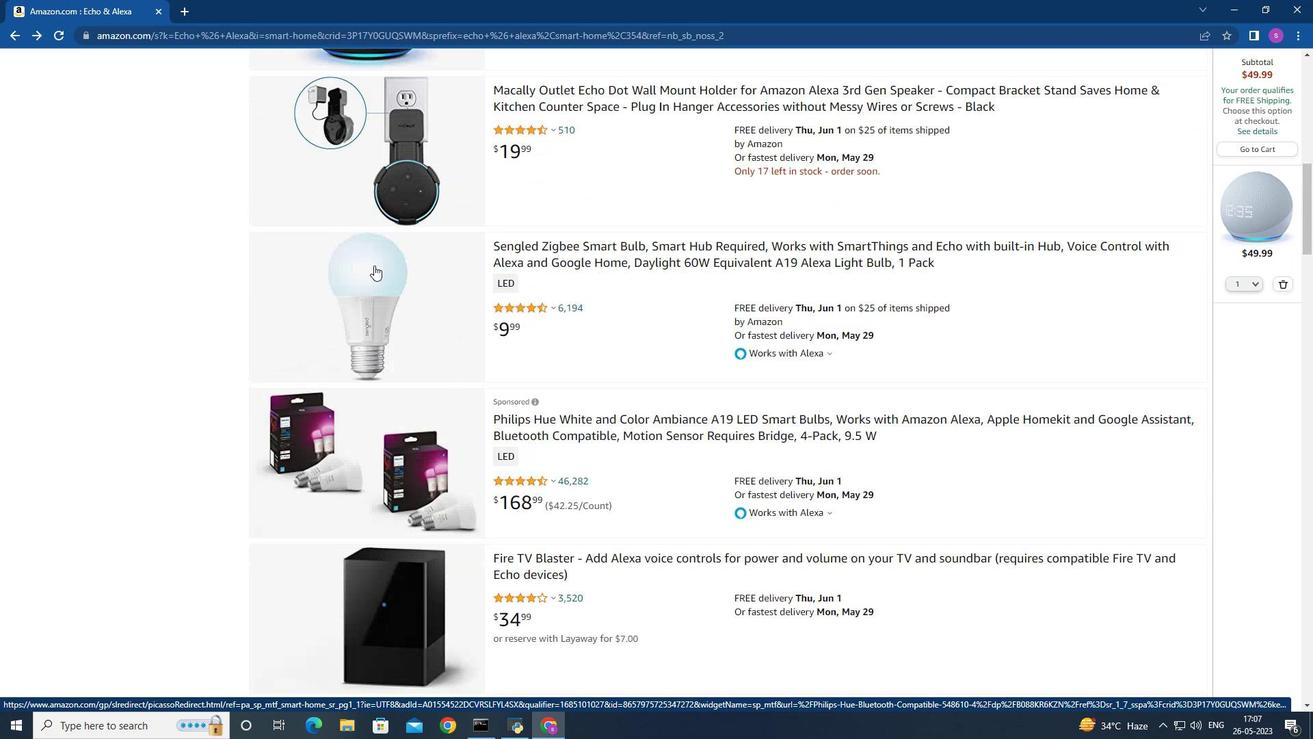 
Action: Mouse scrolled (374, 266) with delta (0, 0)
Screenshot: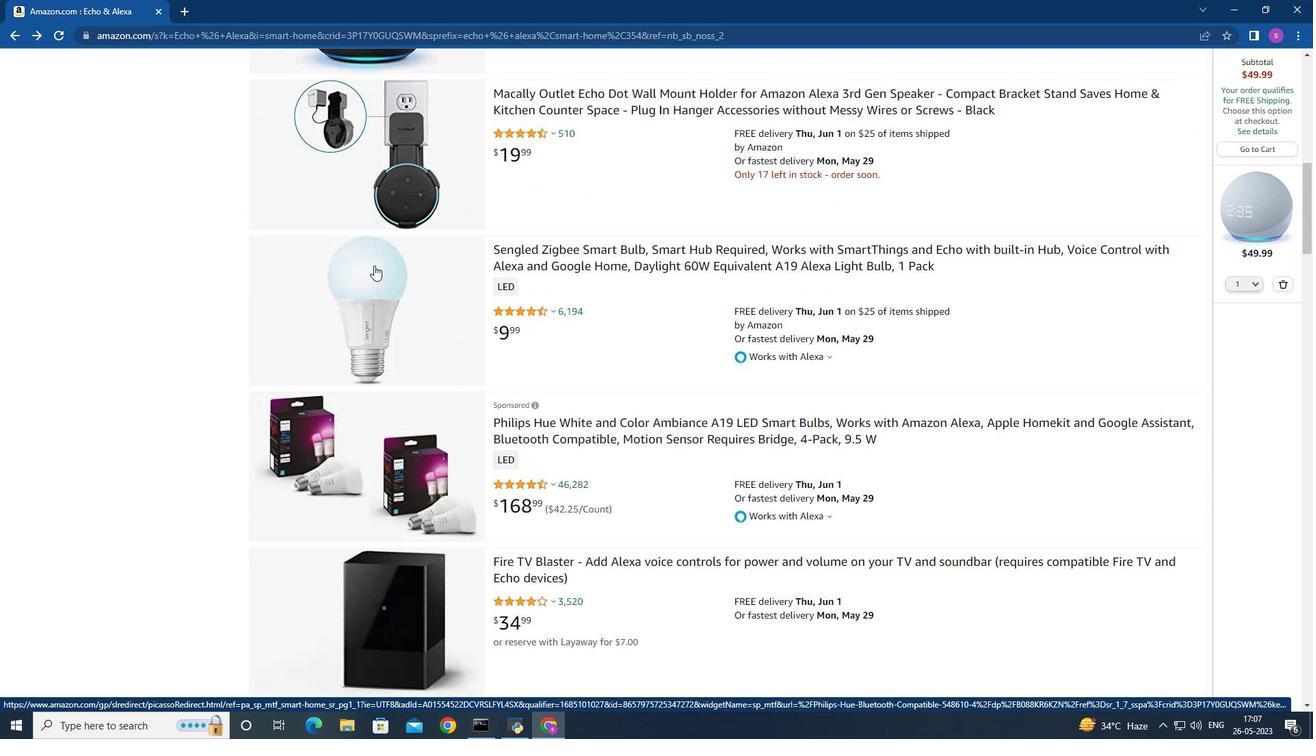 
Action: Mouse scrolled (374, 266) with delta (0, 0)
Screenshot: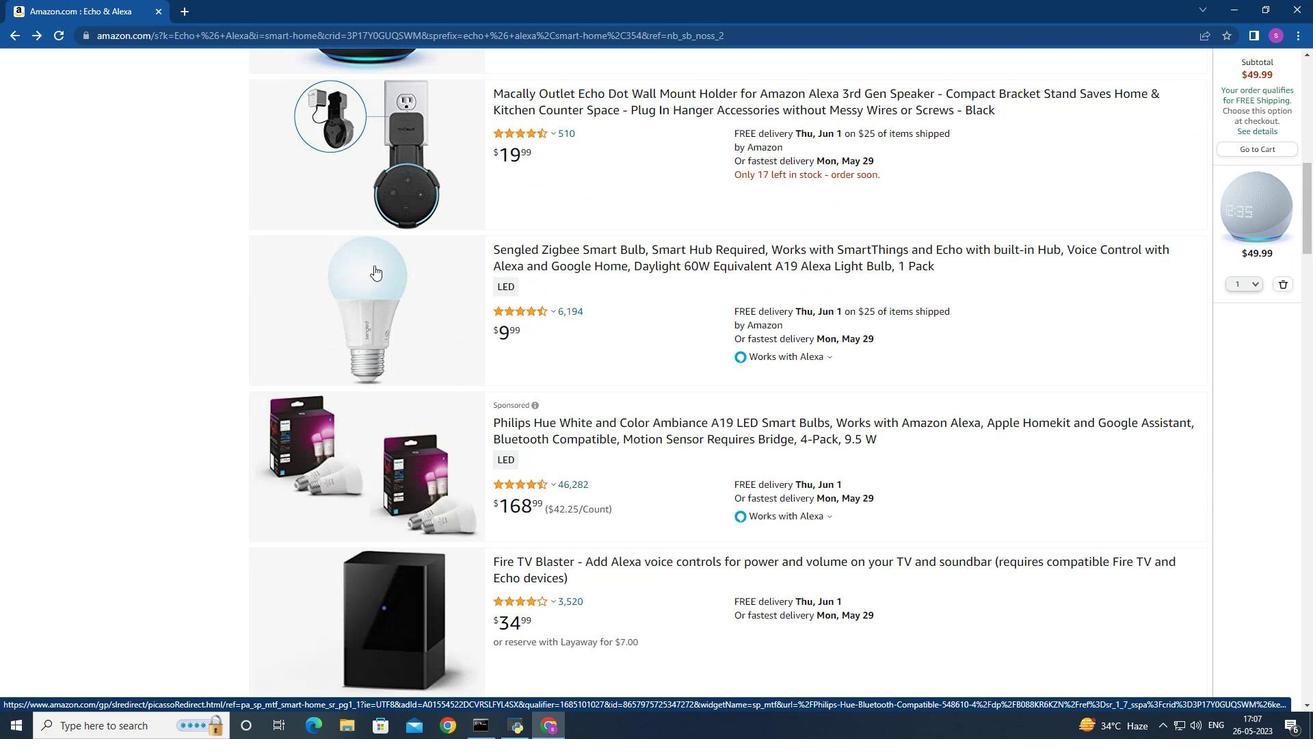 
Action: Mouse scrolled (374, 266) with delta (0, 0)
Screenshot: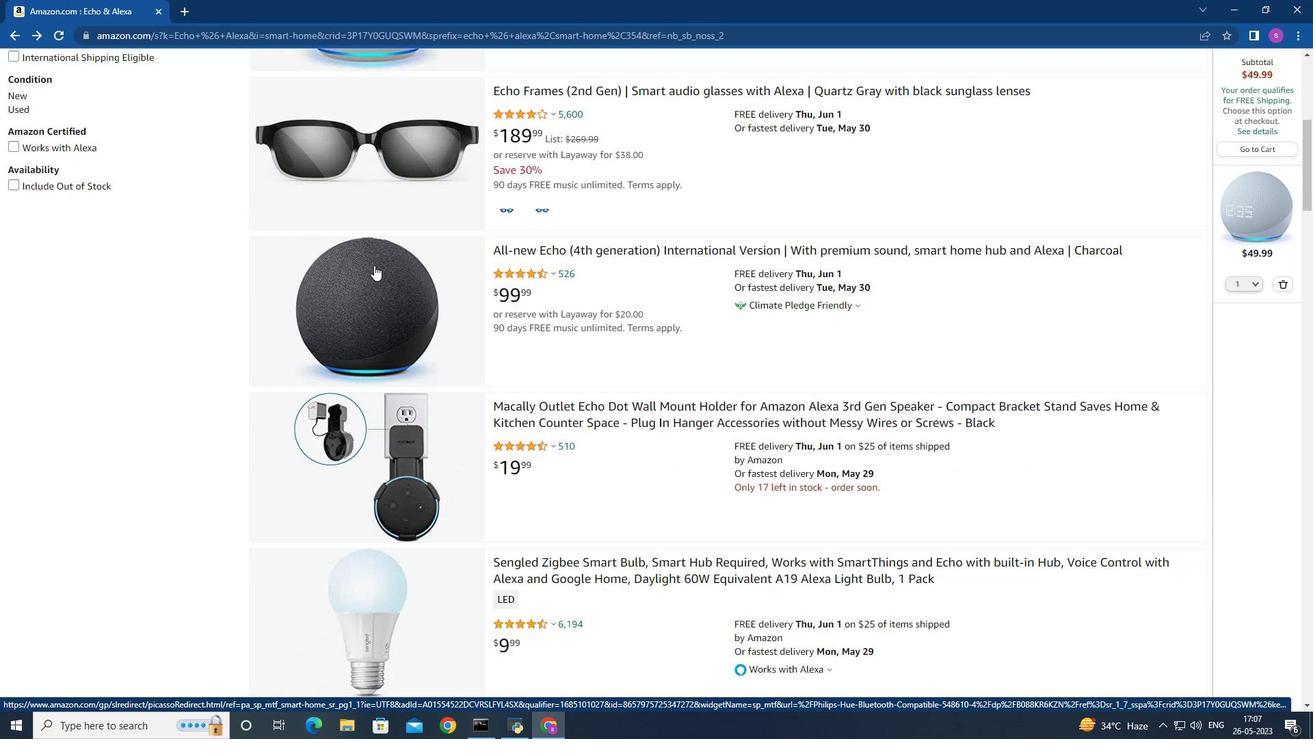 
Action: Mouse scrolled (374, 266) with delta (0, 0)
Screenshot: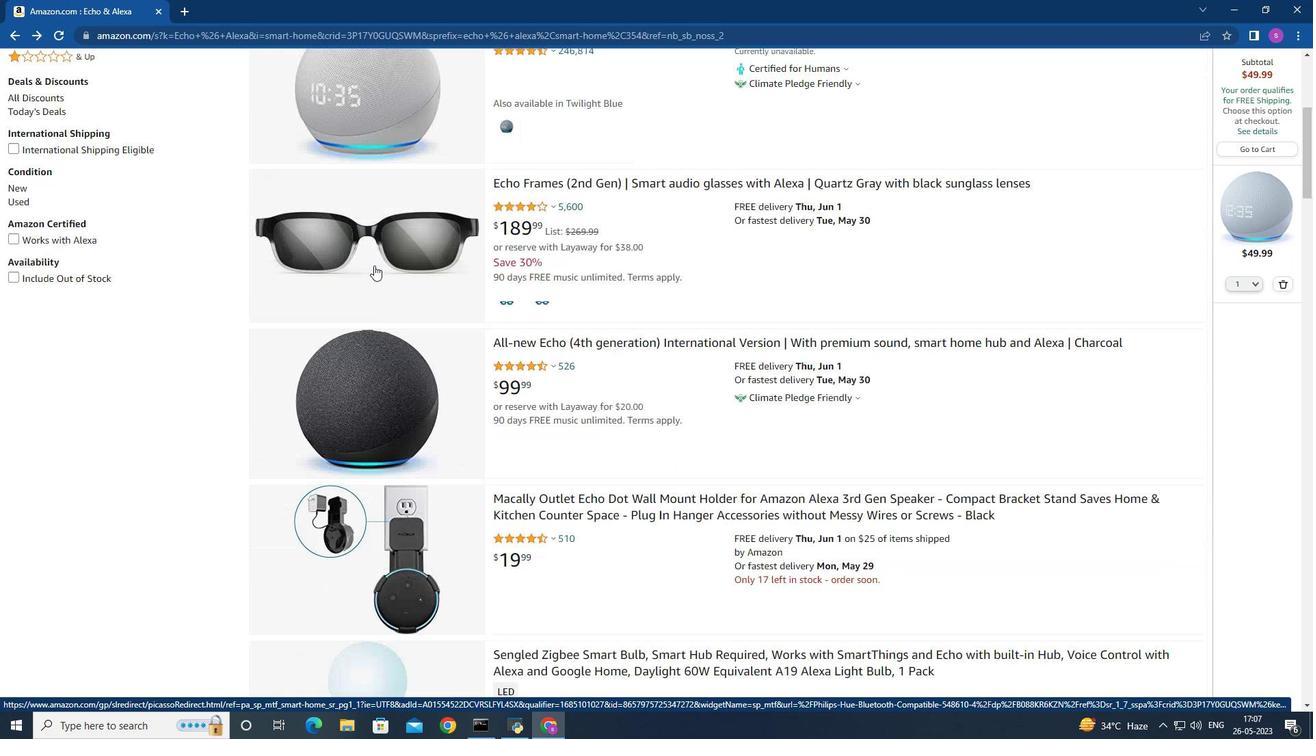 
Action: Mouse scrolled (374, 266) with delta (0, 0)
Screenshot: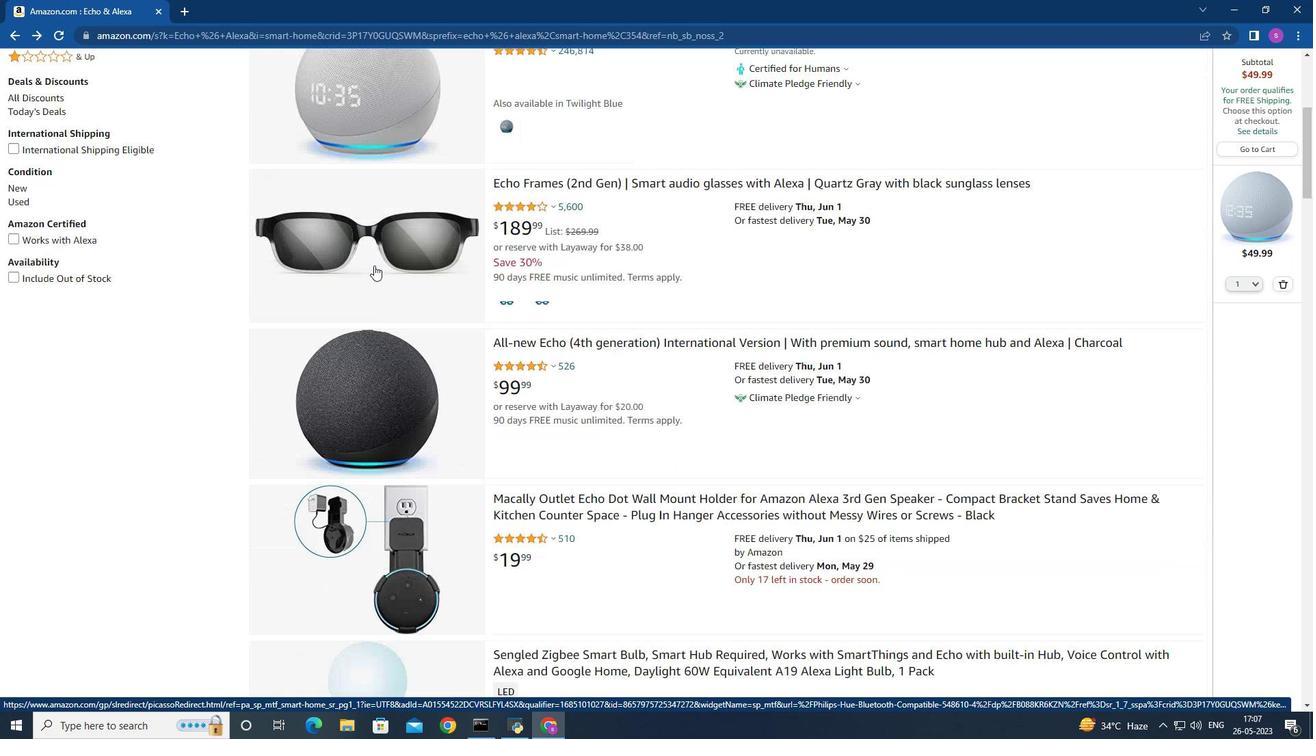 
Action: Mouse scrolled (374, 266) with delta (0, 0)
Screenshot: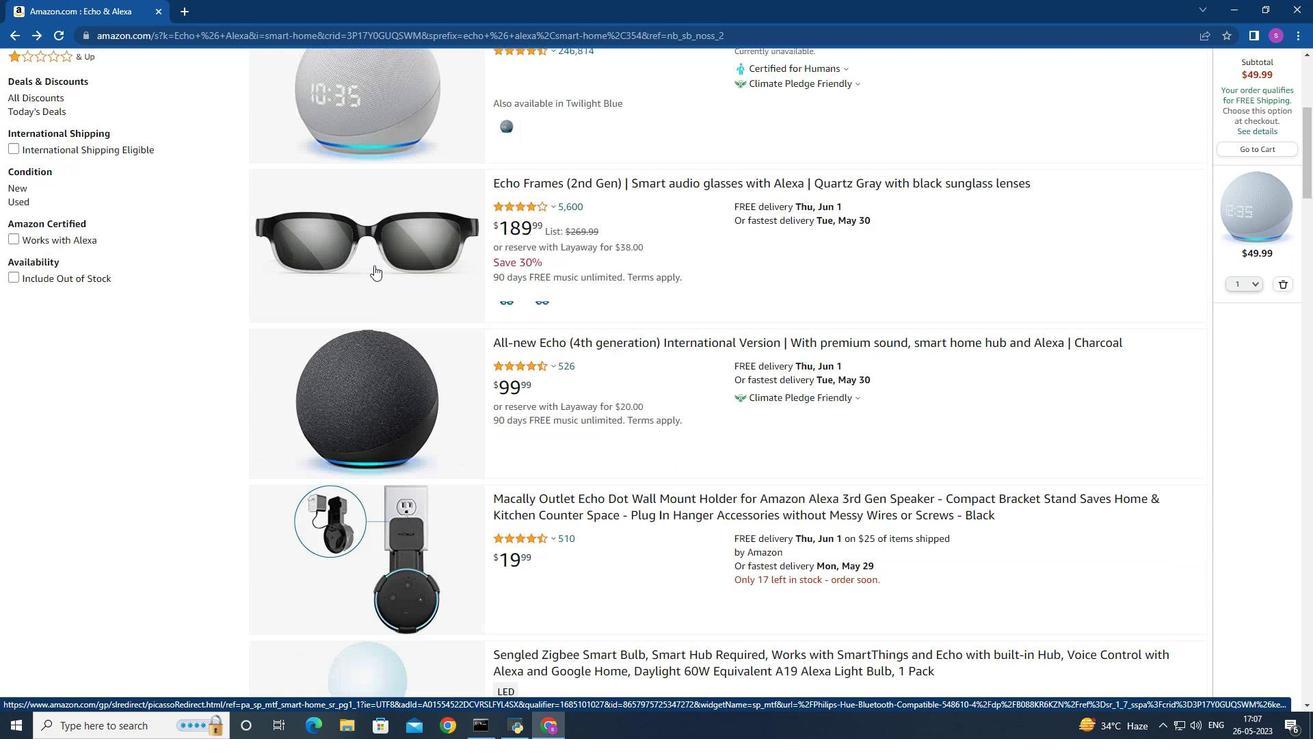
Action: Mouse scrolled (374, 266) with delta (0, 0)
Screenshot: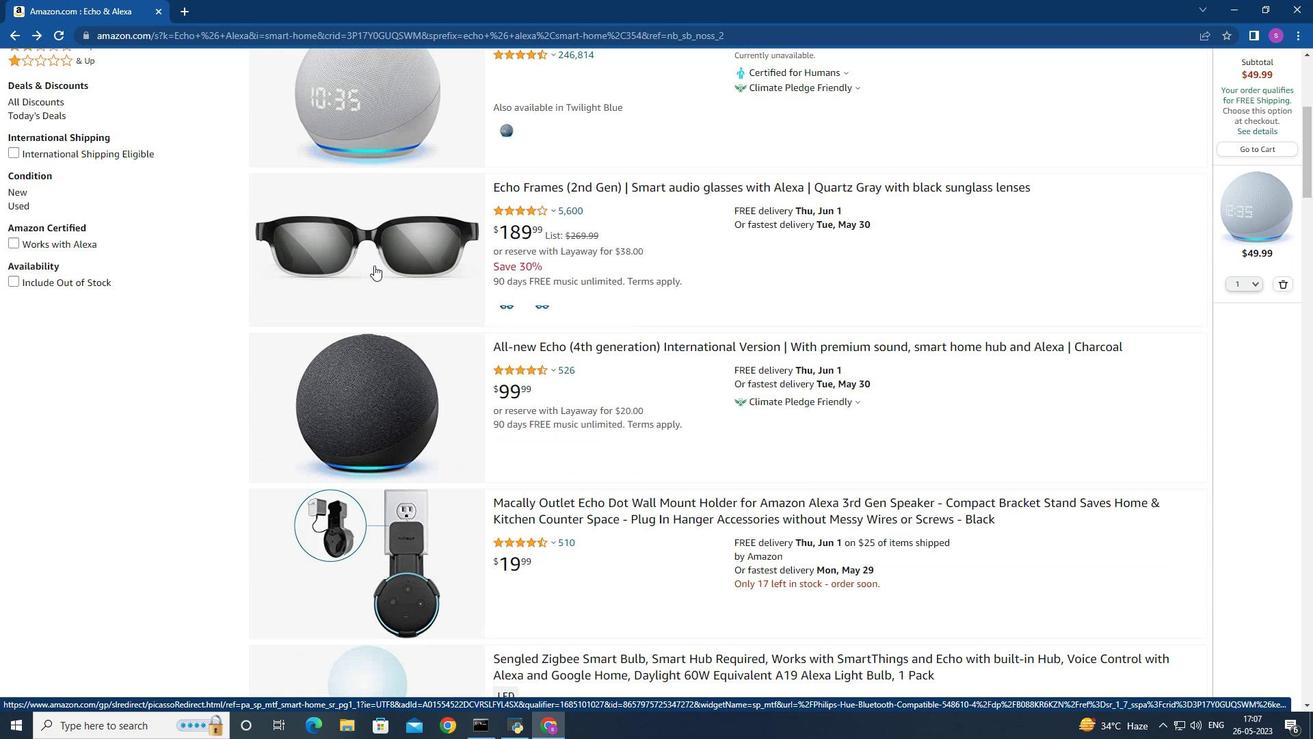 
Action: Mouse scrolled (374, 266) with delta (0, 0)
Screenshot: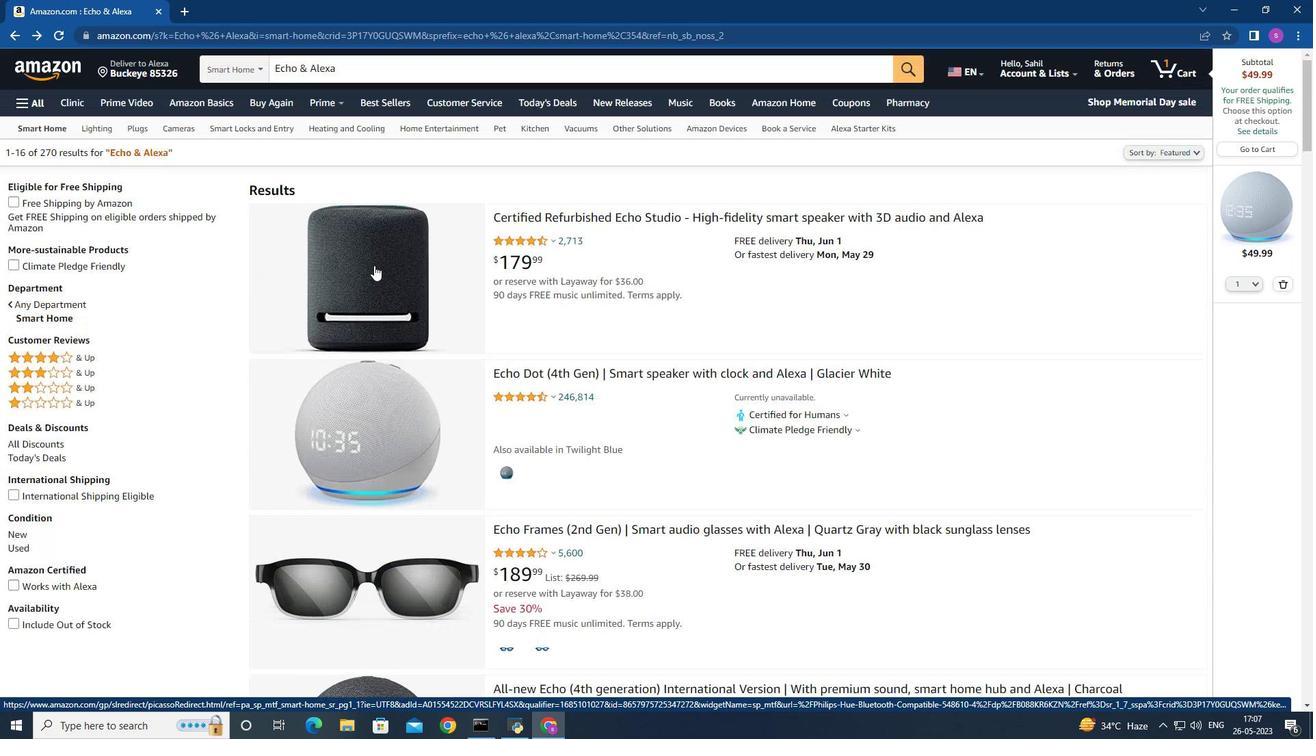 
Action: Mouse scrolled (374, 266) with delta (0, 0)
Screenshot: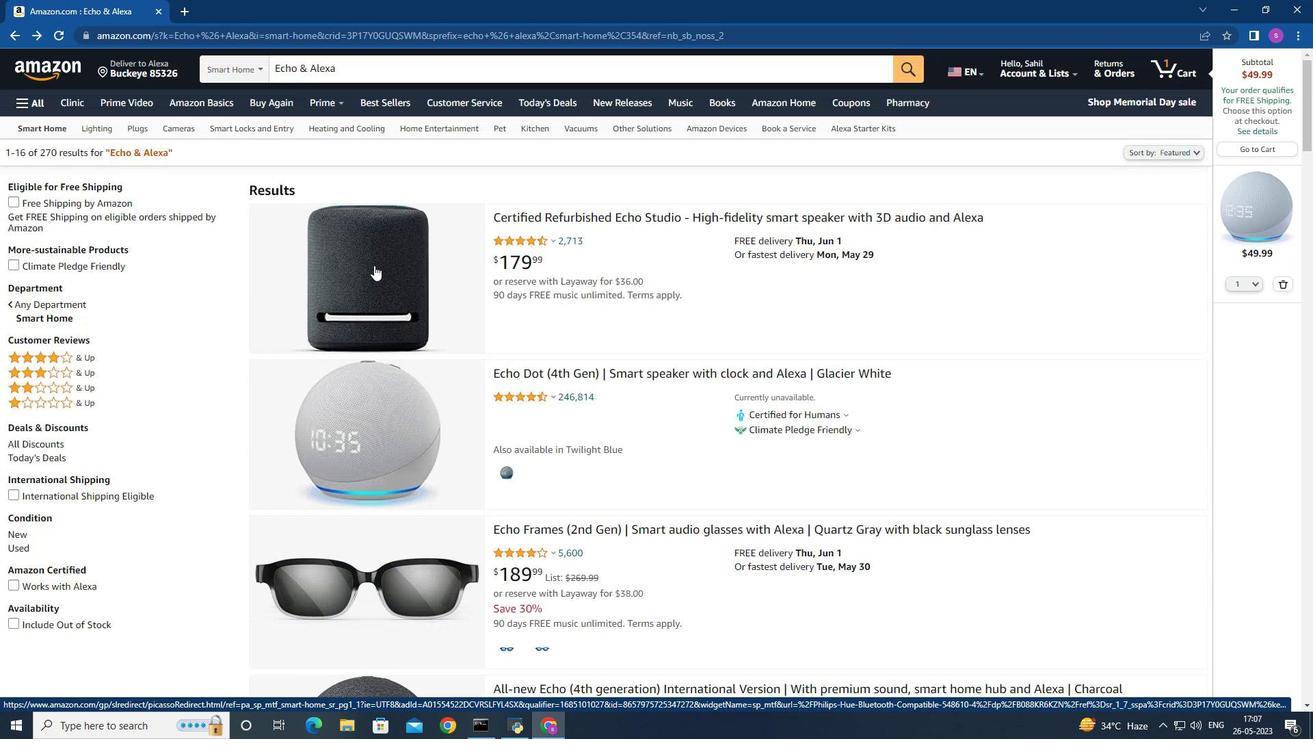
Action: Mouse scrolled (374, 266) with delta (0, 0)
Screenshot: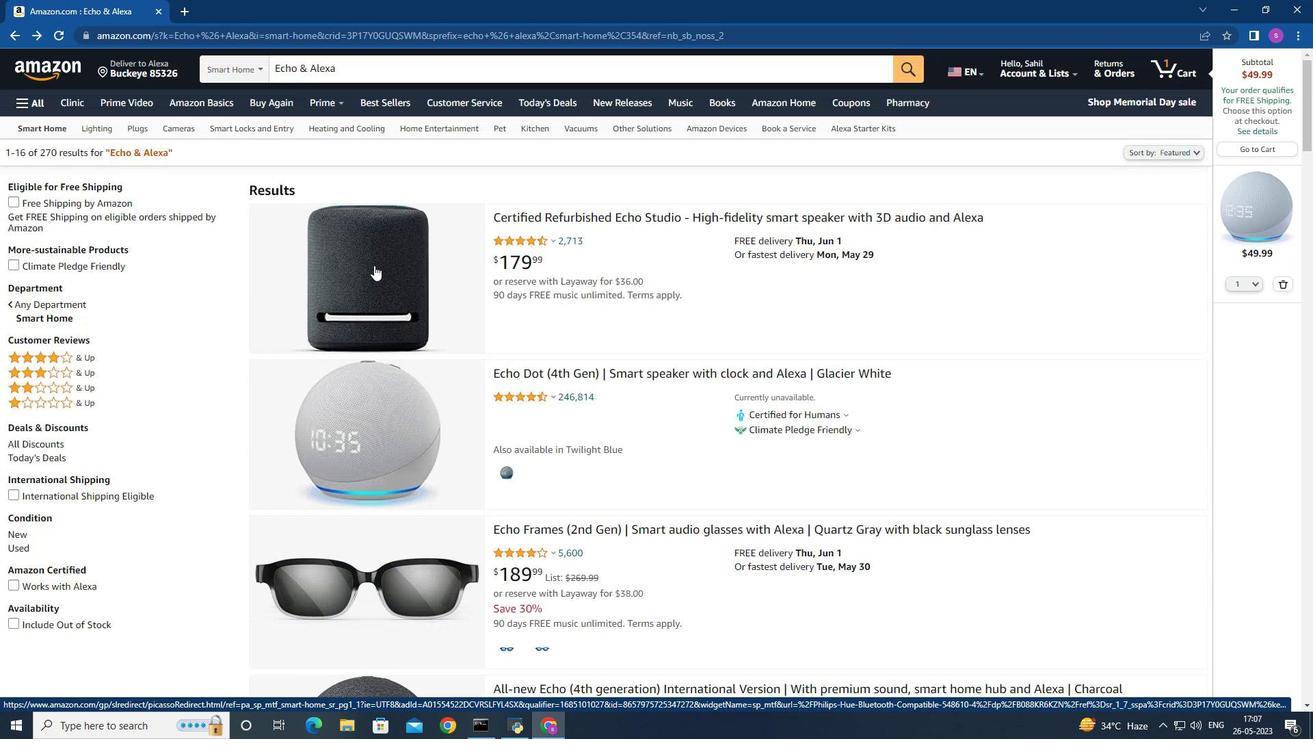 
Action: Mouse scrolled (374, 266) with delta (0, 0)
Screenshot: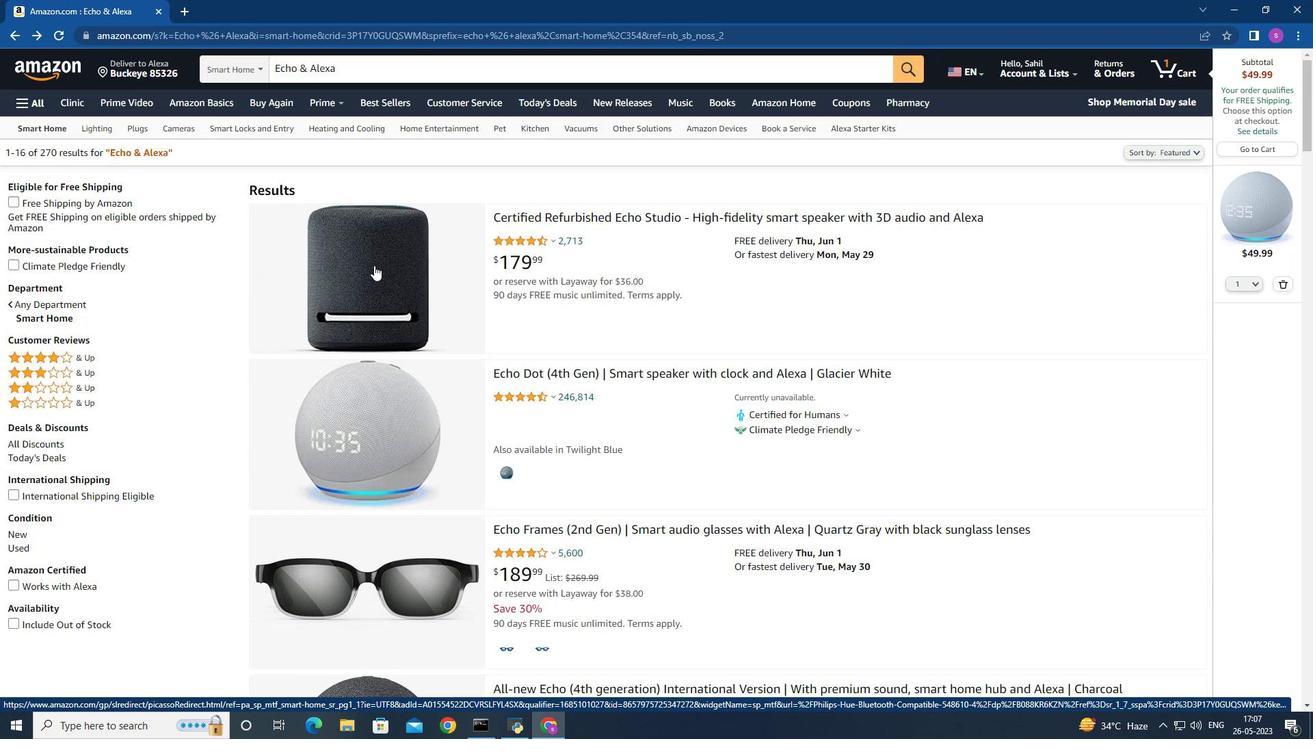 
Action: Mouse moved to (368, 251)
Screenshot: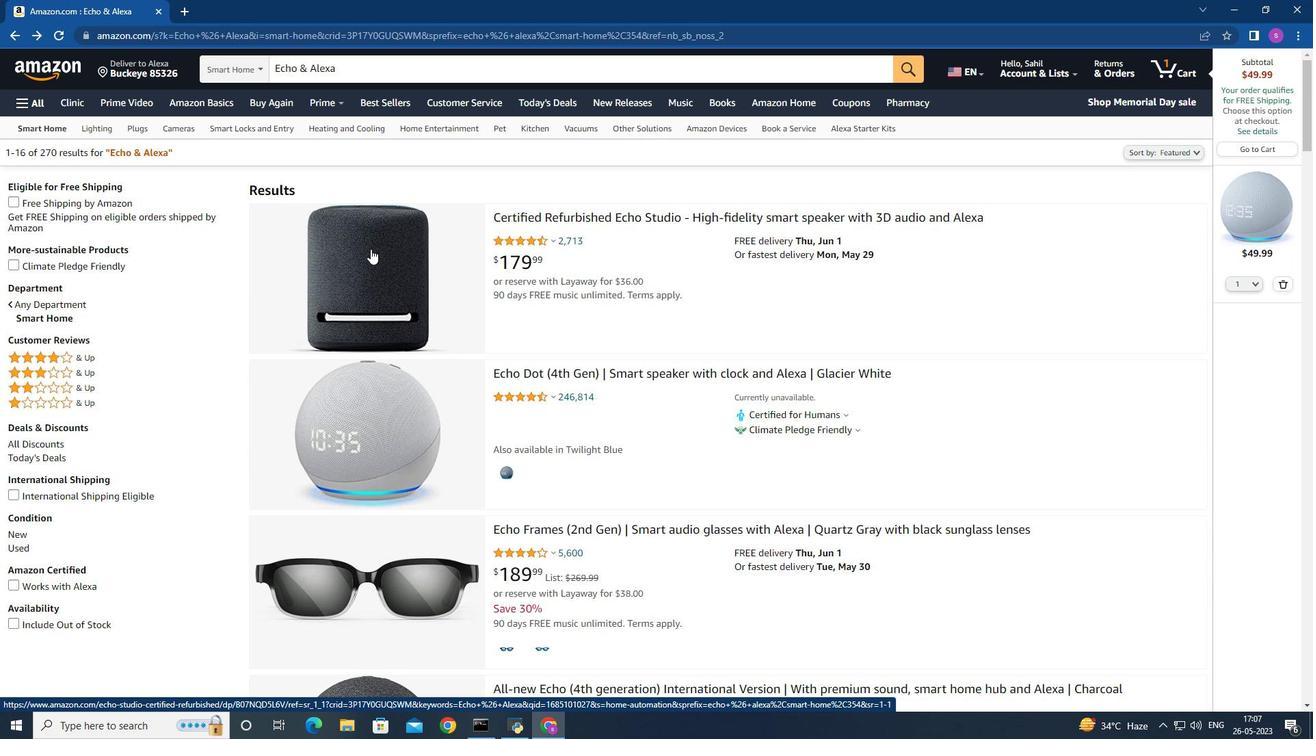 
Action: Mouse pressed left at (368, 251)
Screenshot: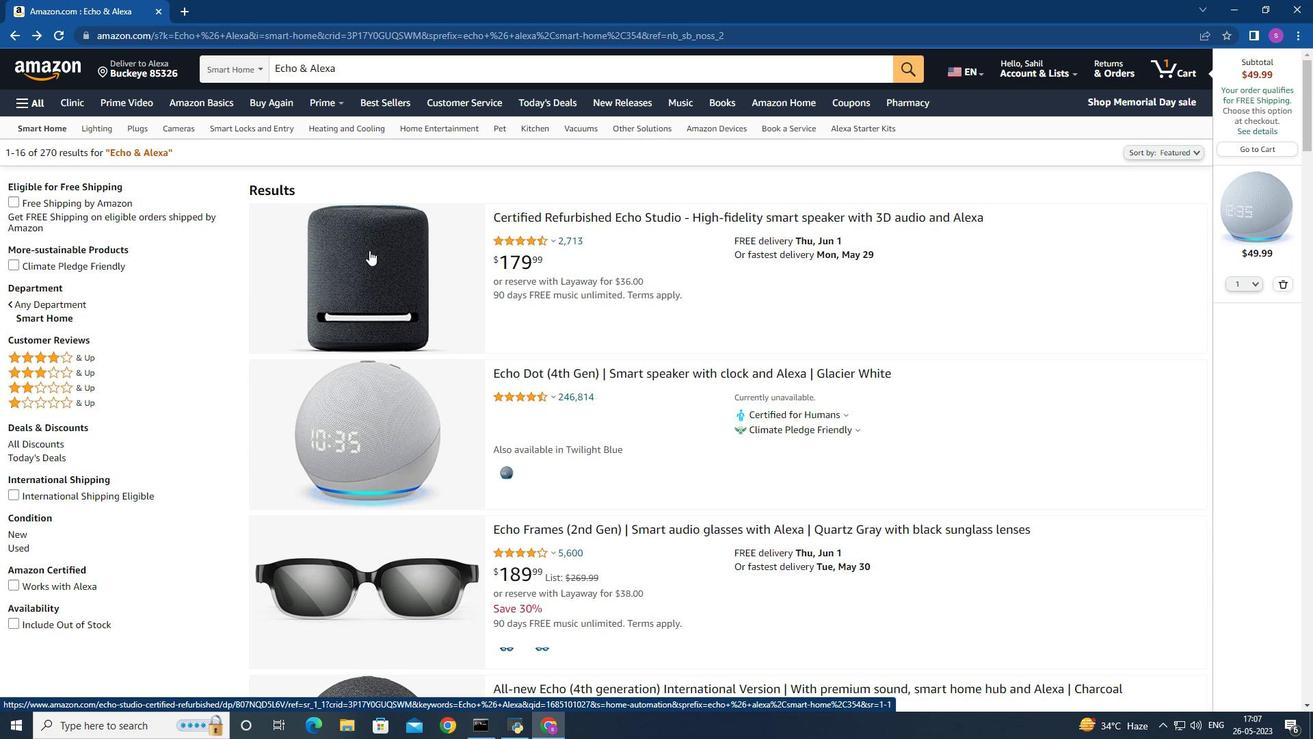
Action: Mouse moved to (1086, 416)
Screenshot: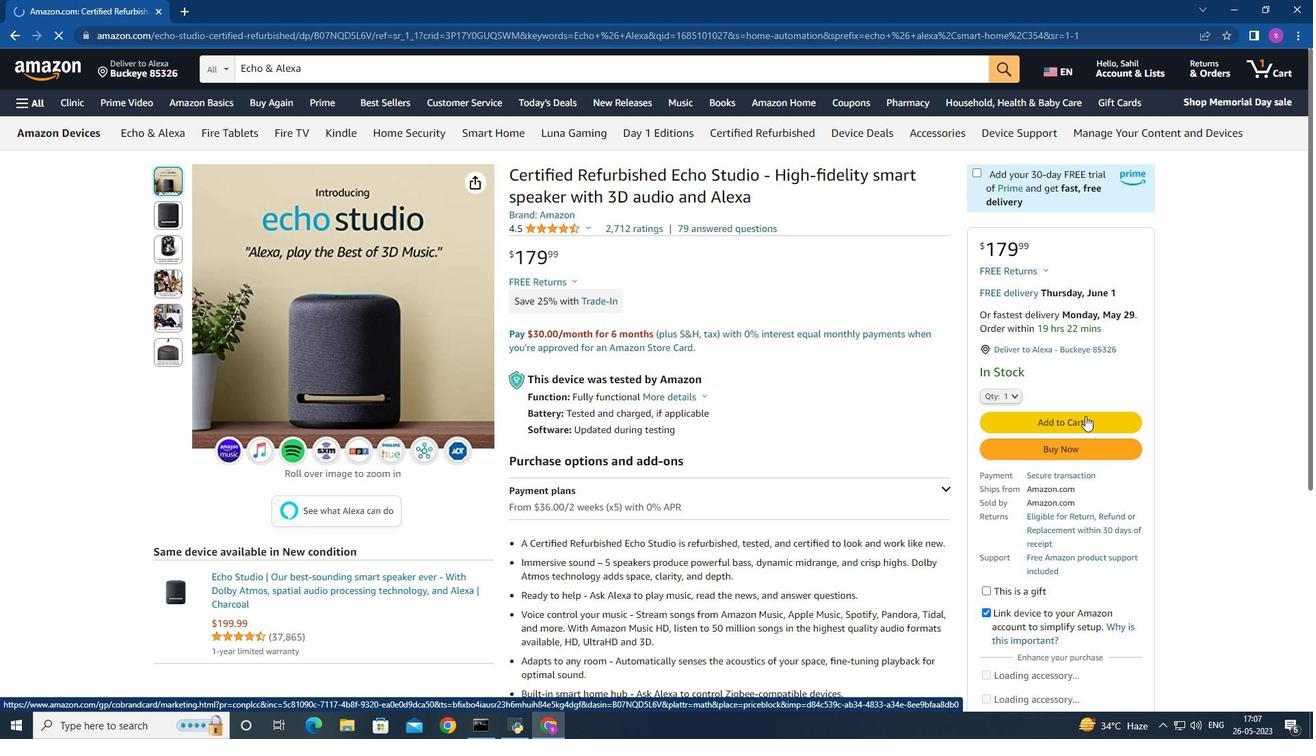 
Action: Mouse pressed left at (1086, 416)
Screenshot: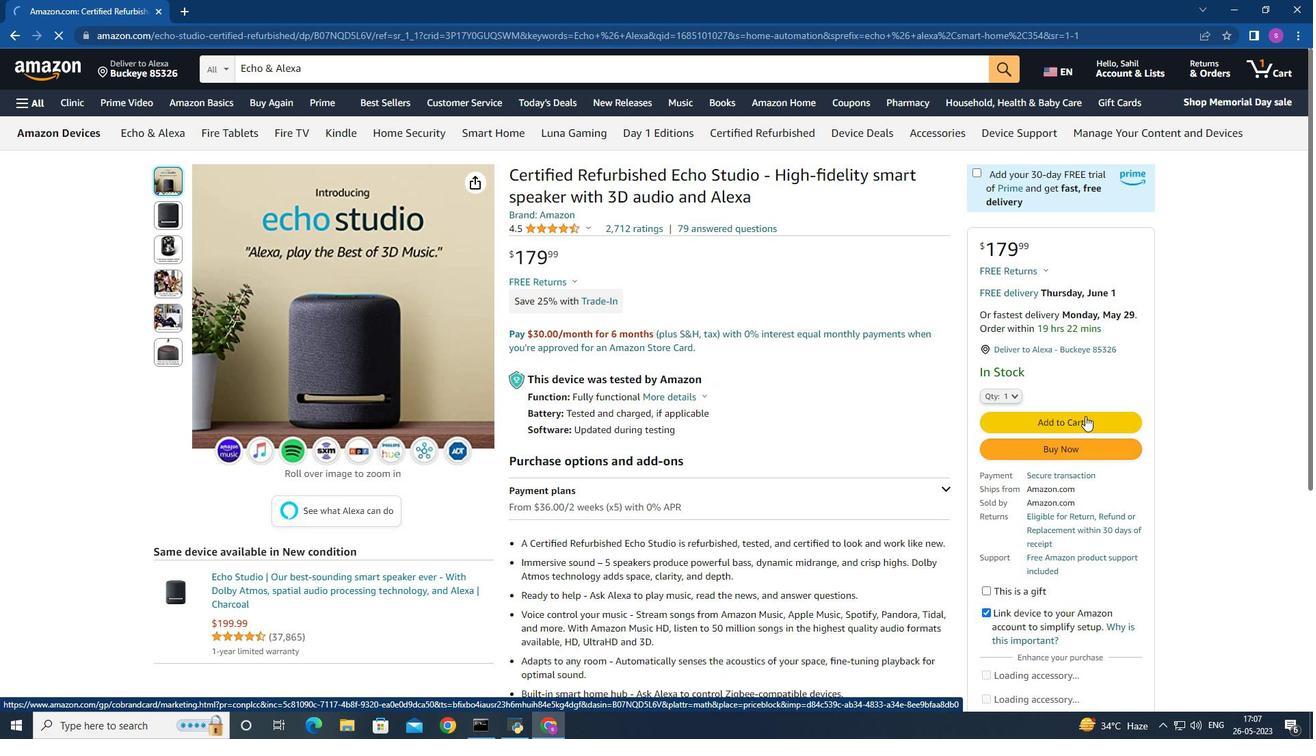 
Action: Mouse moved to (335, 67)
Screenshot: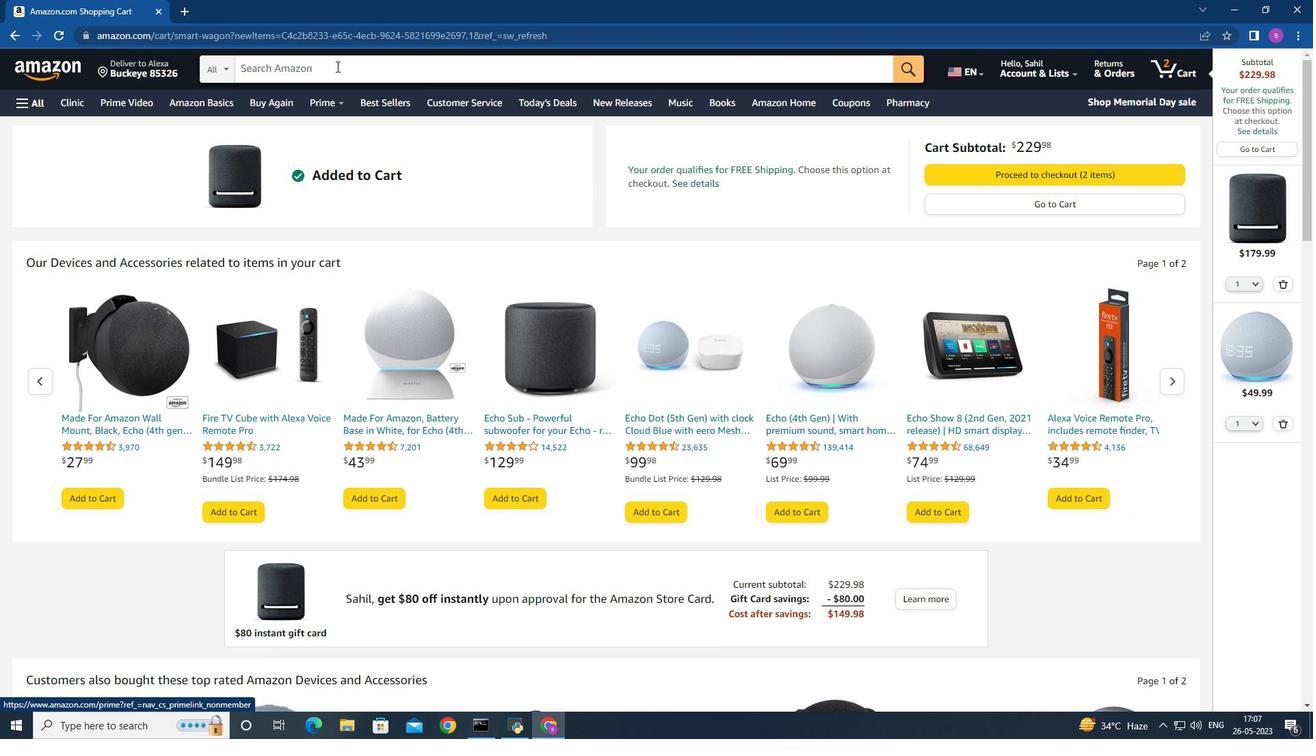 
Action: Mouse pressed left at (335, 67)
Screenshot: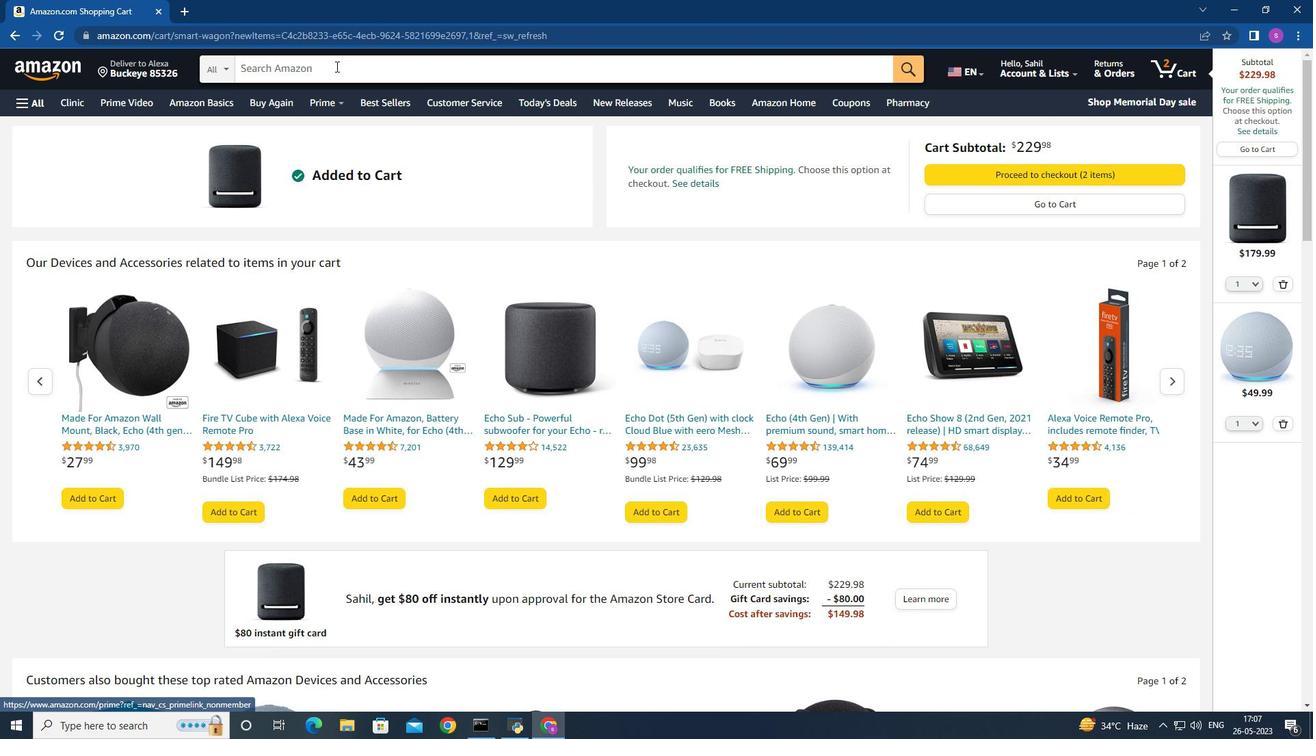 
Action: Key pressed <Key.shift>Smart<Key.space><Key.shift>Speaker<Key.space>for<Key.space>cars<Key.space>with<Key.space><Key.shift>Alexa<Key.enter>
Screenshot: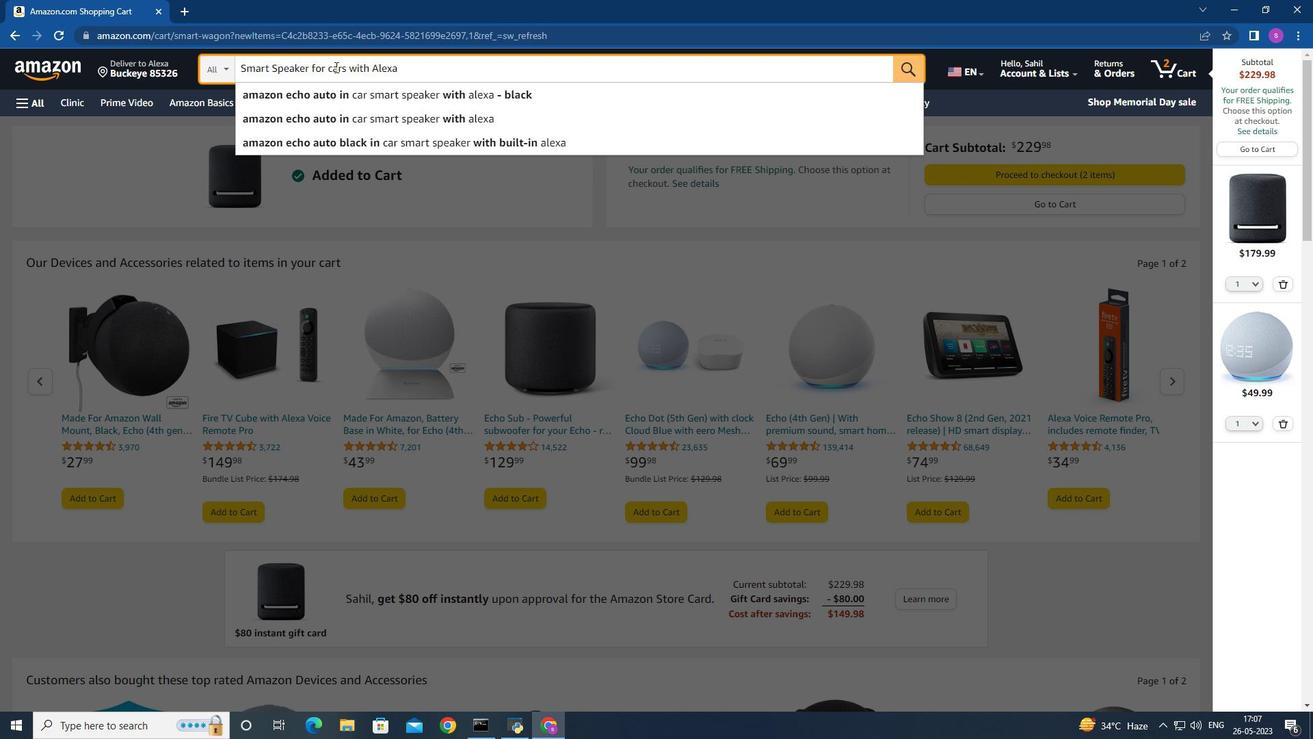 
Action: Mouse moved to (466, 190)
Screenshot: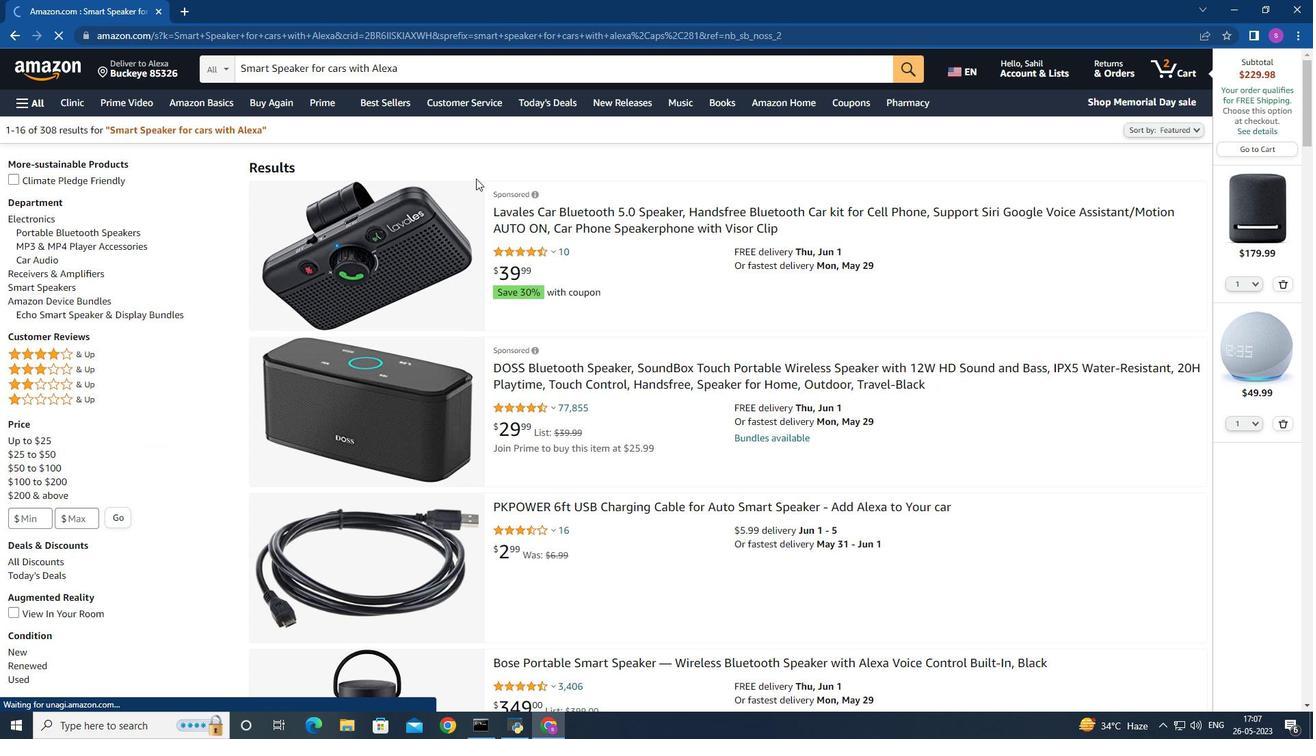 
Action: Mouse scrolled (466, 189) with delta (0, 0)
Screenshot: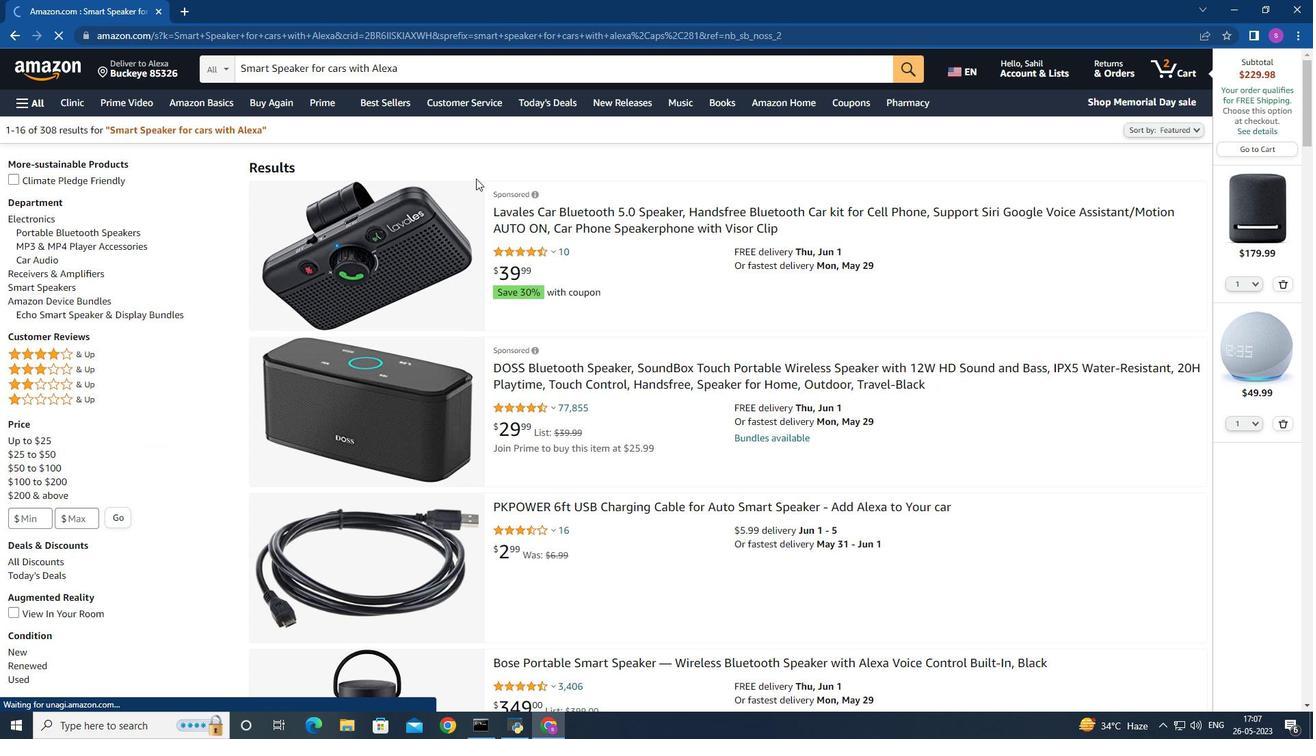 
Action: Mouse moved to (468, 290)
Screenshot: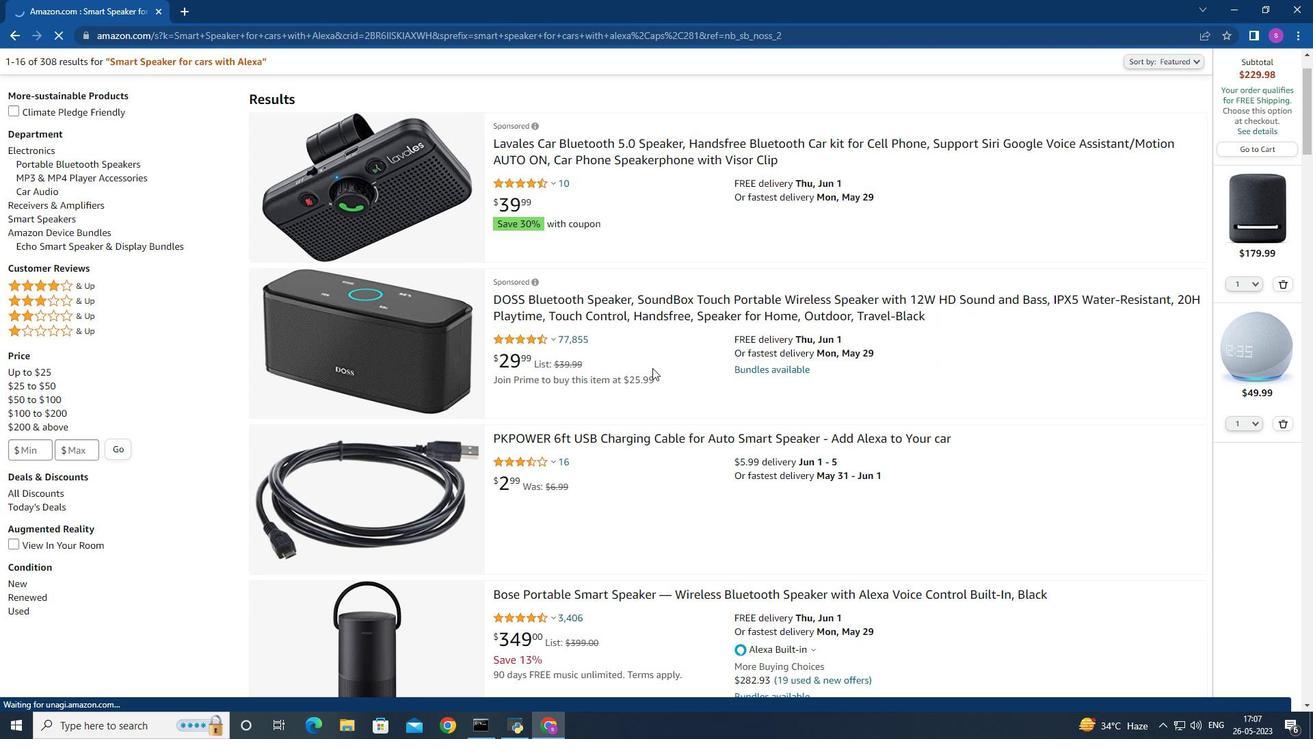 
Action: Mouse scrolled (468, 290) with delta (0, 0)
Screenshot: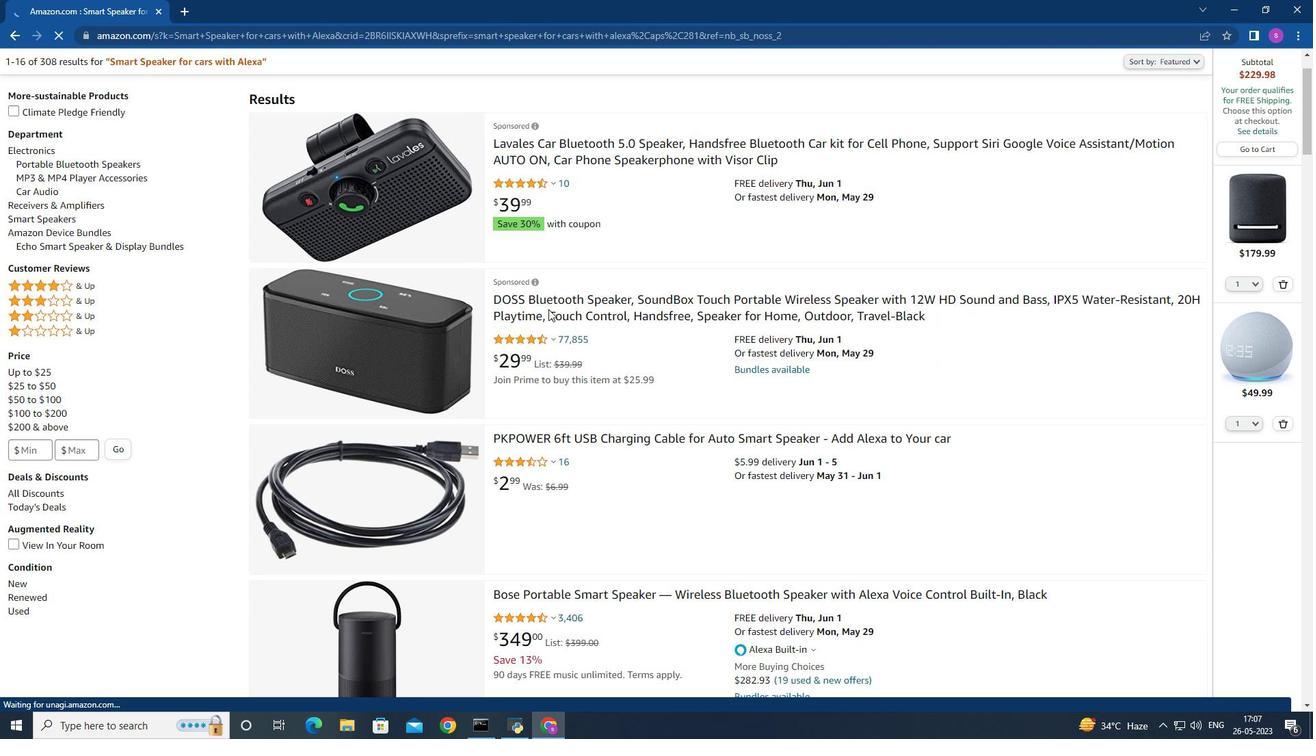 
Action: Mouse scrolled (468, 290) with delta (0, 0)
Screenshot: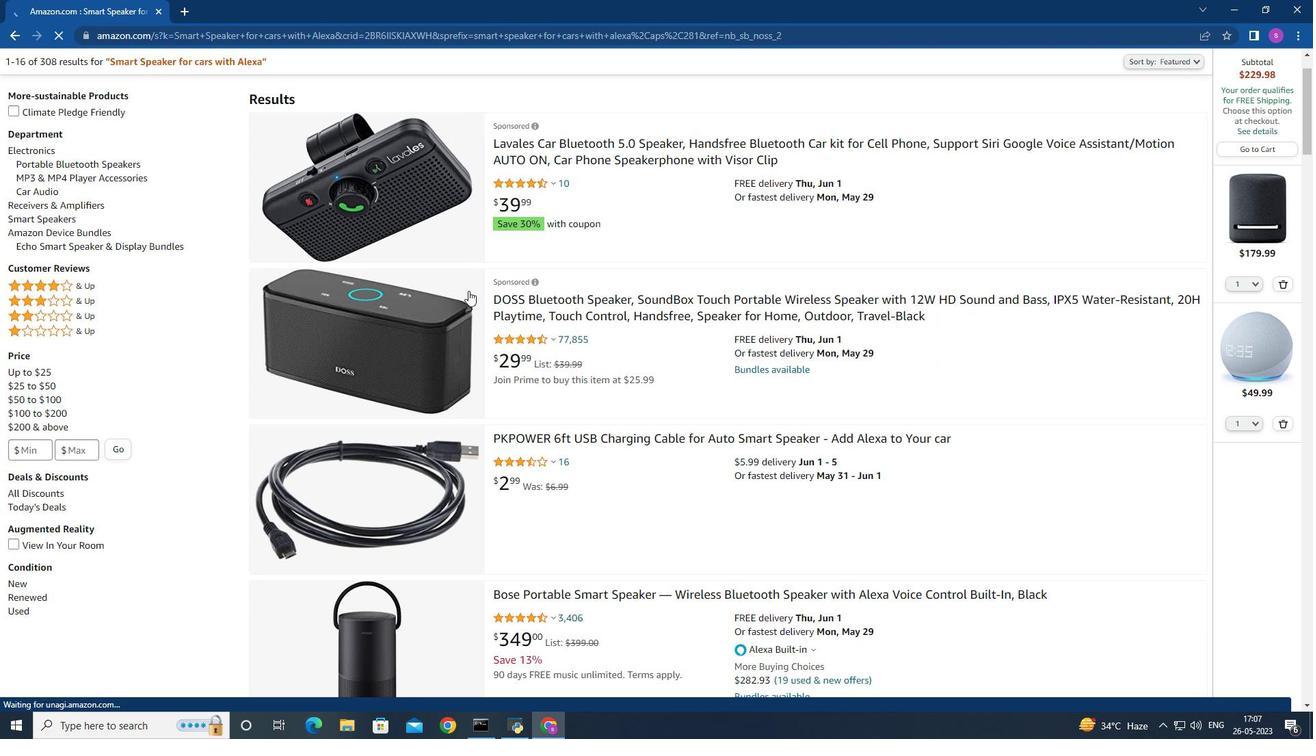
Action: Mouse moved to (339, 331)
Screenshot: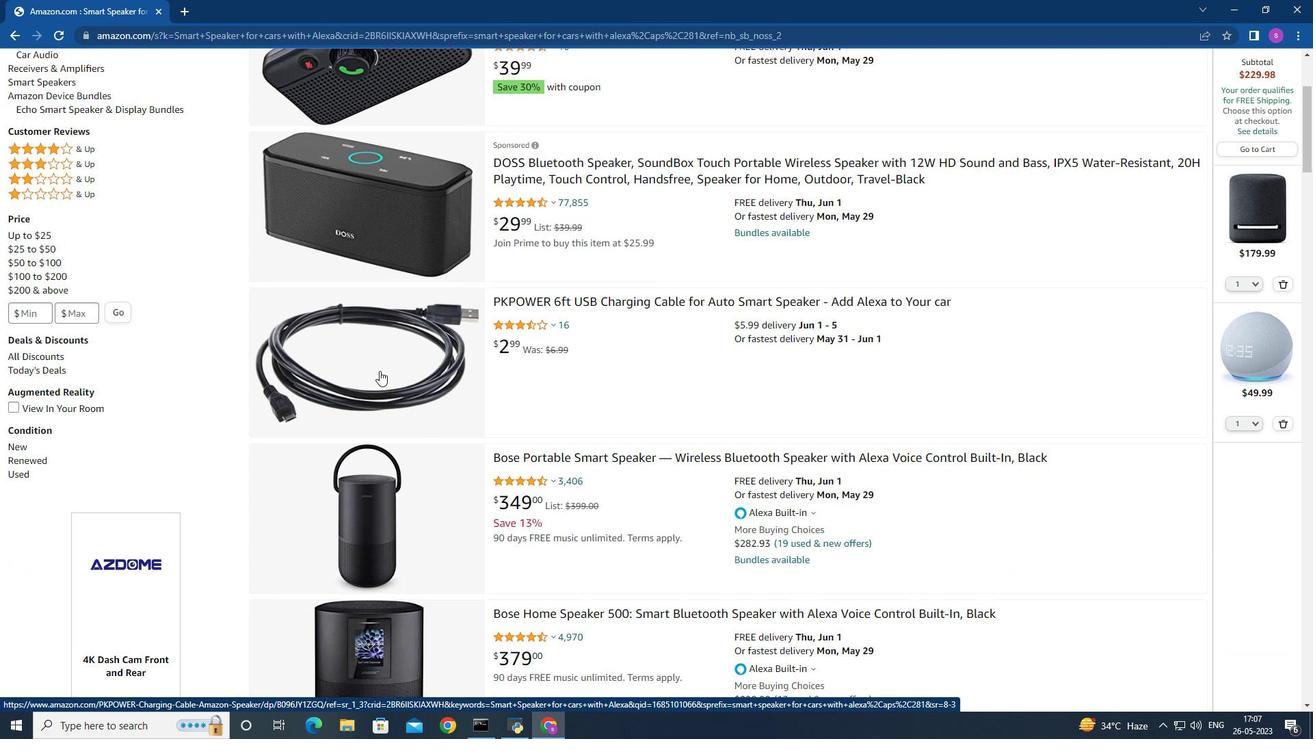 
Action: Mouse scrolled (339, 330) with delta (0, 0)
Screenshot: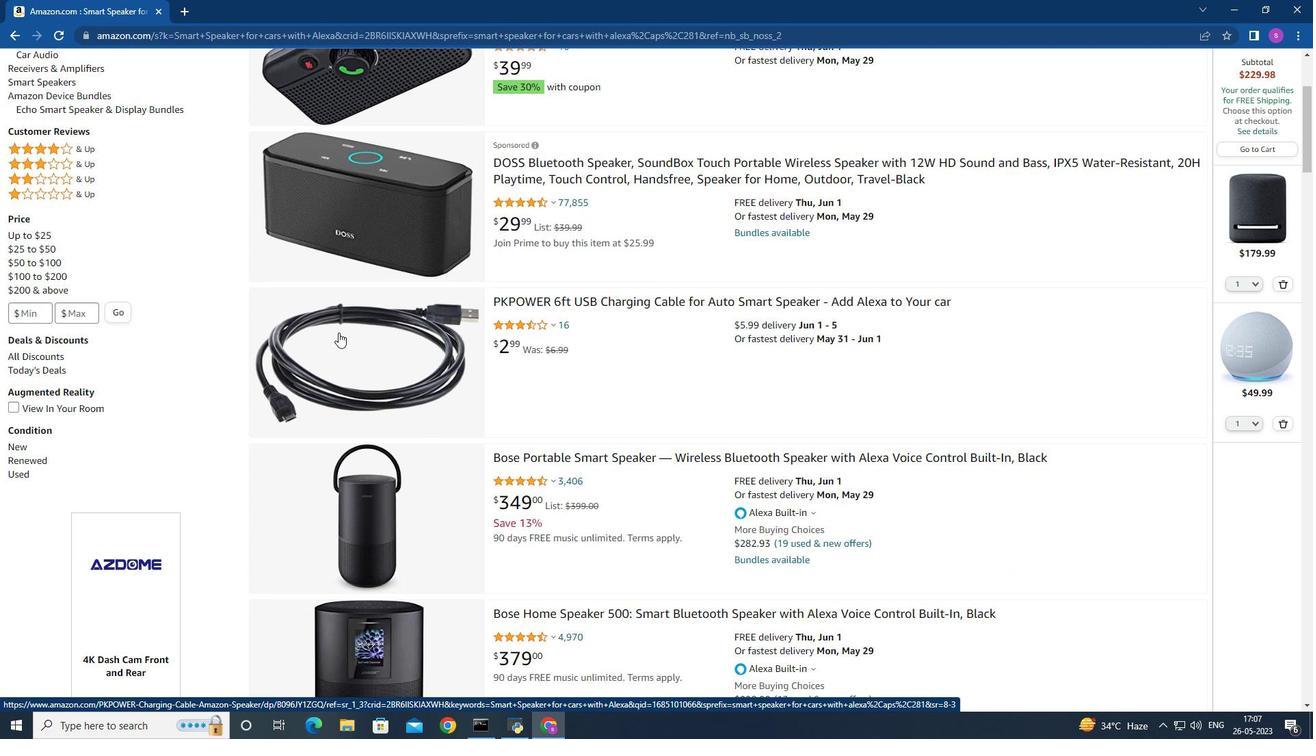 
Action: Mouse moved to (340, 331)
Screenshot: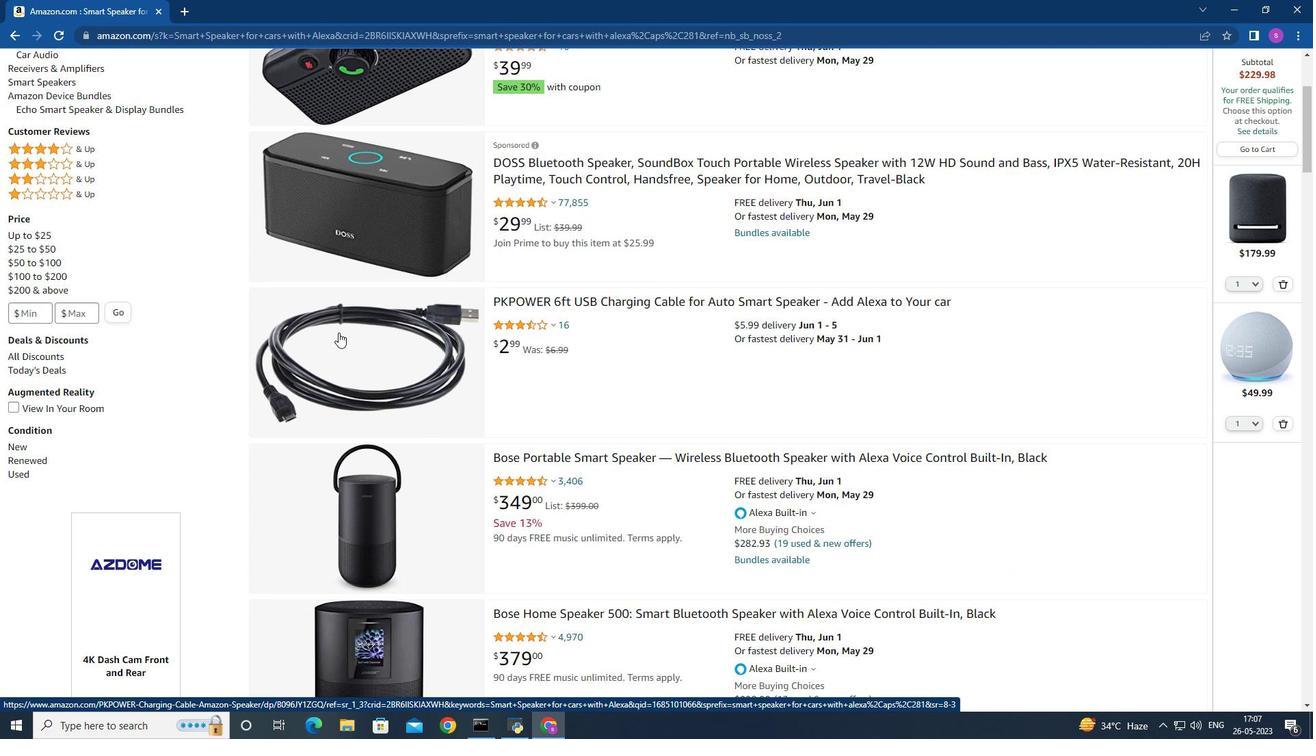 
Action: Mouse scrolled (340, 330) with delta (0, 0)
Screenshot: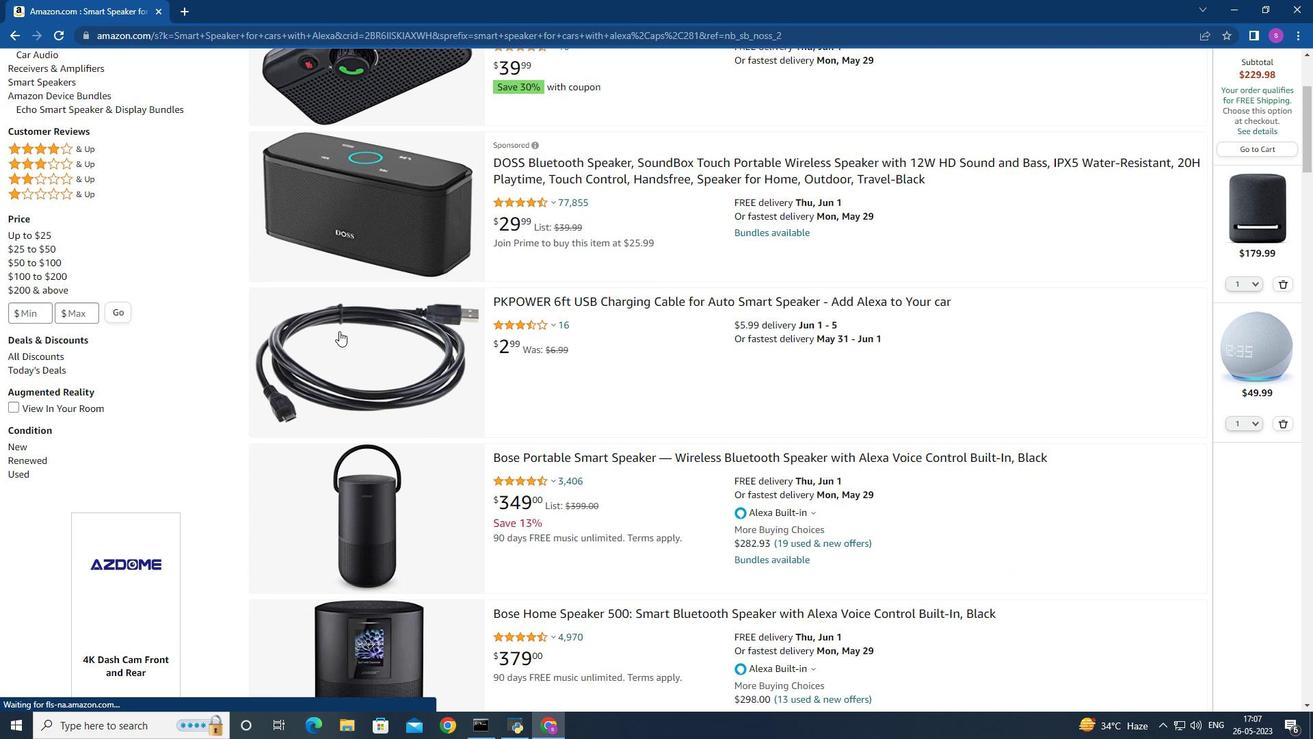 
Action: Mouse moved to (379, 398)
Screenshot: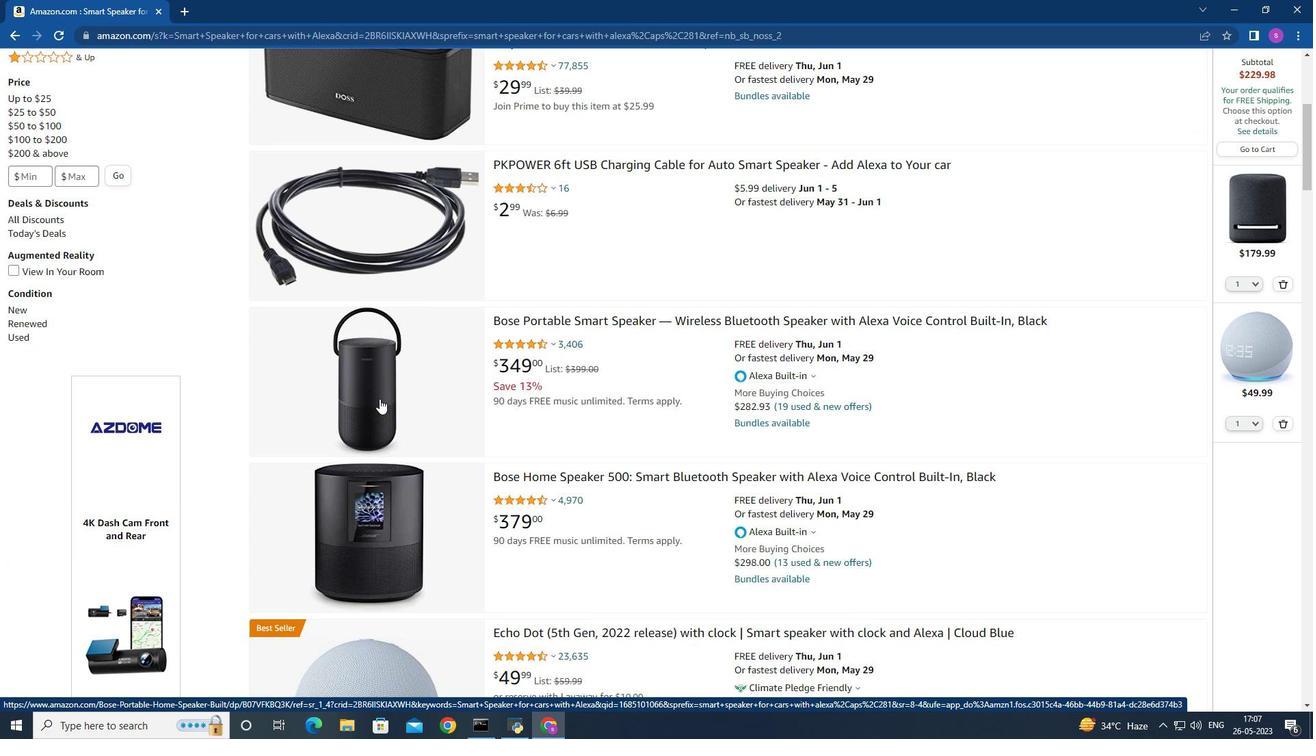 
Action: Mouse scrolled (379, 398) with delta (0, 0)
Screenshot: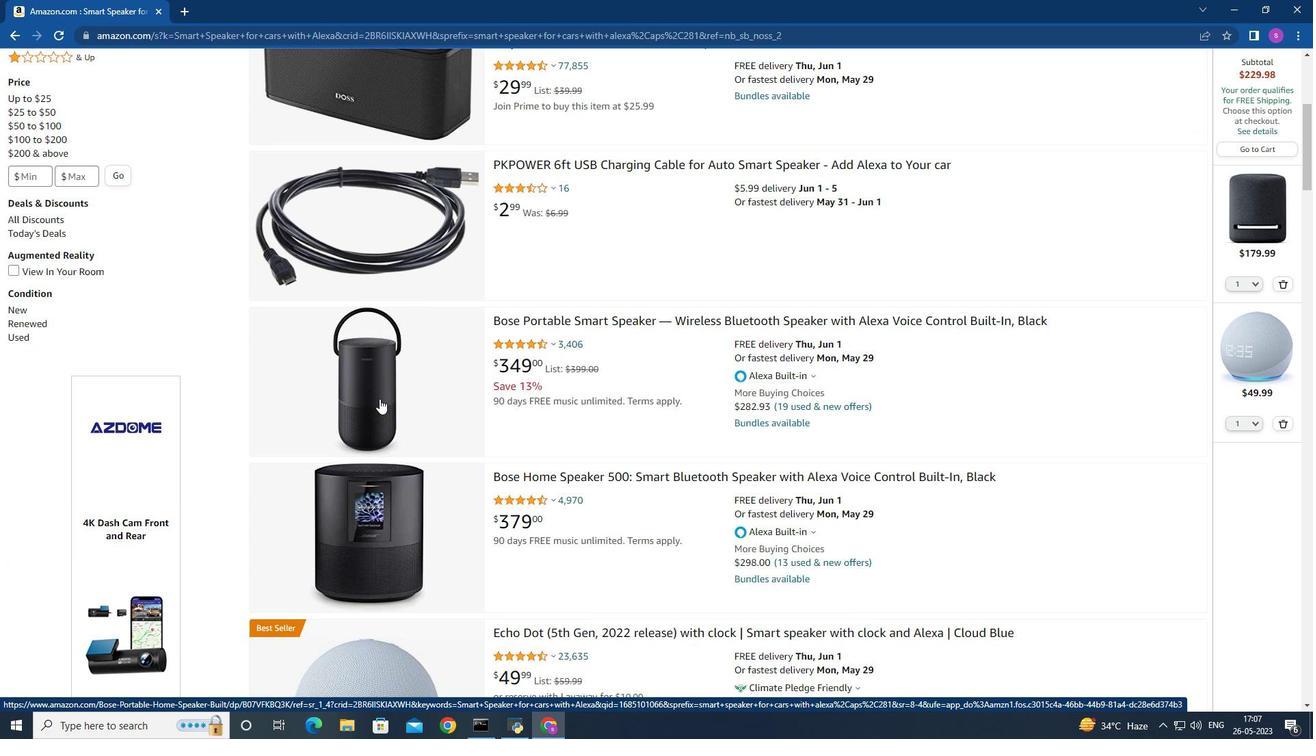 
Action: Mouse scrolled (379, 398) with delta (0, 0)
Screenshot: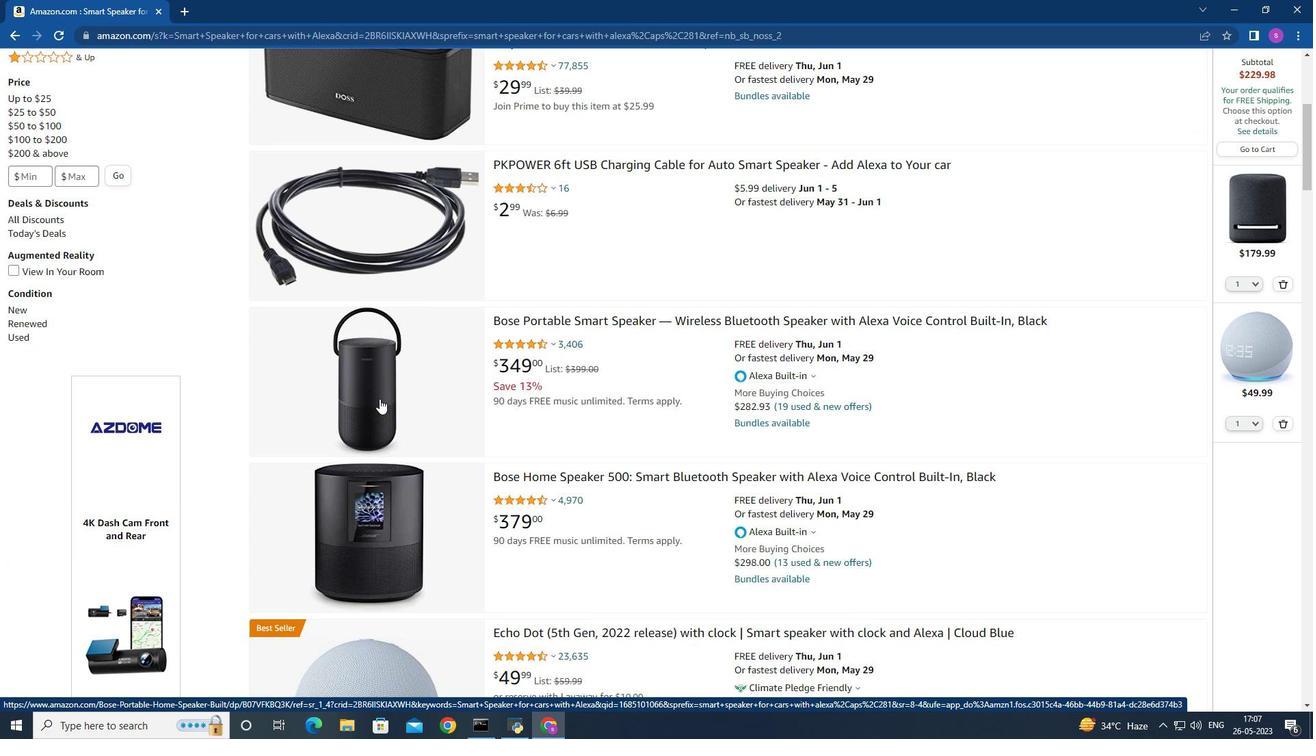 
Action: Mouse scrolled (379, 398) with delta (0, 0)
Screenshot: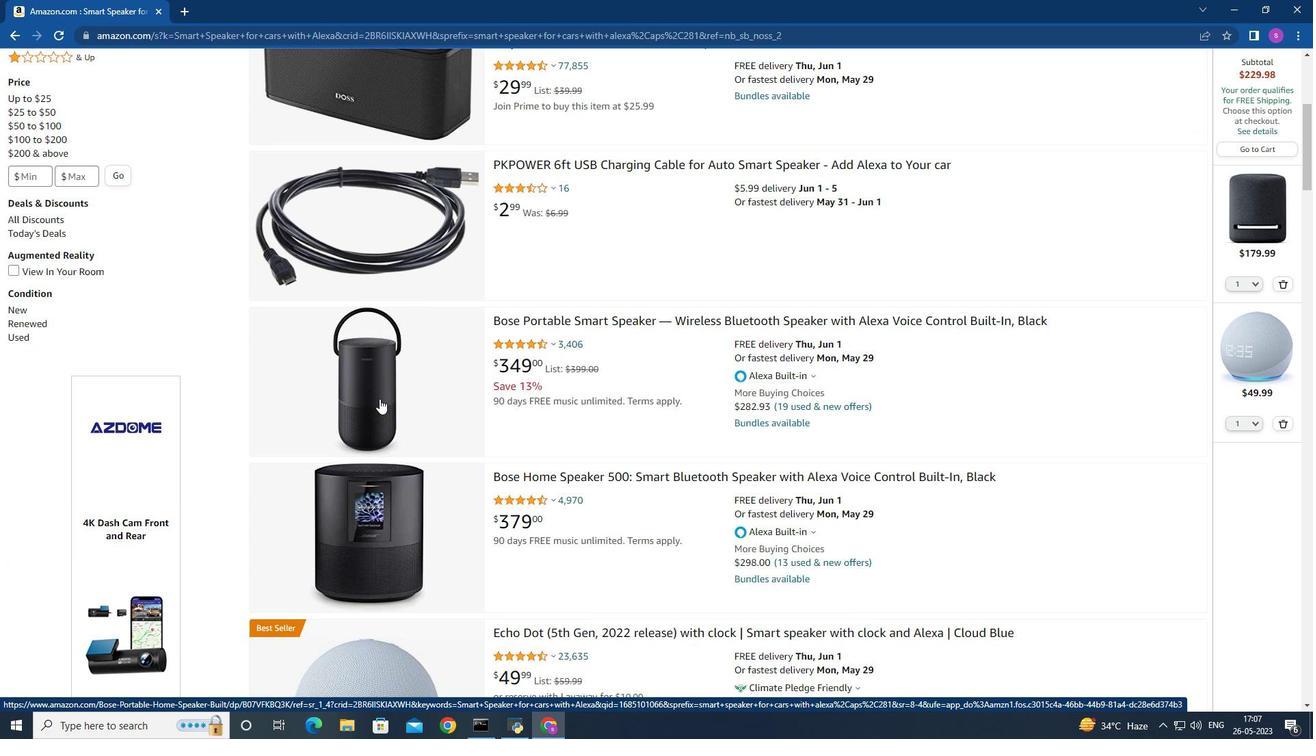 
Action: Mouse moved to (383, 397)
Screenshot: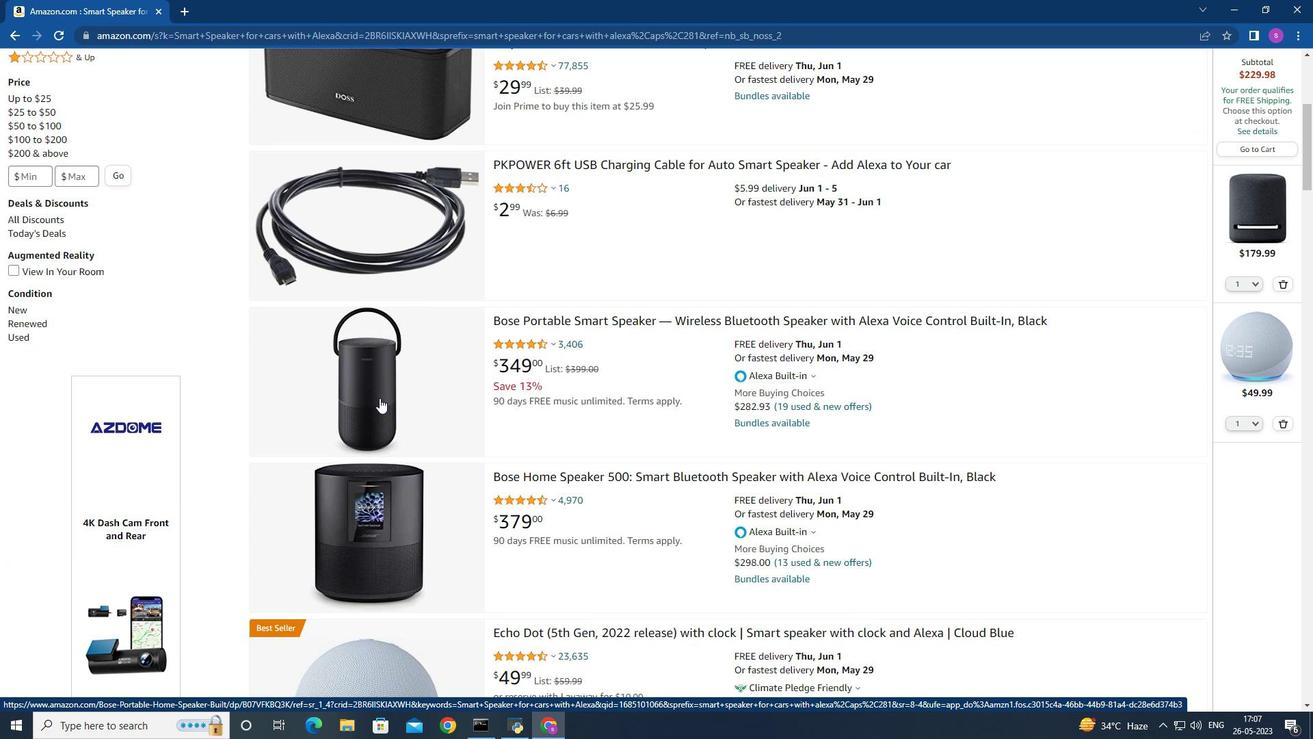 
Action: Mouse scrolled (379, 398) with delta (0, 0)
Screenshot: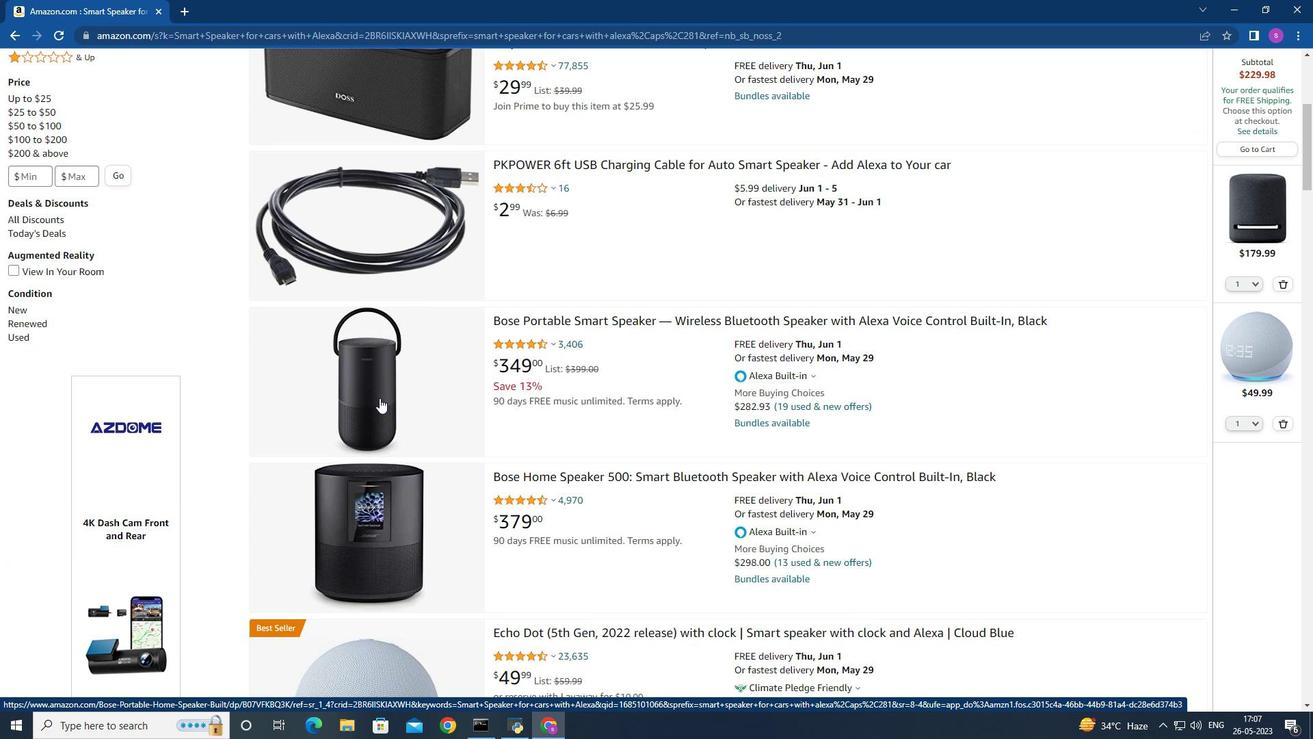 
Action: Mouse moved to (409, 351)
Screenshot: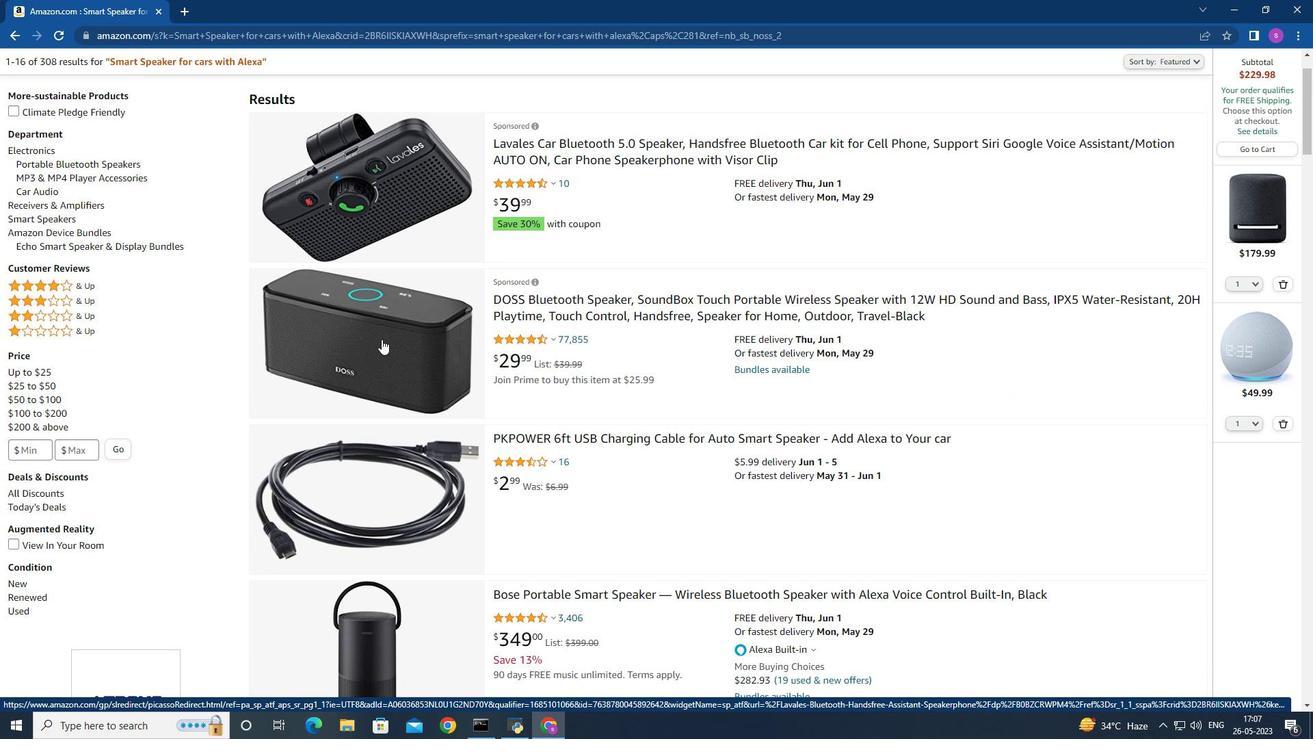 
Action: Mouse scrolled (409, 350) with delta (0, 0)
Screenshot: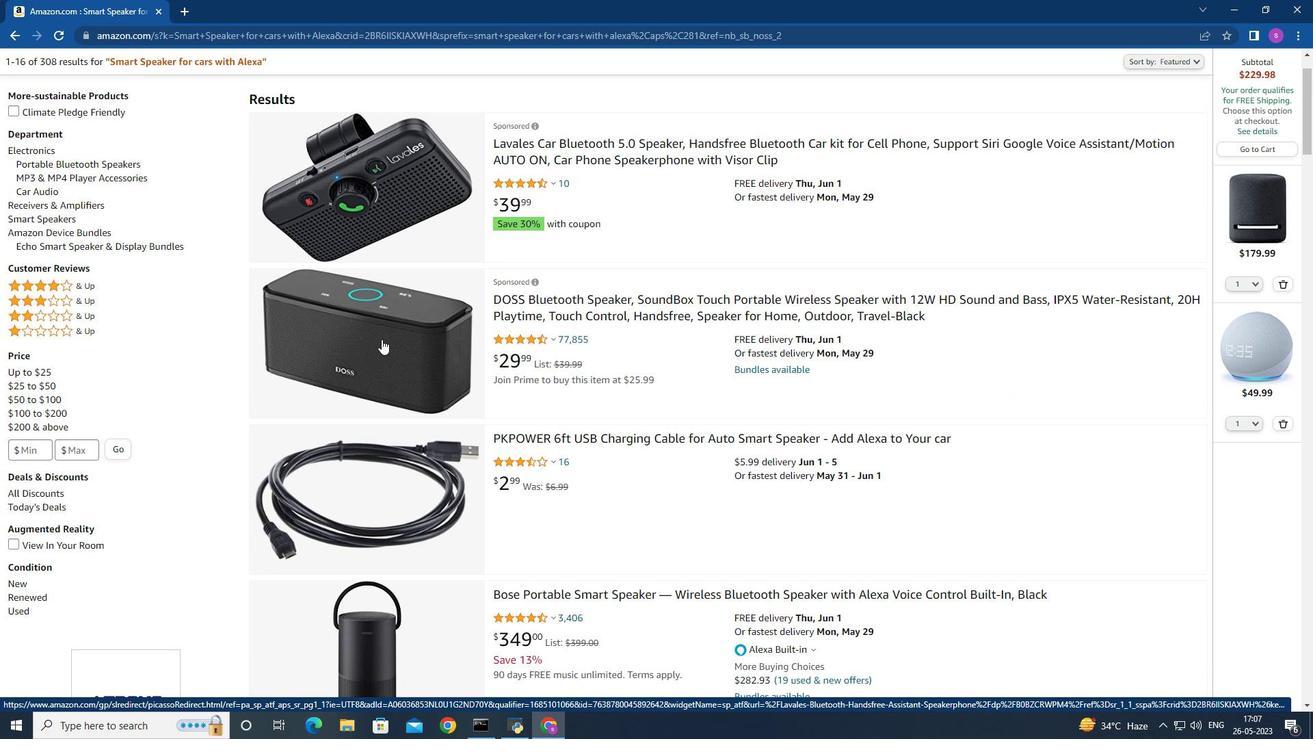 
Action: Mouse scrolled (409, 350) with delta (0, 0)
Screenshot: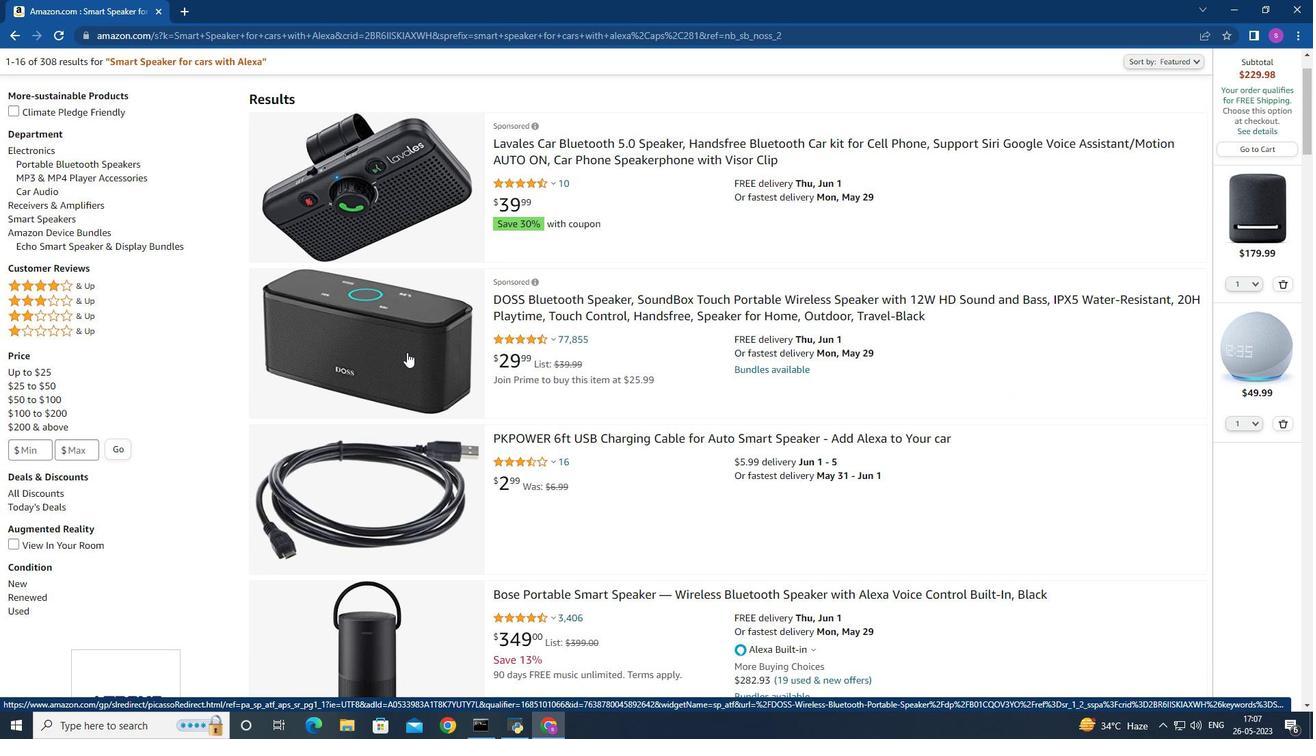 
Action: Mouse moved to (409, 351)
Screenshot: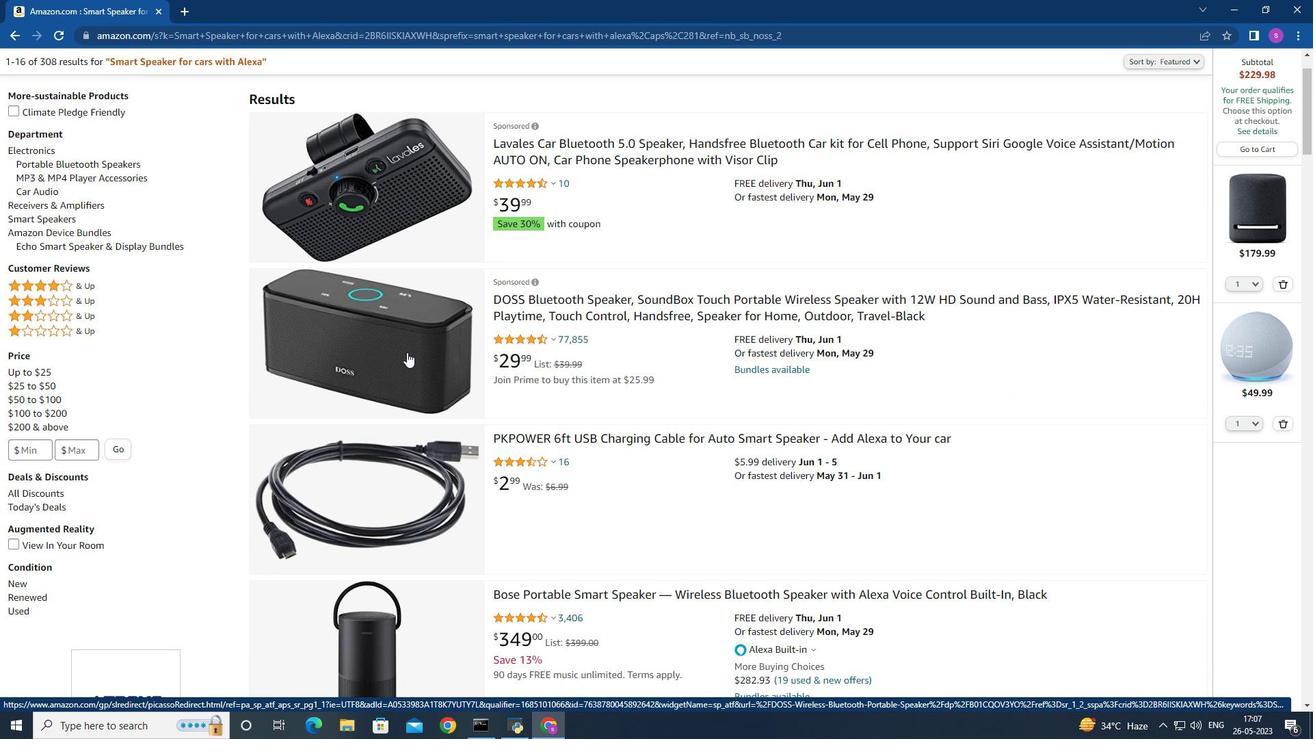 
Action: Mouse scrolled (409, 350) with delta (0, 0)
Screenshot: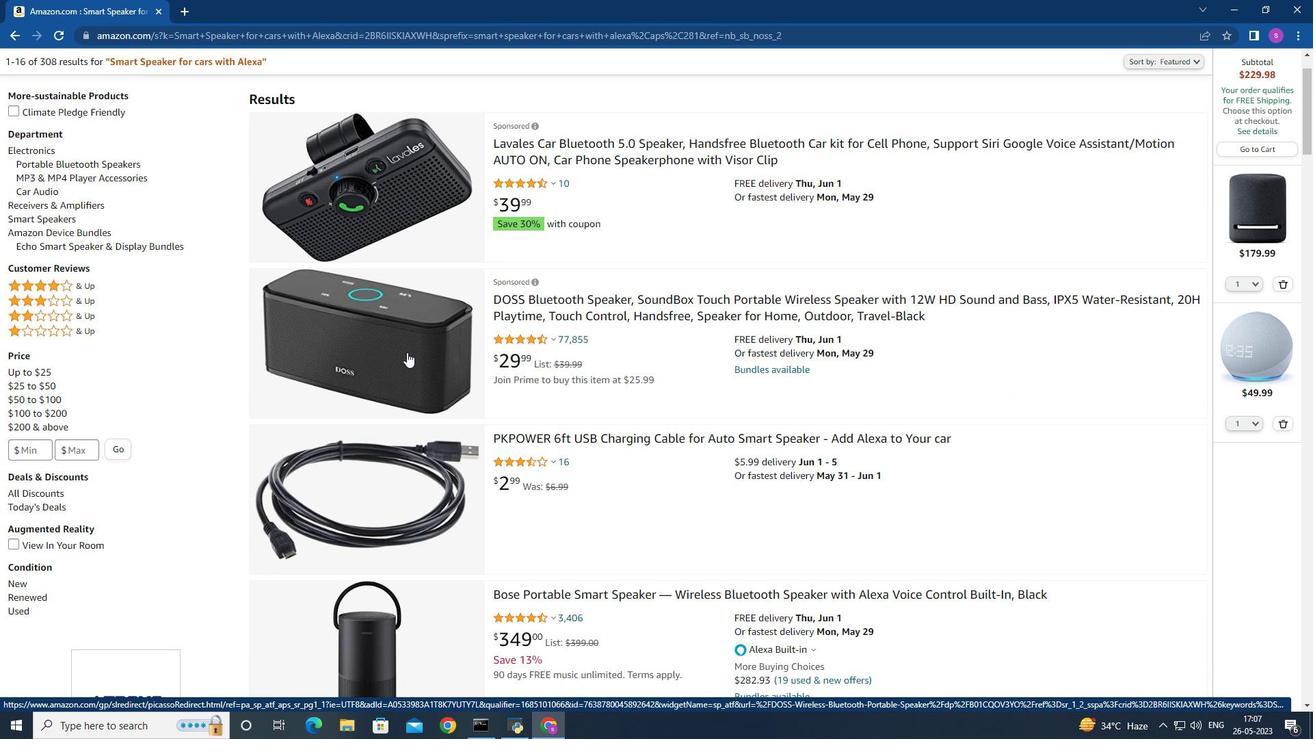 
Action: Mouse moved to (407, 347)
Screenshot: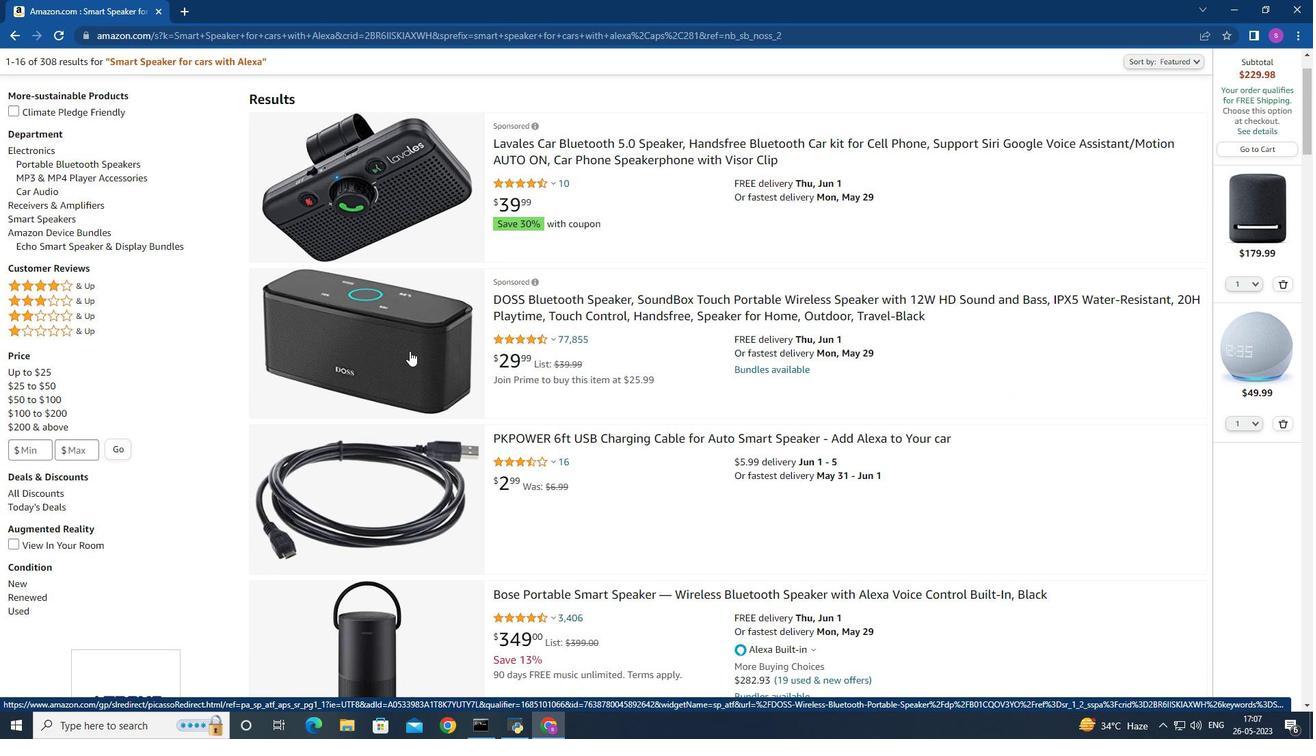 
Action: Mouse scrolled (407, 346) with delta (0, 0)
Screenshot: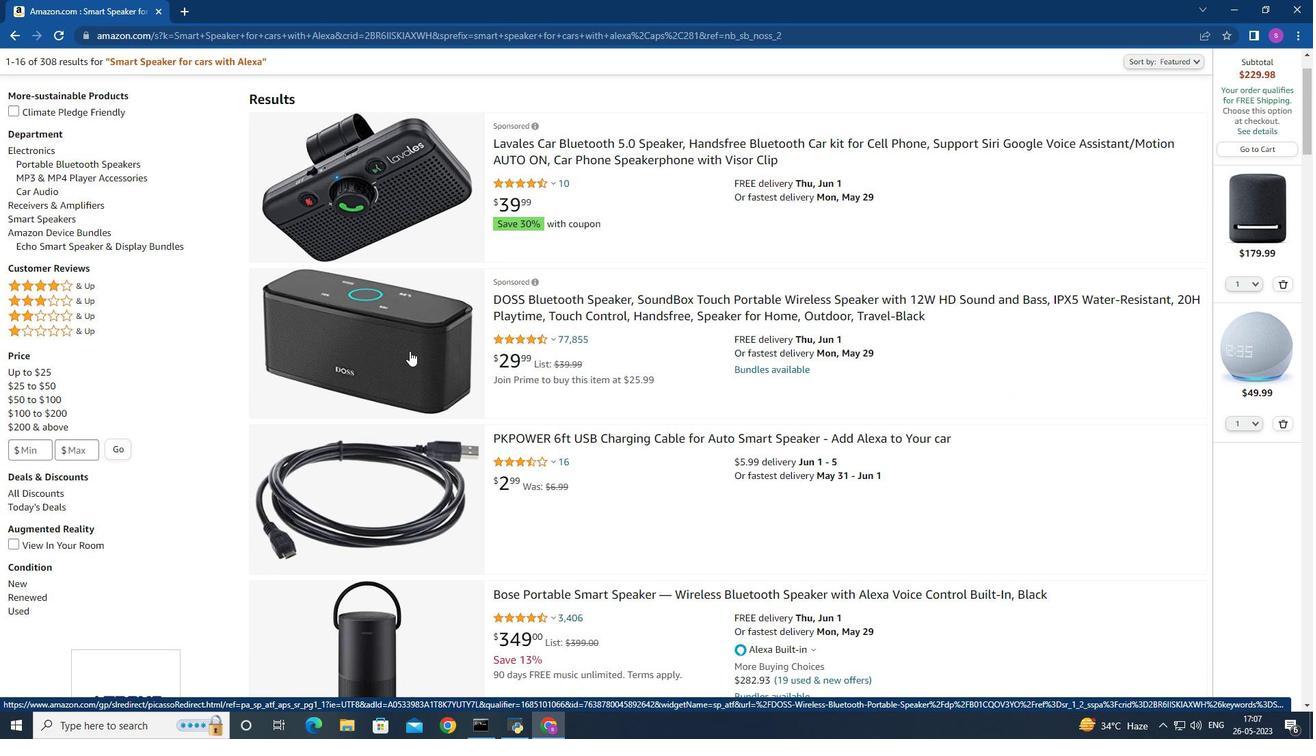 
Action: Mouse moved to (405, 343)
Screenshot: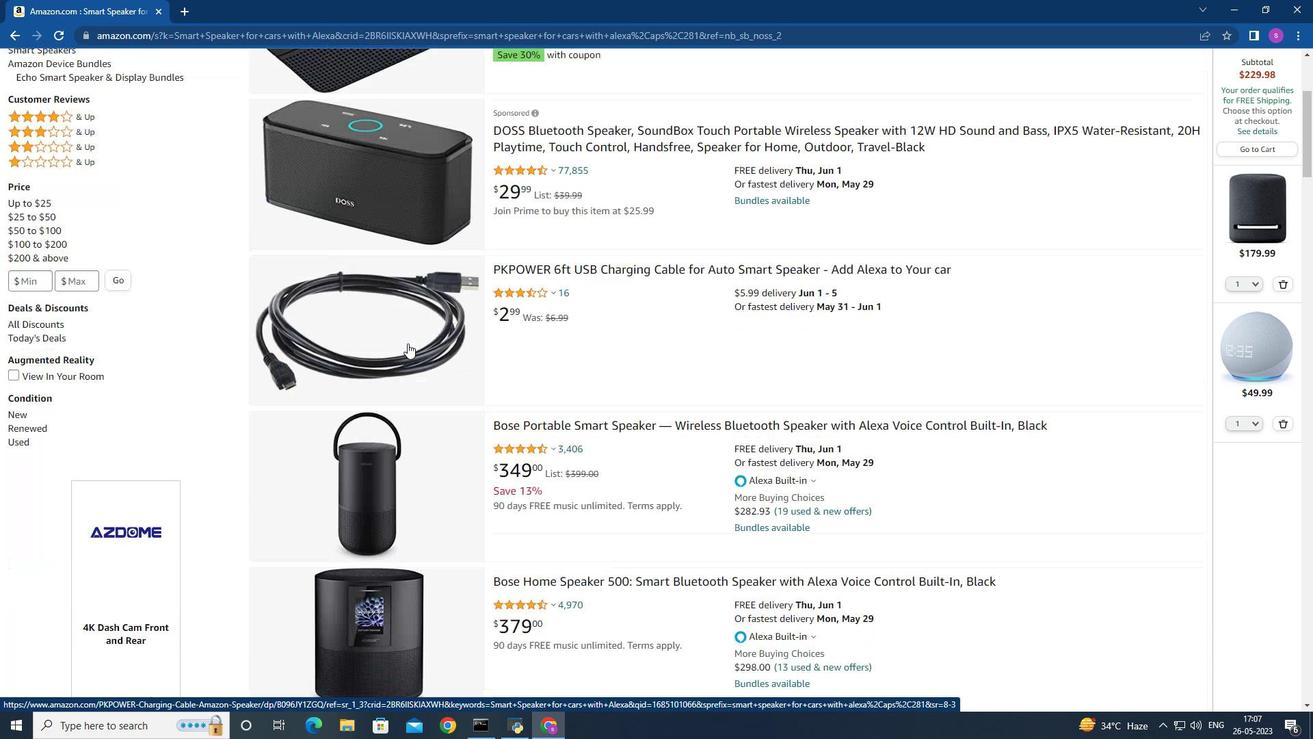 
Action: Mouse scrolled (405, 342) with delta (0, 0)
Screenshot: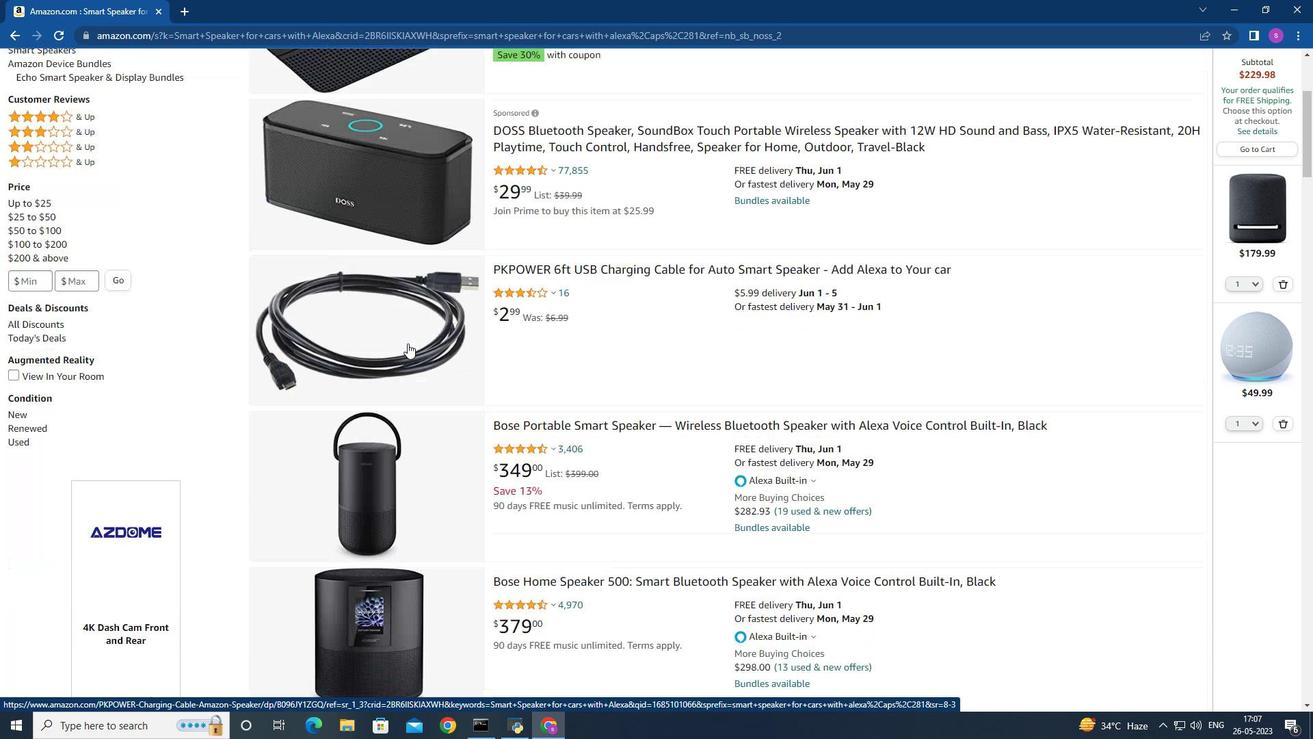 
Action: Mouse scrolled (405, 342) with delta (0, 0)
Screenshot: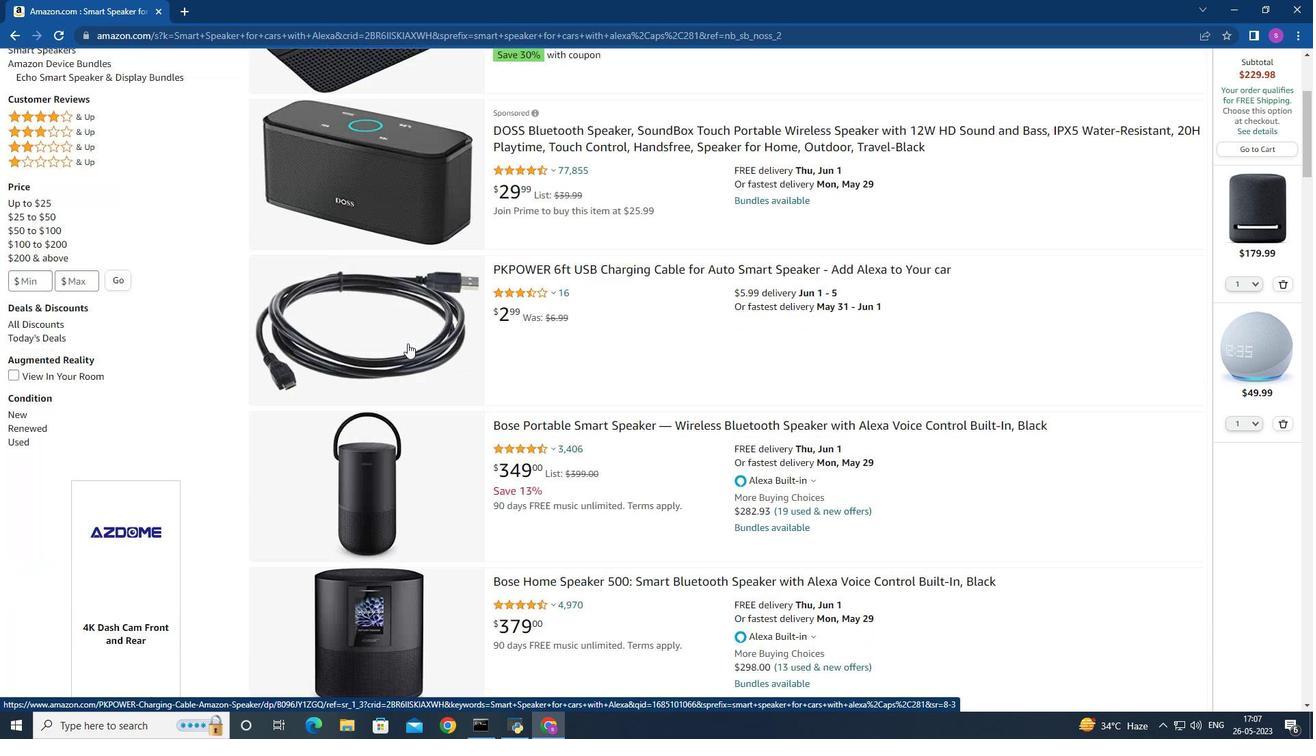 
Action: Mouse moved to (405, 343)
Screenshot: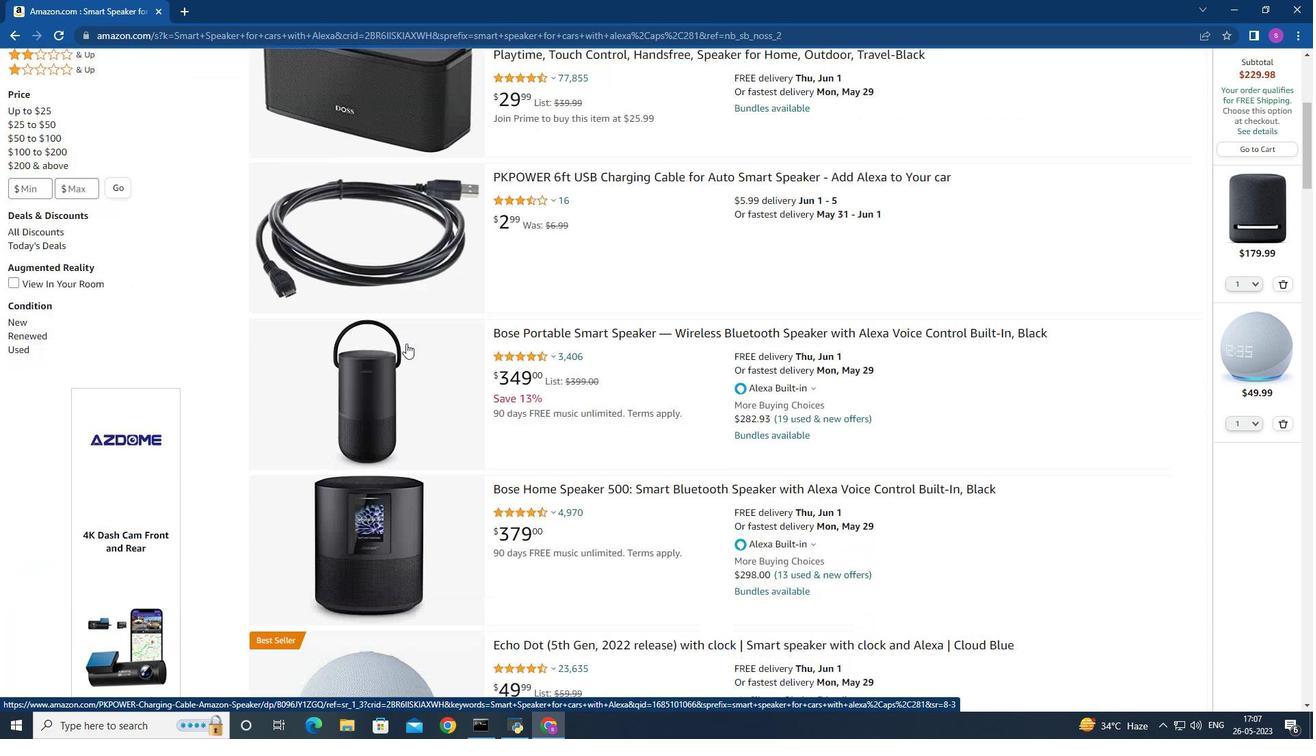 
Action: Mouse scrolled (405, 342) with delta (0, 0)
Screenshot: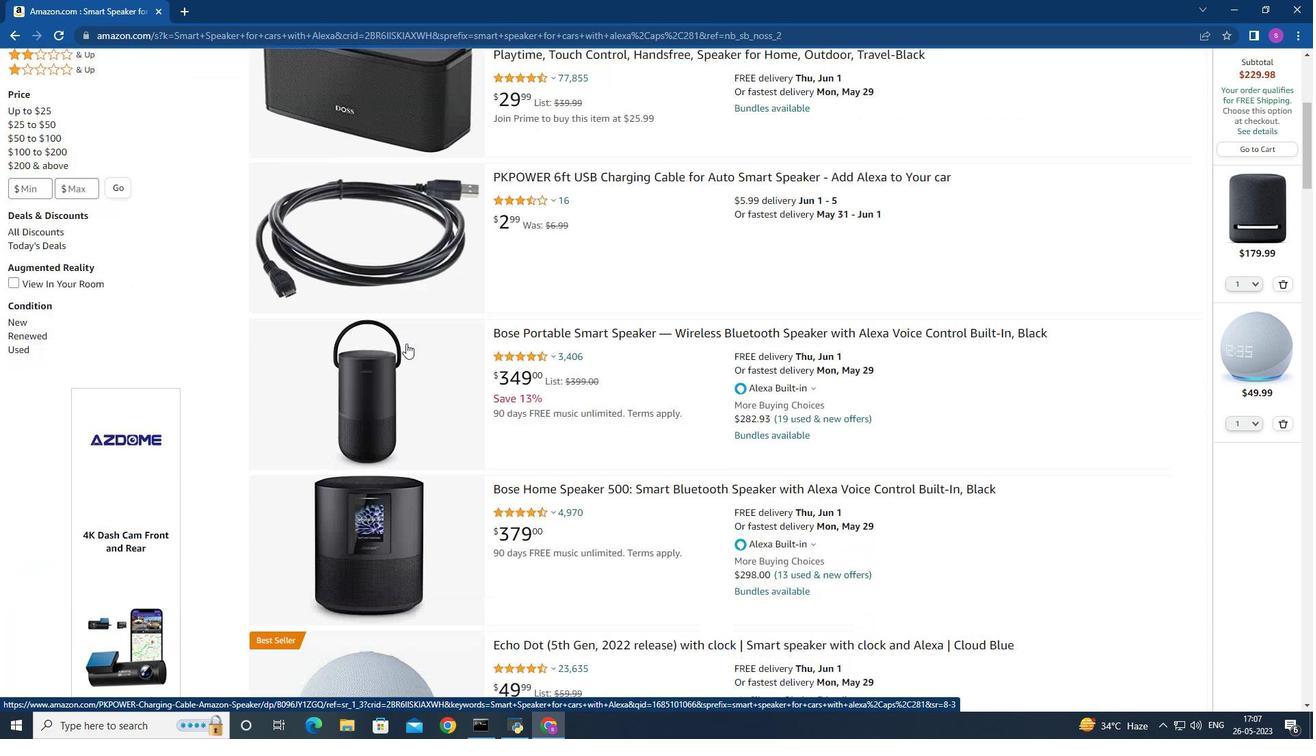 
Action: Mouse moved to (402, 341)
Screenshot: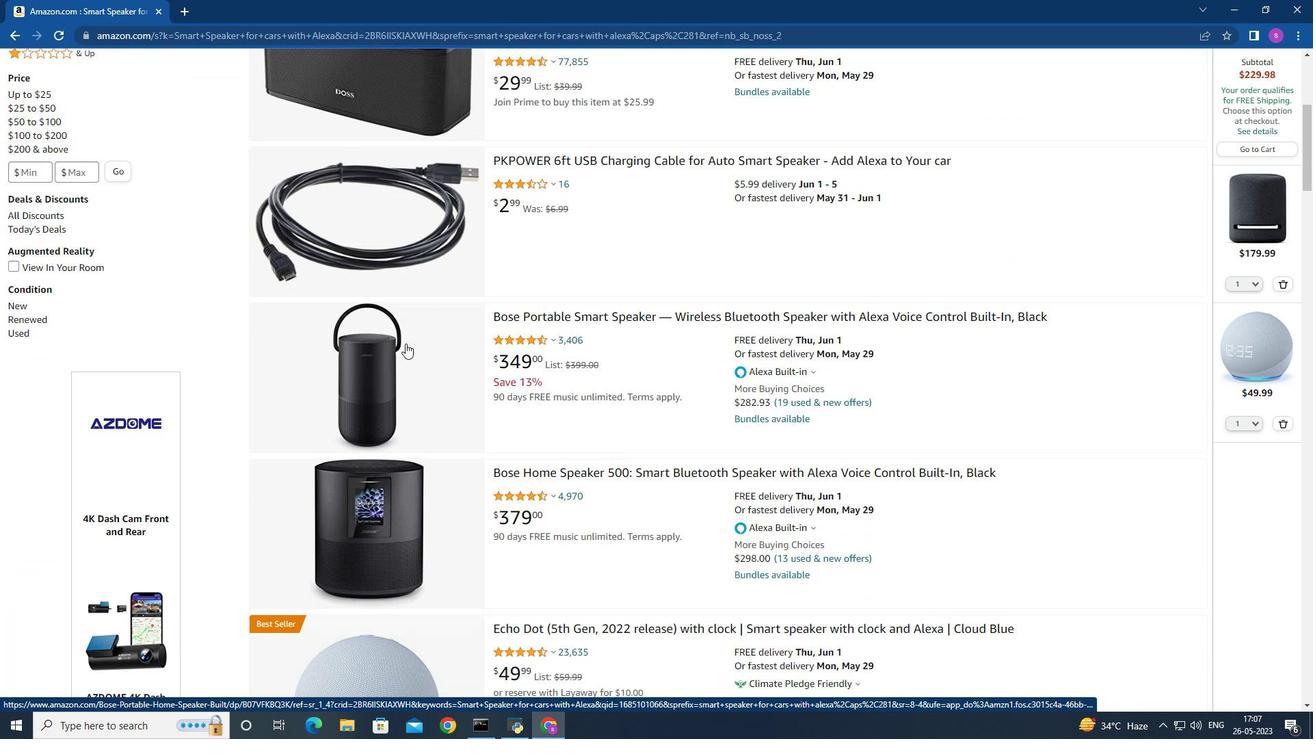 
Action: Mouse scrolled (402, 340) with delta (0, 0)
Screenshot: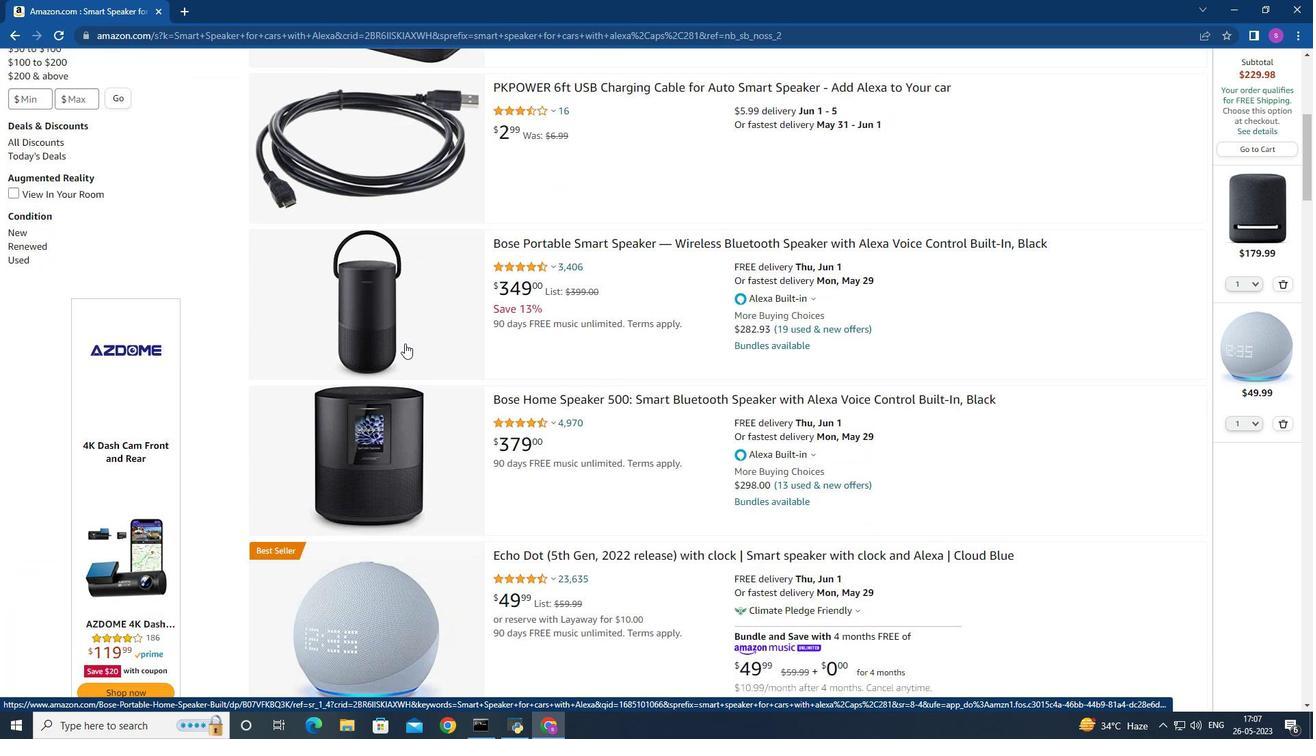 
Action: Mouse scrolled (402, 340) with delta (0, 0)
Screenshot: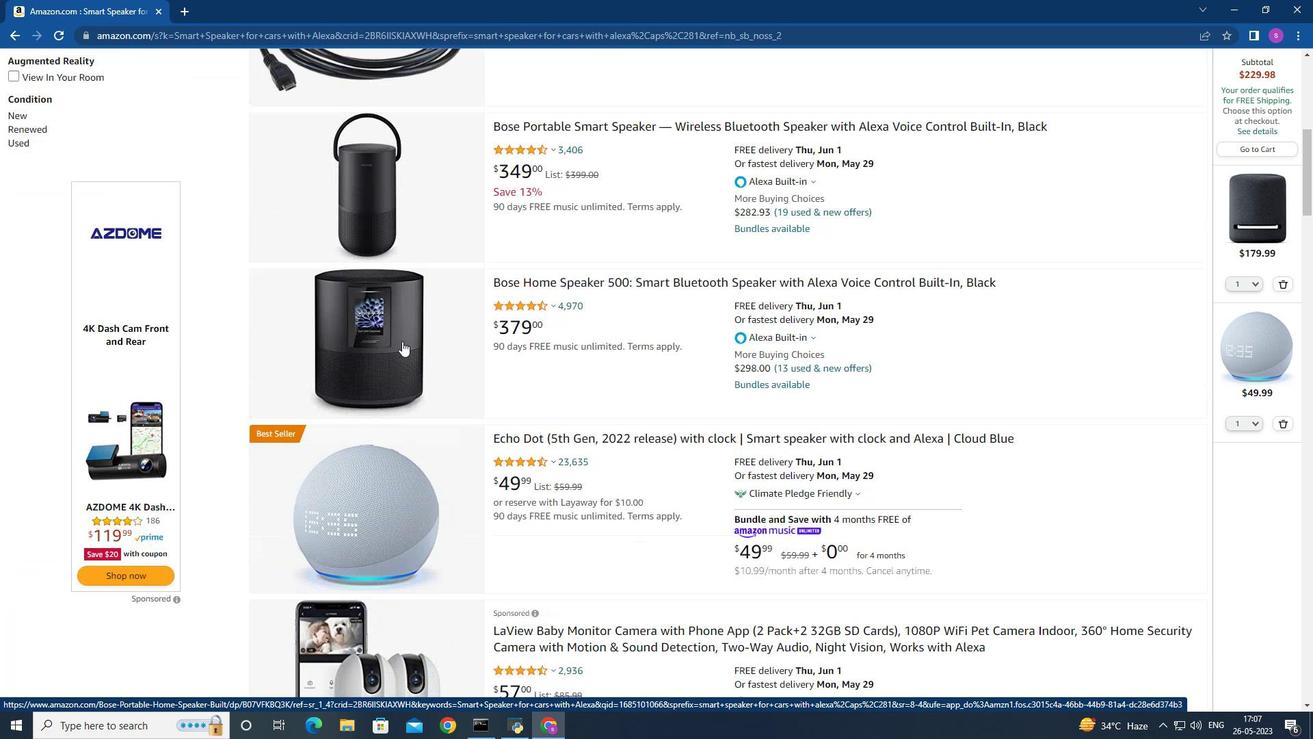 
Action: Mouse moved to (372, 266)
Screenshot: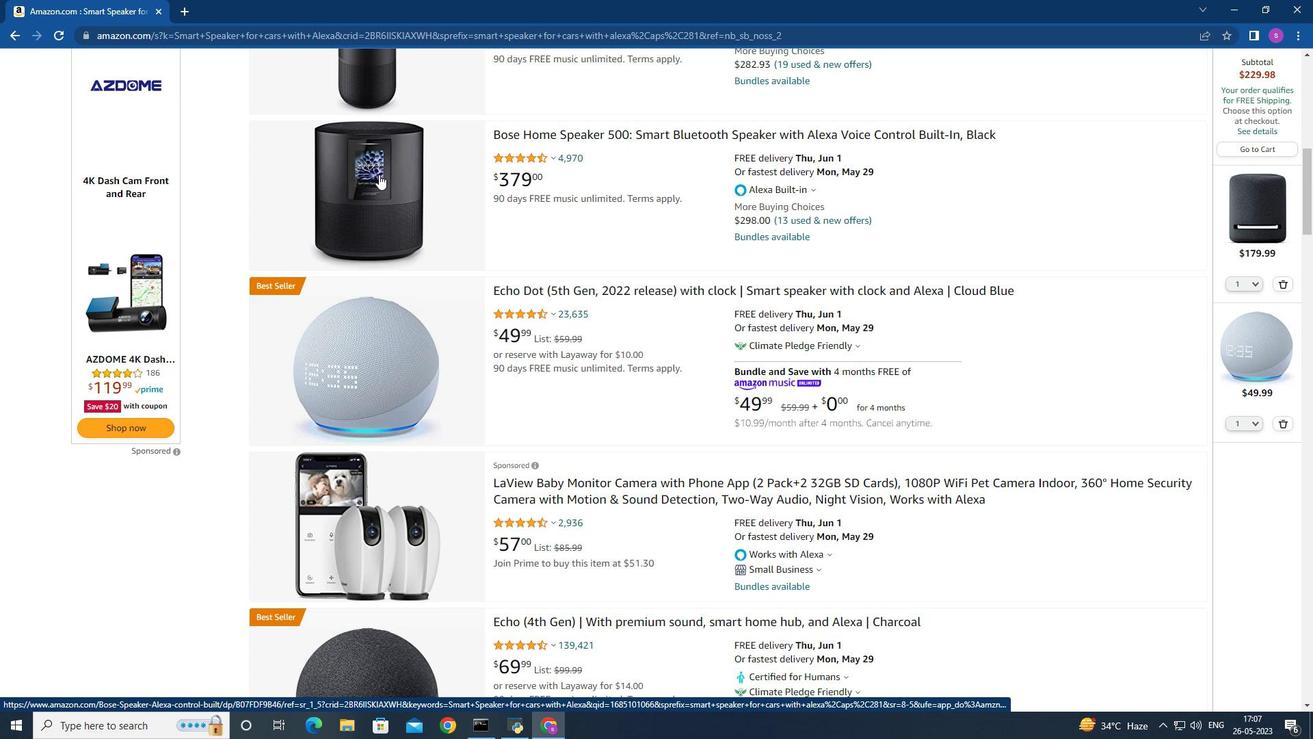 
Action: Mouse scrolled (372, 266) with delta (0, 0)
Screenshot: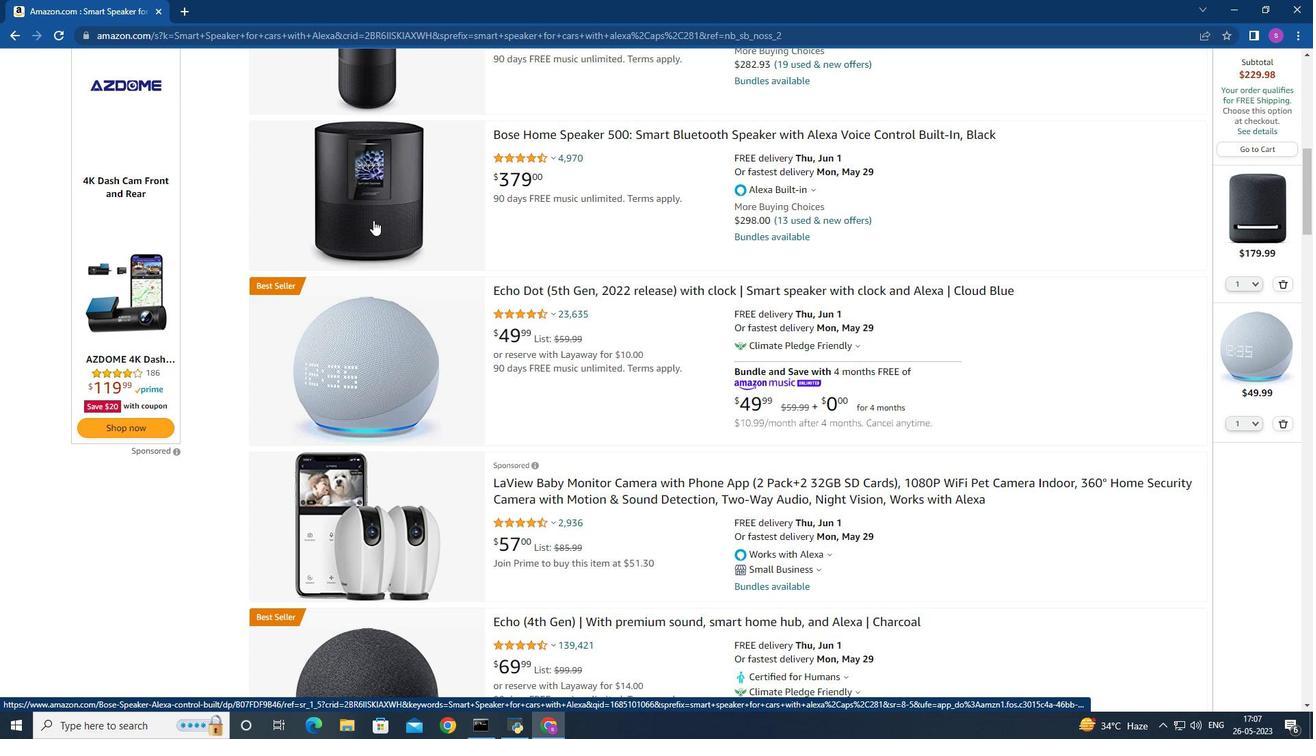 
Action: Mouse scrolled (372, 266) with delta (0, 0)
Screenshot: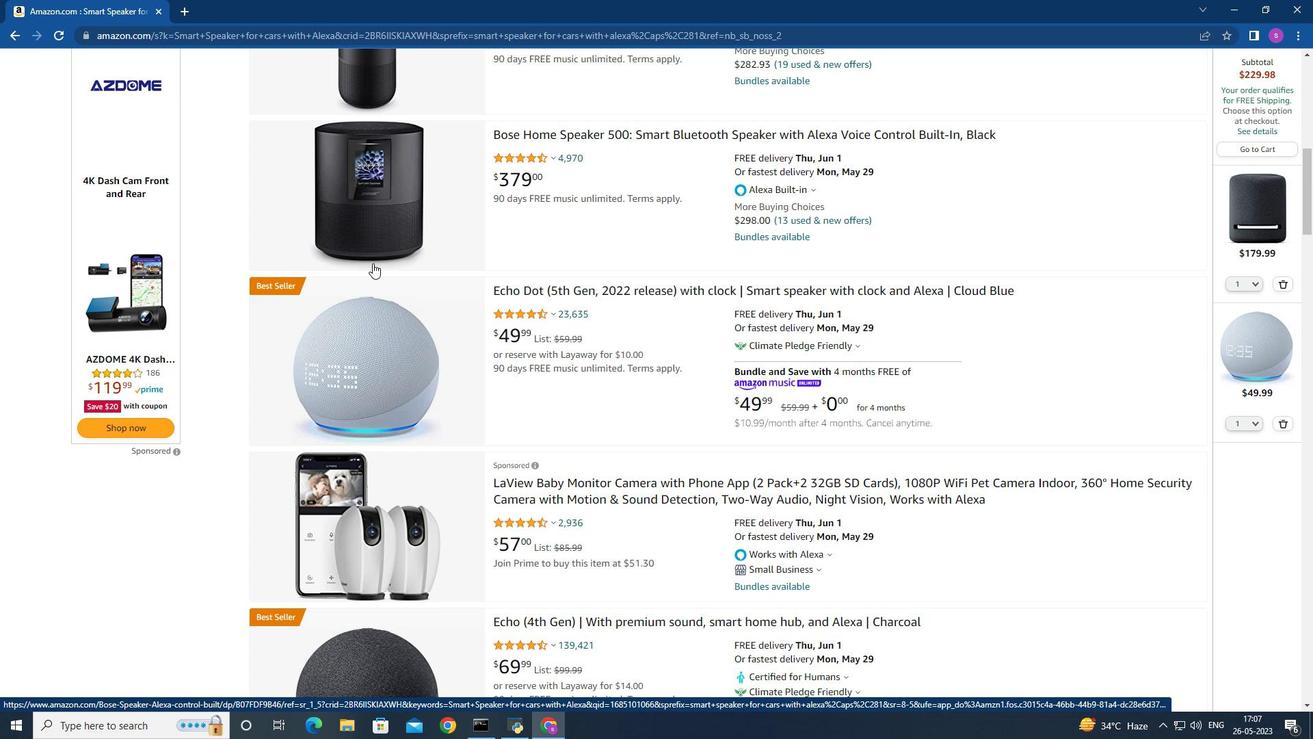 
Action: Mouse scrolled (372, 266) with delta (0, 0)
Screenshot: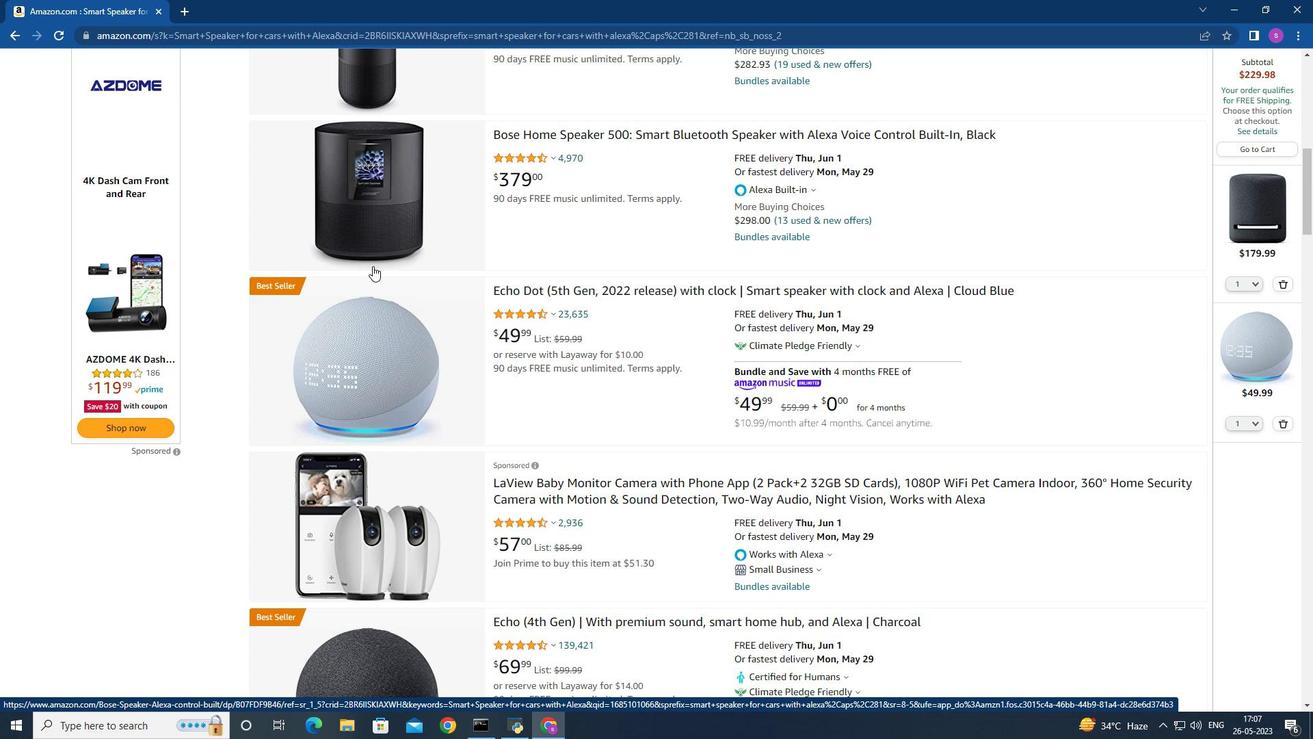 
Action: Mouse moved to (372, 266)
Screenshot: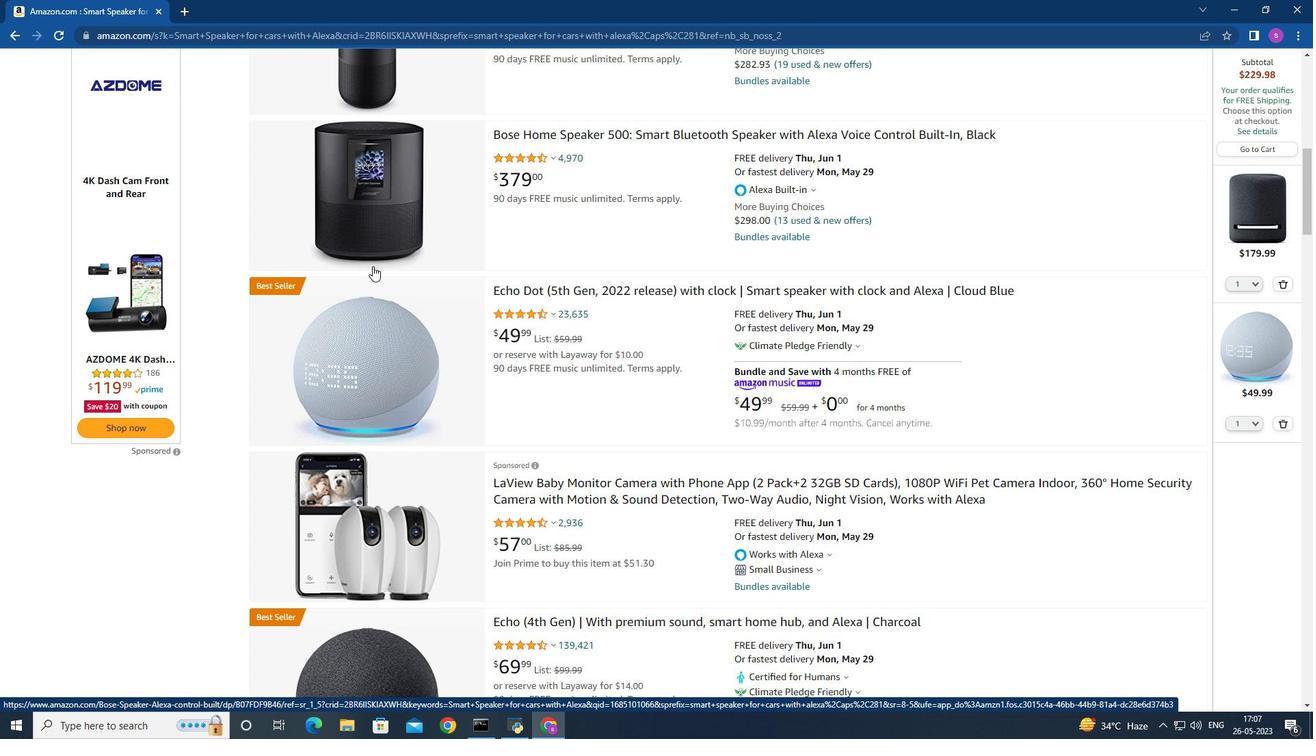 
Action: Mouse scrolled (372, 266) with delta (0, 0)
Screenshot: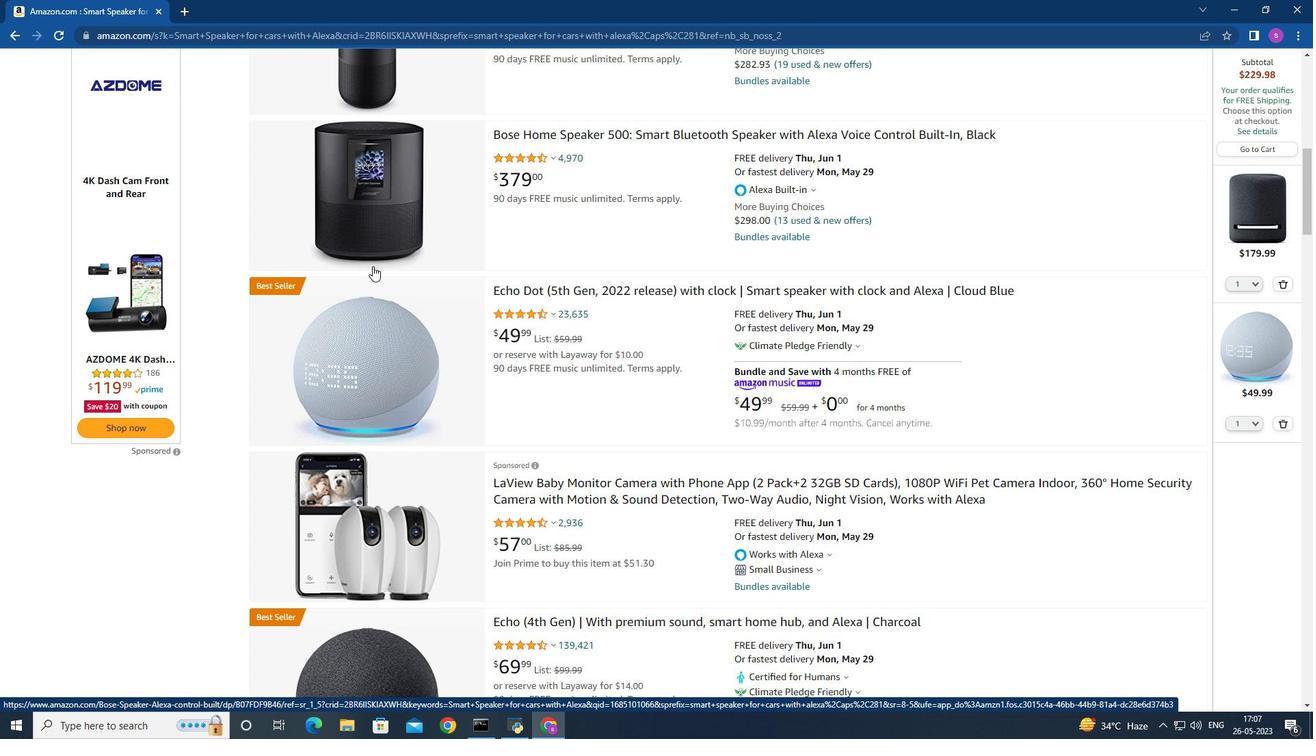 
Action: Mouse moved to (373, 436)
Screenshot: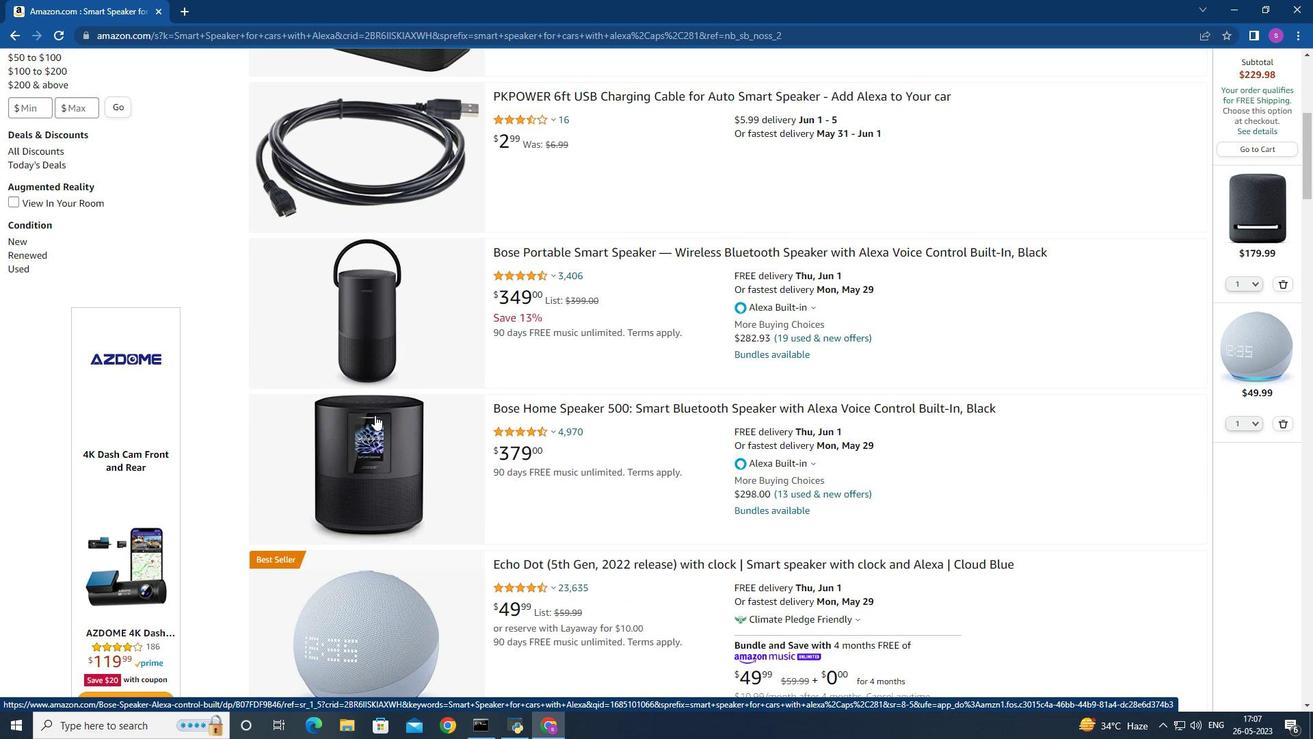 
Action: Mouse pressed left at (373, 436)
Screenshot: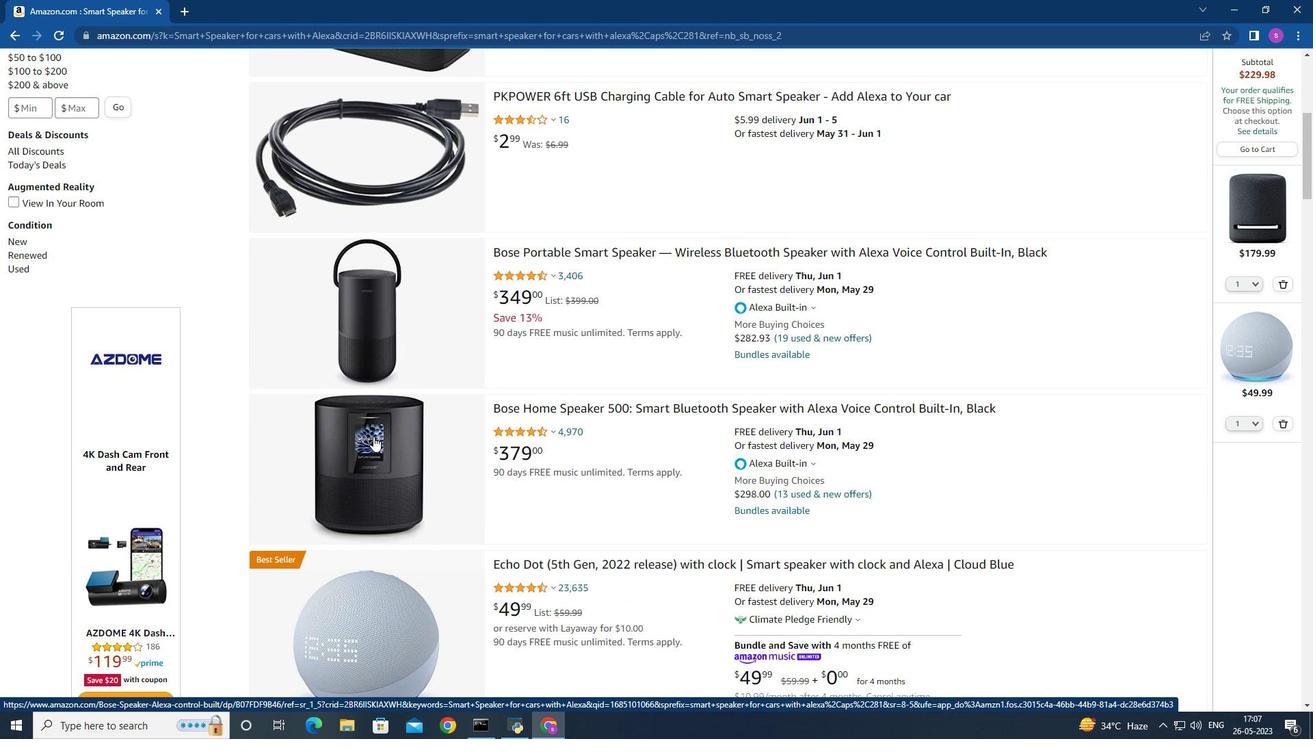 
Action: Mouse moved to (691, 316)
Screenshot: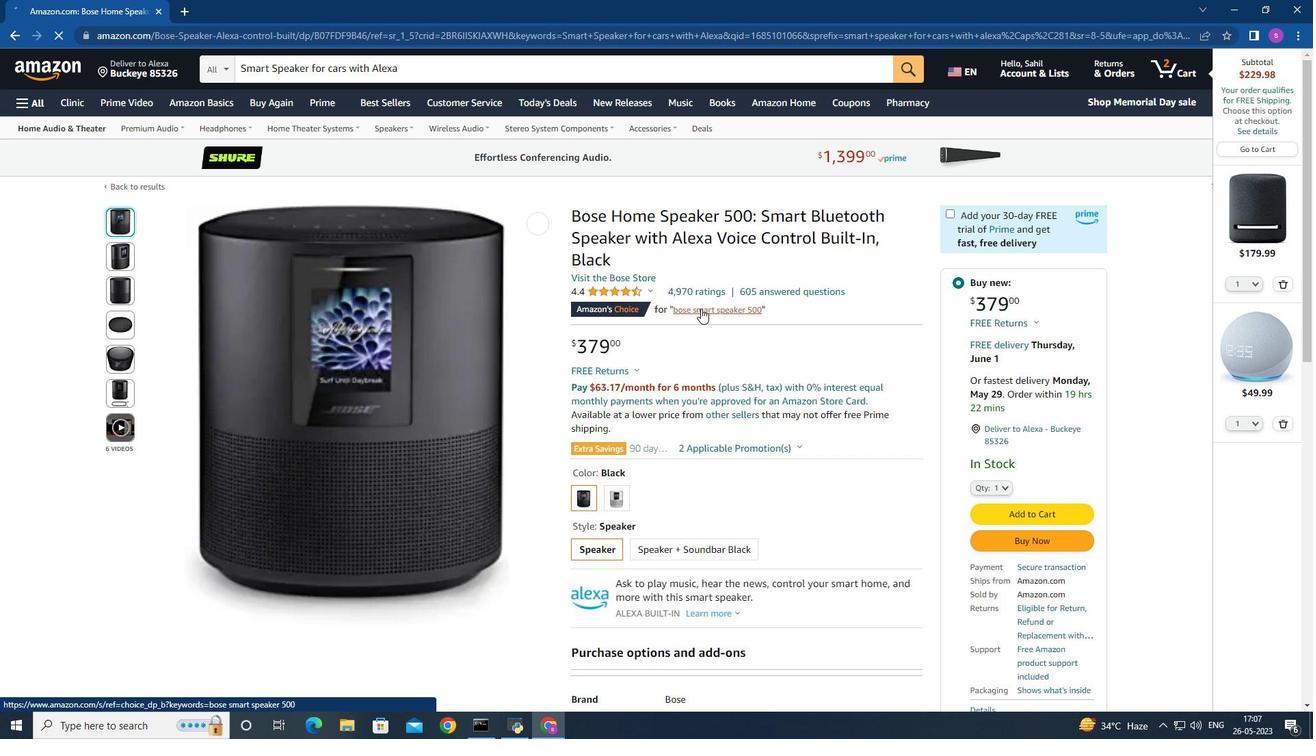 
Action: Mouse scrolled (691, 316) with delta (0, 0)
Screenshot: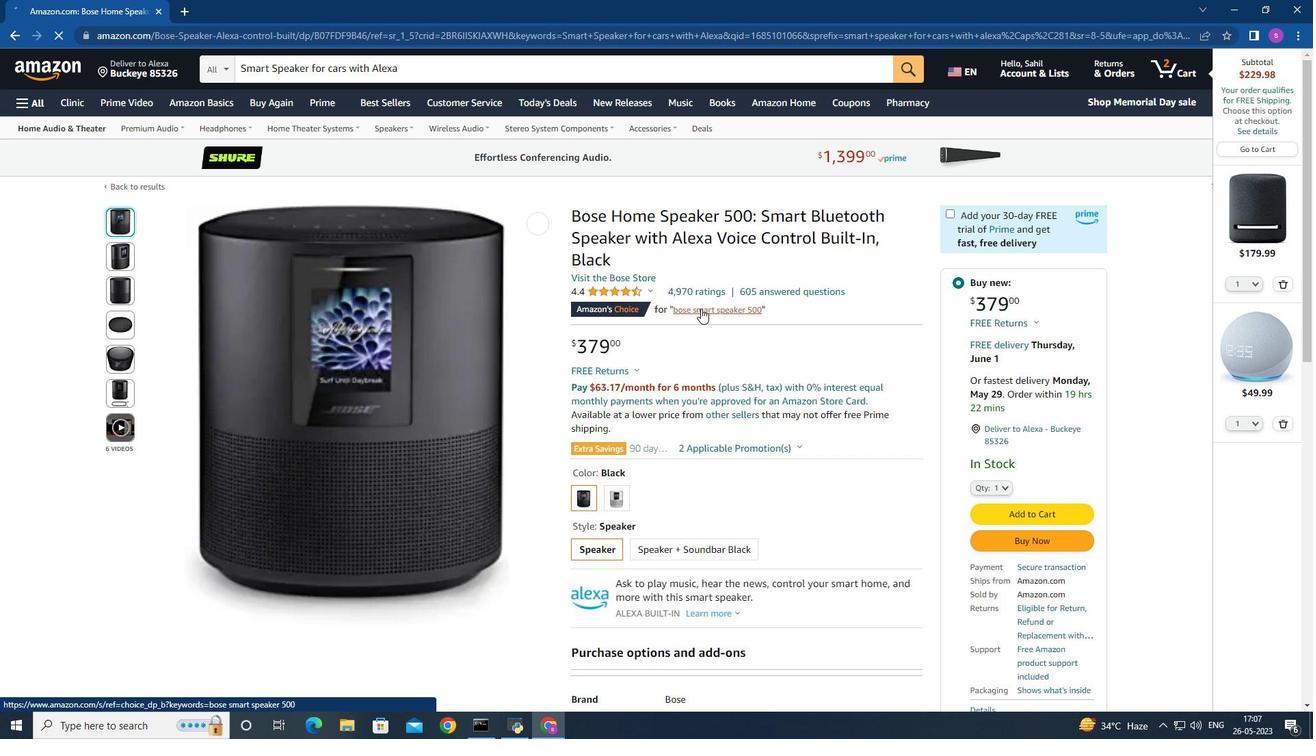 
Action: Mouse moved to (682, 320)
Screenshot: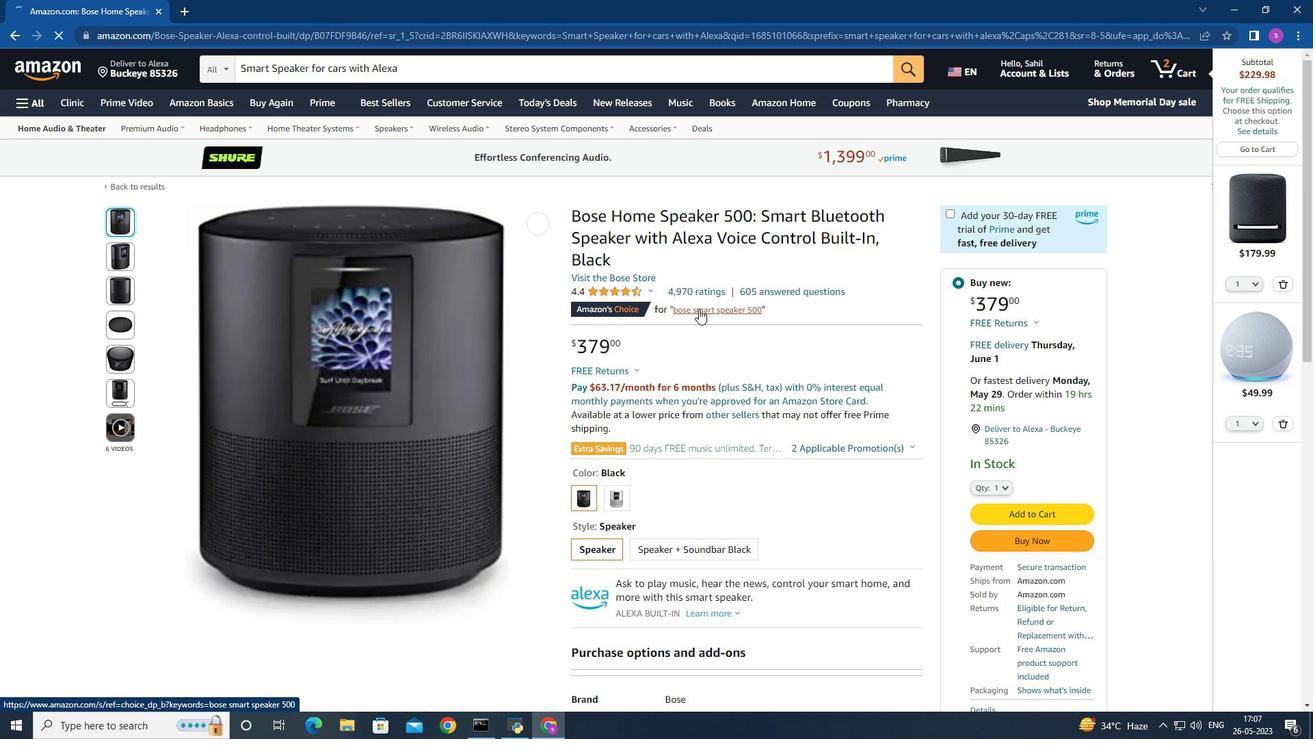 
Action: Mouse scrolled (682, 320) with delta (0, 0)
Screenshot: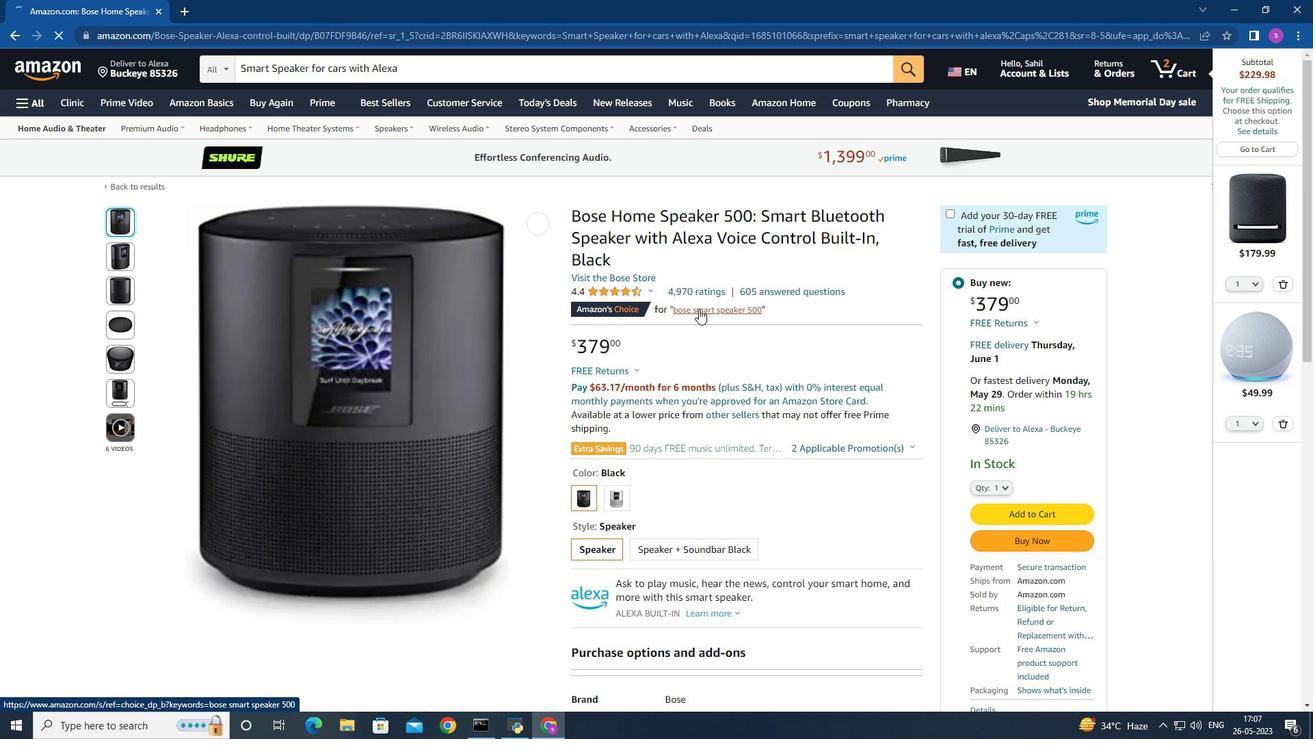 
Action: Mouse moved to (419, 307)
Screenshot: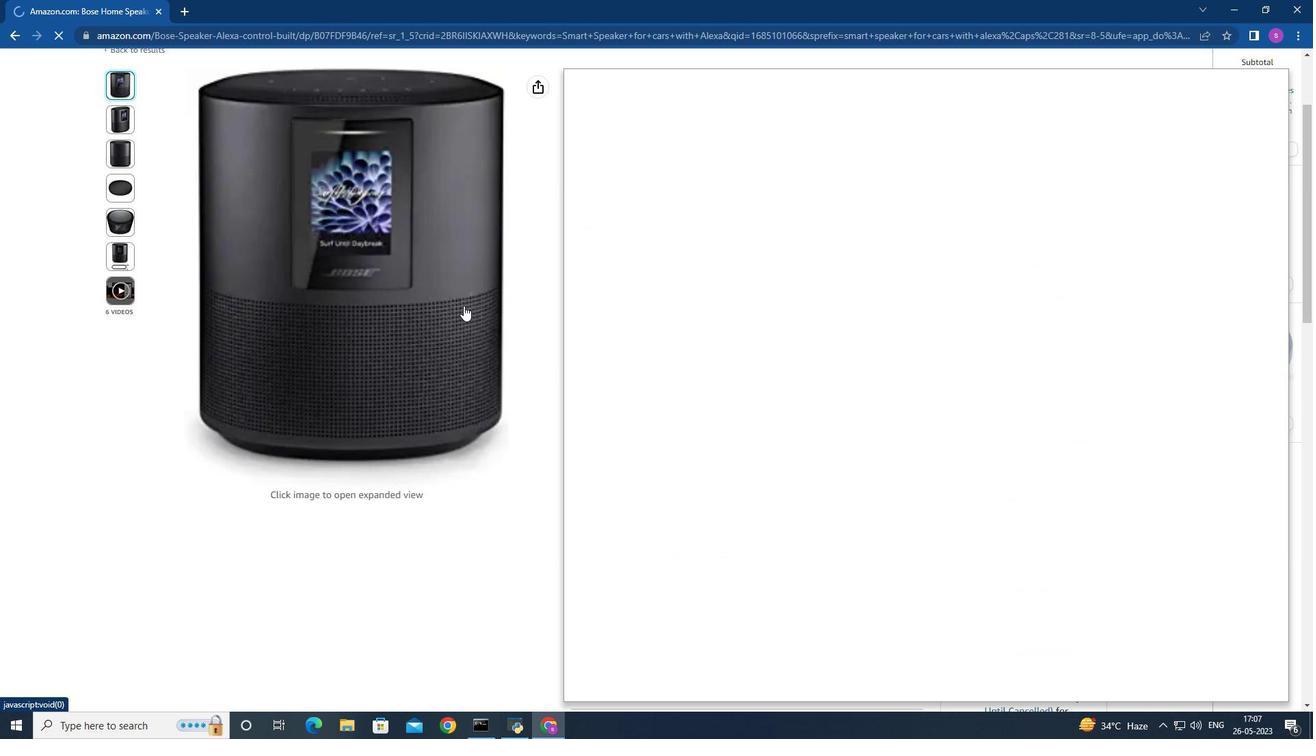 
Action: Mouse scrolled (420, 307) with delta (0, 0)
Screenshot: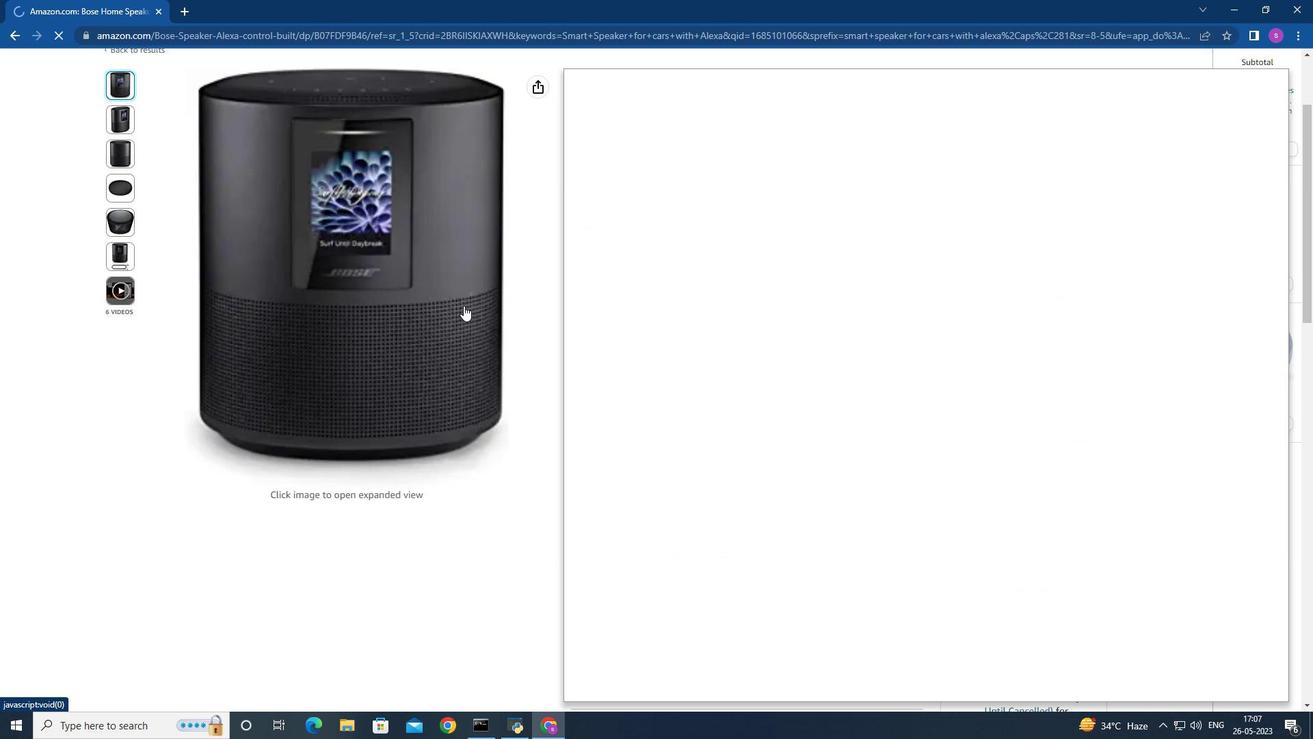 
Action: Mouse scrolled (419, 307) with delta (0, 0)
Screenshot: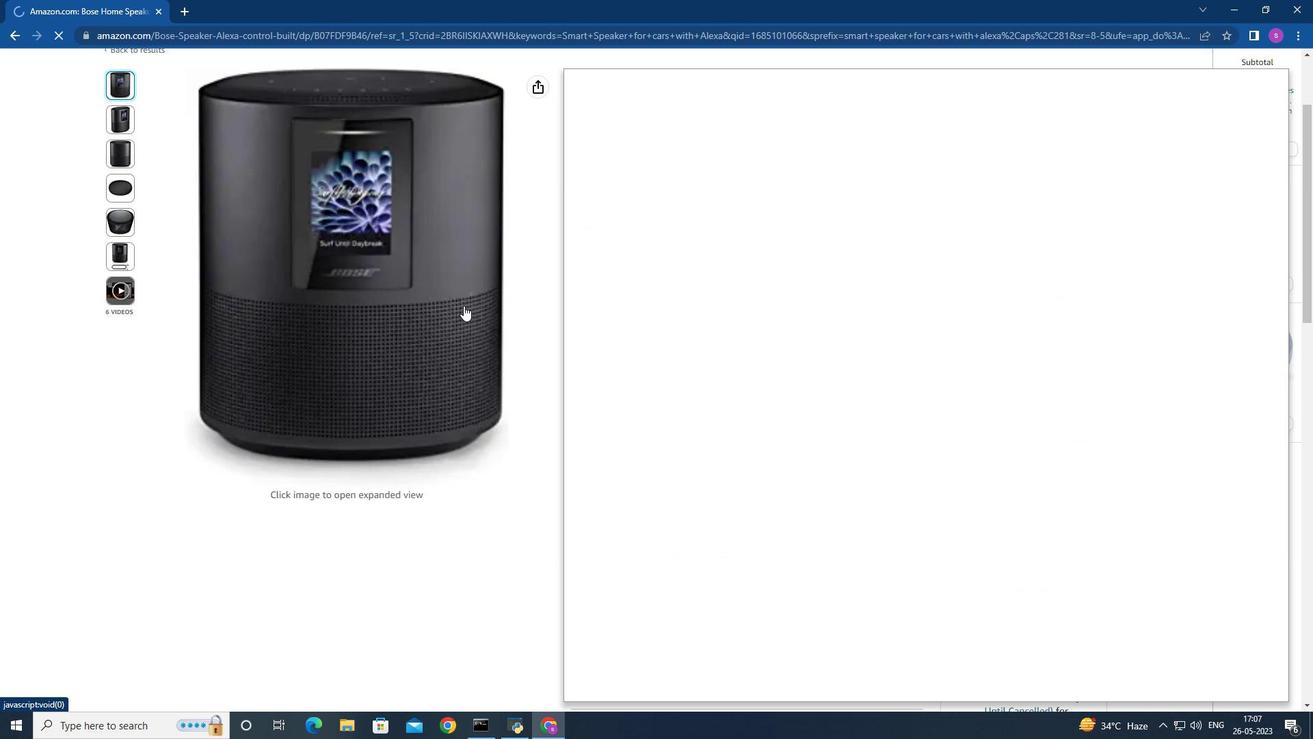 
Action: Mouse moved to (823, 396)
Screenshot: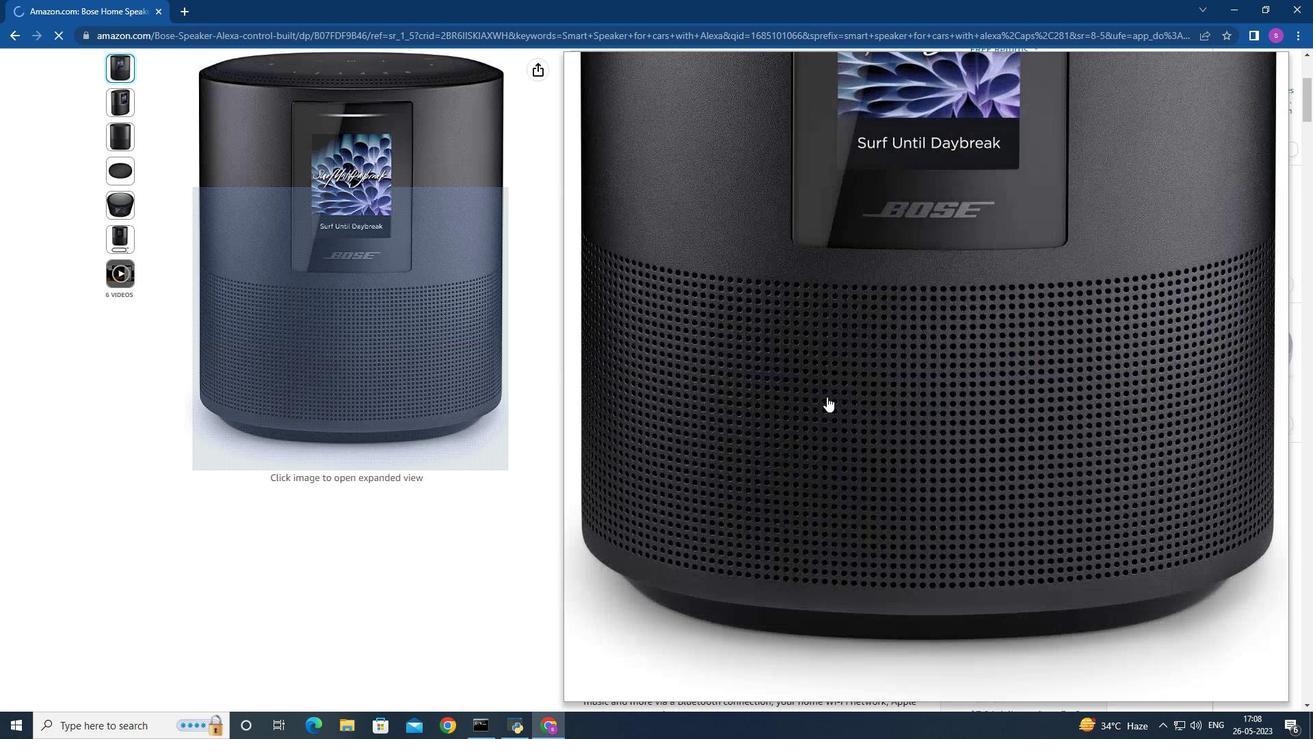 
Action: Mouse scrolled (823, 396) with delta (0, 0)
Screenshot: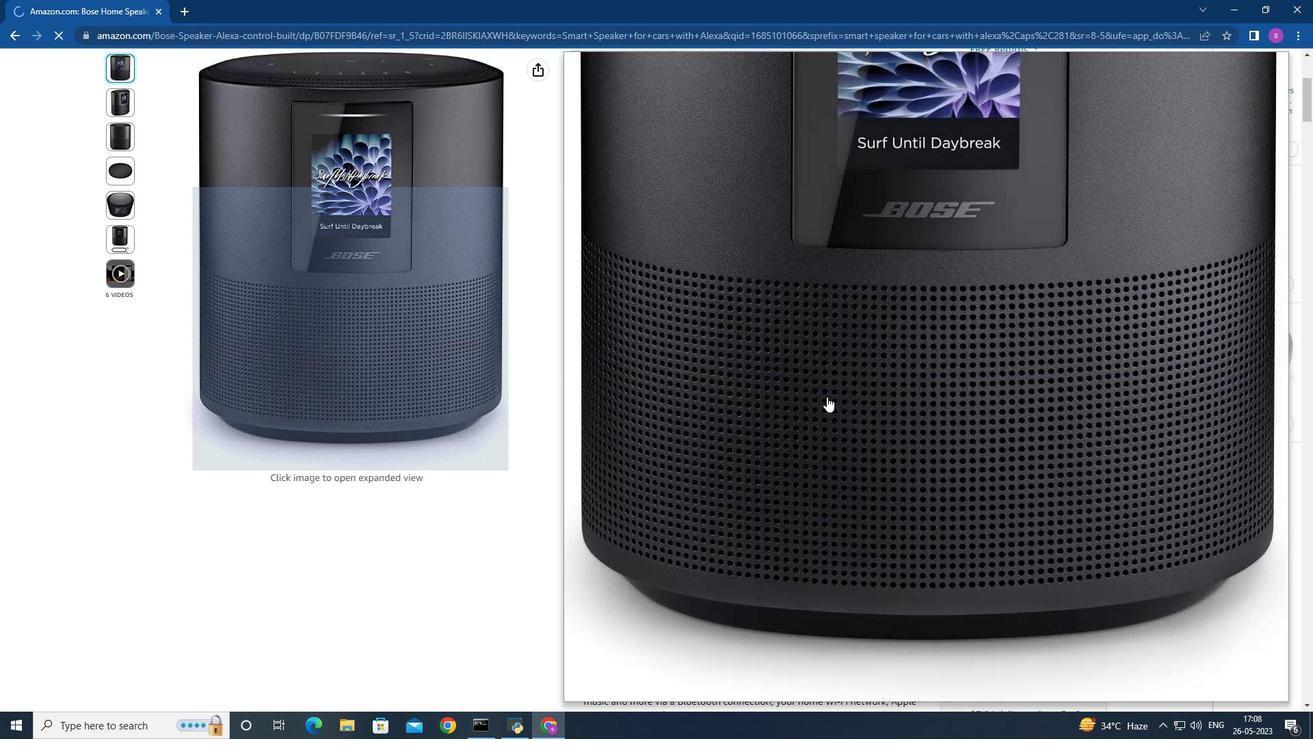 
Action: Mouse moved to (788, 389)
Screenshot: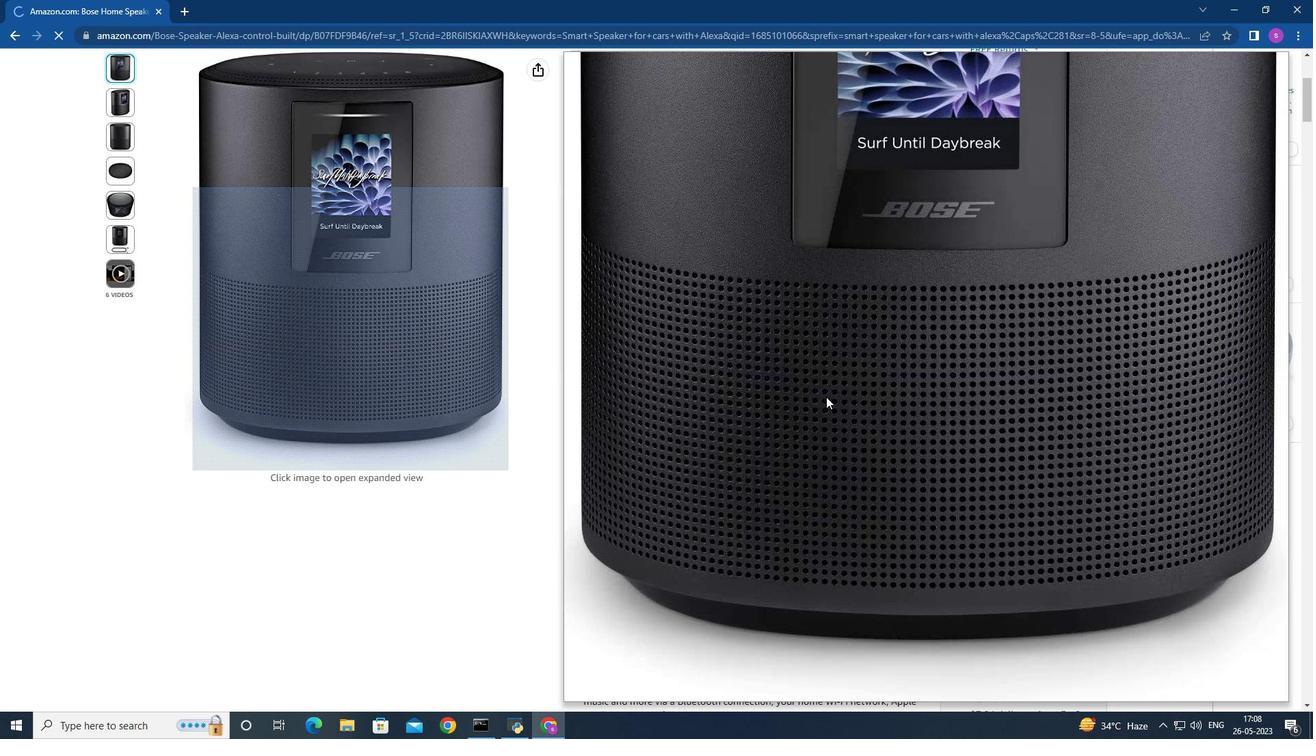 
Action: Mouse scrolled (796, 390) with delta (0, 0)
Screenshot: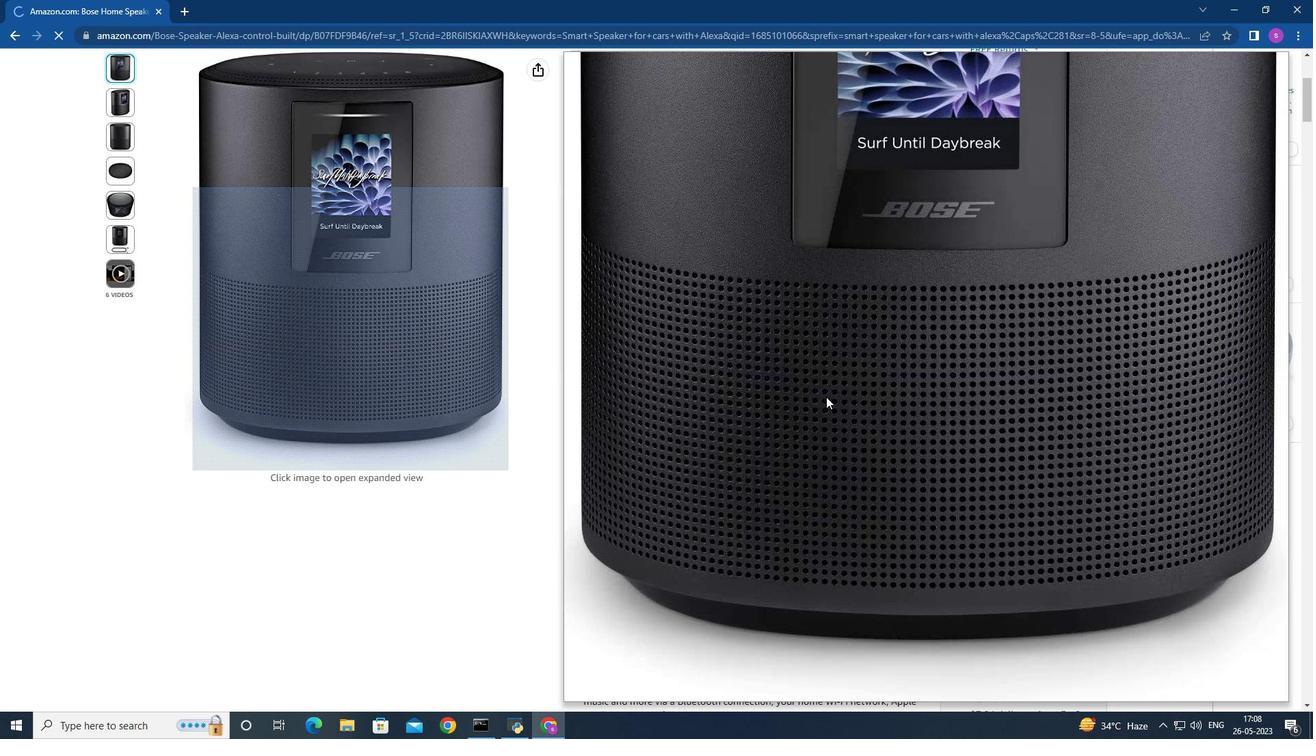 
Action: Mouse moved to (751, 384)
Screenshot: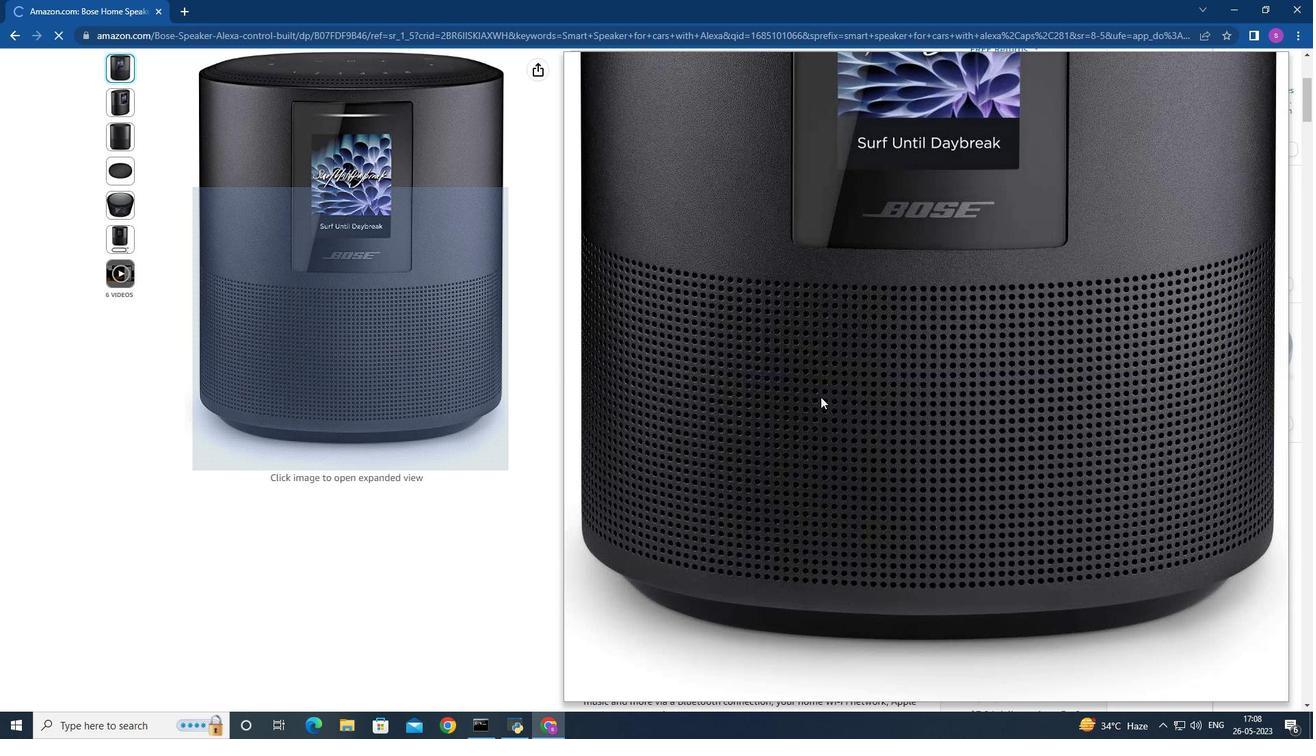 
Action: Mouse scrolled (753, 383) with delta (0, 0)
Screenshot: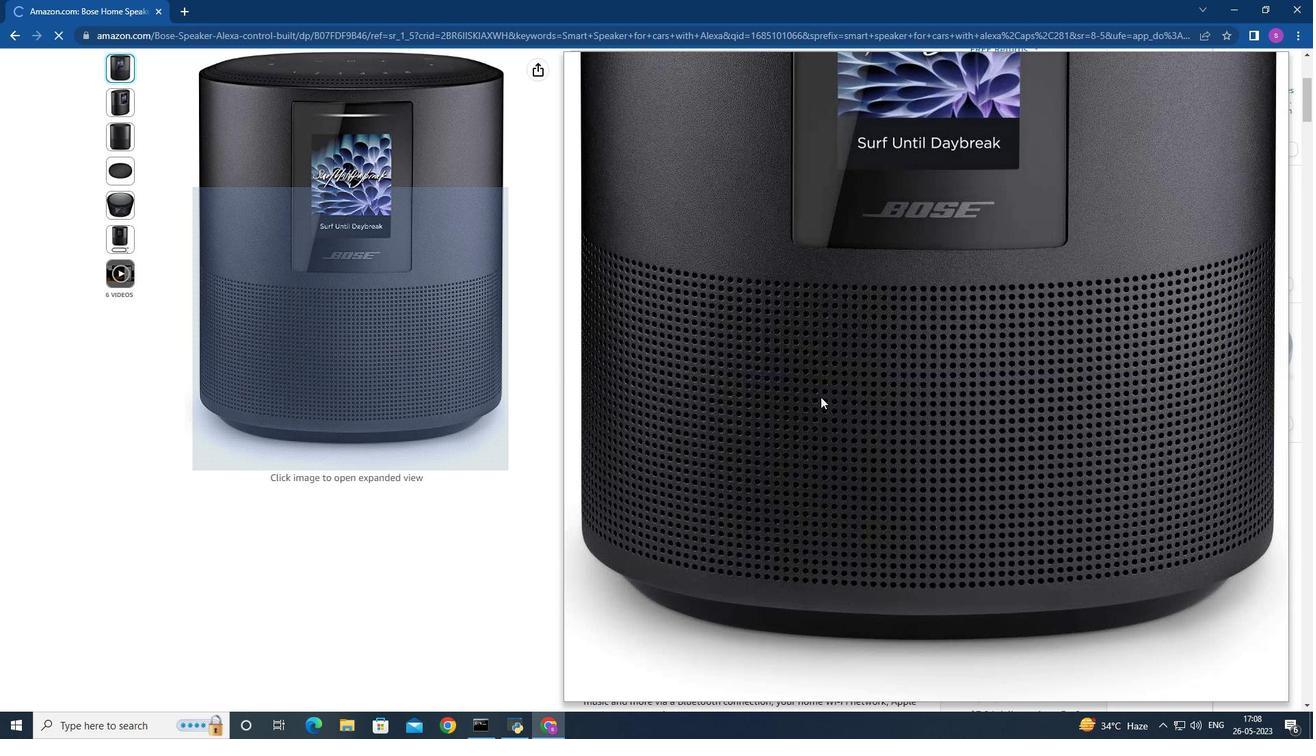 
Action: Mouse moved to (749, 384)
Screenshot: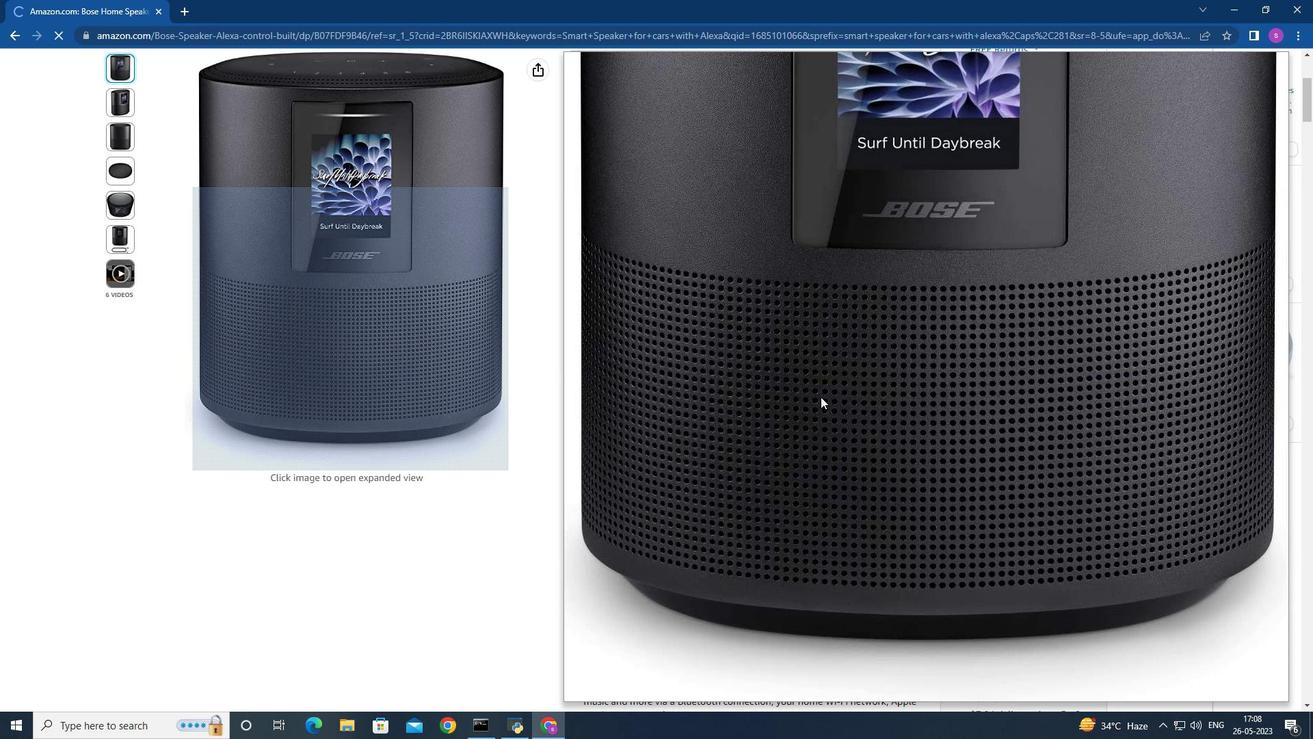 
Action: Mouse scrolled (749, 383) with delta (0, 0)
Screenshot: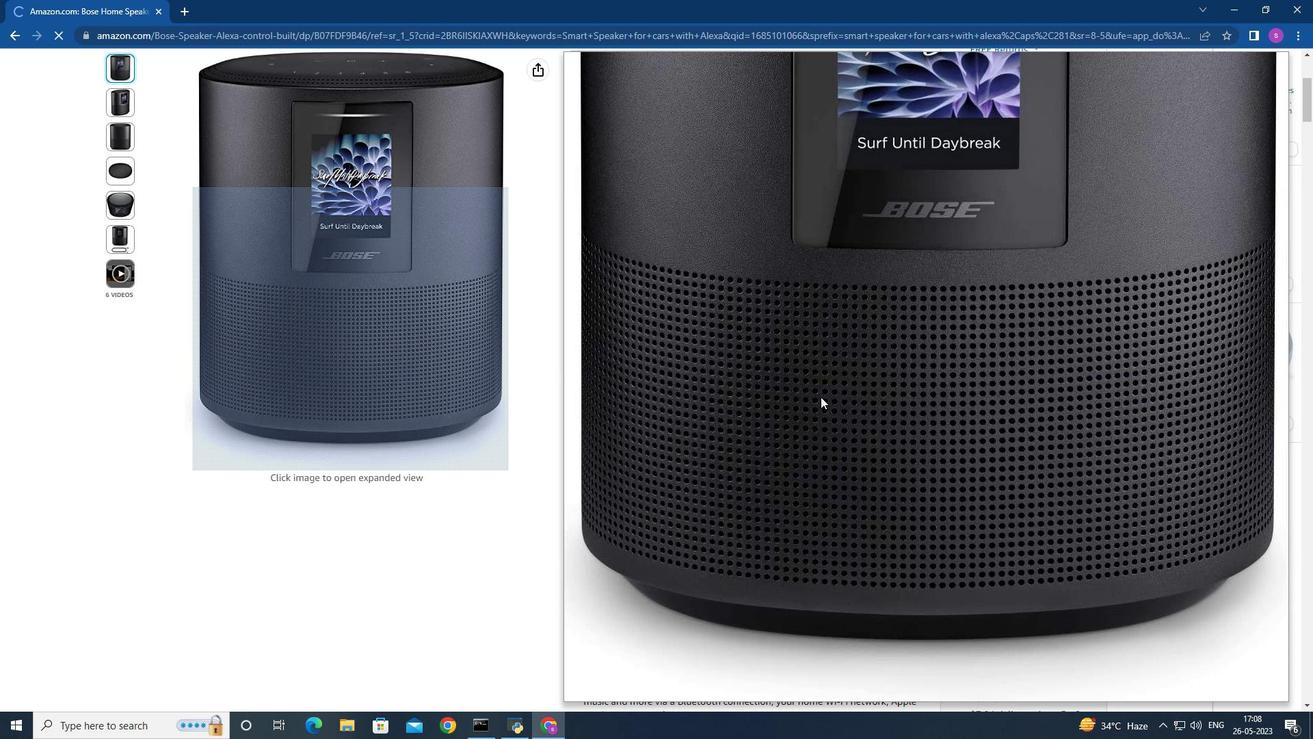 
Action: Mouse moved to (748, 440)
Screenshot: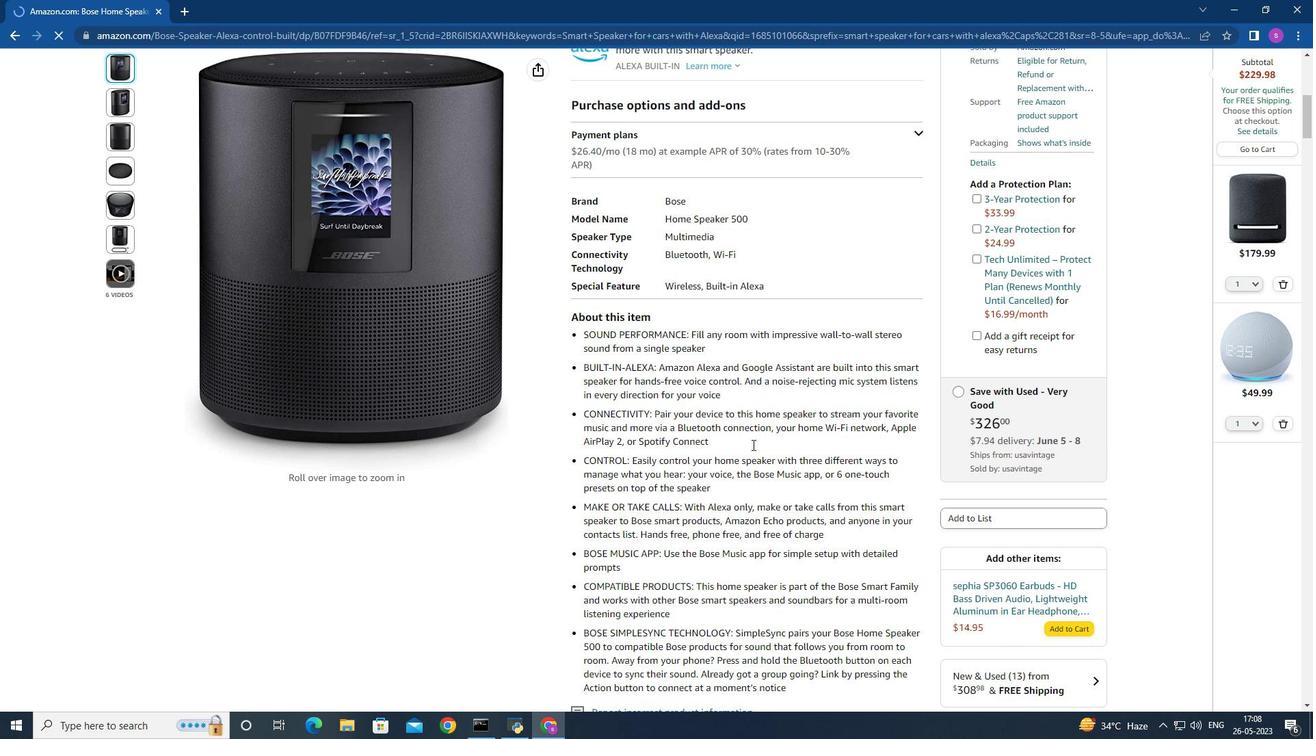 
Action: Mouse scrolled (748, 439) with delta (0, 0)
Screenshot: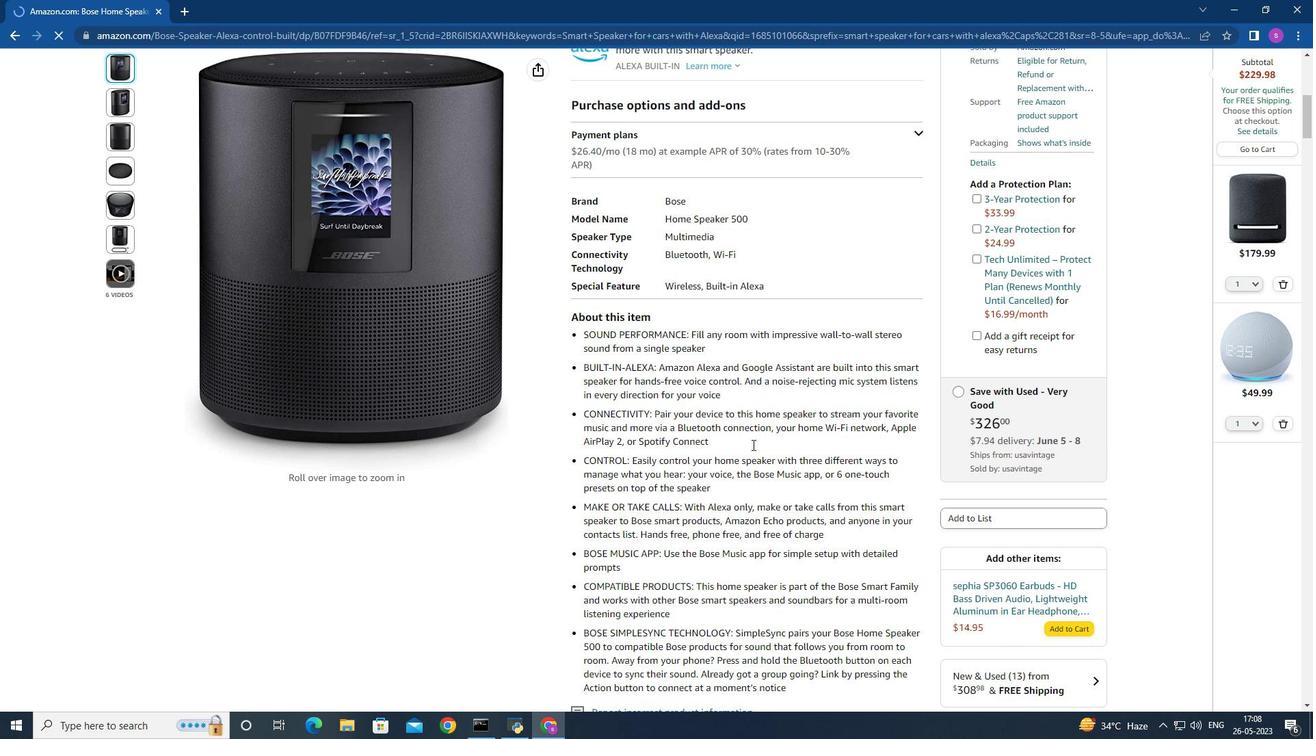
Action: Mouse moved to (744, 436)
Screenshot: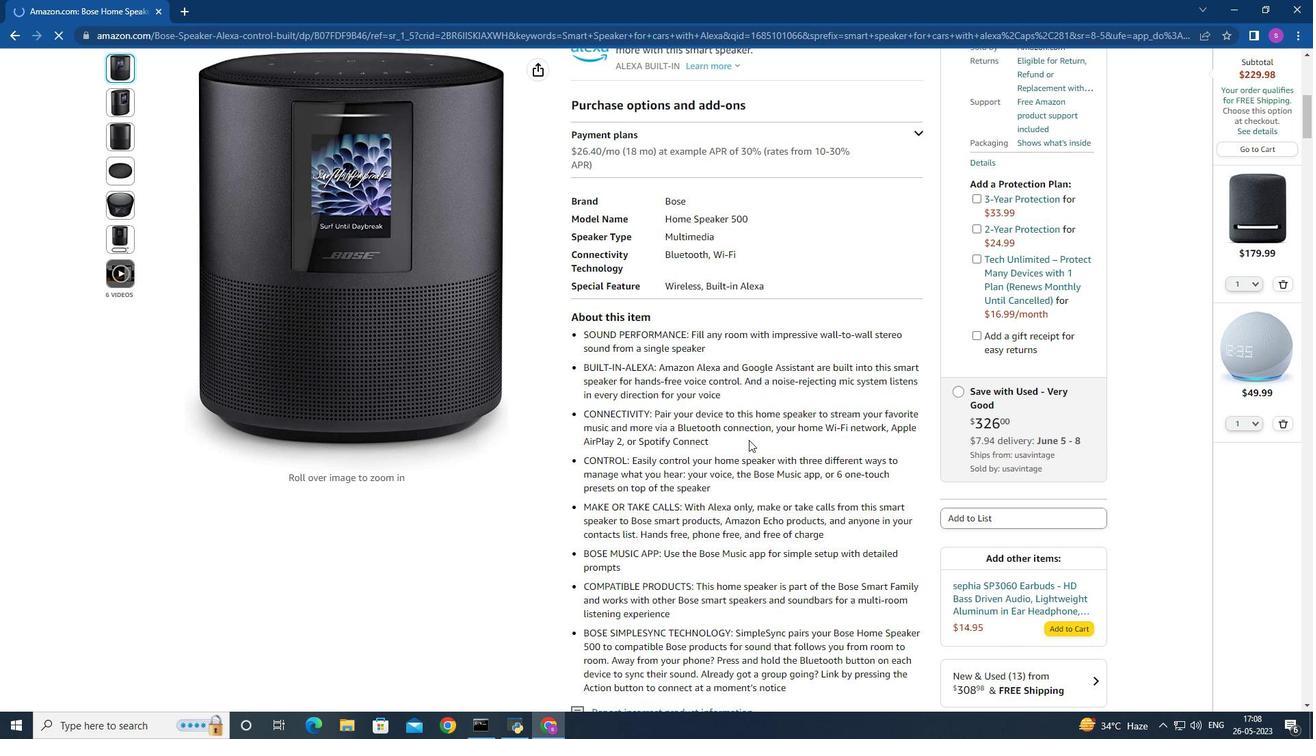 
Action: Mouse scrolled (747, 438) with delta (0, 0)
Screenshot: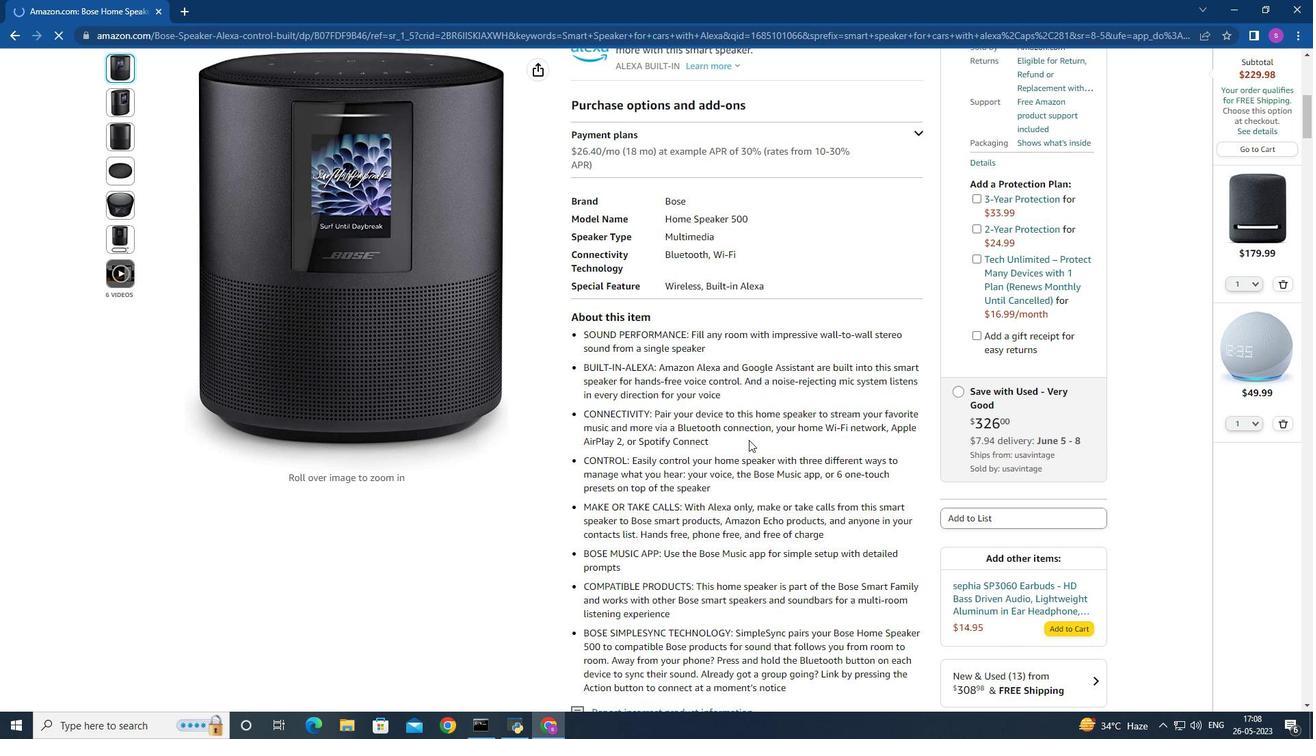 
Action: Mouse moved to (739, 434)
Screenshot: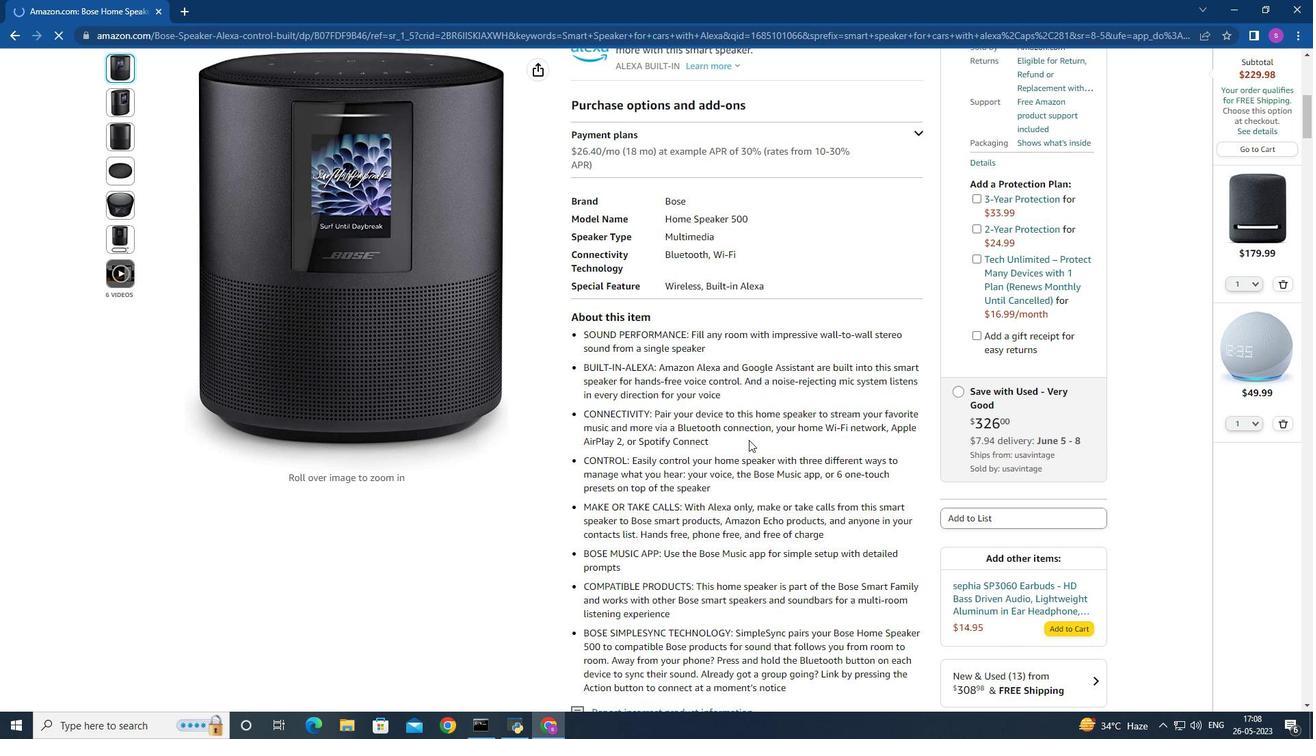 
Action: Mouse scrolled (747, 438) with delta (0, 0)
Screenshot: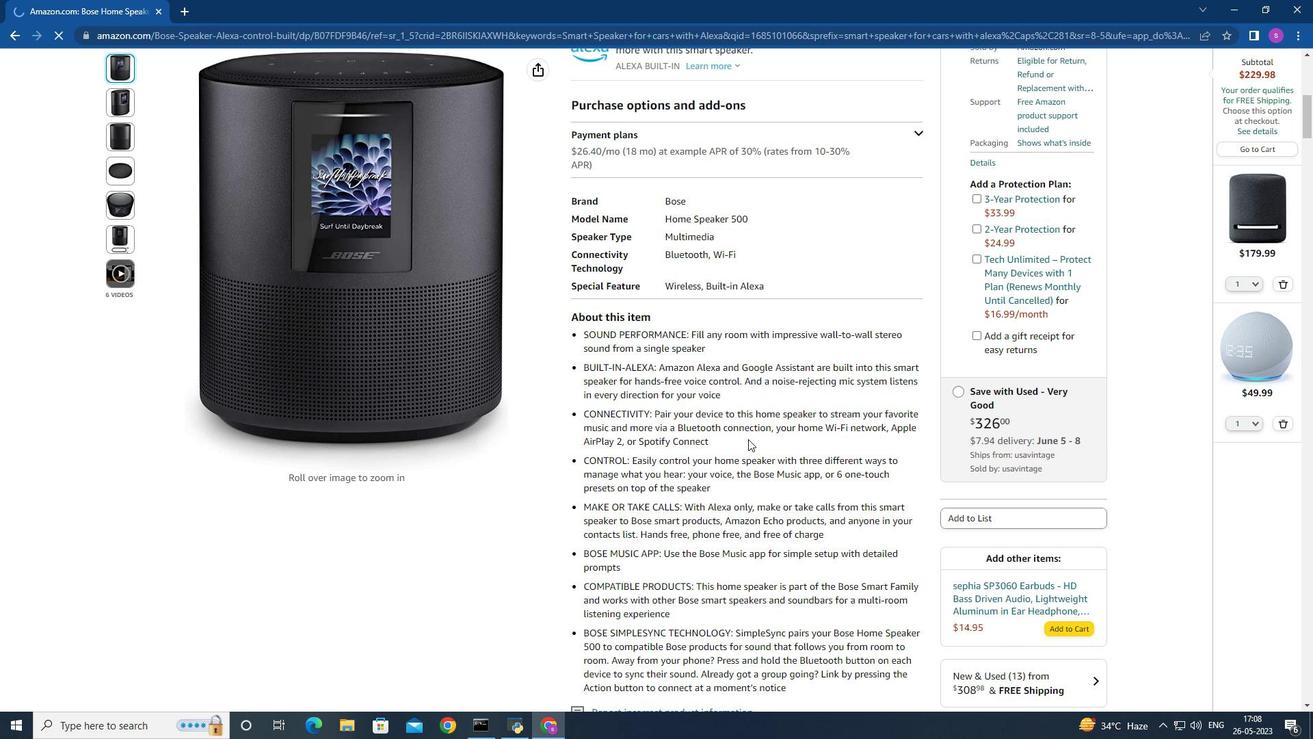 
Action: Mouse moved to (711, 421)
Screenshot: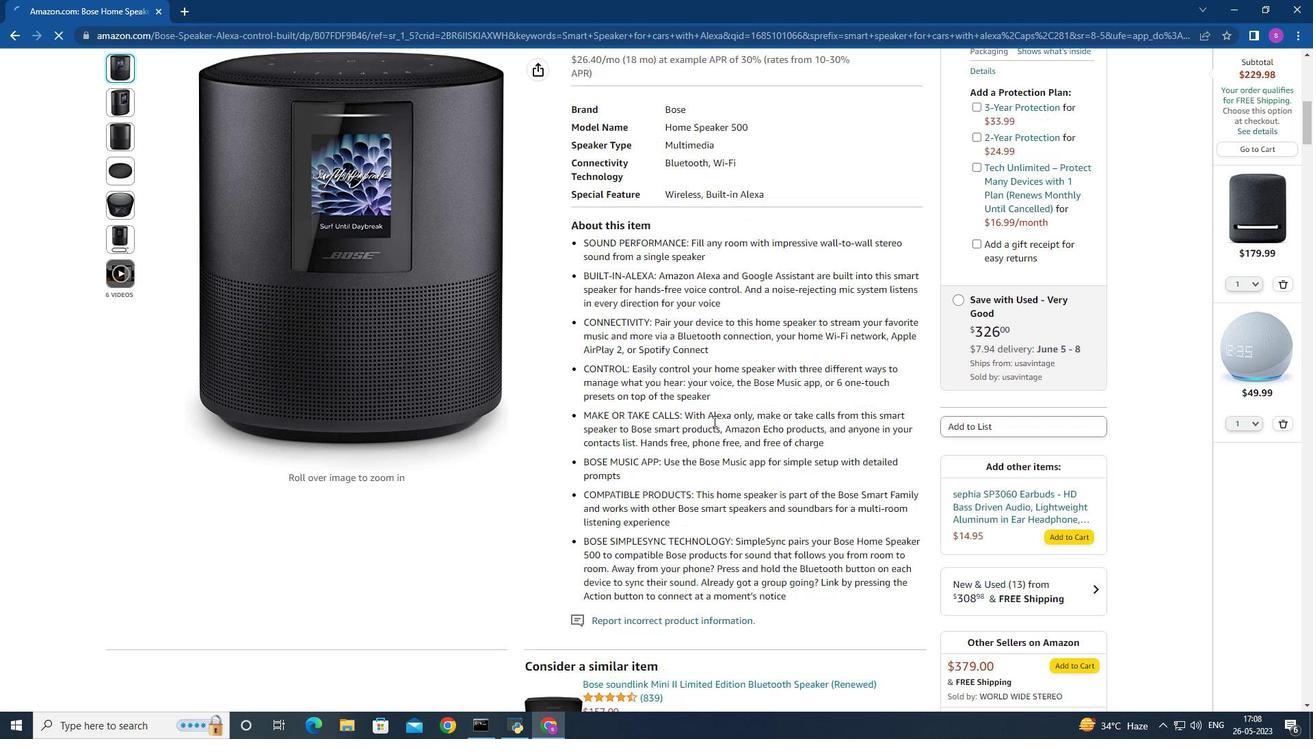 
Action: Mouse scrolled (711, 420) with delta (0, 0)
Screenshot: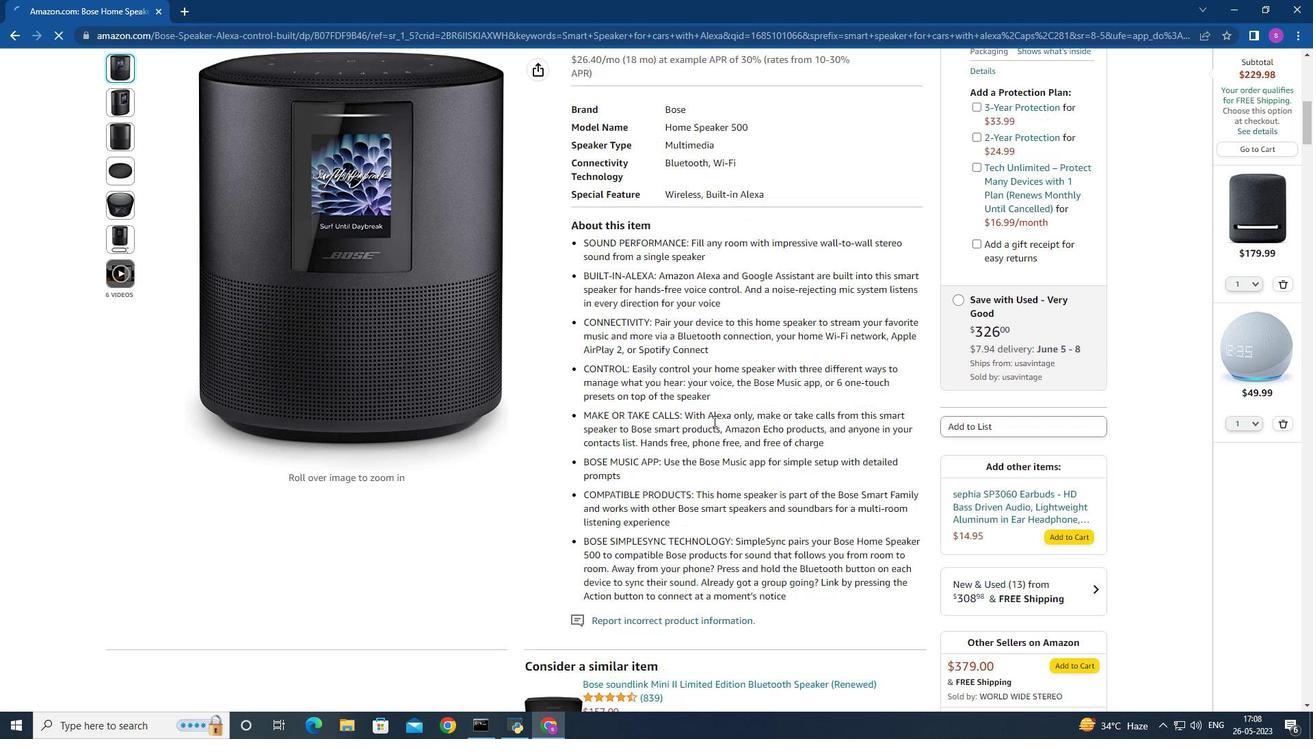 
Action: Mouse scrolled (711, 420) with delta (0, 0)
Screenshot: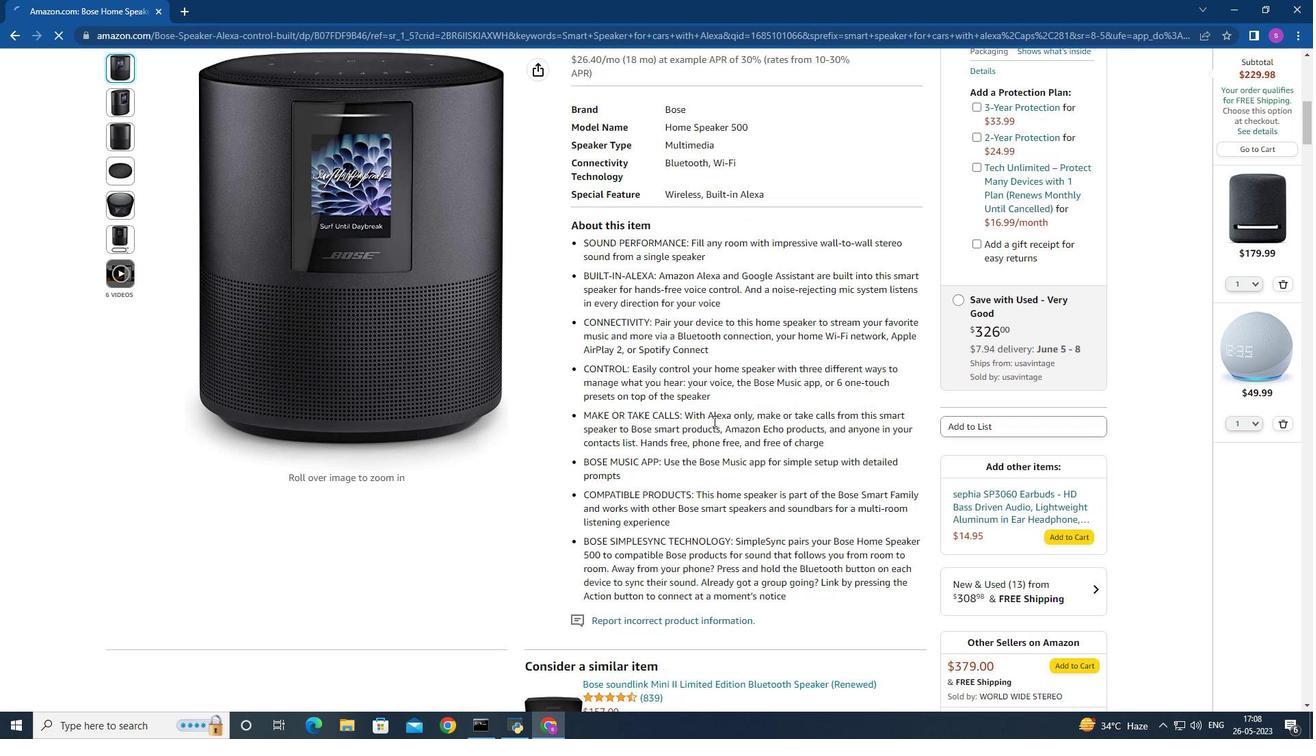 
Action: Mouse moved to (716, 420)
Screenshot: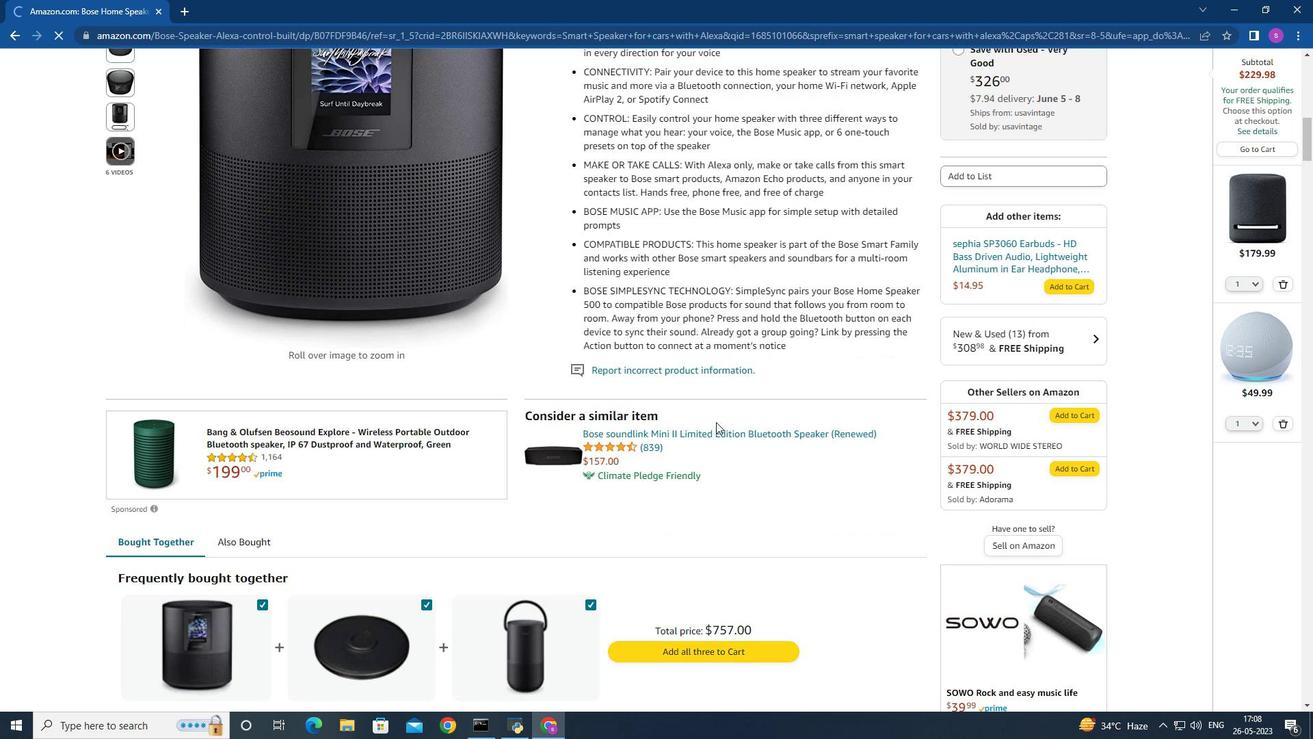 
Action: Mouse scrolled (716, 421) with delta (0, 0)
Screenshot: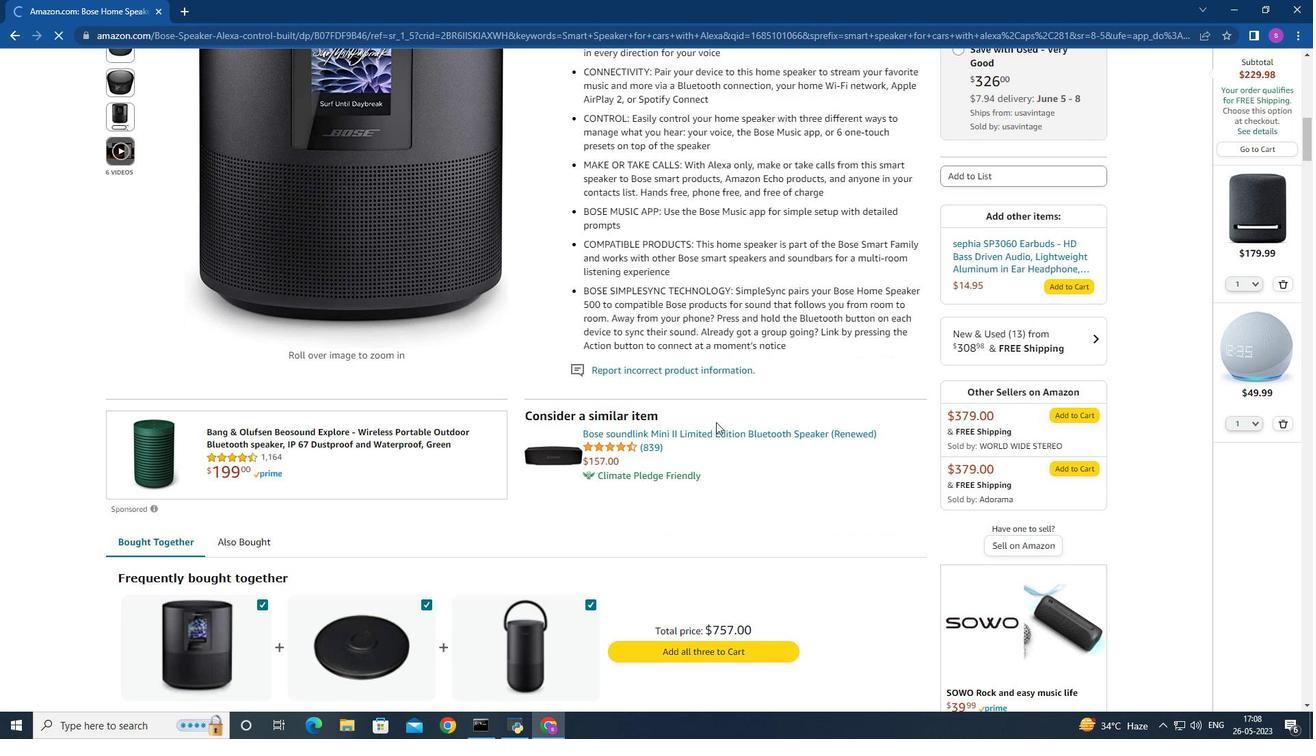 
Action: Mouse moved to (715, 419)
Screenshot: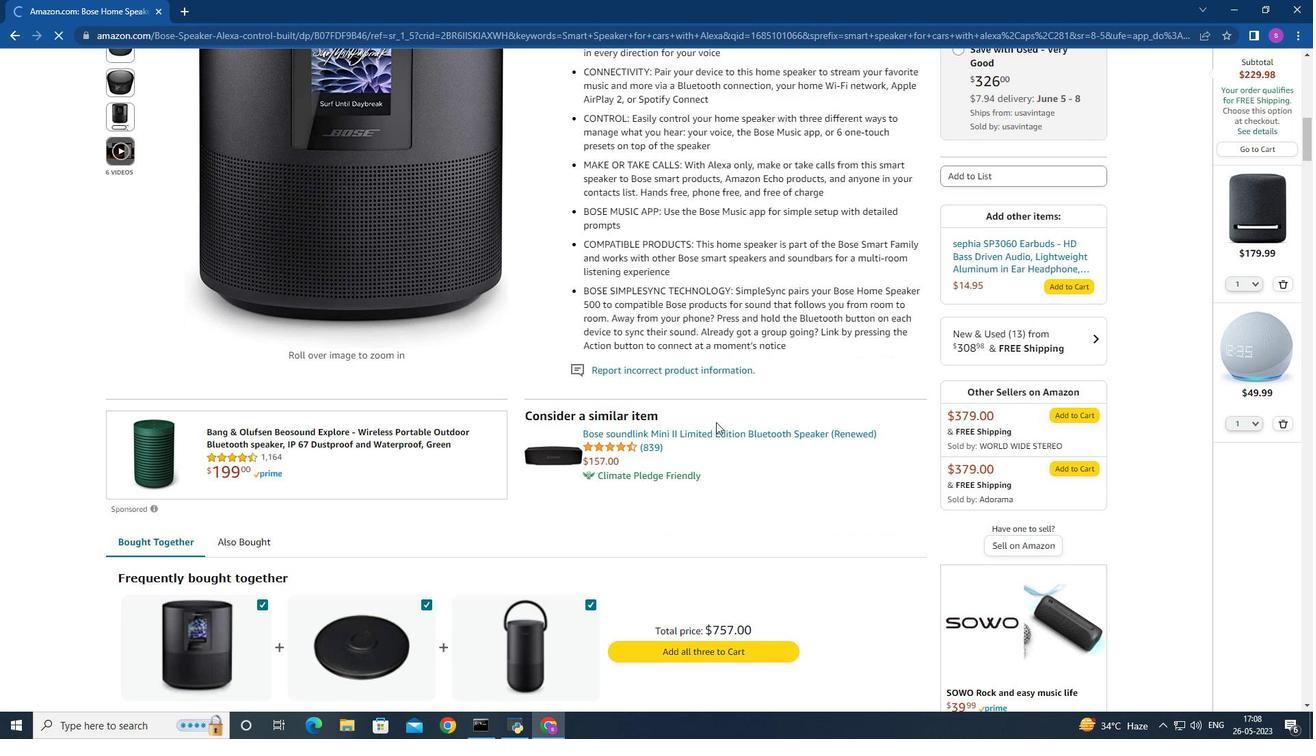 
Action: Mouse scrolled (715, 420) with delta (0, 0)
Screenshot: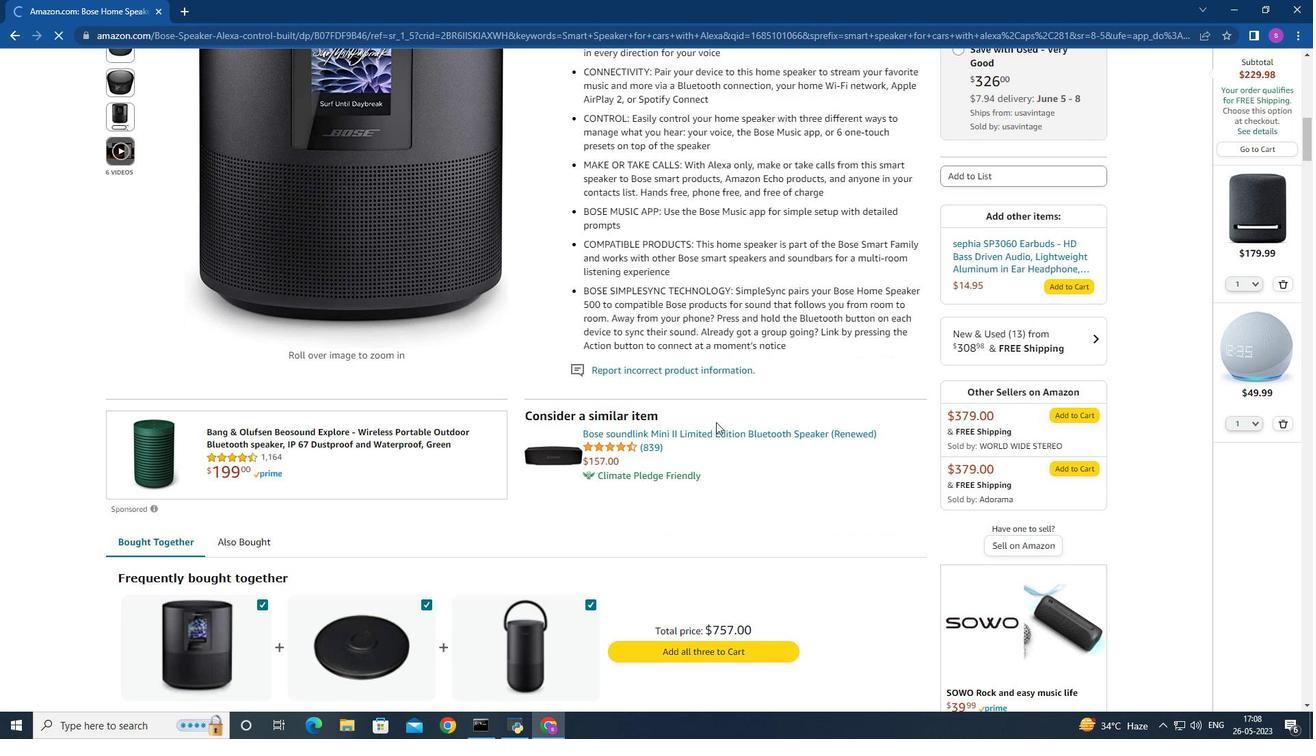 
Action: Mouse moved to (715, 418)
Screenshot: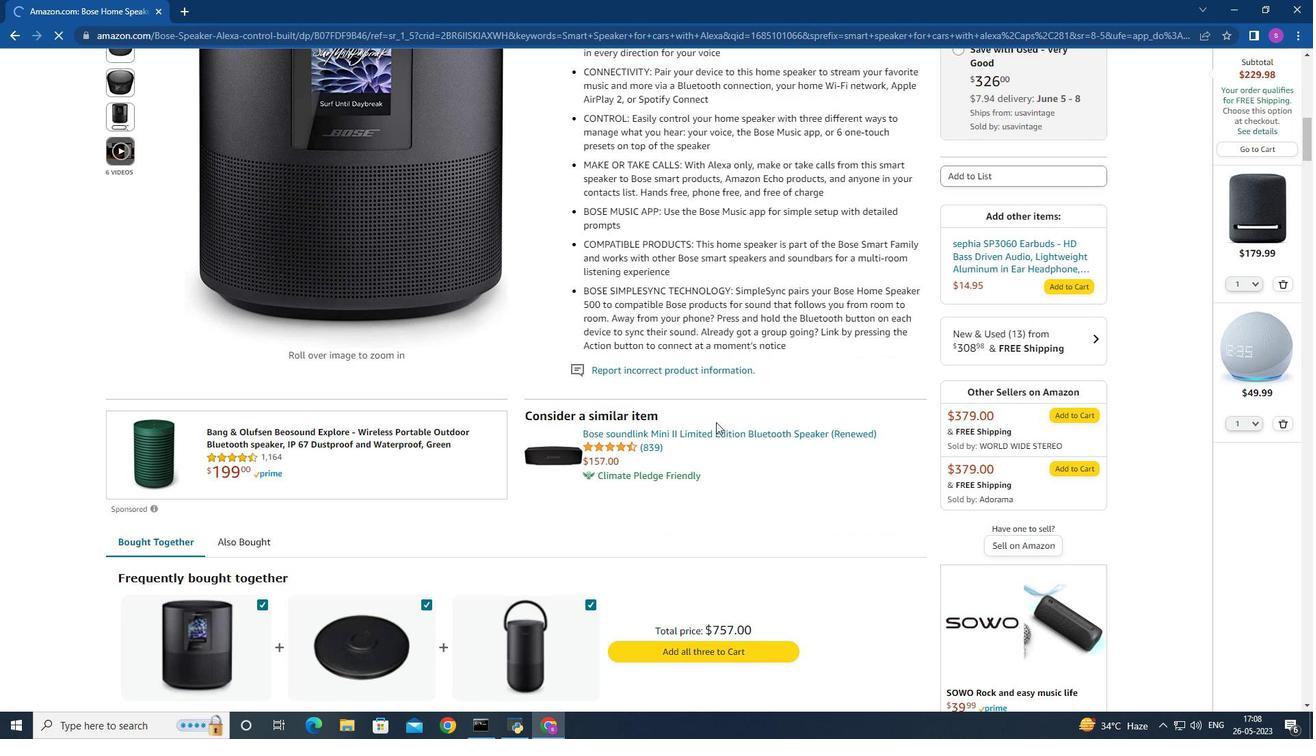 
Action: Mouse scrolled (715, 419) with delta (0, 0)
Screenshot: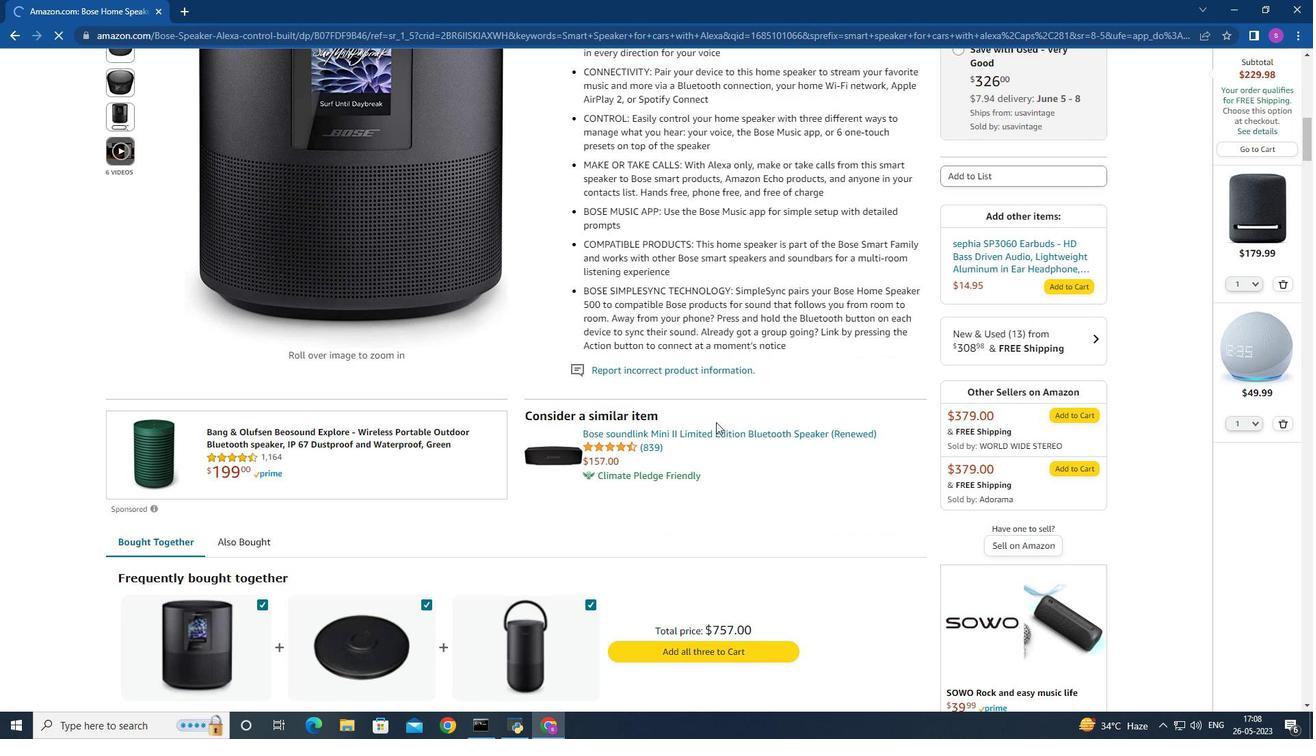 
Action: Mouse moved to (715, 418)
Screenshot: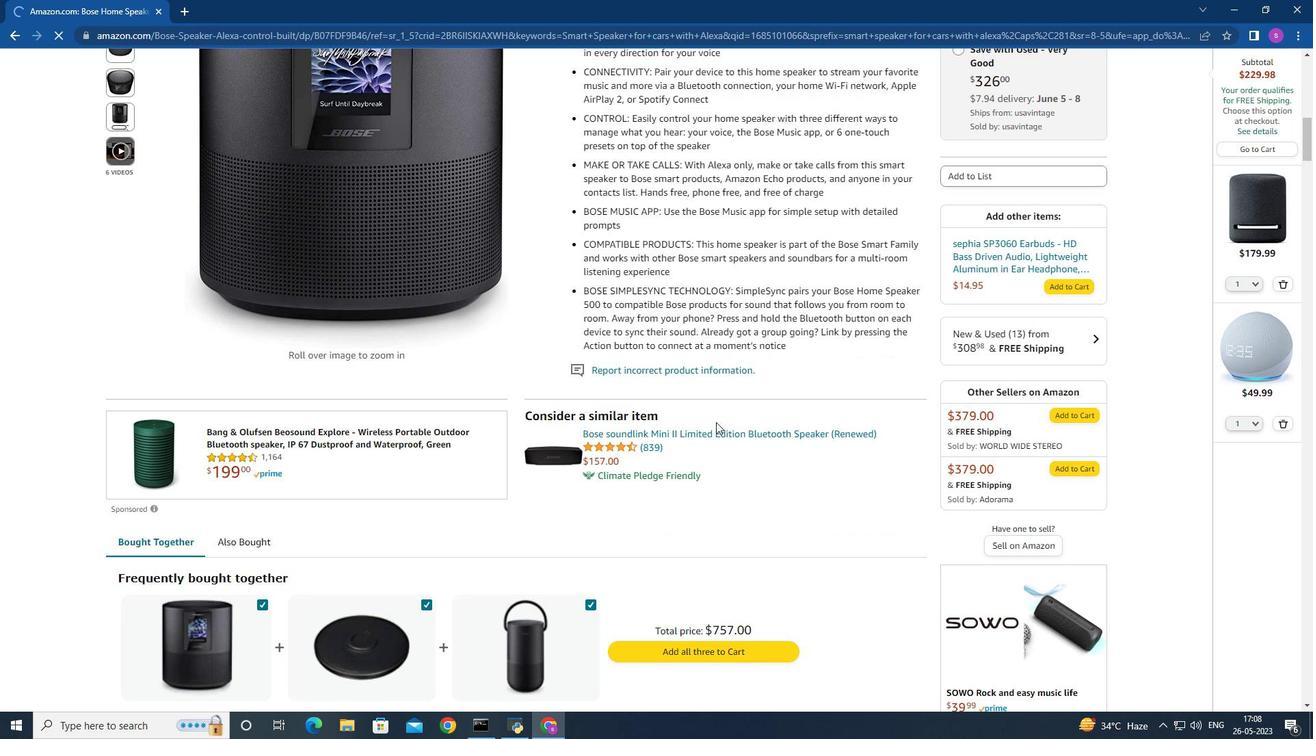 
Action: Mouse scrolled (715, 419) with delta (0, 0)
Screenshot: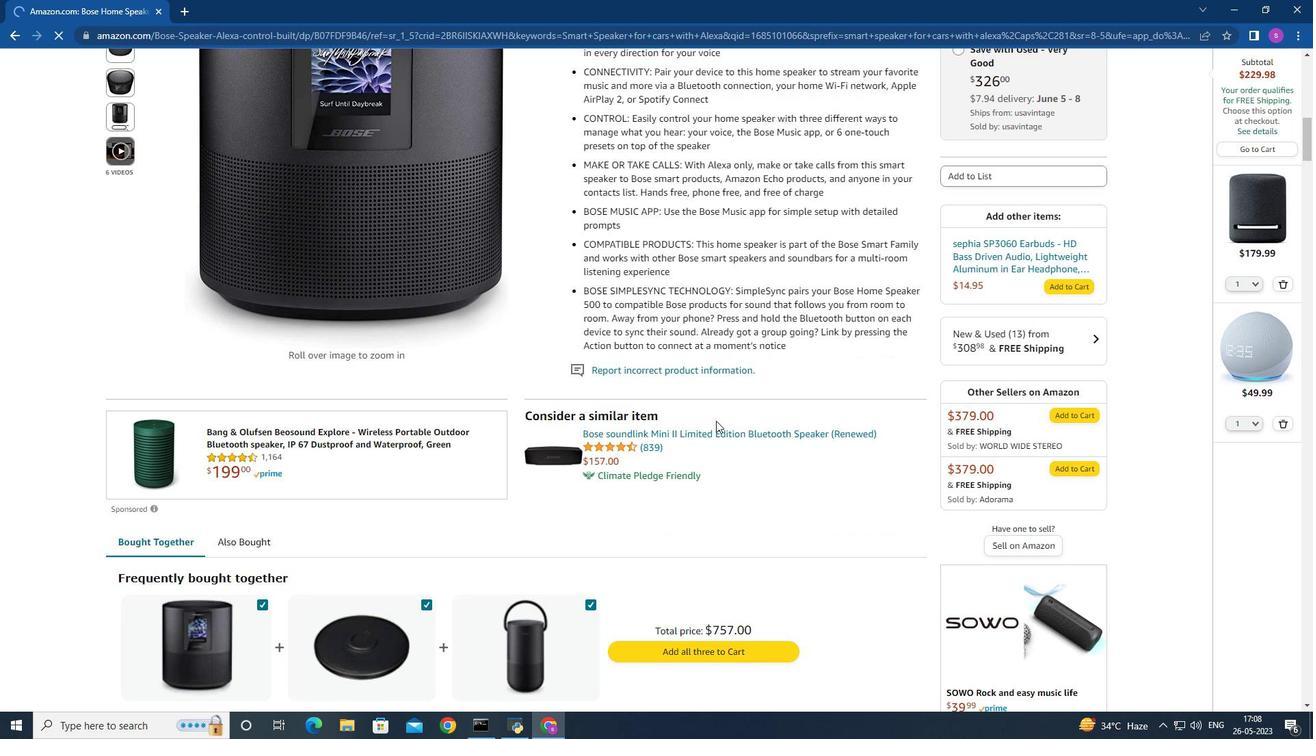 
Action: Mouse moved to (715, 421)
Screenshot: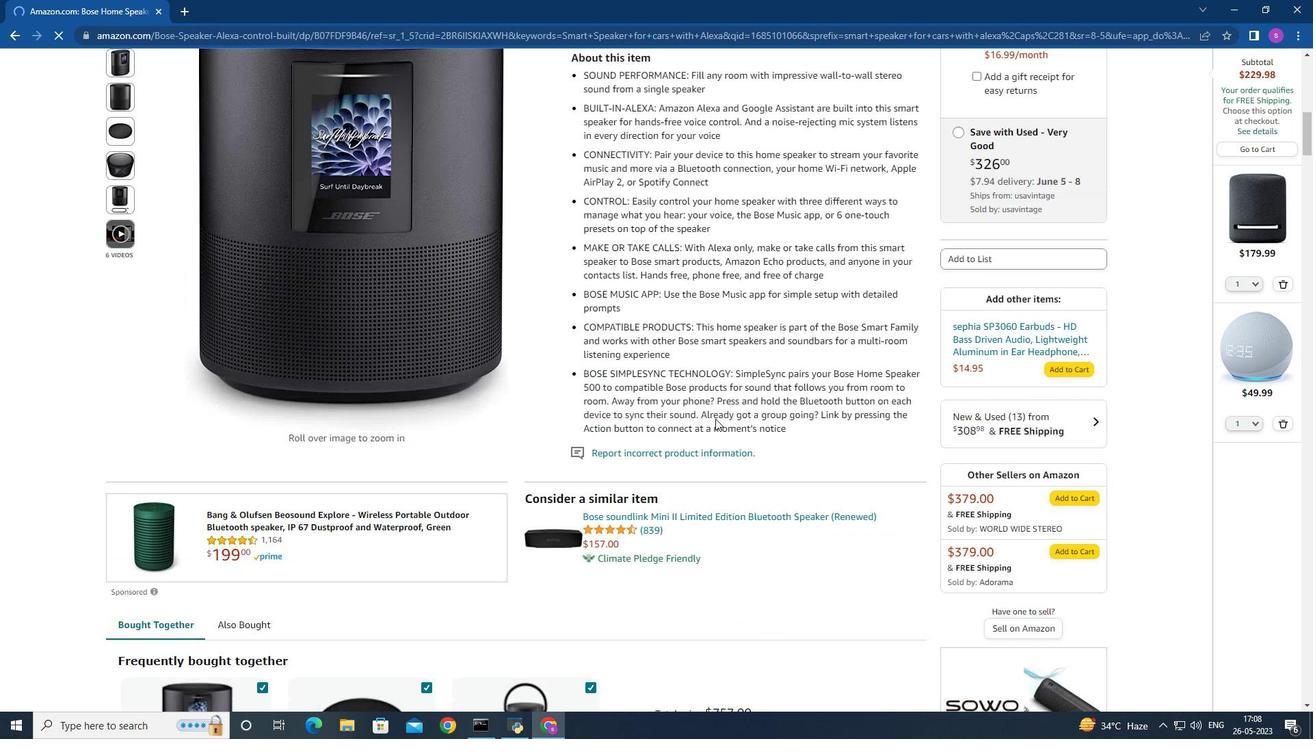 
Action: Mouse scrolled (715, 422) with delta (0, 0)
Screenshot: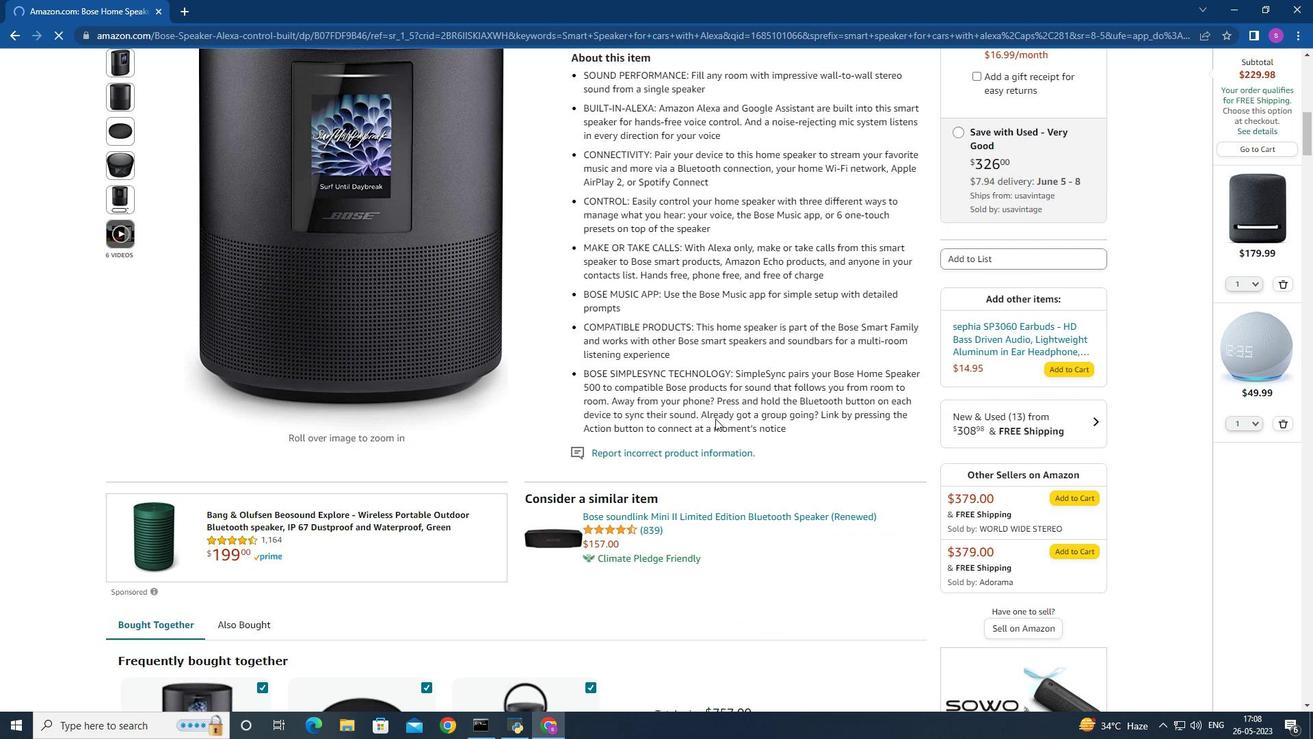 
Action: Mouse scrolled (715, 422) with delta (0, 0)
Screenshot: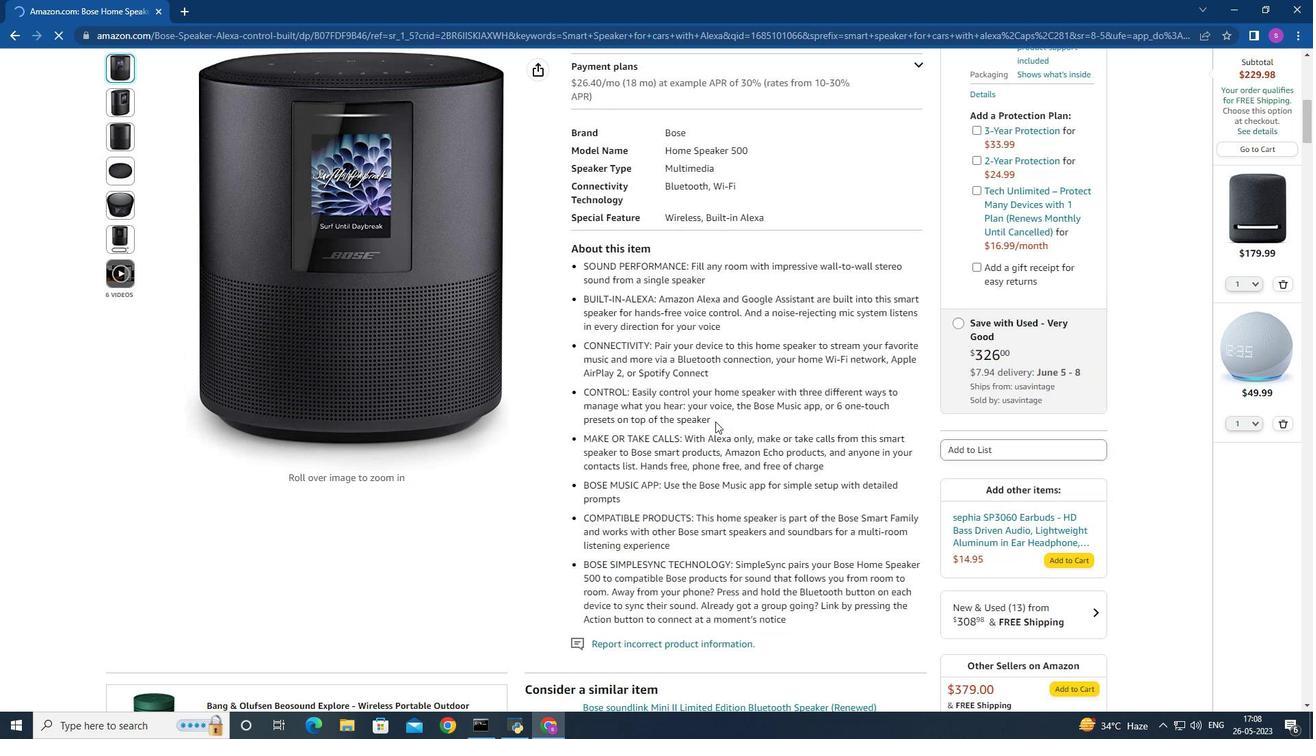 
Action: Mouse scrolled (715, 422) with delta (0, 0)
Screenshot: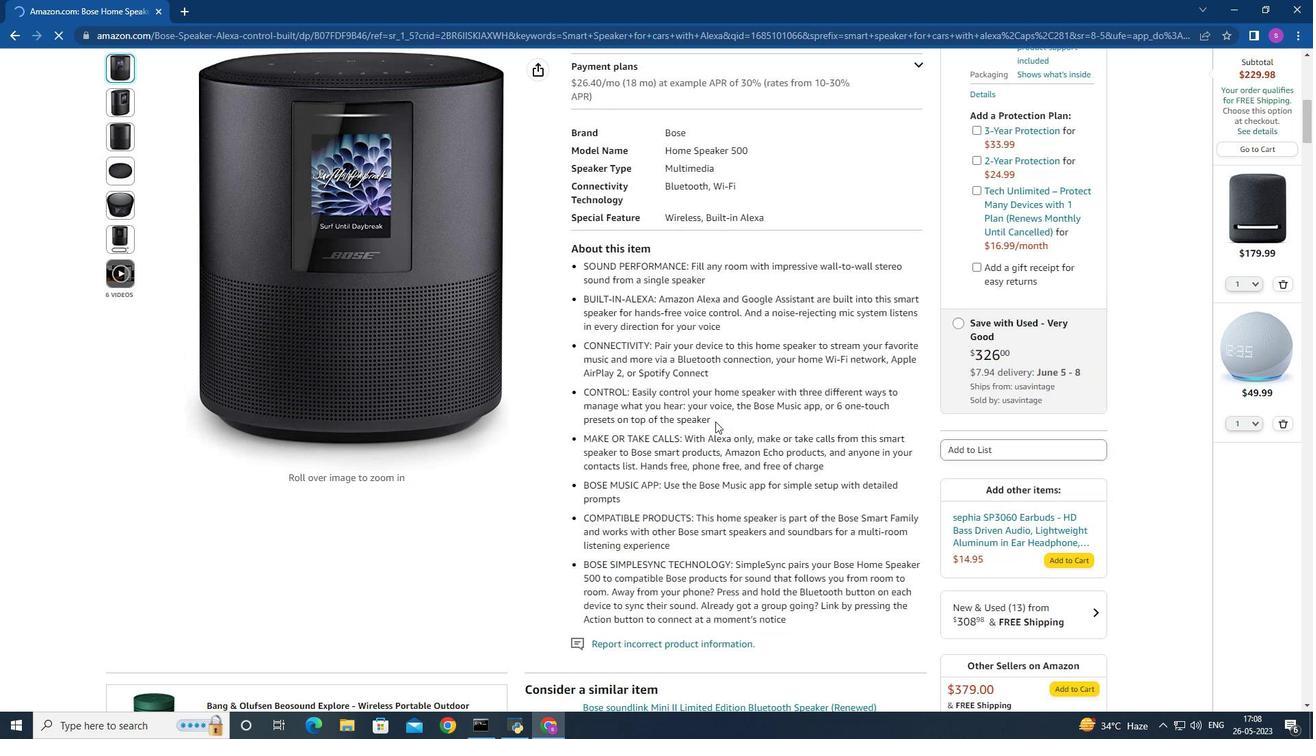 
Action: Mouse moved to (736, 412)
Screenshot: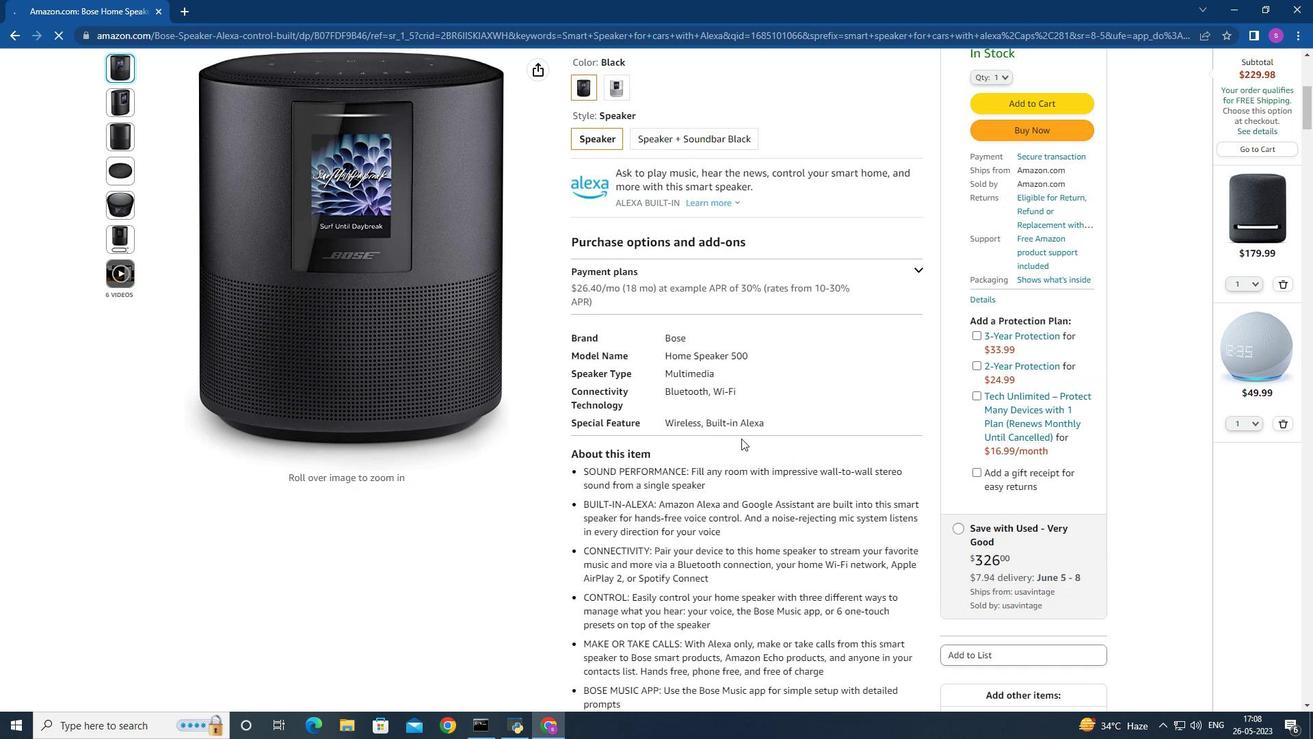 
Action: Mouse scrolled (736, 413) with delta (0, 0)
Screenshot: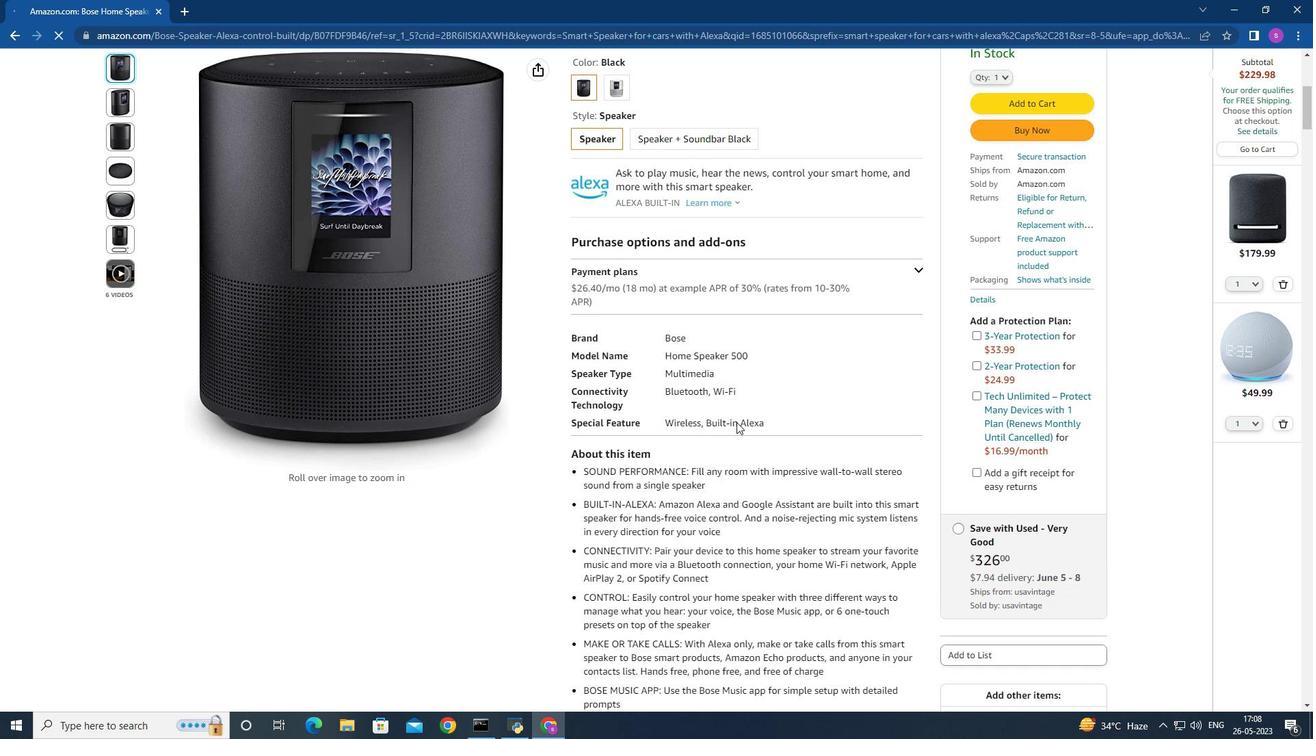 
Action: Mouse scrolled (736, 413) with delta (0, 0)
Screenshot: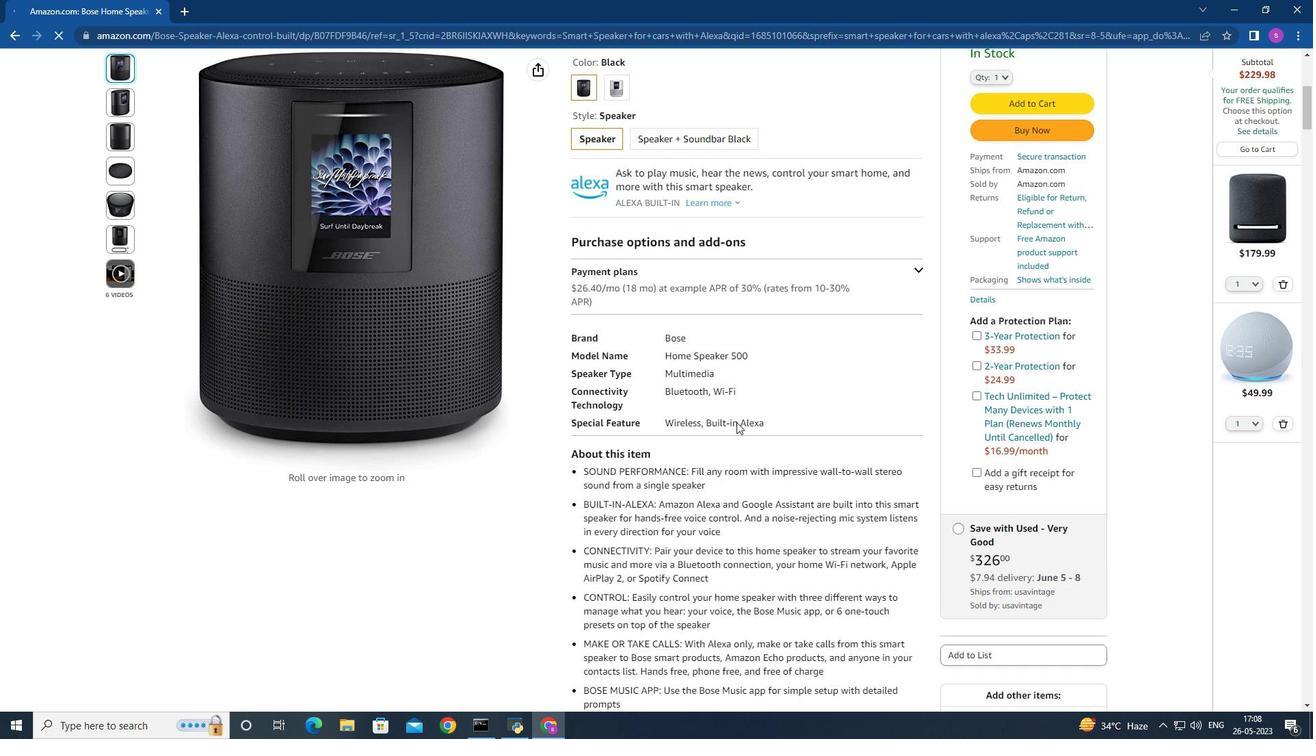 
Action: Mouse moved to (736, 415)
Screenshot: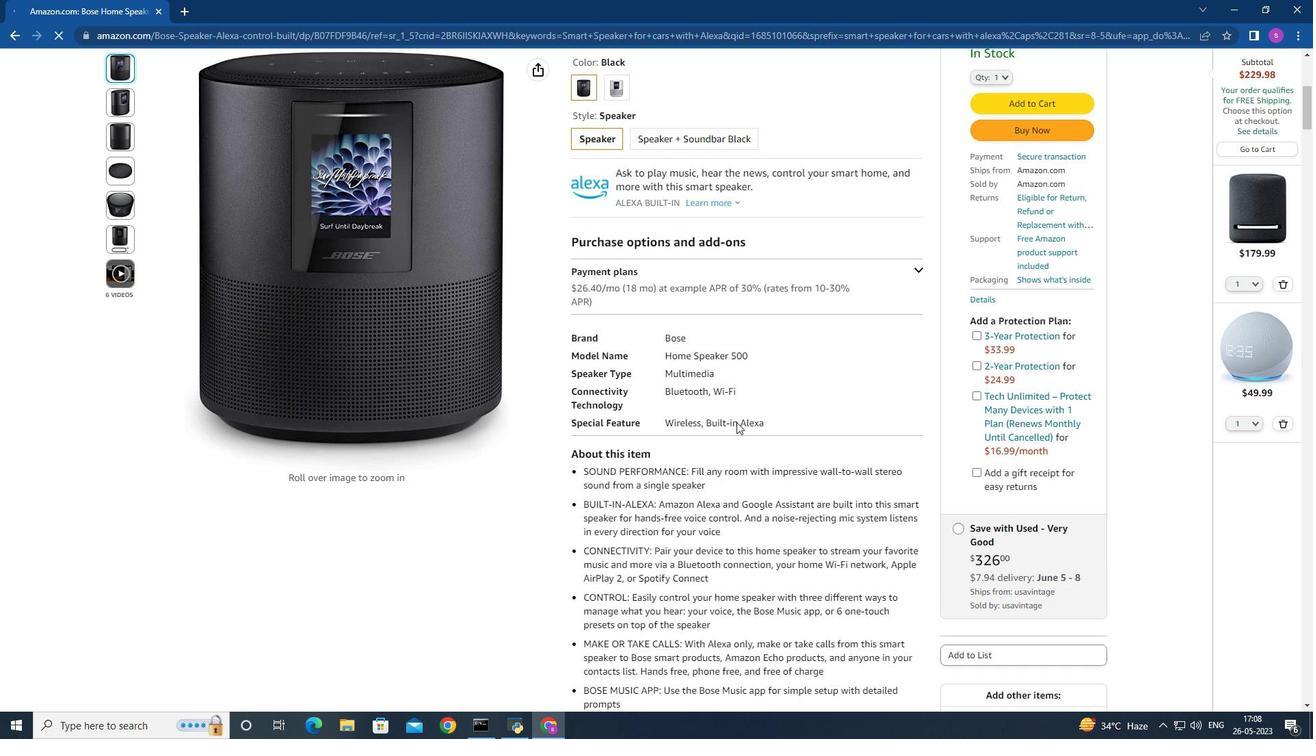 
Action: Mouse scrolled (736, 416) with delta (0, 0)
Screenshot: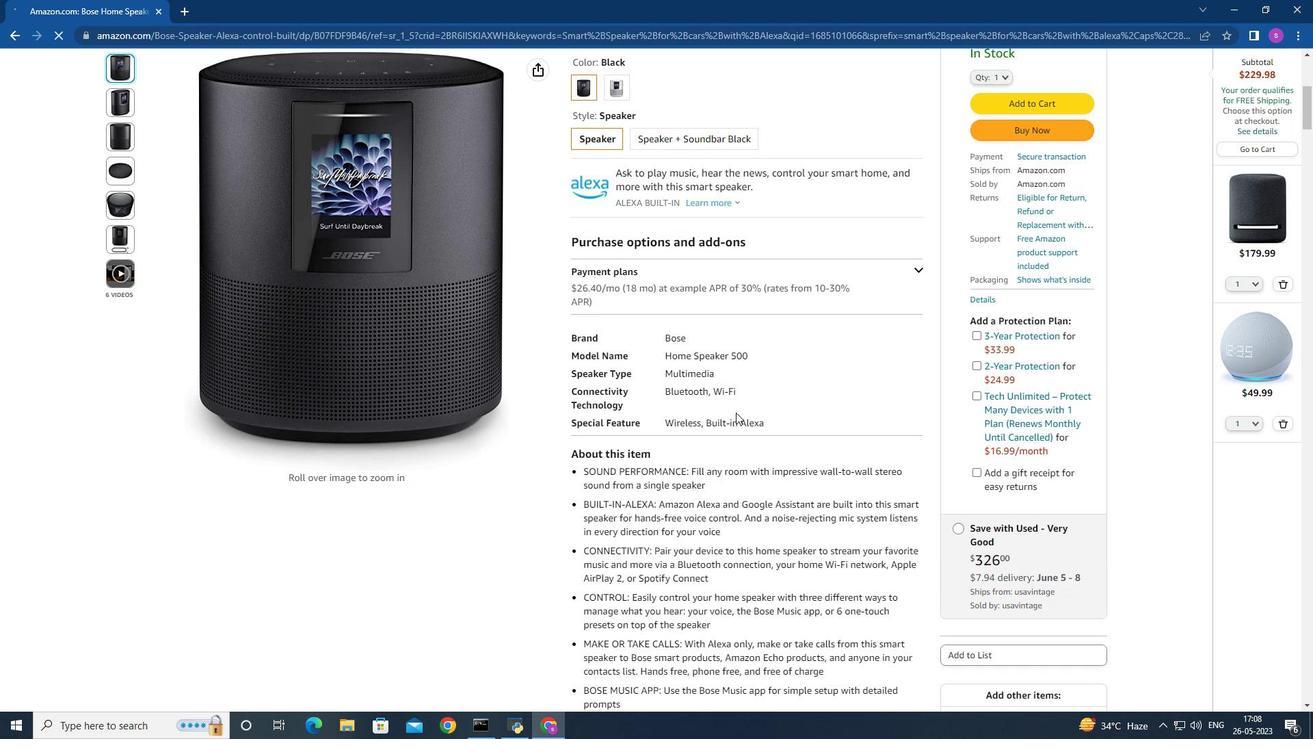 
Action: Mouse moved to (736, 419)
Screenshot: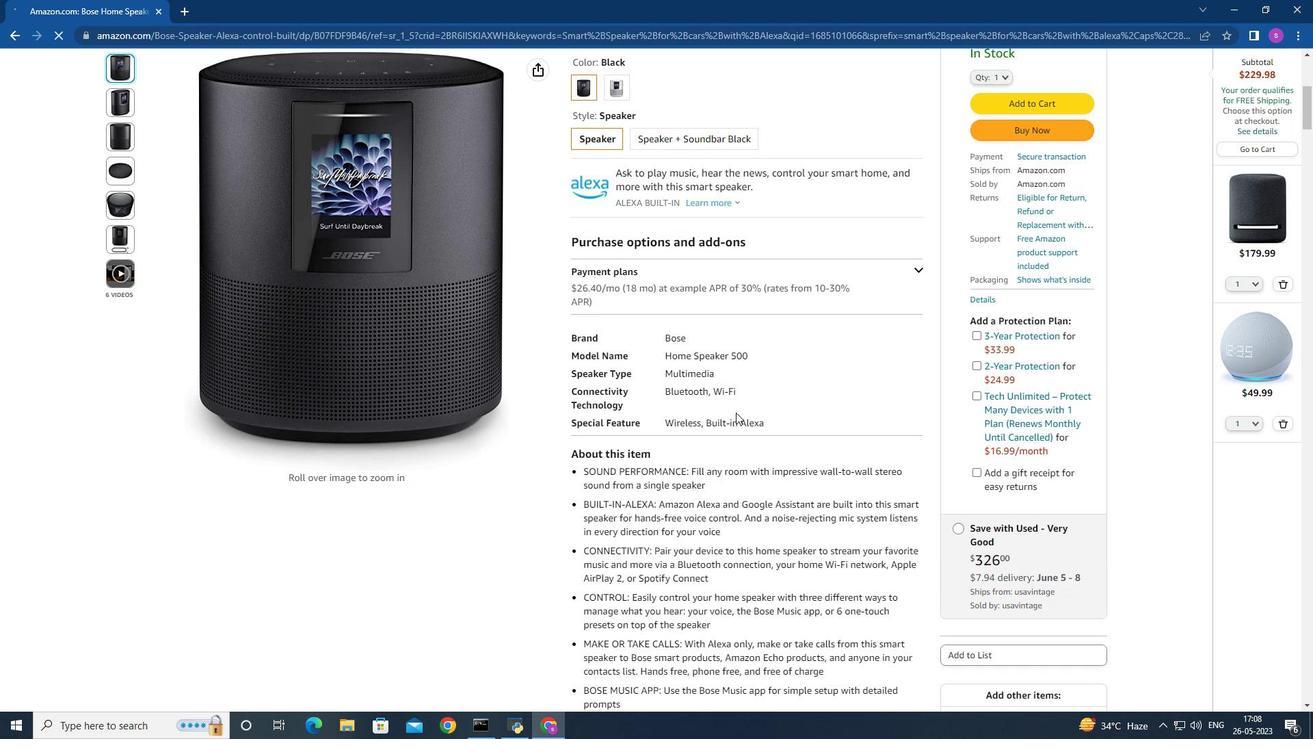 
Action: Mouse scrolled (736, 419) with delta (0, 0)
Screenshot: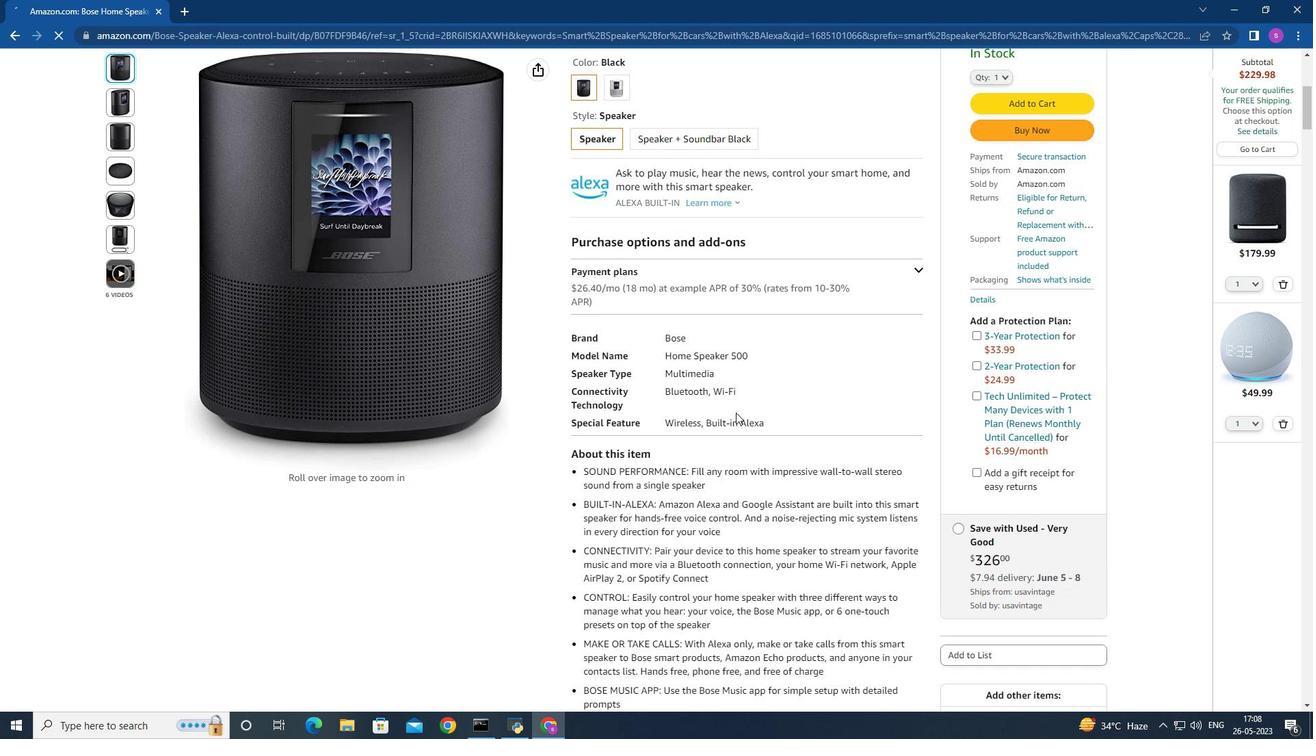 
Action: Mouse moved to (736, 419)
Screenshot: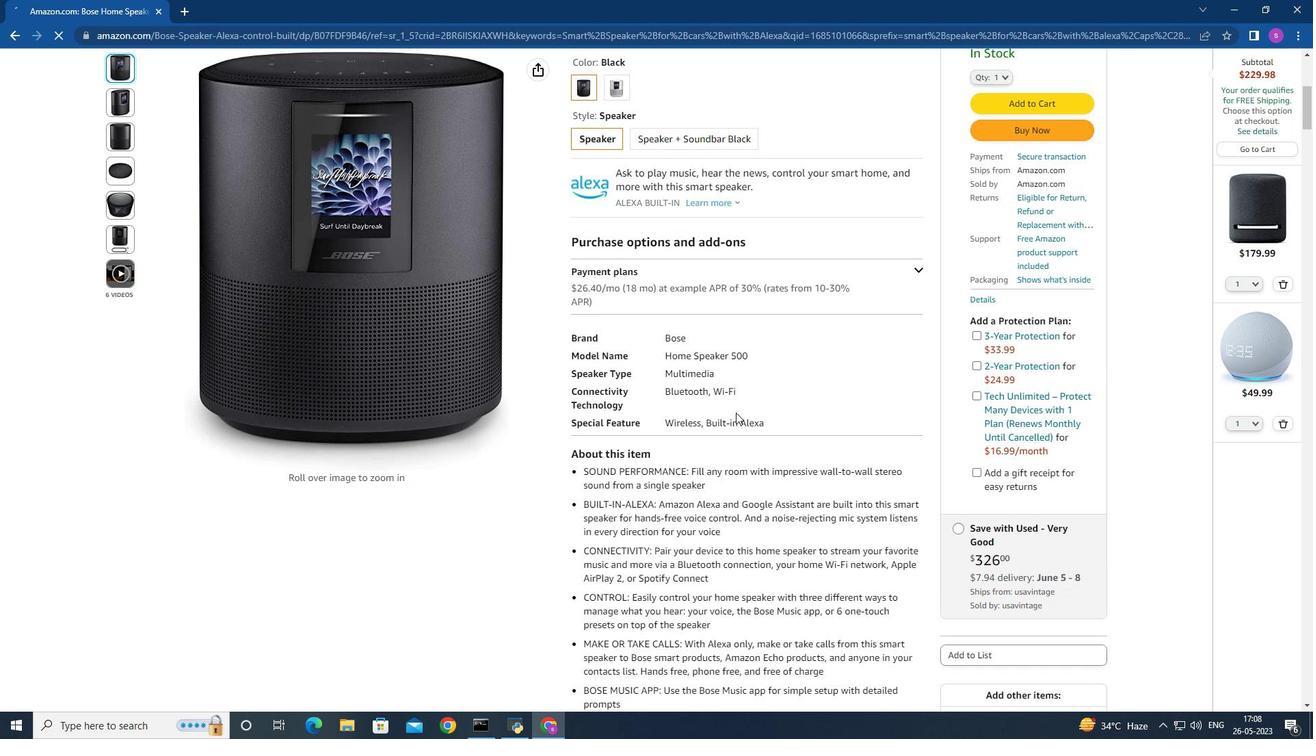 
Action: Mouse scrolled (736, 420) with delta (0, 0)
Screenshot: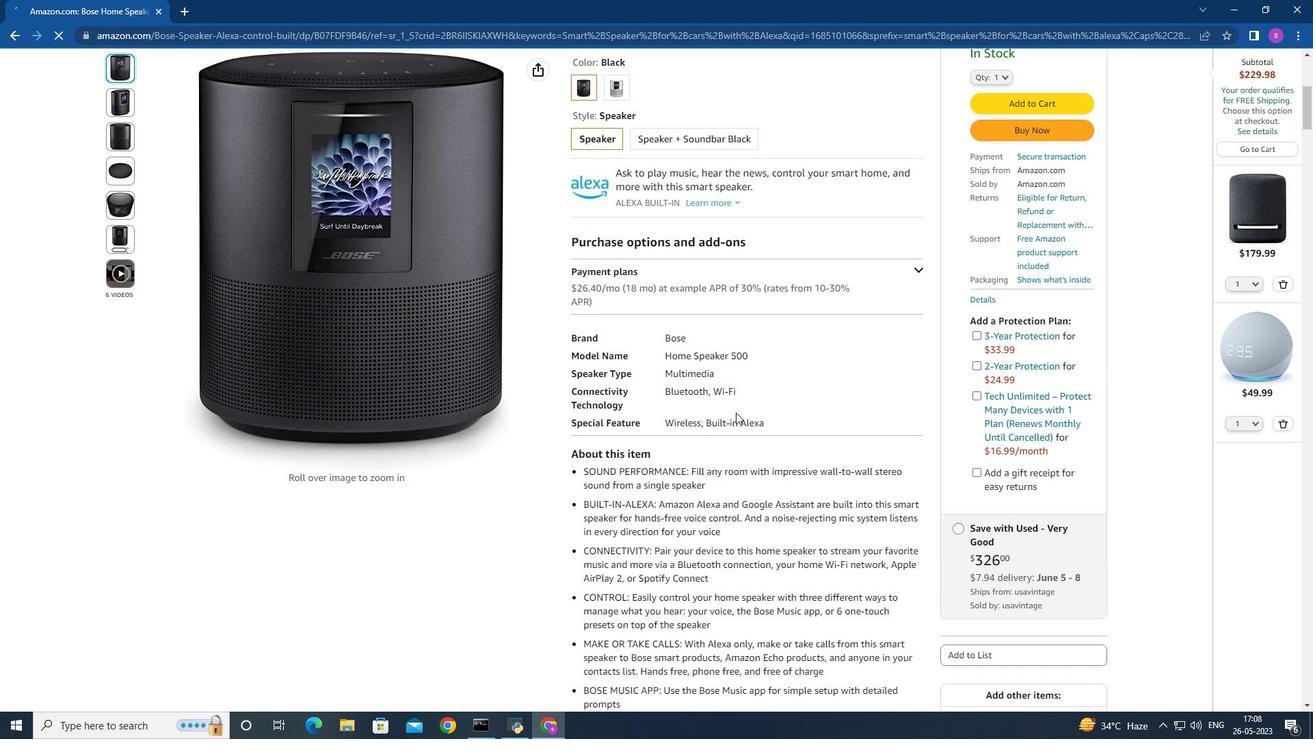 
Action: Mouse moved to (13, 36)
Screenshot: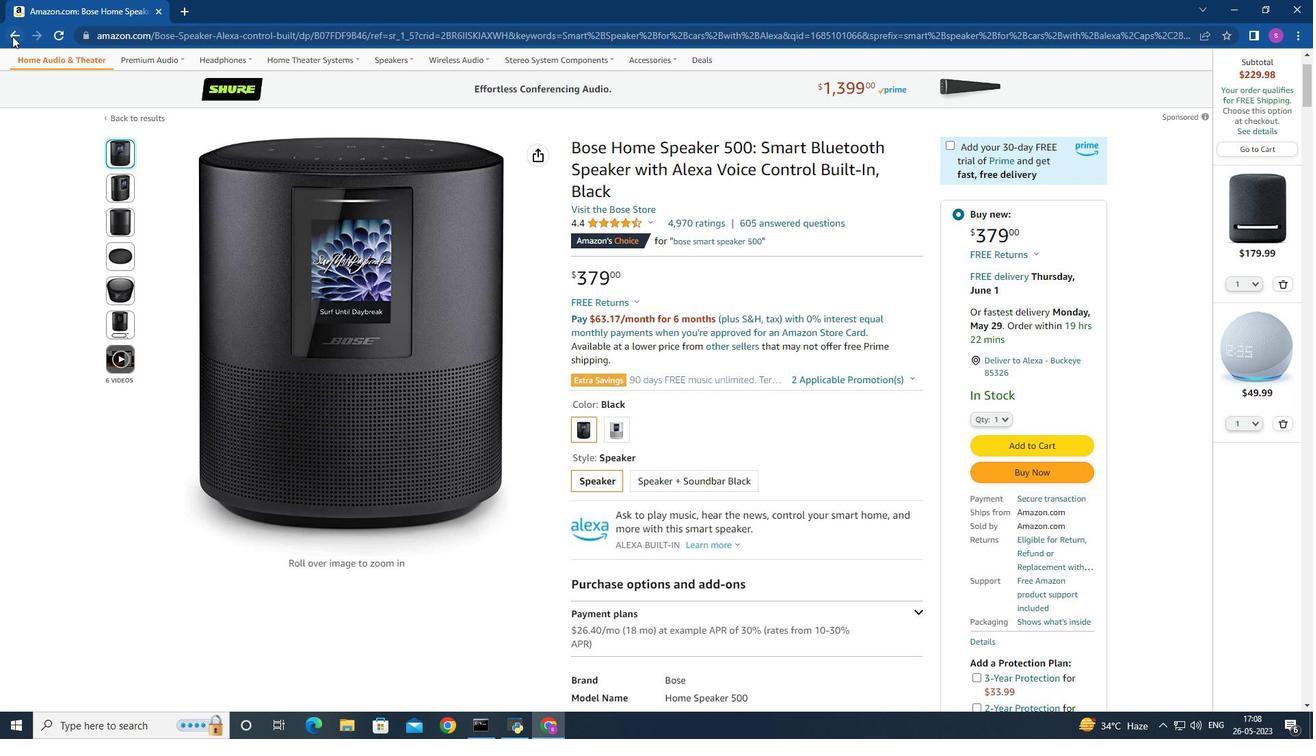 
Action: Mouse pressed left at (13, 36)
Screenshot: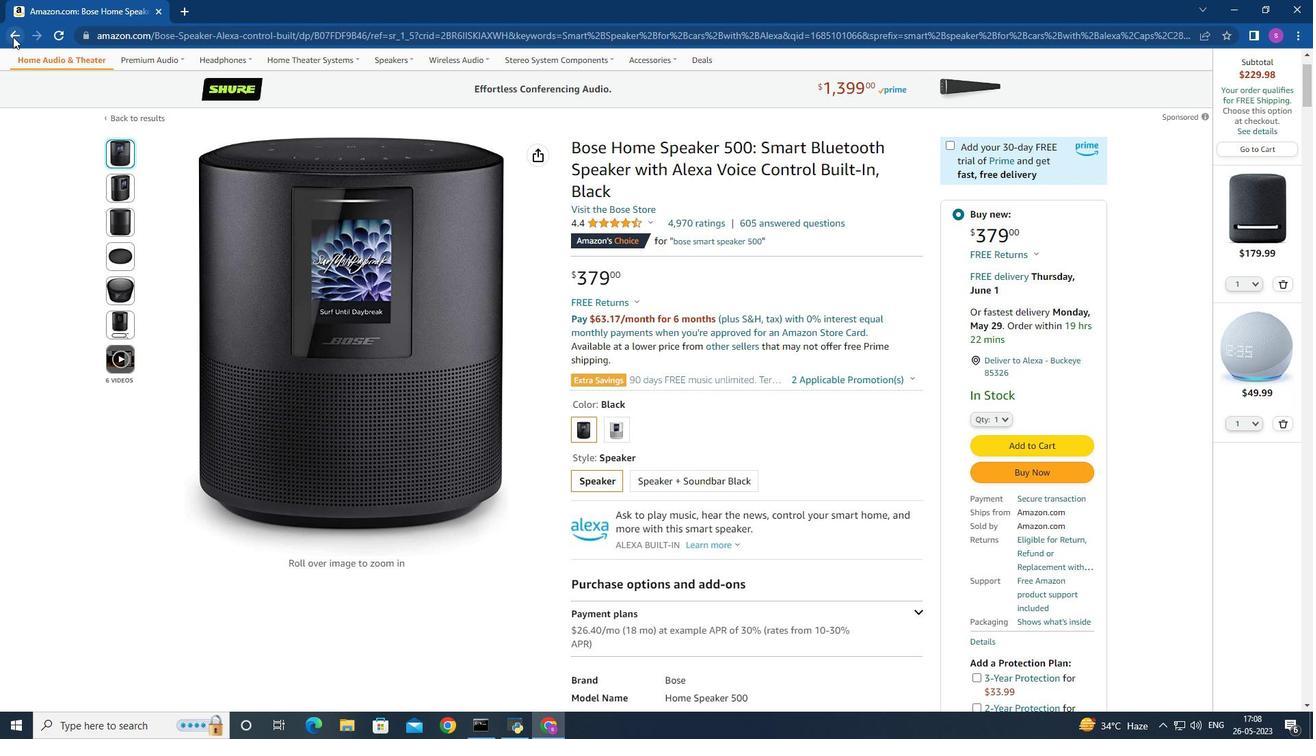 
Action: Mouse moved to (450, 277)
Screenshot: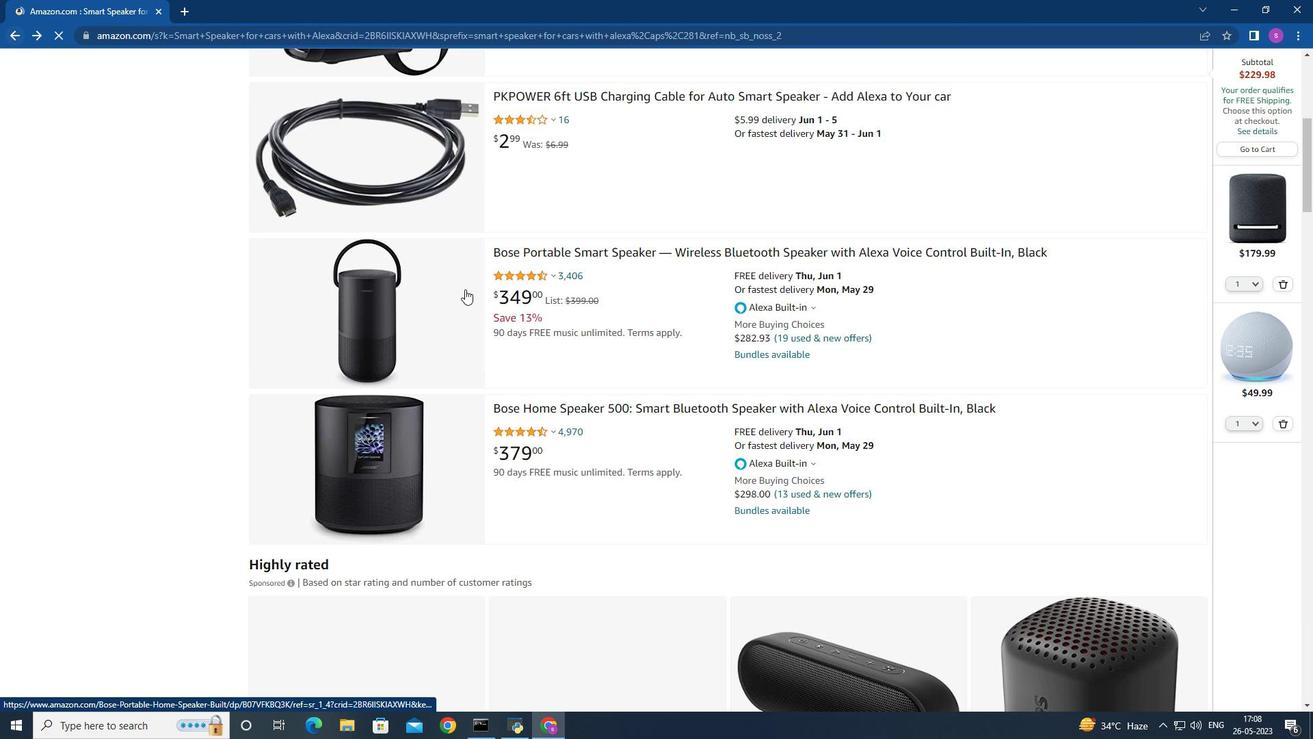 
Action: Mouse scrolled (450, 276) with delta (0, 0)
Screenshot: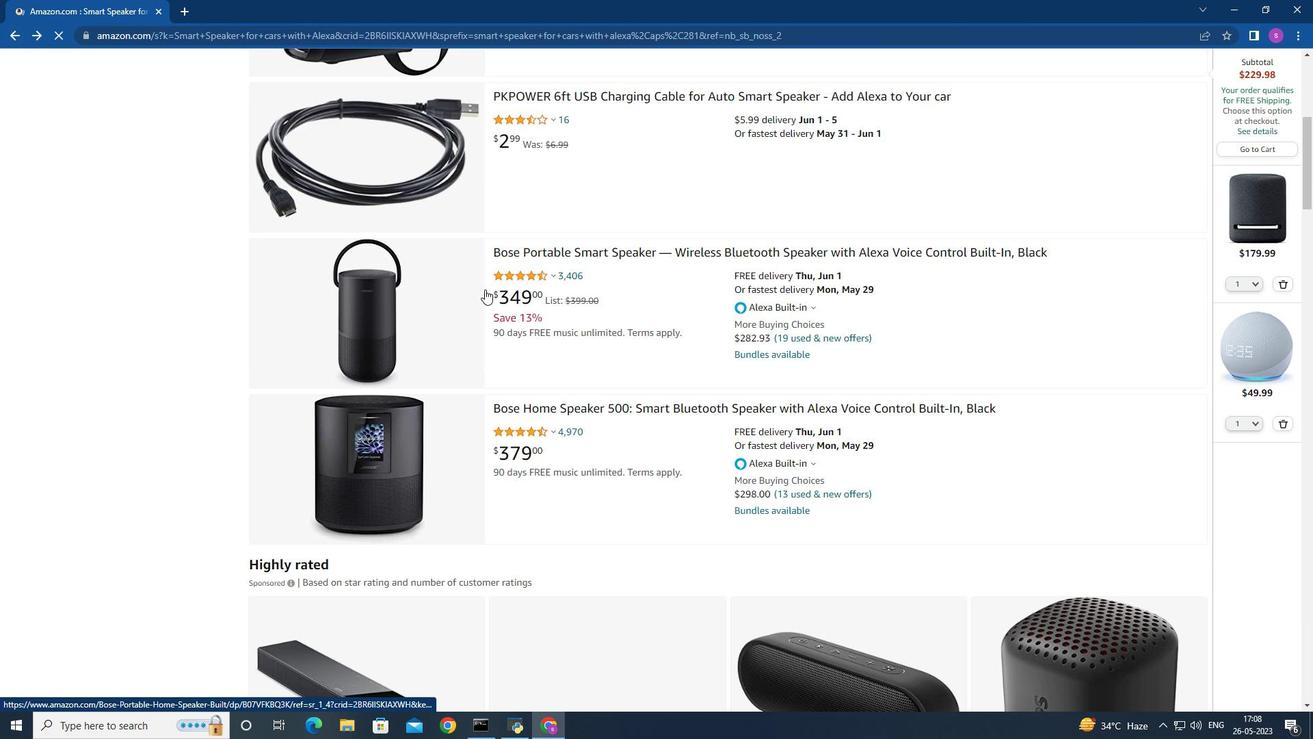 
Action: Mouse scrolled (450, 276) with delta (0, 0)
Screenshot: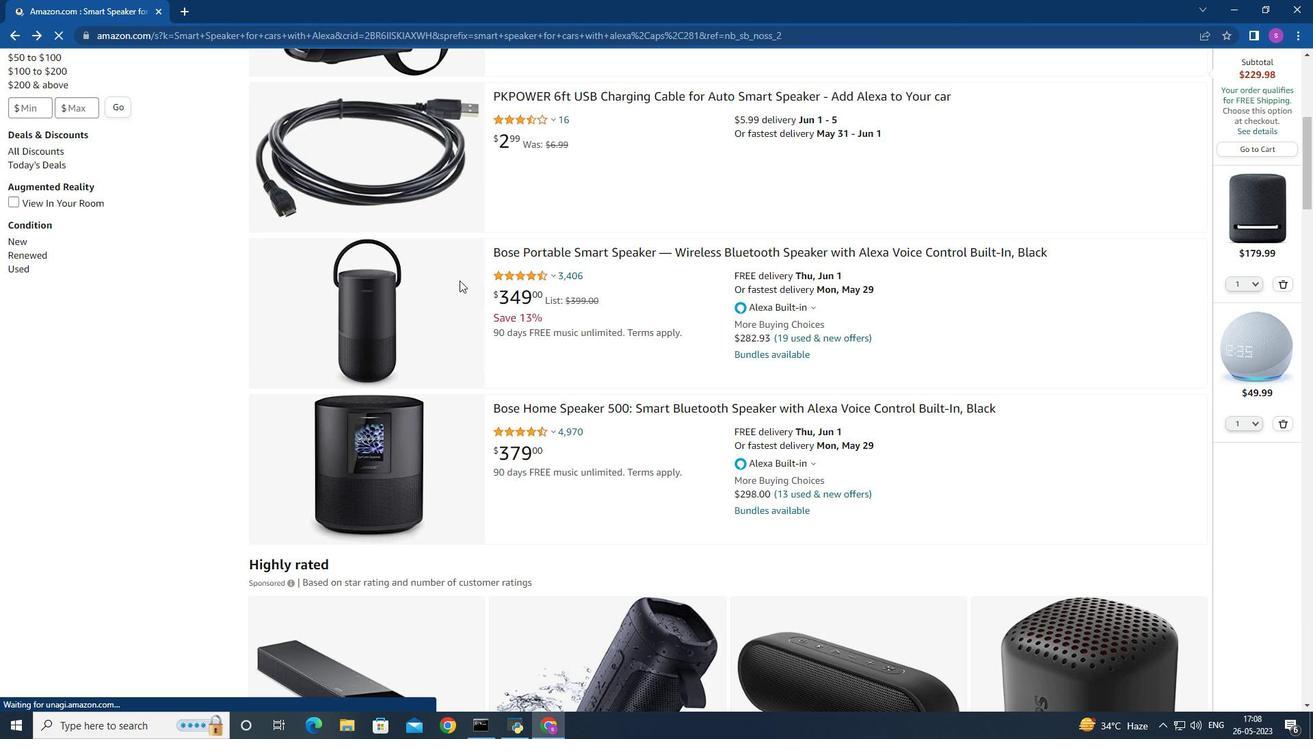 
Action: Mouse scrolled (450, 276) with delta (0, 0)
Screenshot: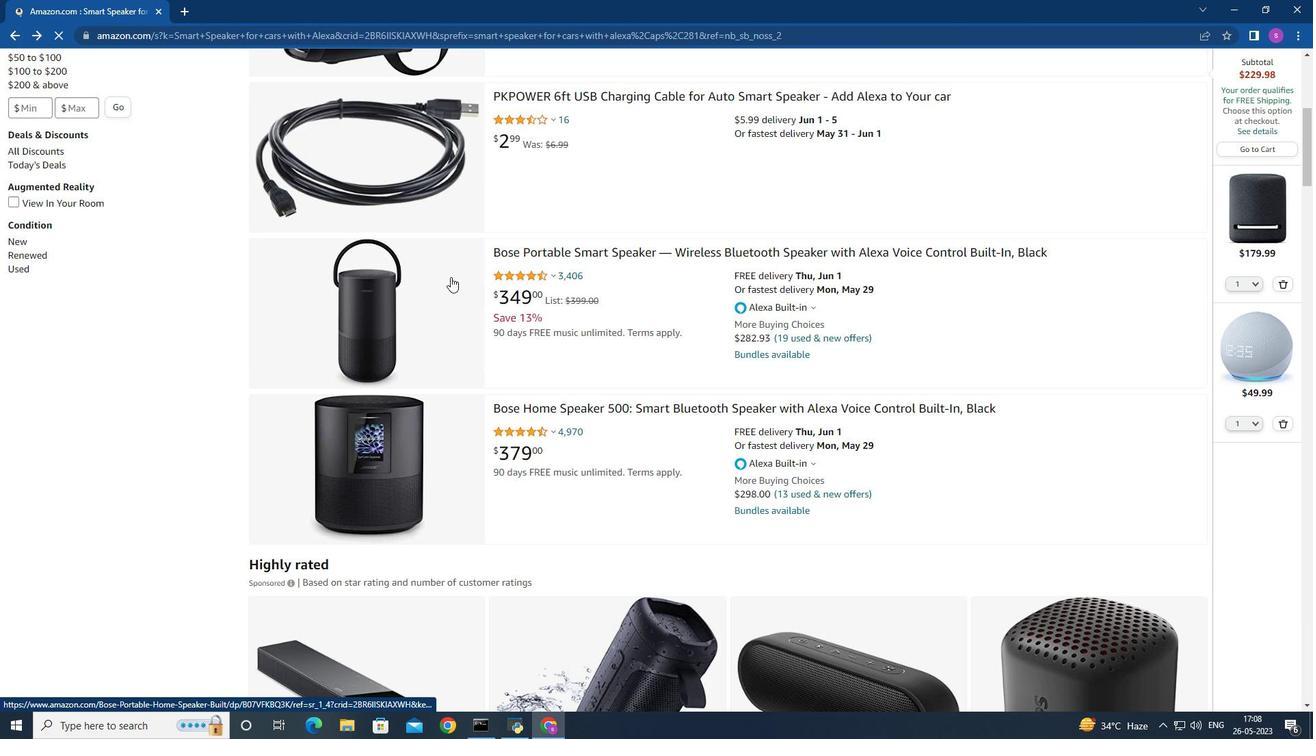 
Action: Mouse moved to (463, 275)
Screenshot: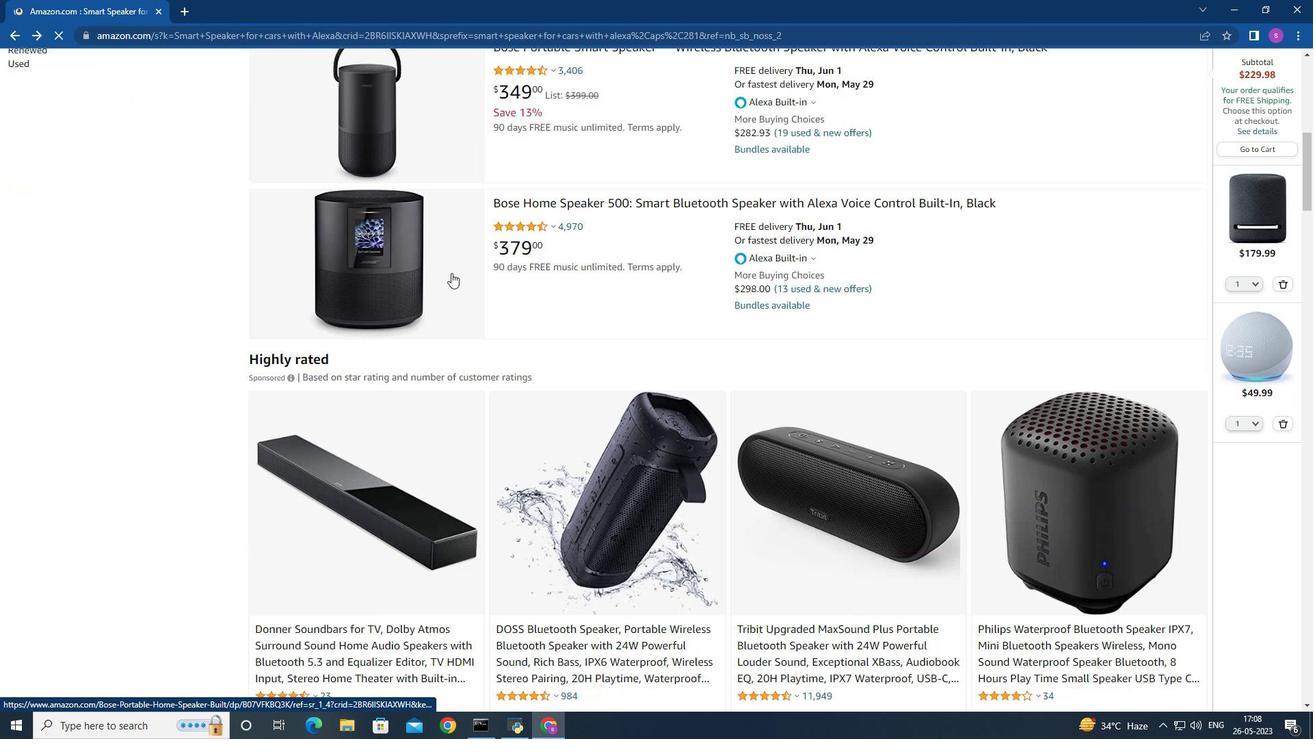 
Action: Mouse scrolled (463, 275) with delta (0, 0)
Screenshot: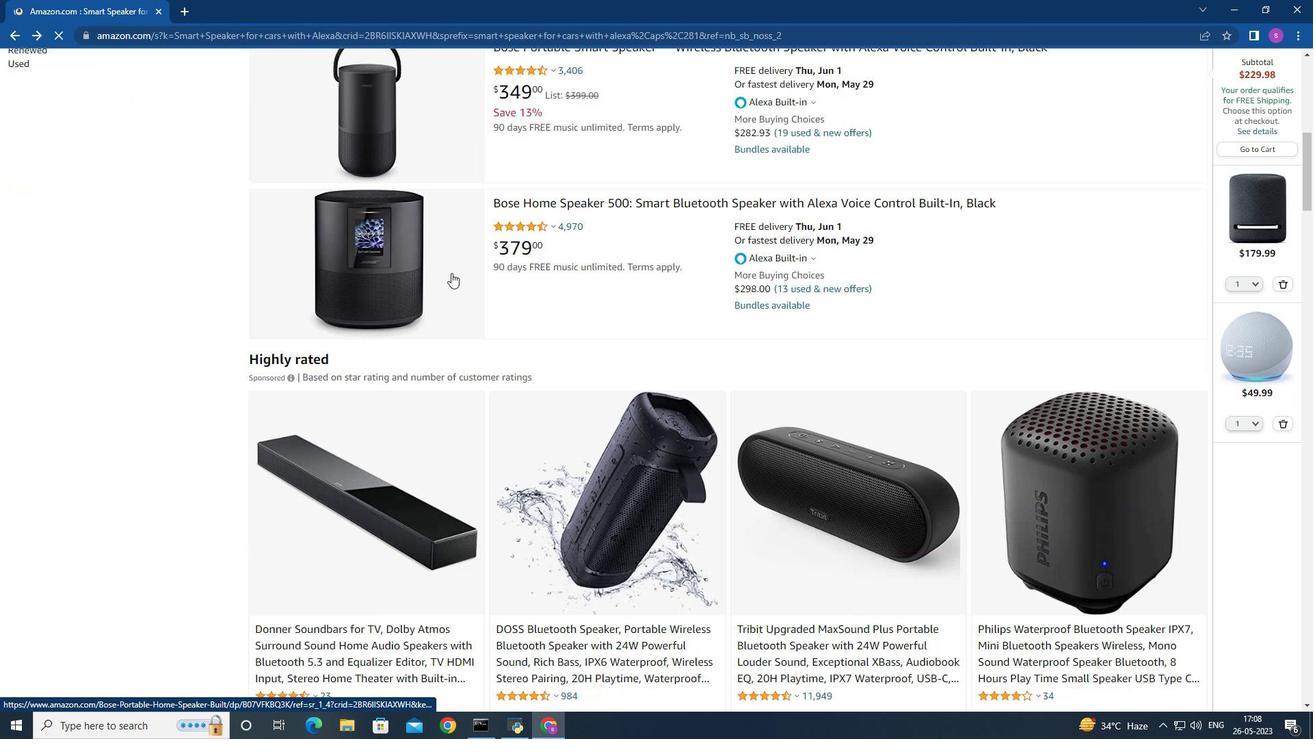 
Action: Mouse moved to (512, 281)
Screenshot: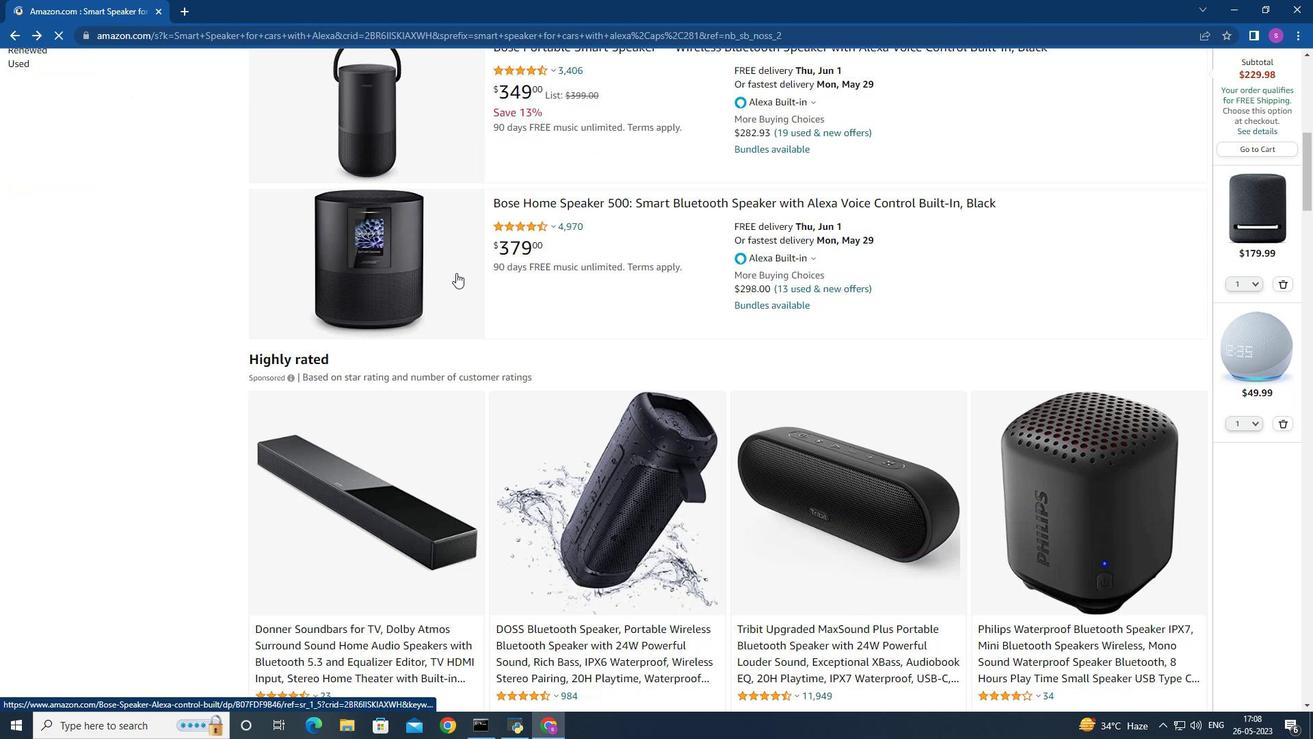 
Action: Mouse scrolled (479, 279) with delta (0, 0)
